Task: Book a stay in Srinagar on Airbnb for one guest from June 9 to June 16, 2023.
Action: Mouse moved to (459, 113)
Screenshot: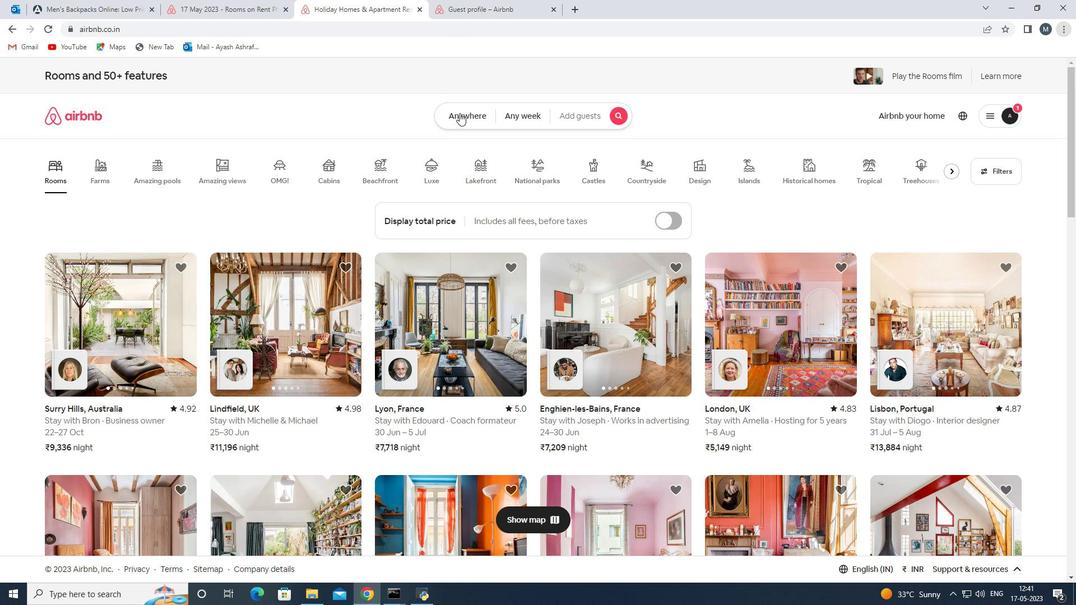 
Action: Mouse pressed left at (459, 113)
Screenshot: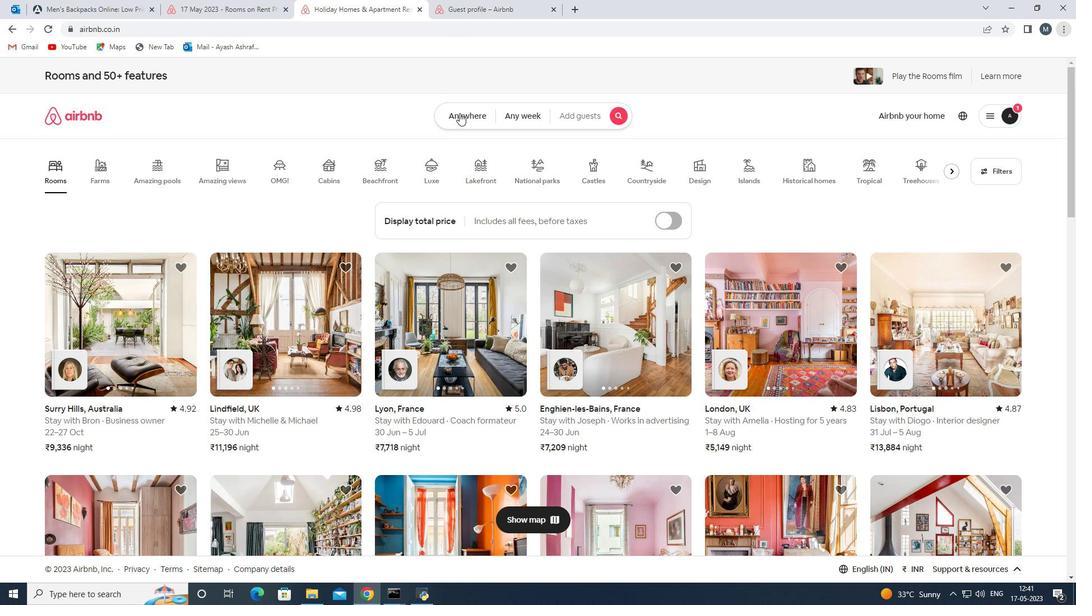 
Action: Mouse moved to (463, 168)
Screenshot: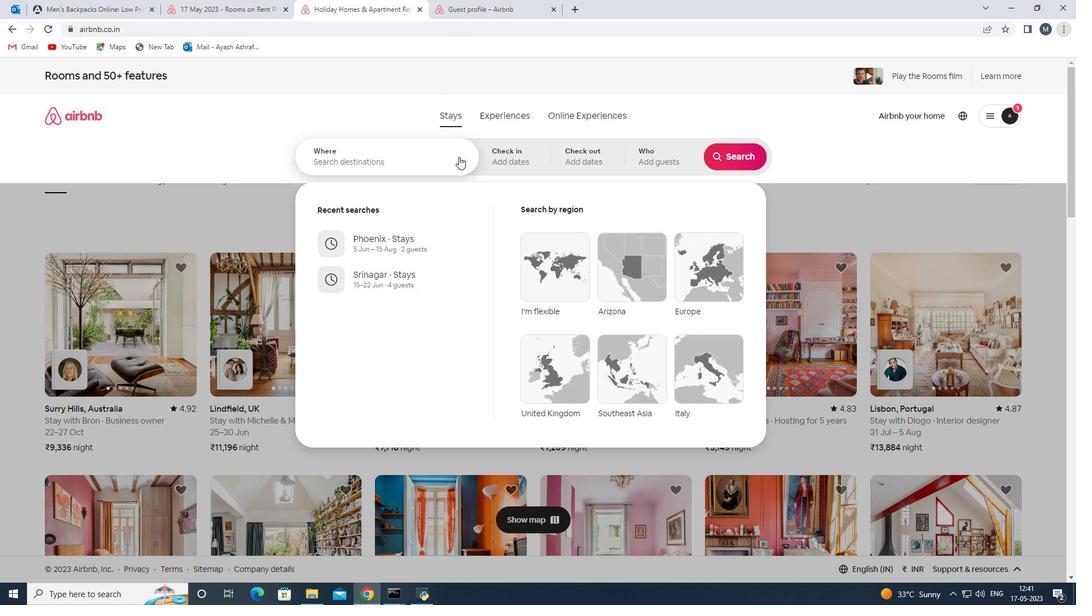 
Action: Mouse scrolled (463, 167) with delta (0, 0)
Screenshot: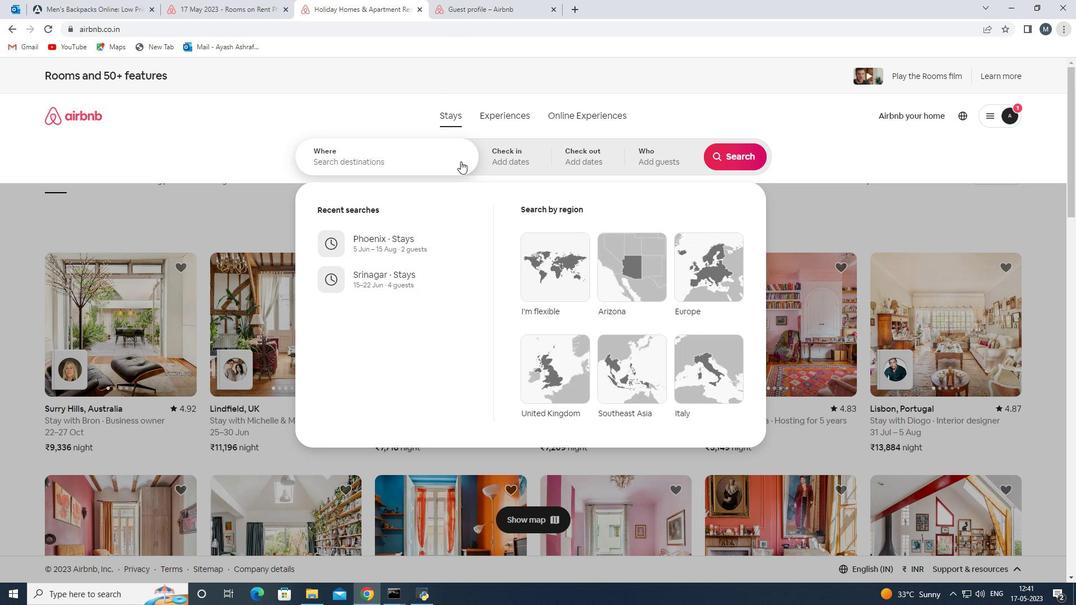 
Action: Mouse moved to (466, 174)
Screenshot: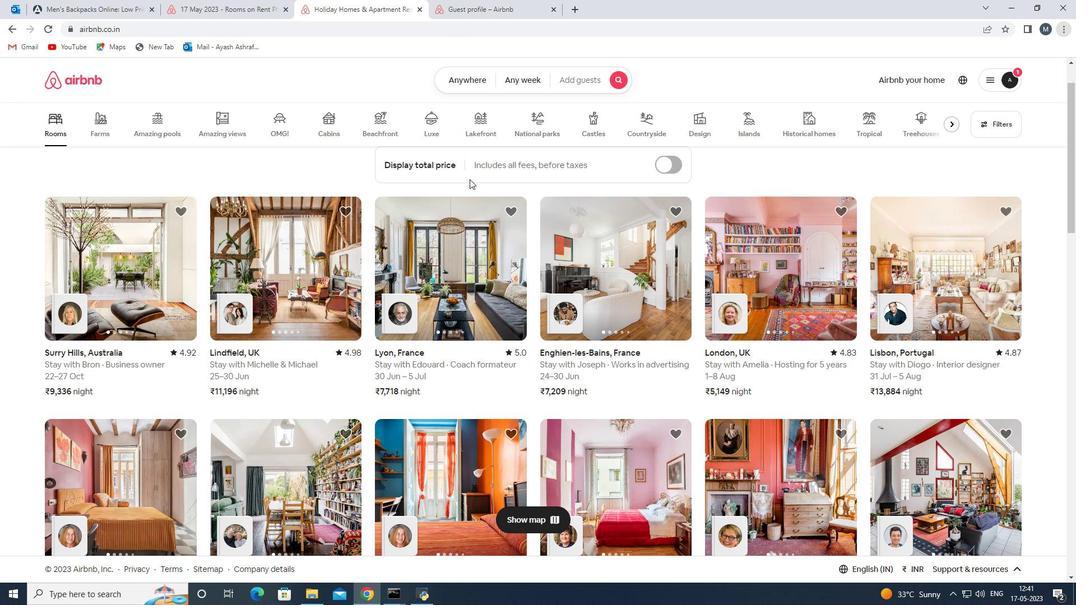 
Action: Mouse scrolled (466, 175) with delta (0, 0)
Screenshot: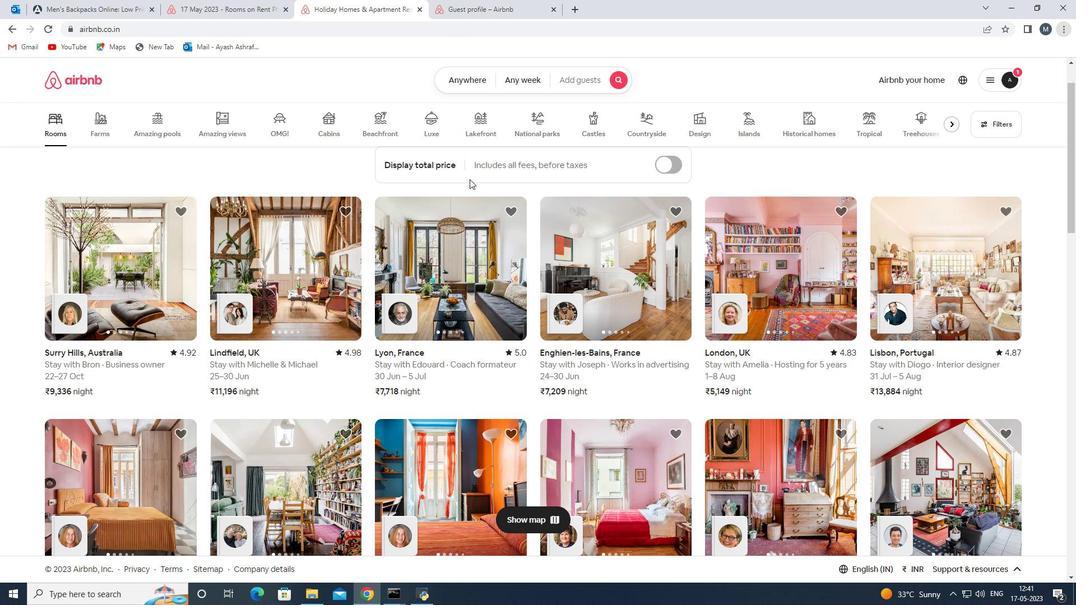 
Action: Mouse scrolled (466, 175) with delta (0, 0)
Screenshot: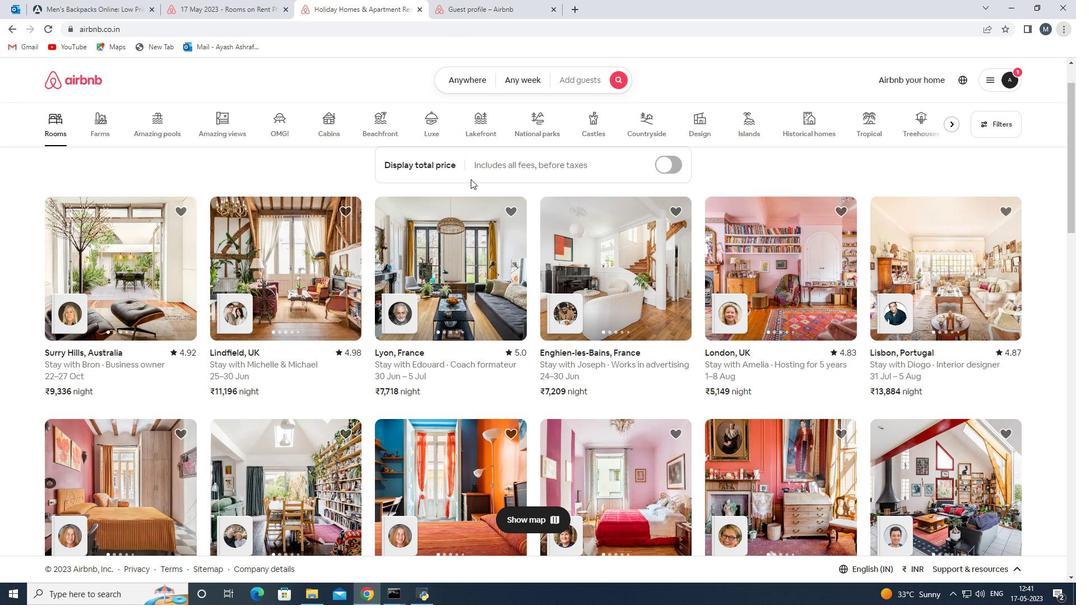 
Action: Mouse scrolled (466, 175) with delta (0, 0)
Screenshot: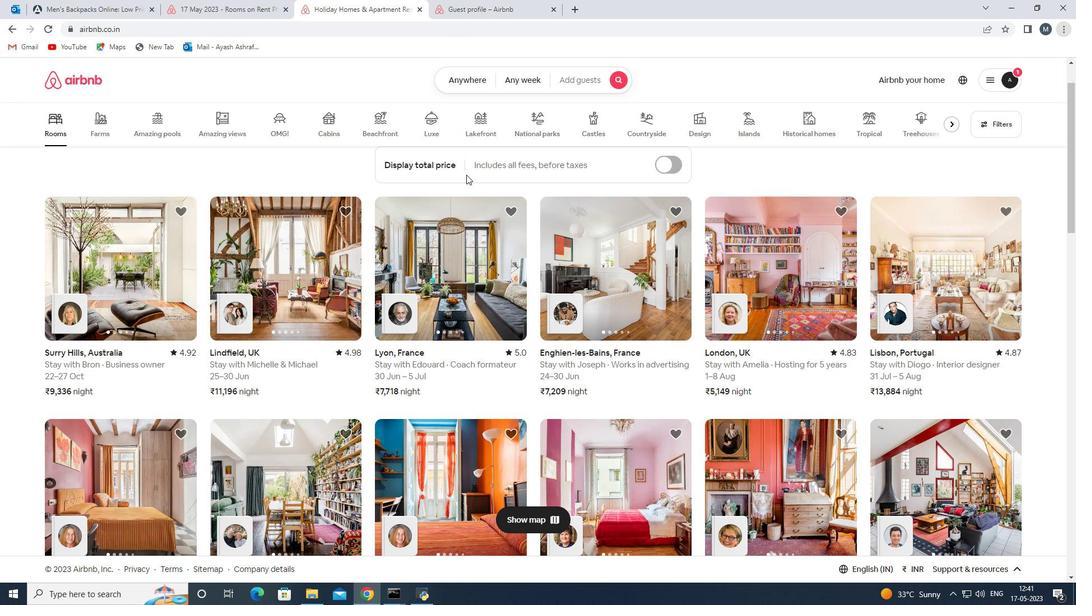 
Action: Mouse scrolled (466, 175) with delta (0, 0)
Screenshot: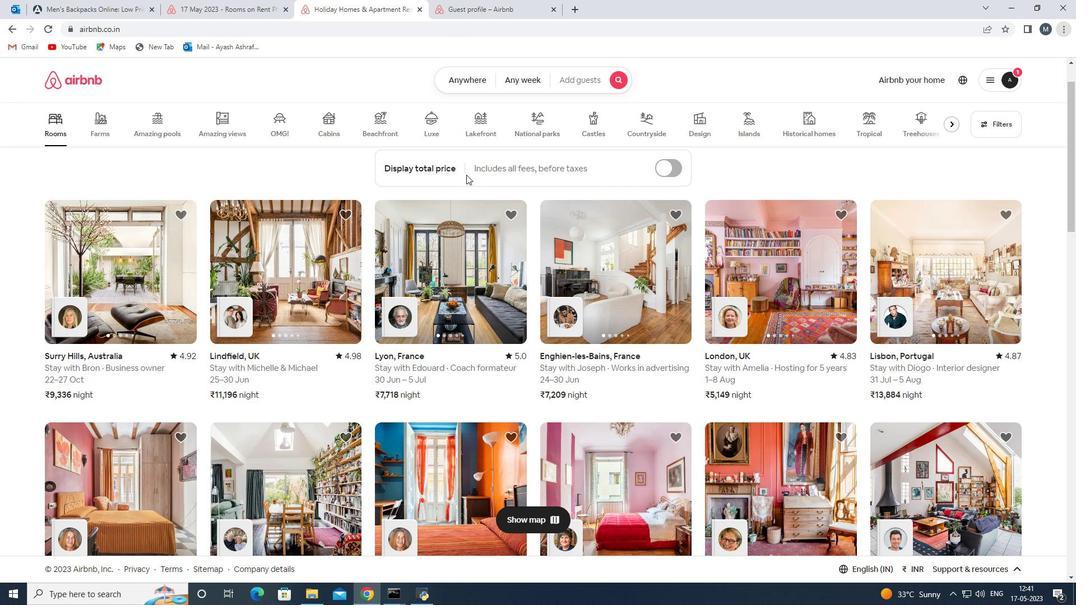
Action: Mouse moved to (455, 117)
Screenshot: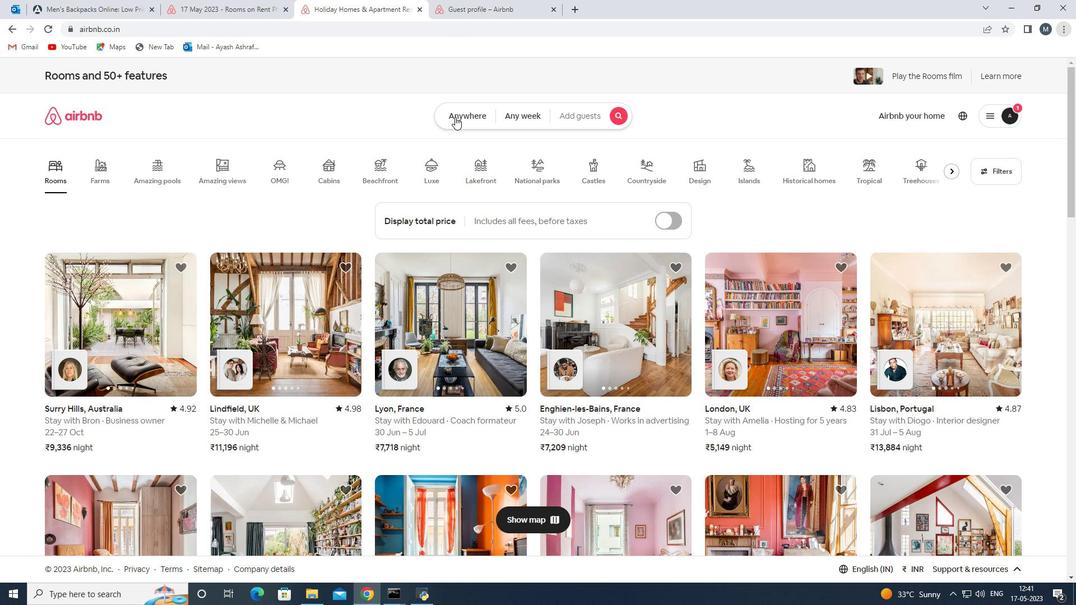 
Action: Mouse pressed left at (455, 117)
Screenshot: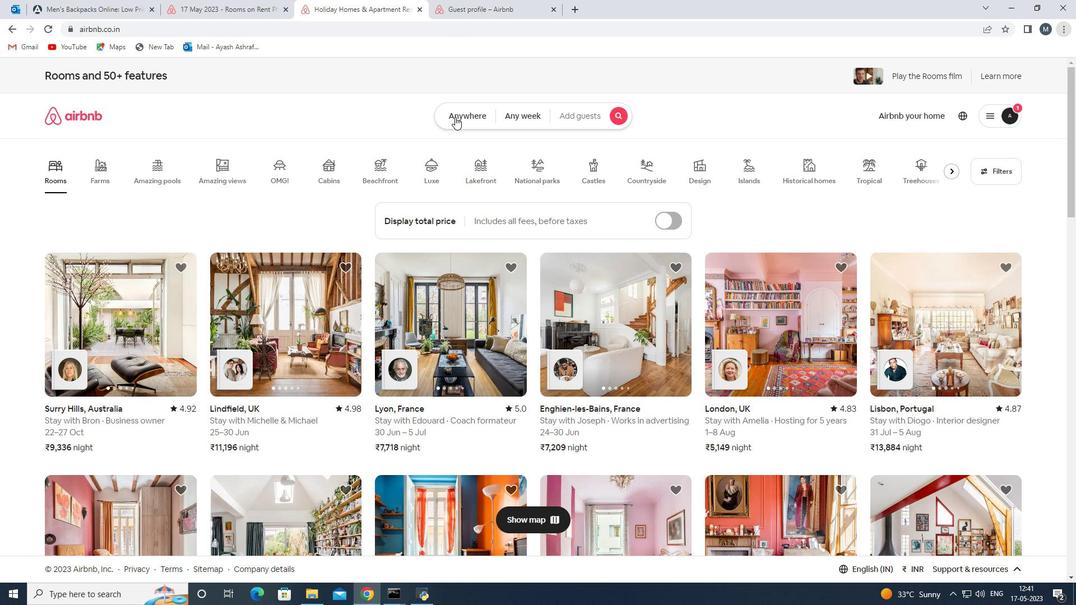
Action: Mouse moved to (371, 287)
Screenshot: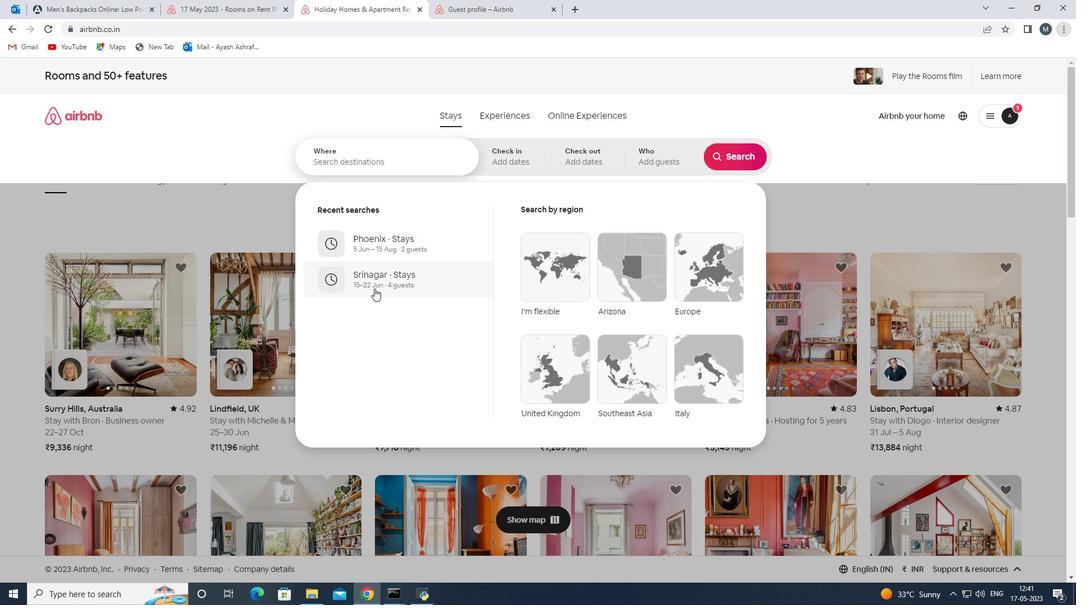 
Action: Mouse pressed left at (371, 287)
Screenshot: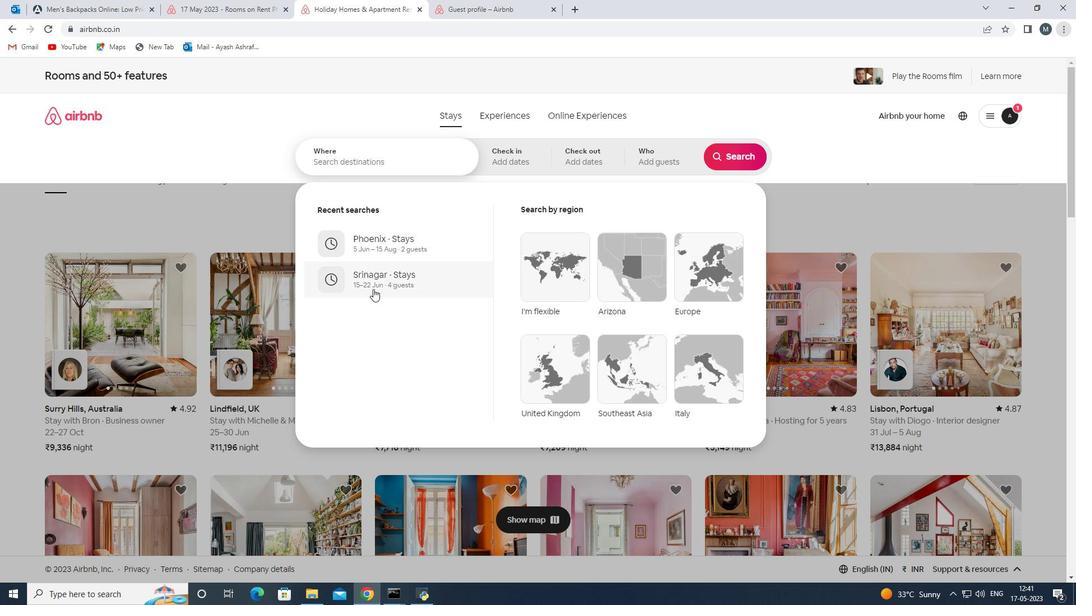 
Action: Mouse moved to (516, 78)
Screenshot: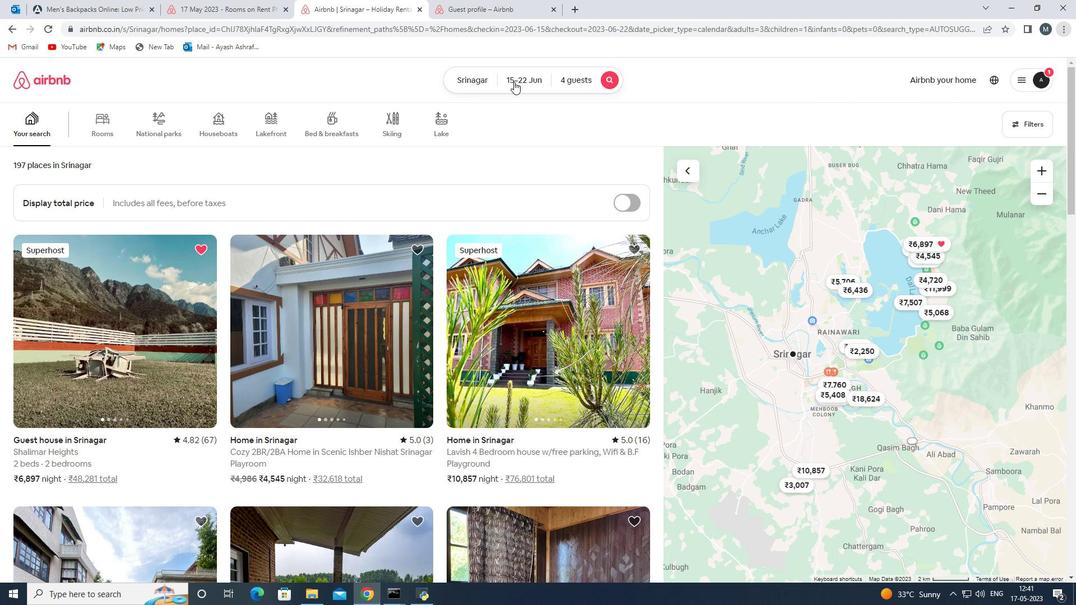 
Action: Mouse pressed left at (516, 78)
Screenshot: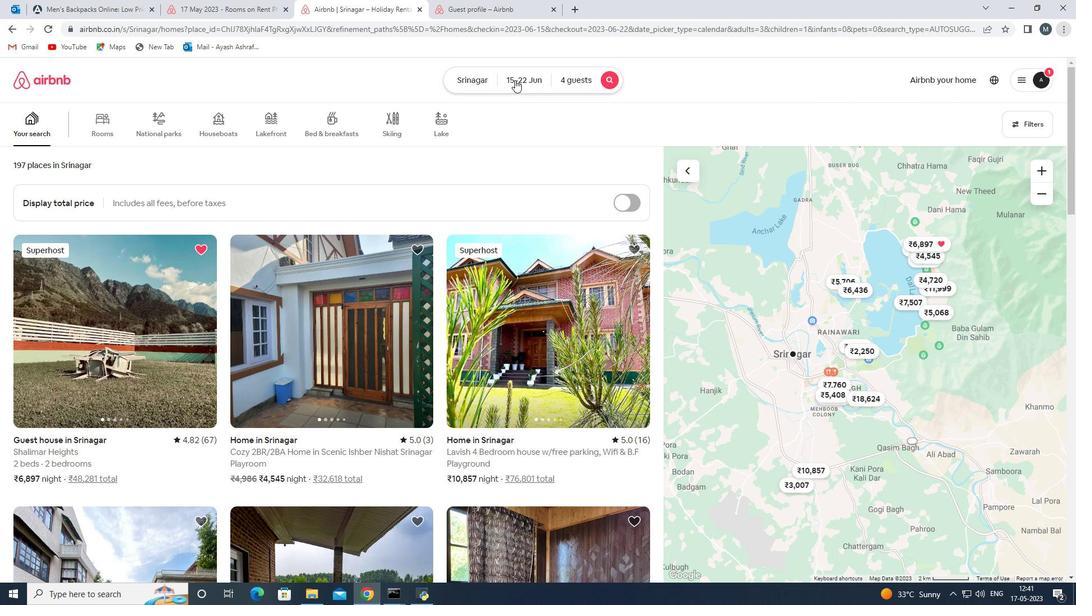
Action: Mouse moved to (477, 283)
Screenshot: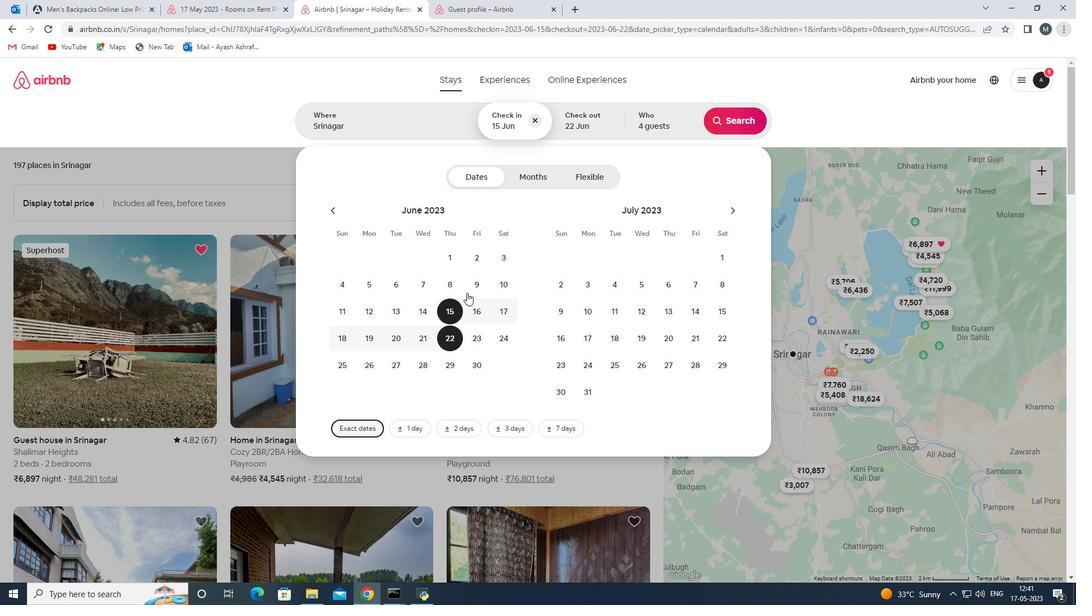 
Action: Mouse pressed left at (477, 283)
Screenshot: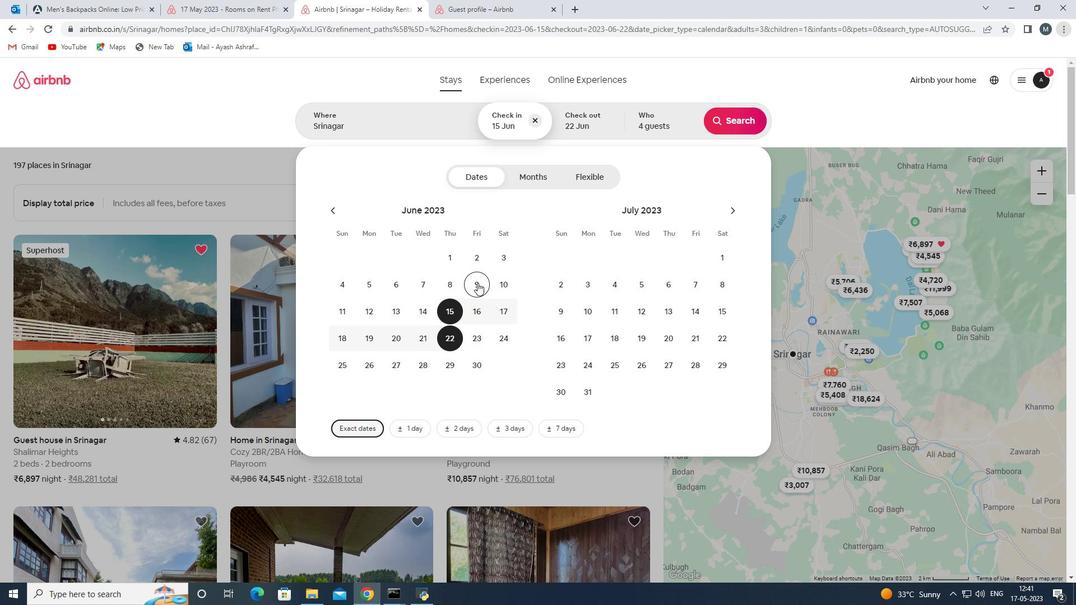 
Action: Mouse moved to (477, 312)
Screenshot: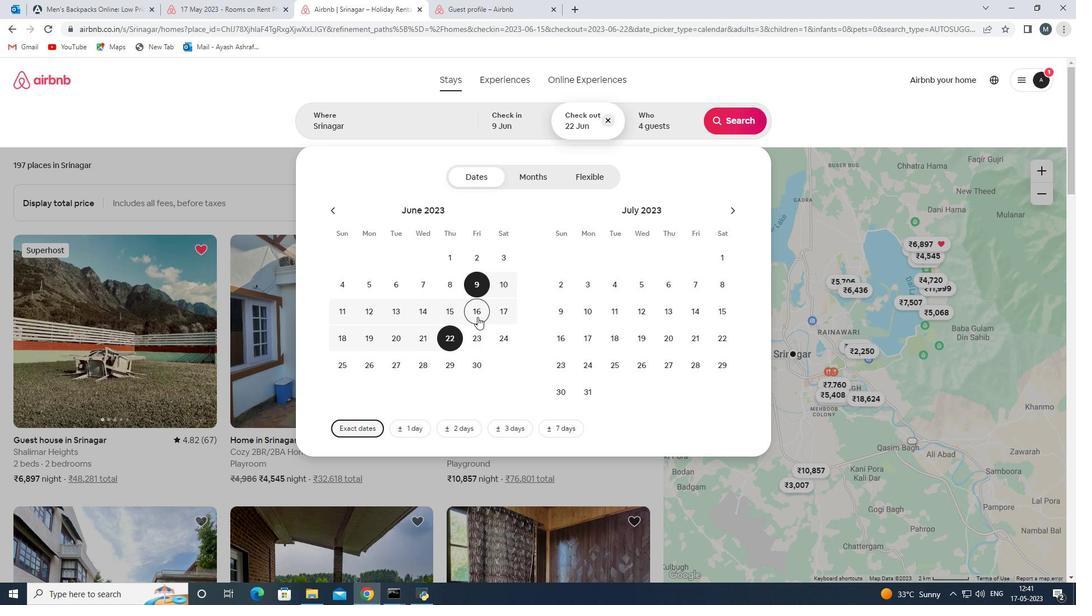 
Action: Mouse pressed left at (477, 312)
Screenshot: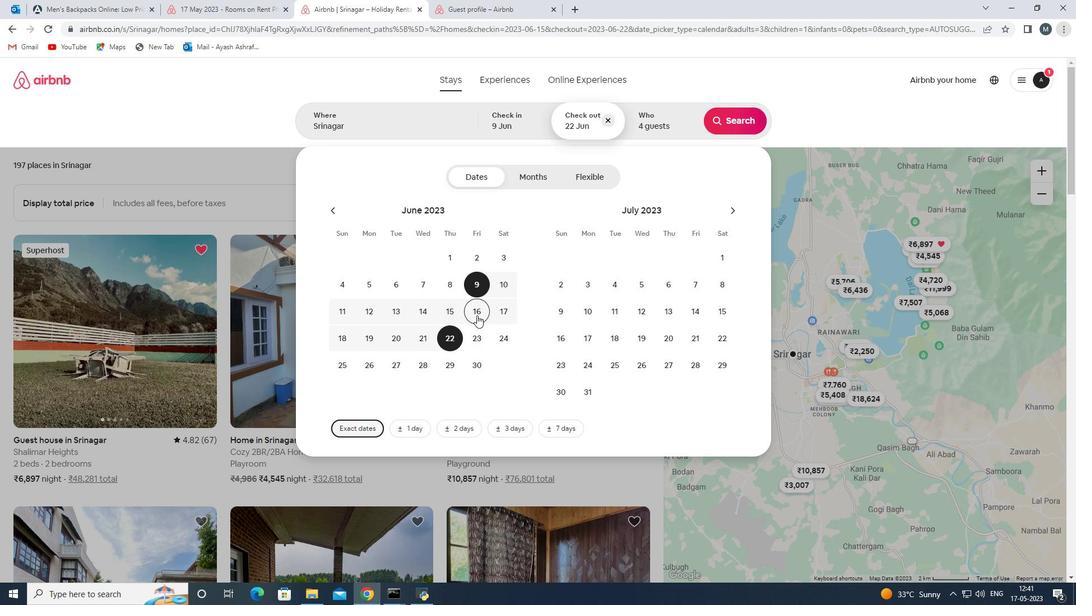 
Action: Mouse moved to (647, 126)
Screenshot: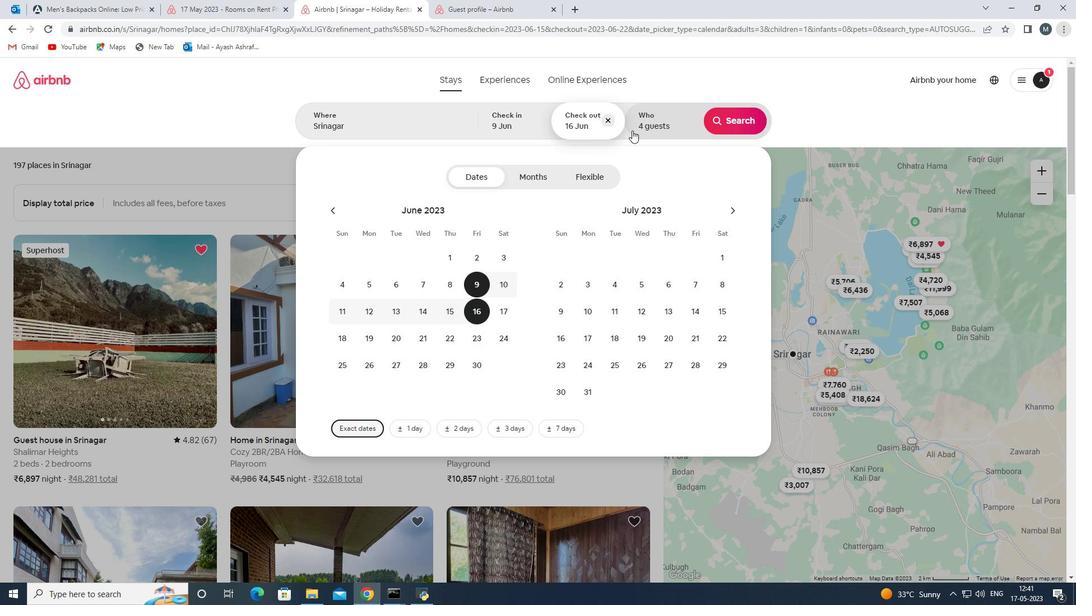 
Action: Mouse pressed left at (647, 126)
Screenshot: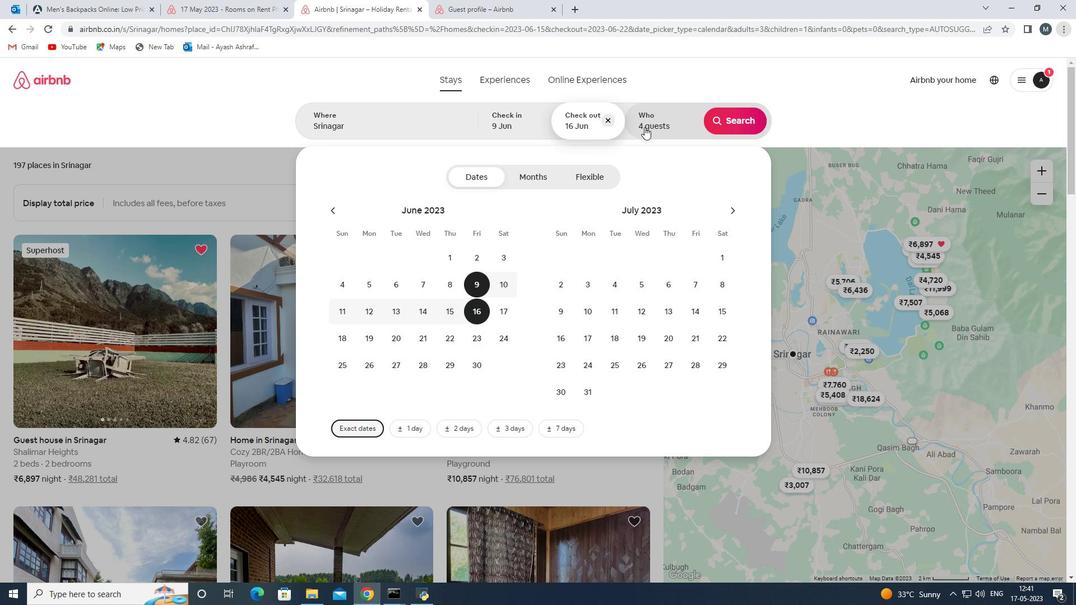 
Action: Mouse moved to (693, 182)
Screenshot: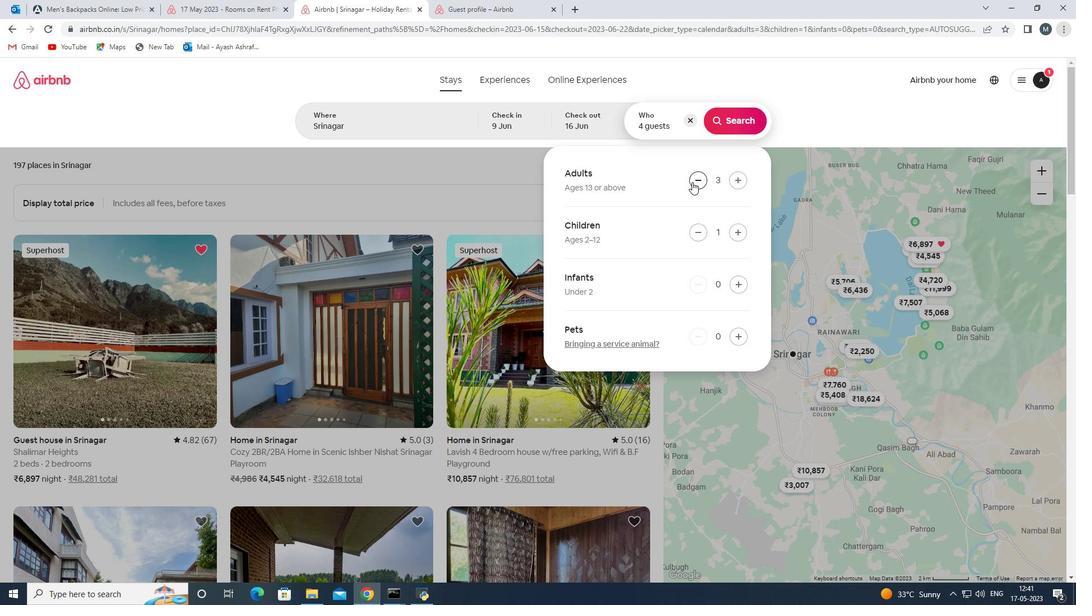 
Action: Mouse pressed left at (693, 182)
Screenshot: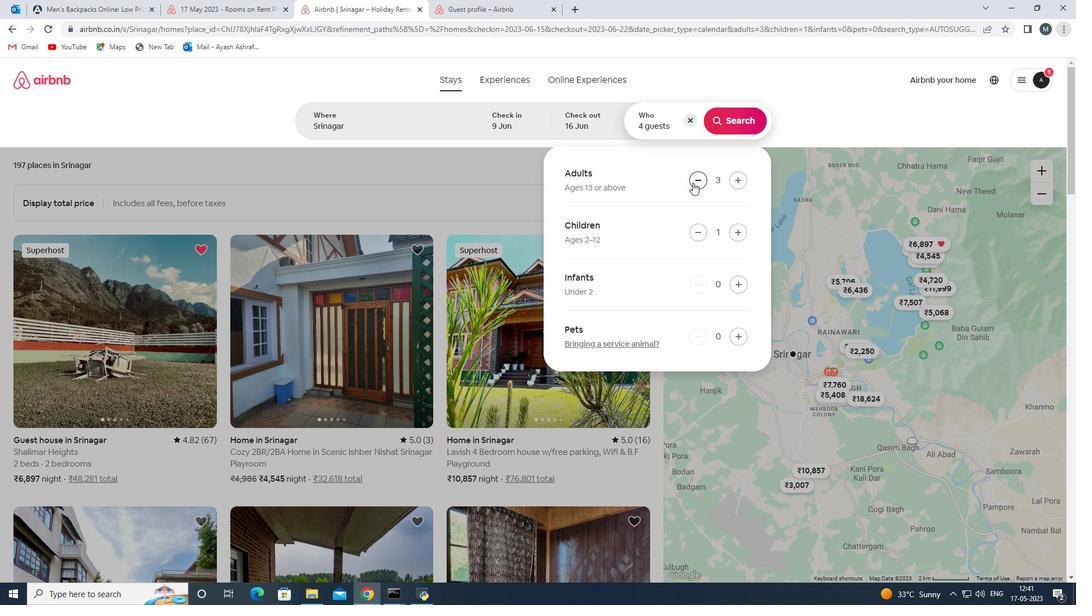 
Action: Mouse moved to (693, 182)
Screenshot: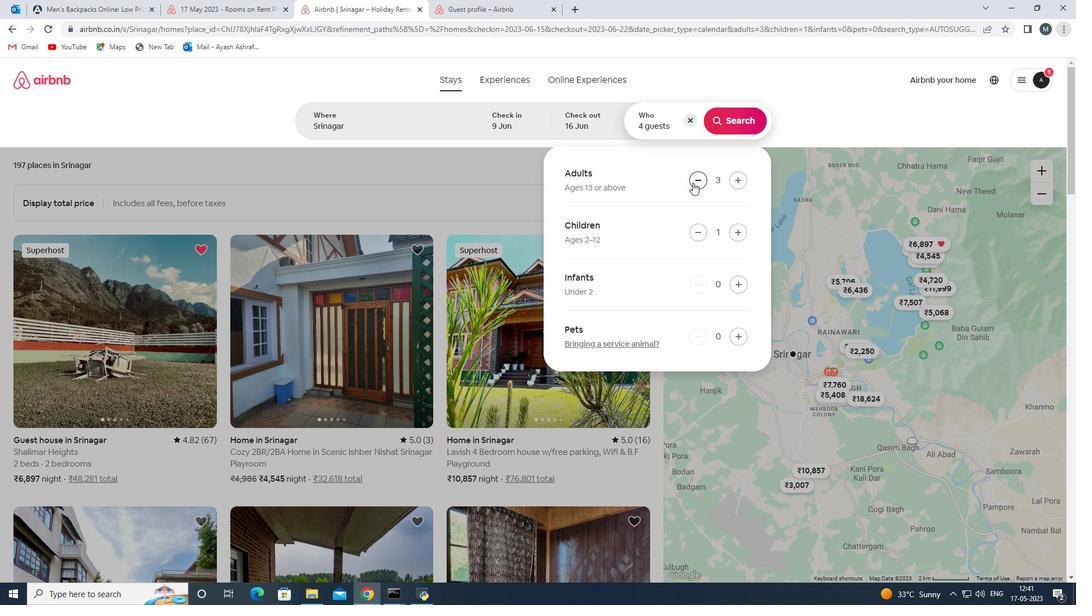 
Action: Mouse pressed left at (693, 182)
Screenshot: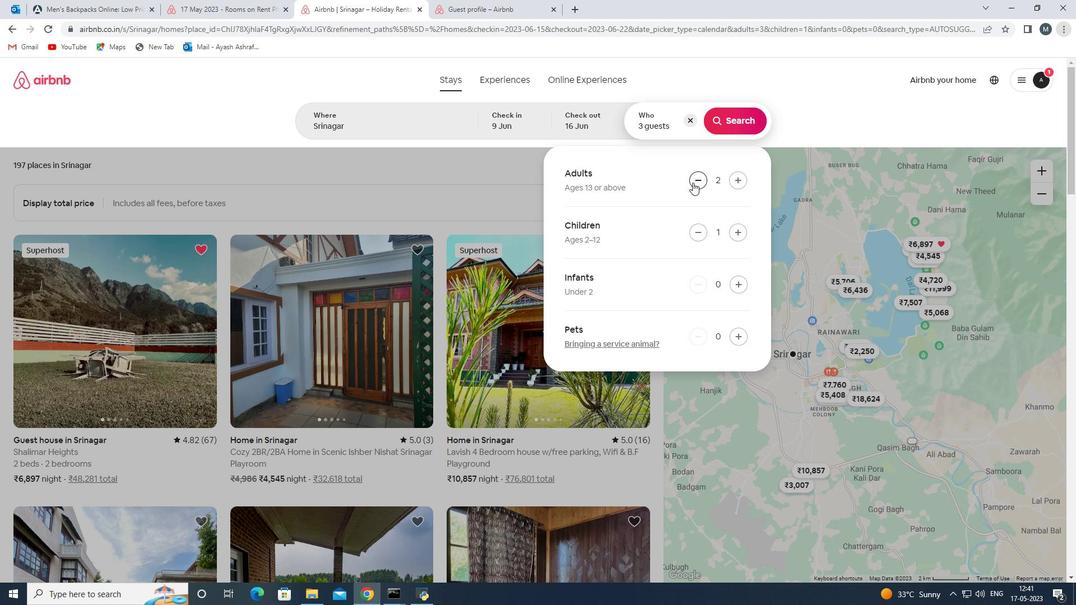 
Action: Mouse moved to (700, 234)
Screenshot: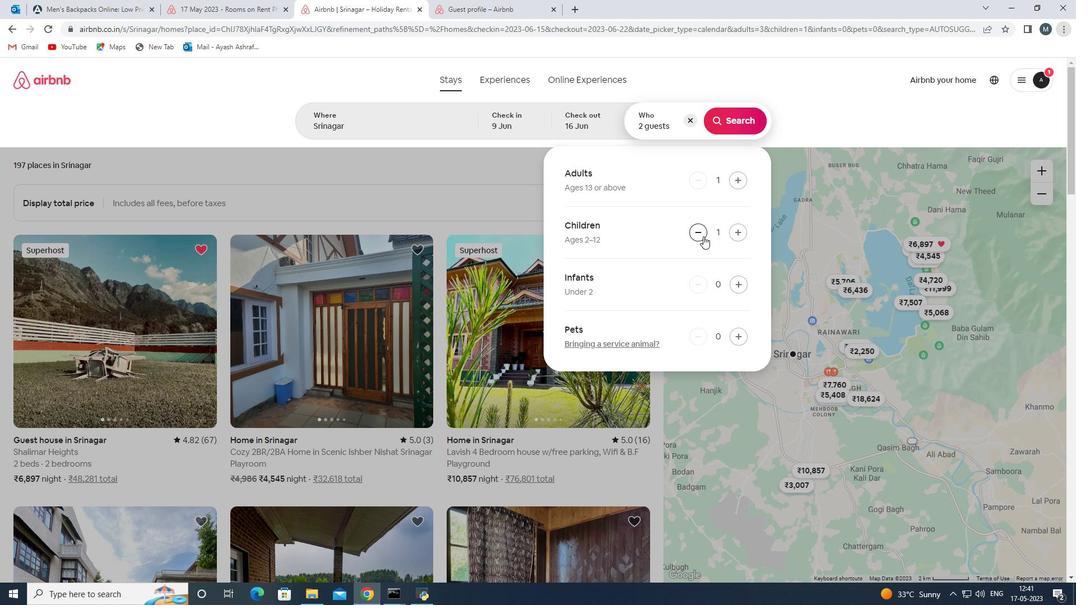 
Action: Mouse pressed left at (700, 234)
Screenshot: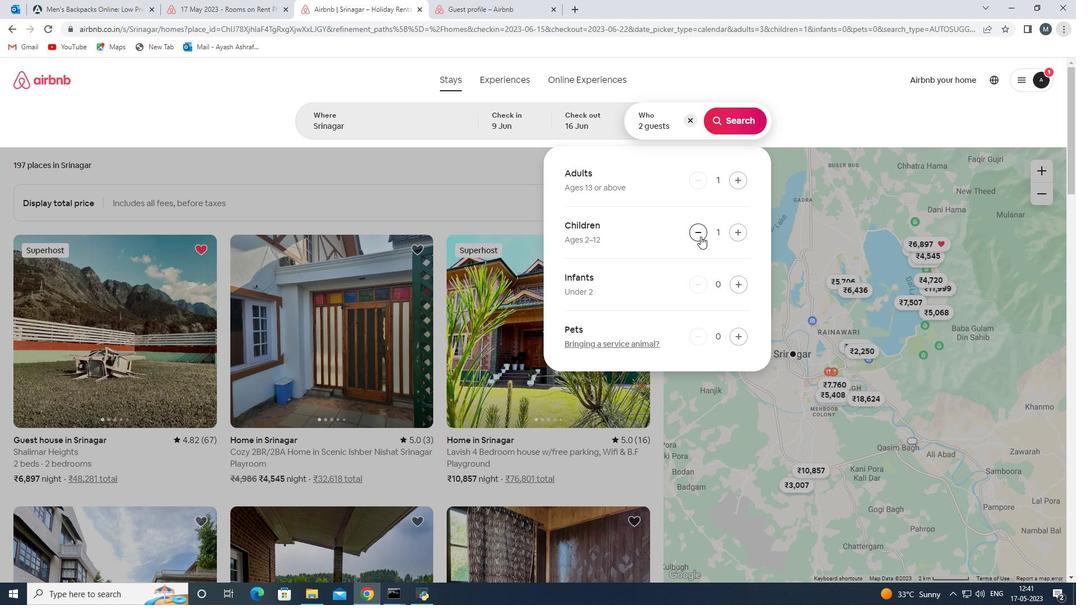 
Action: Mouse moved to (725, 117)
Screenshot: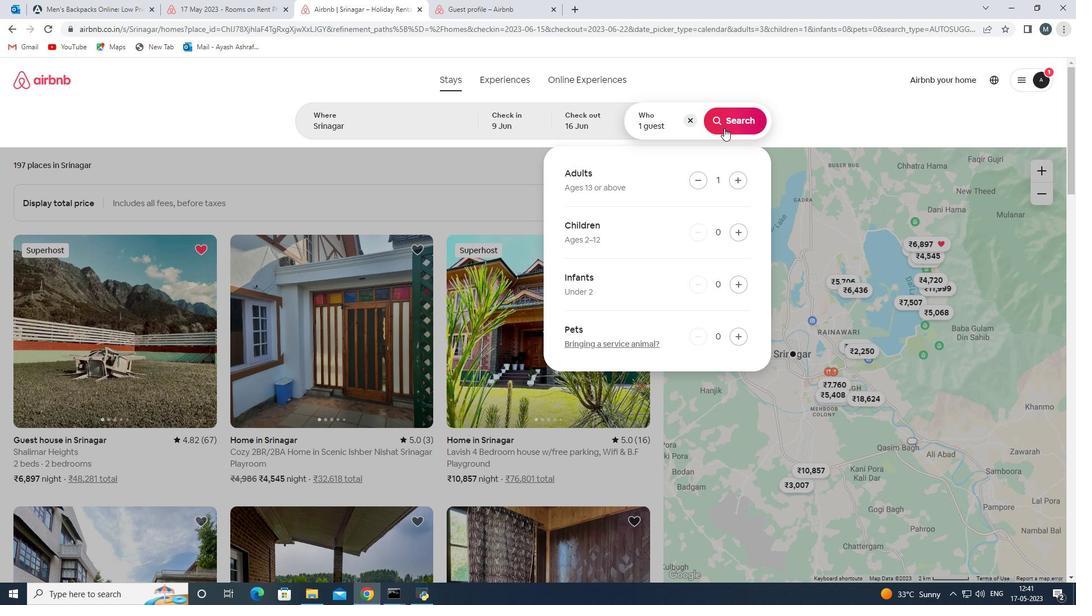 
Action: Mouse pressed left at (725, 117)
Screenshot: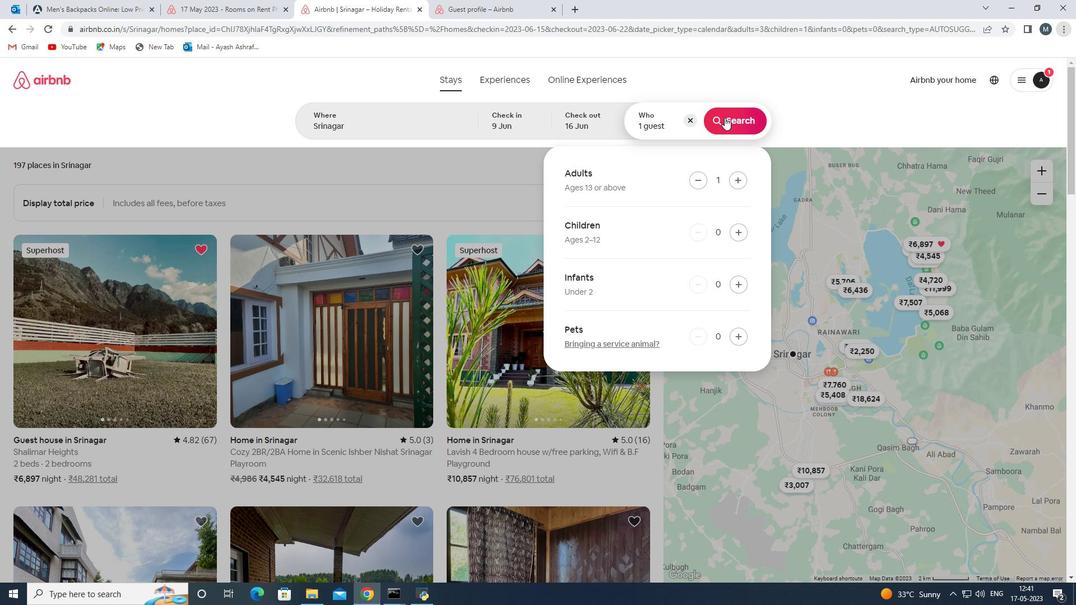 
Action: Mouse moved to (154, 334)
Screenshot: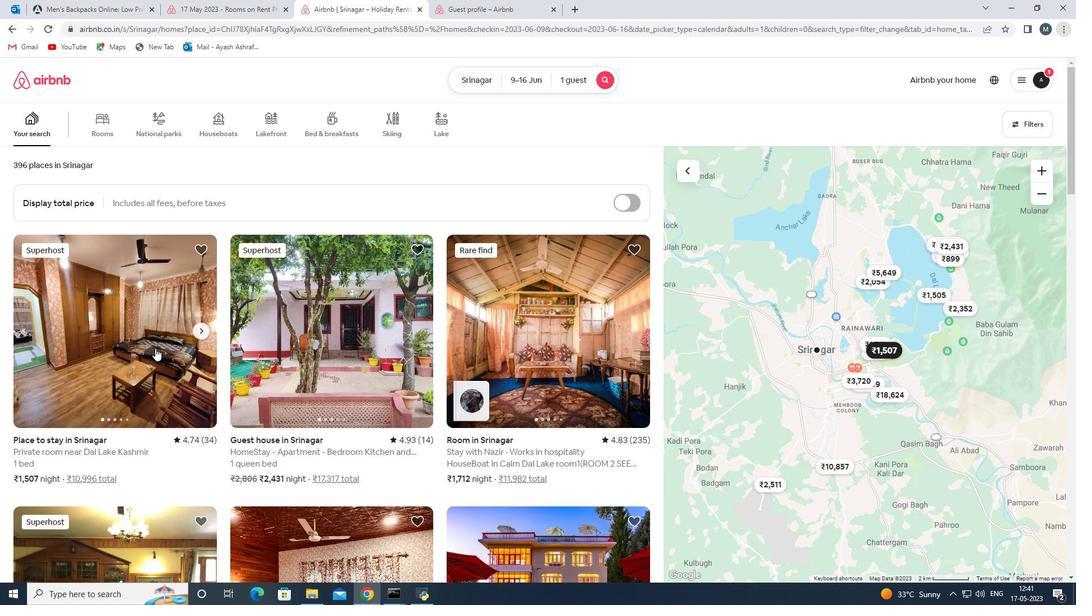 
Action: Mouse scrolled (154, 334) with delta (0, 0)
Screenshot: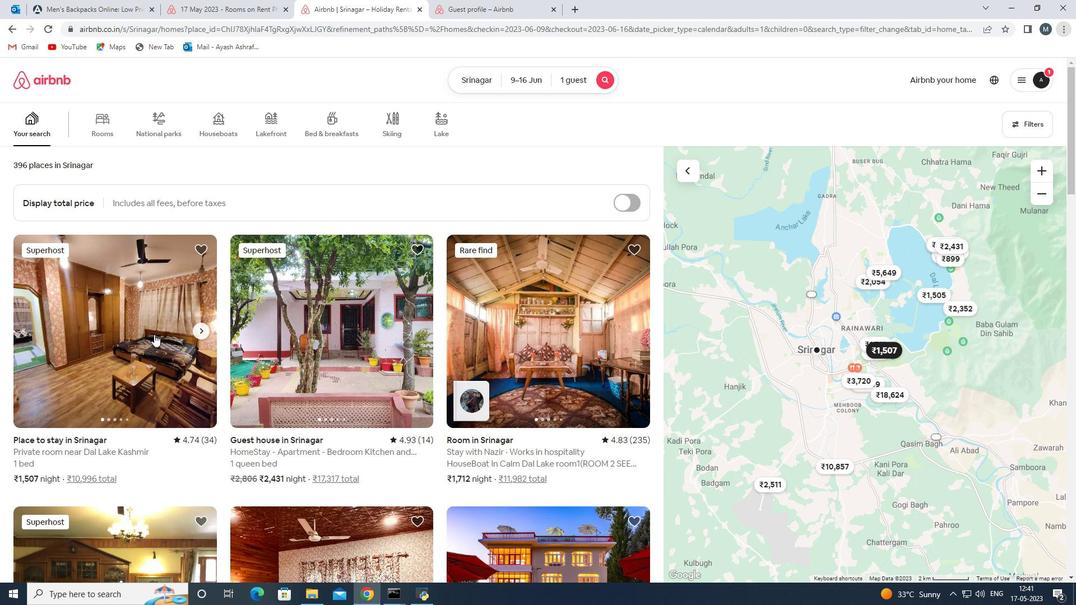 
Action: Mouse moved to (343, 307)
Screenshot: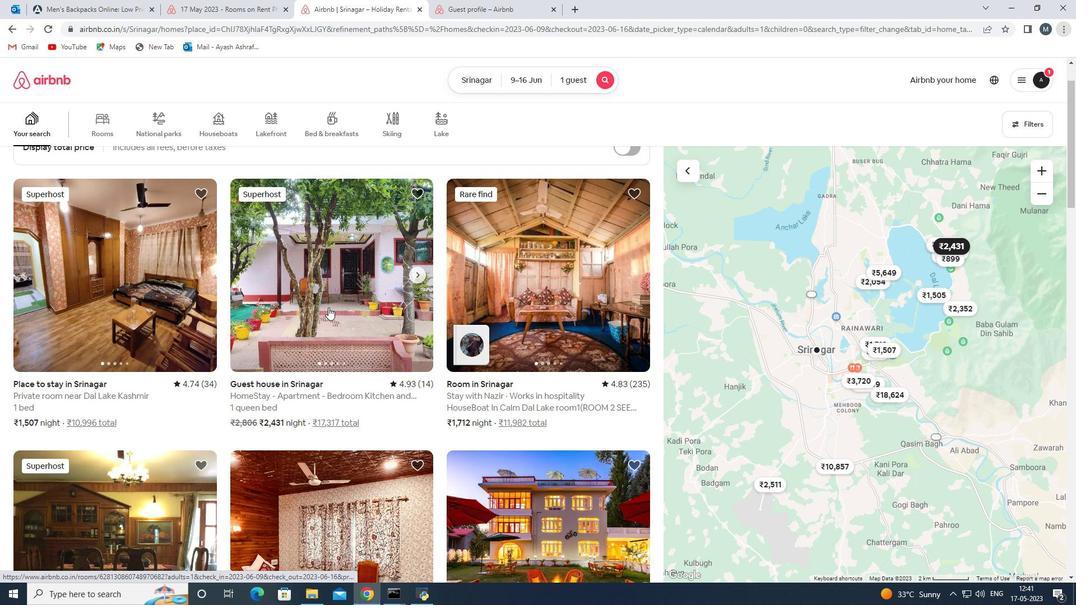 
Action: Mouse pressed left at (343, 307)
Screenshot: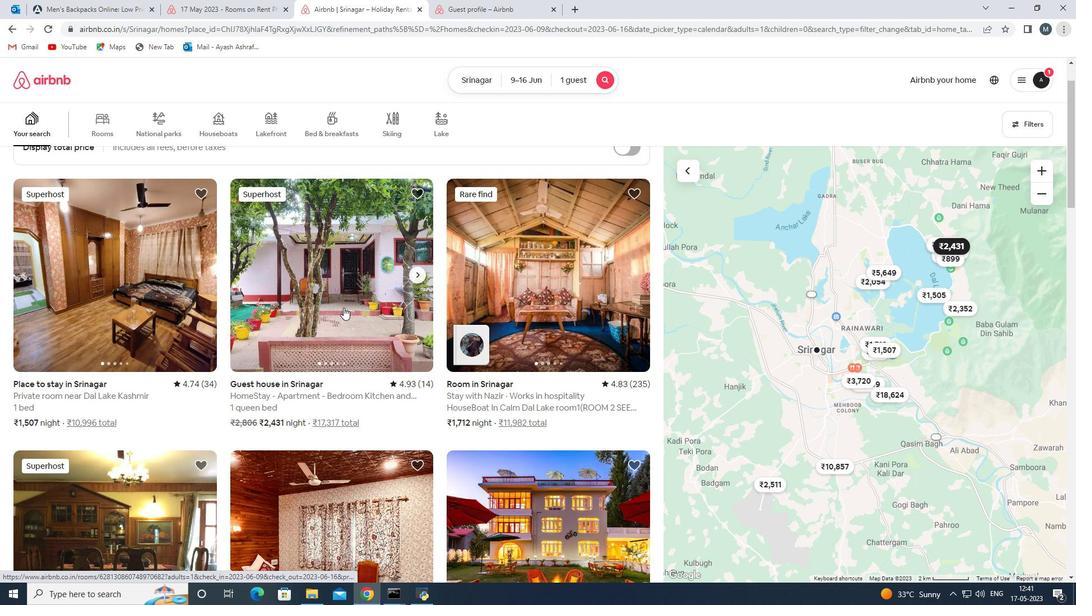 
Action: Mouse moved to (376, 286)
Screenshot: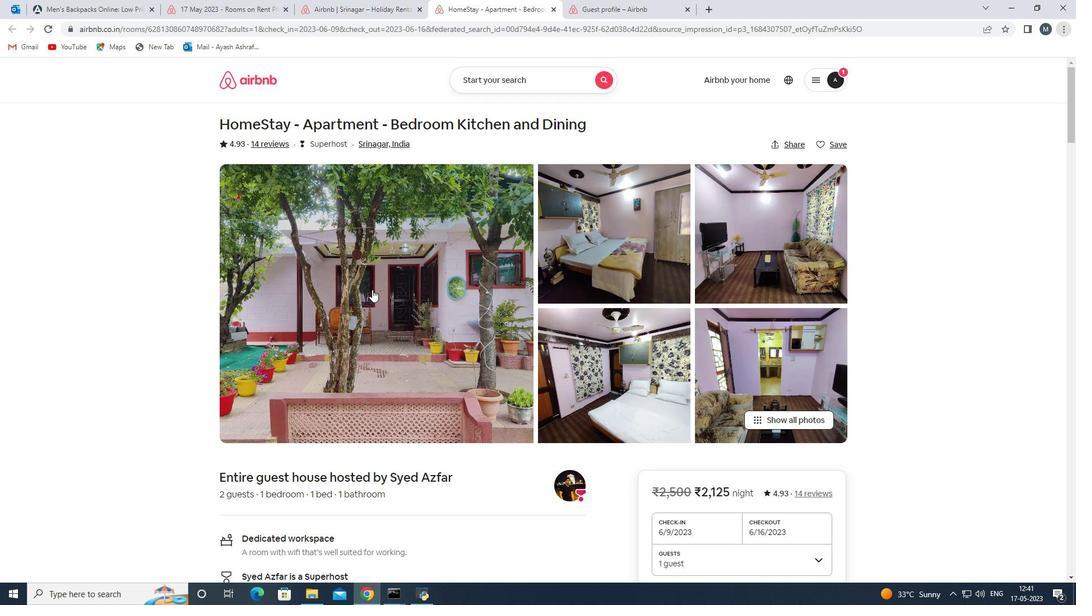 
Action: Mouse scrolled (376, 285) with delta (0, 0)
Screenshot: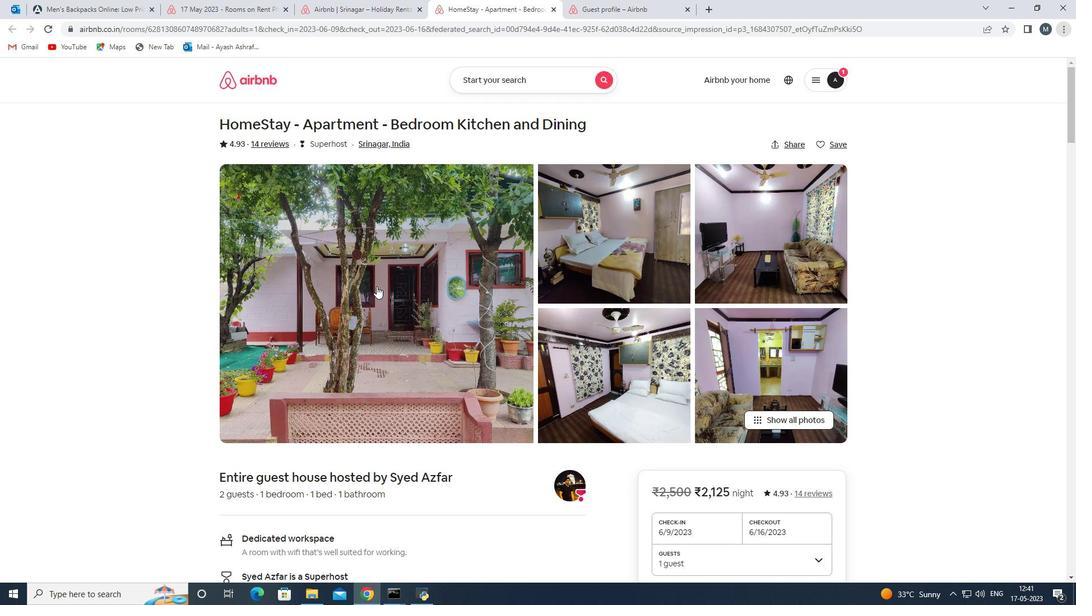 
Action: Mouse moved to (405, 231)
Screenshot: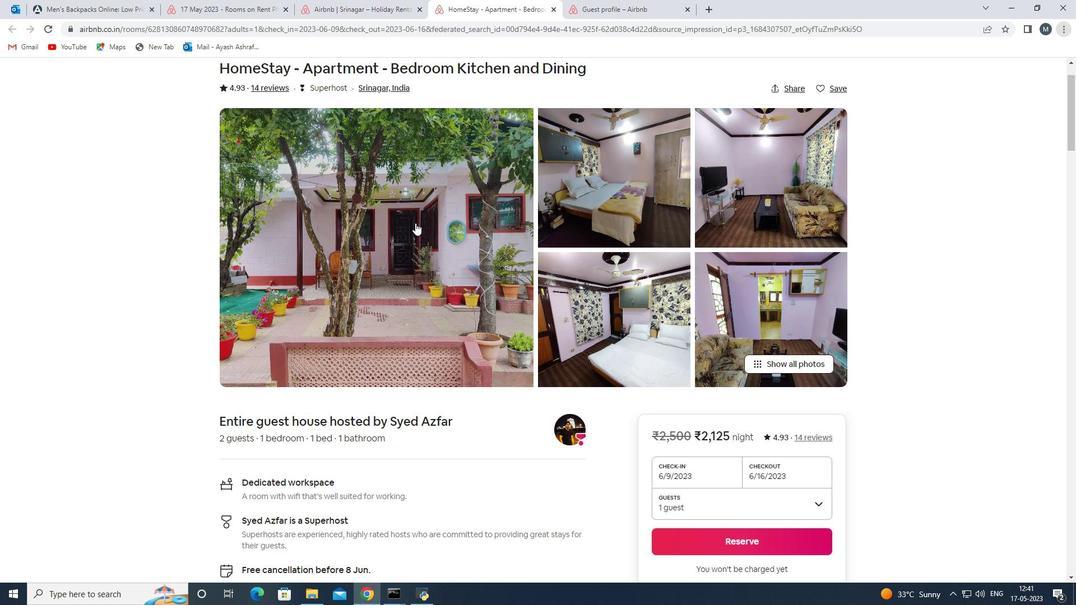 
Action: Mouse pressed left at (405, 231)
Screenshot: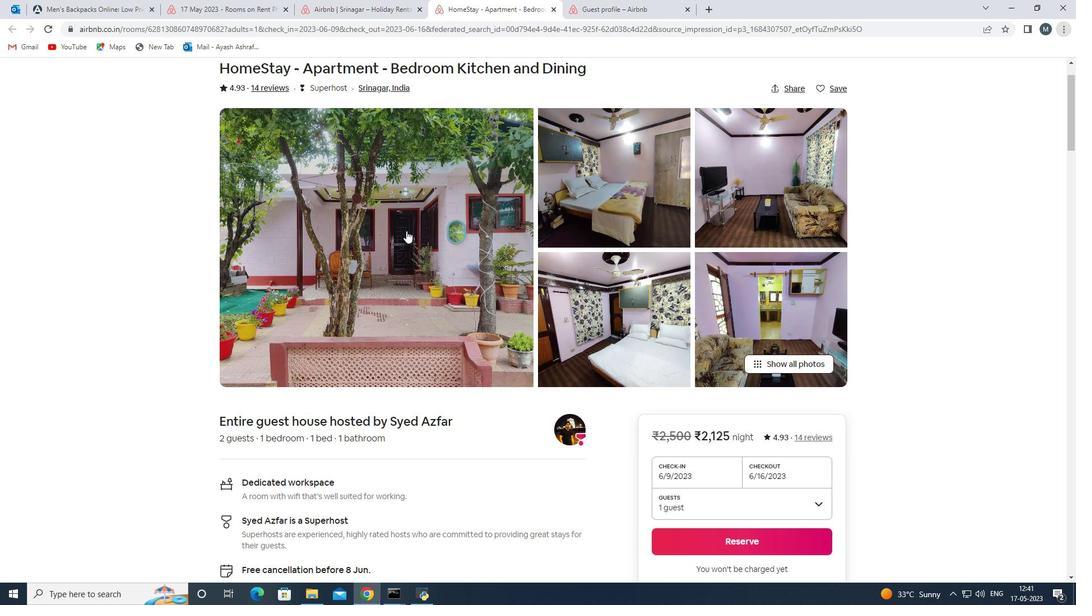 
Action: Mouse moved to (449, 260)
Screenshot: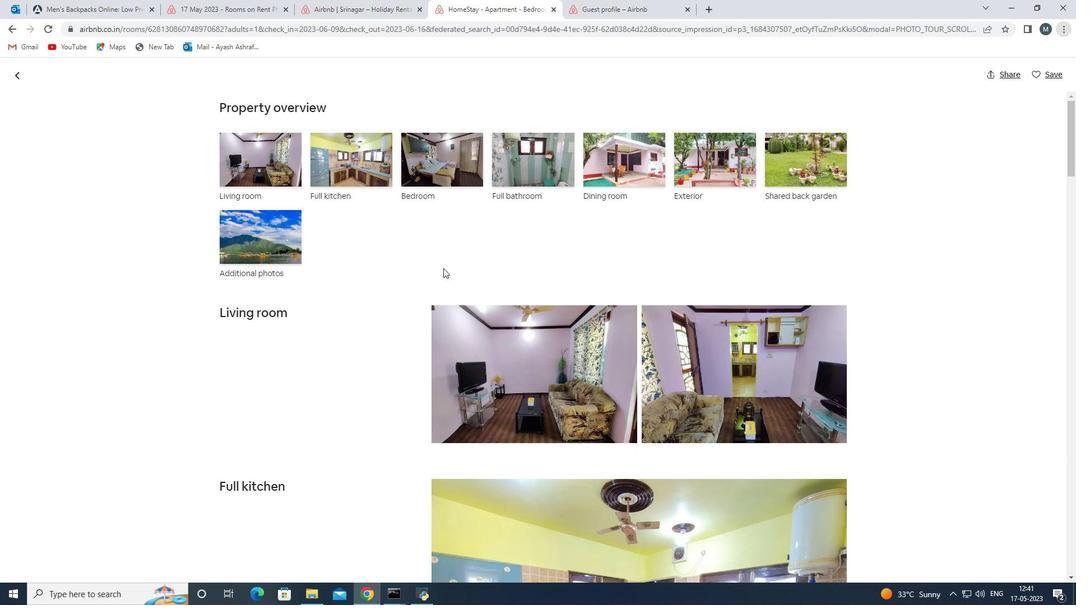 
Action: Mouse scrolled (449, 260) with delta (0, 0)
Screenshot: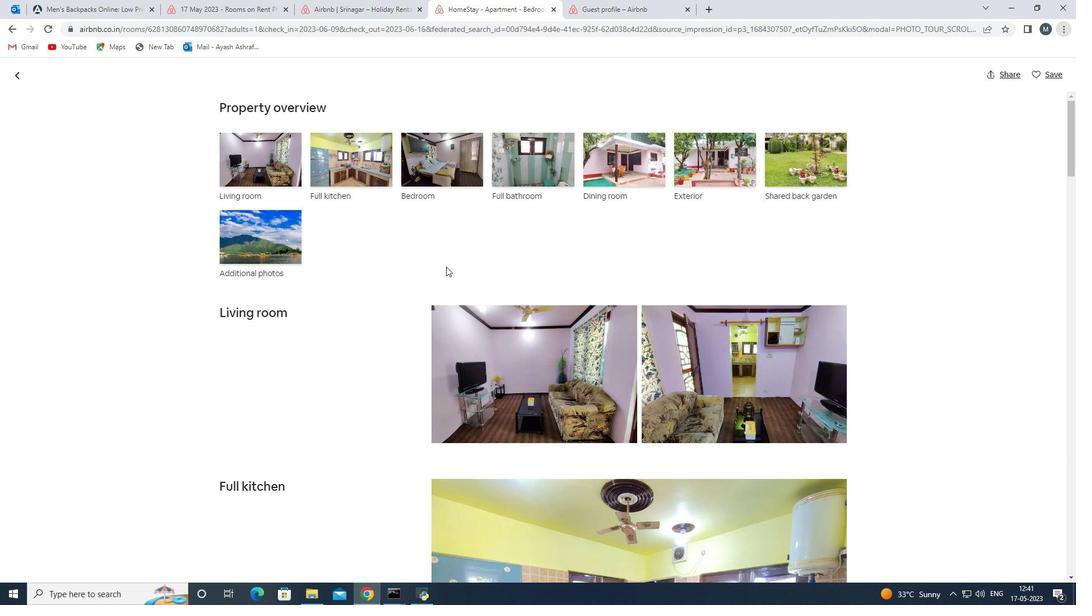 
Action: Mouse moved to (548, 325)
Screenshot: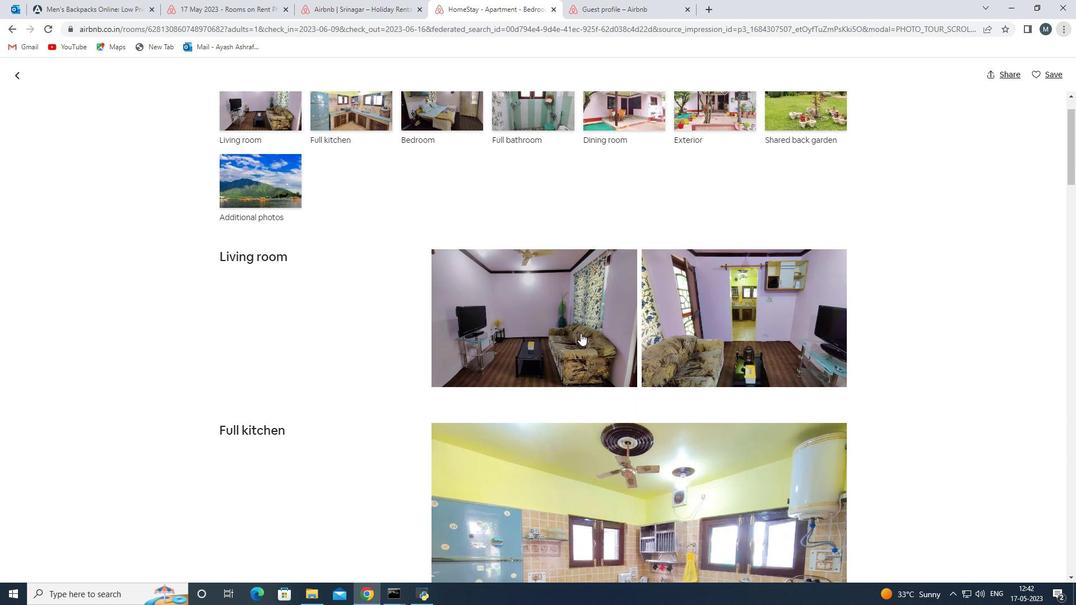 
Action: Mouse pressed left at (548, 325)
Screenshot: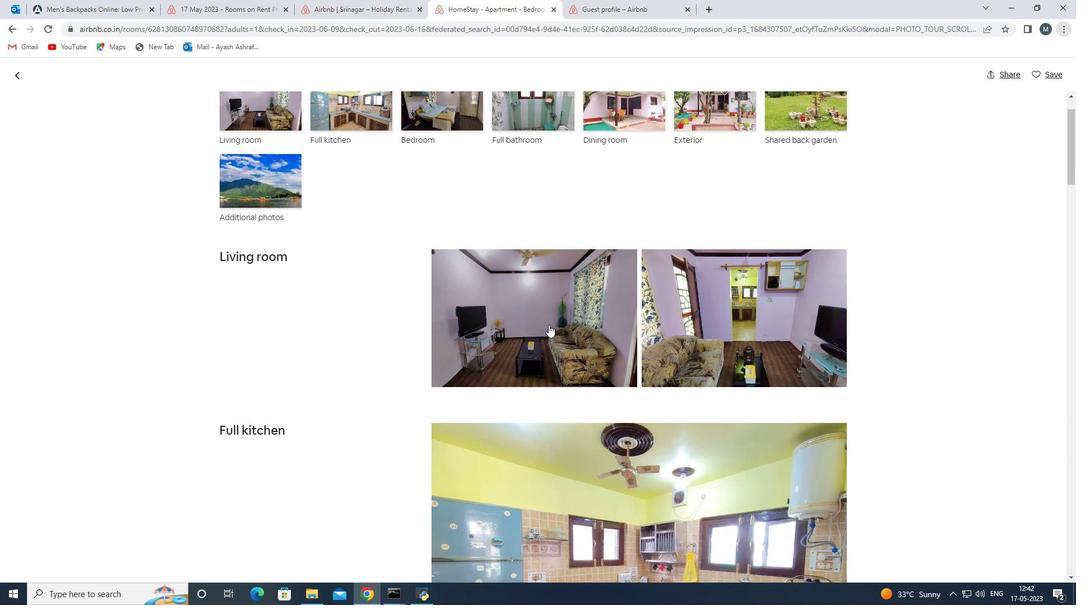 
Action: Mouse moved to (1040, 324)
Screenshot: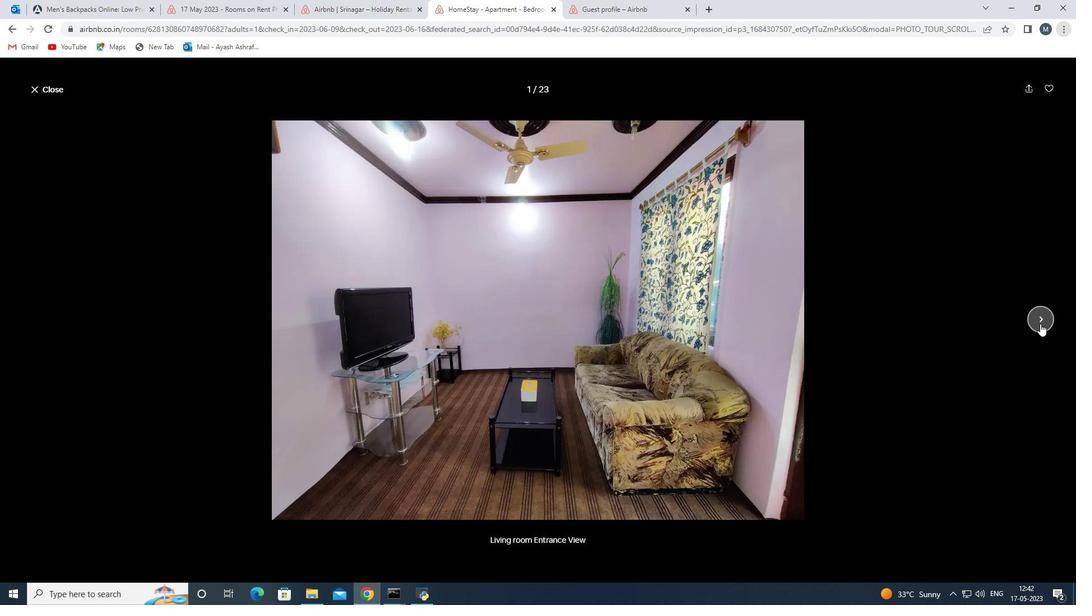 
Action: Mouse pressed left at (1040, 324)
Screenshot: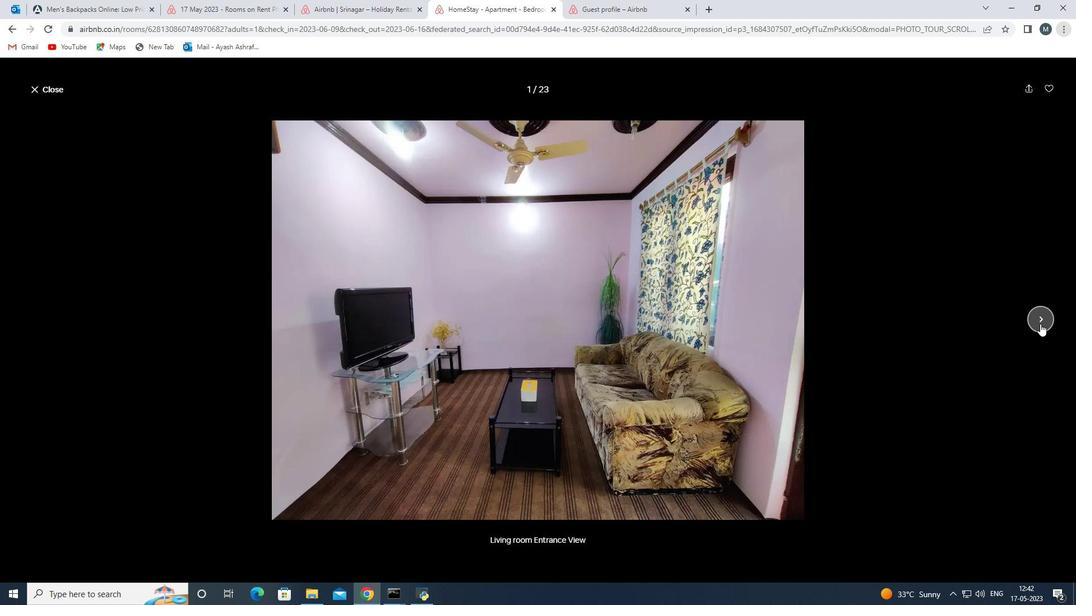 
Action: Mouse moved to (1040, 323)
Screenshot: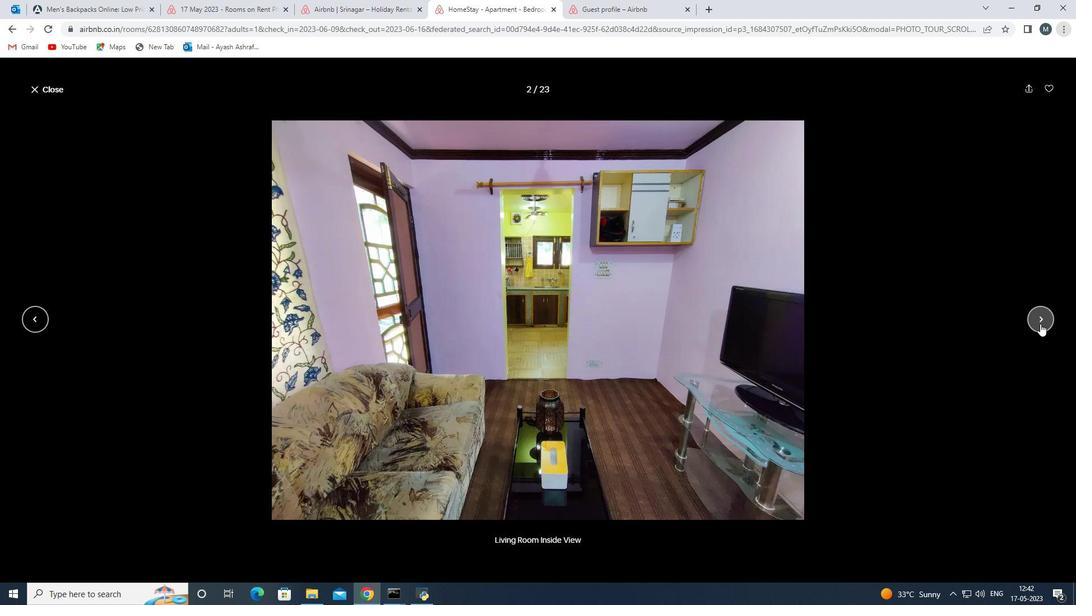 
Action: Mouse pressed left at (1040, 323)
Screenshot: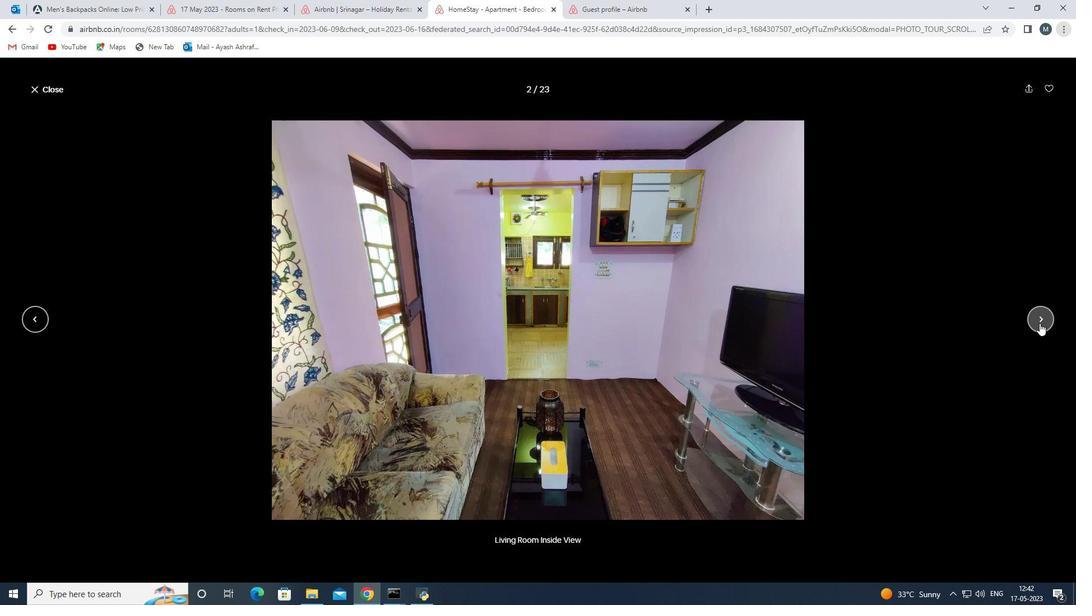 
Action: Mouse pressed left at (1040, 323)
Screenshot: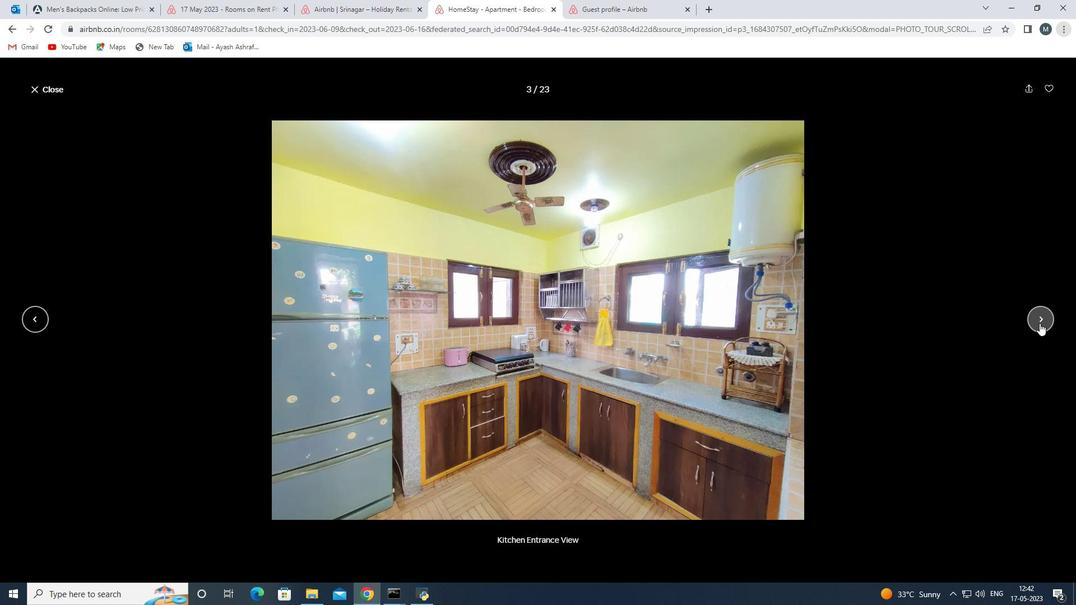 
Action: Mouse pressed left at (1040, 323)
Screenshot: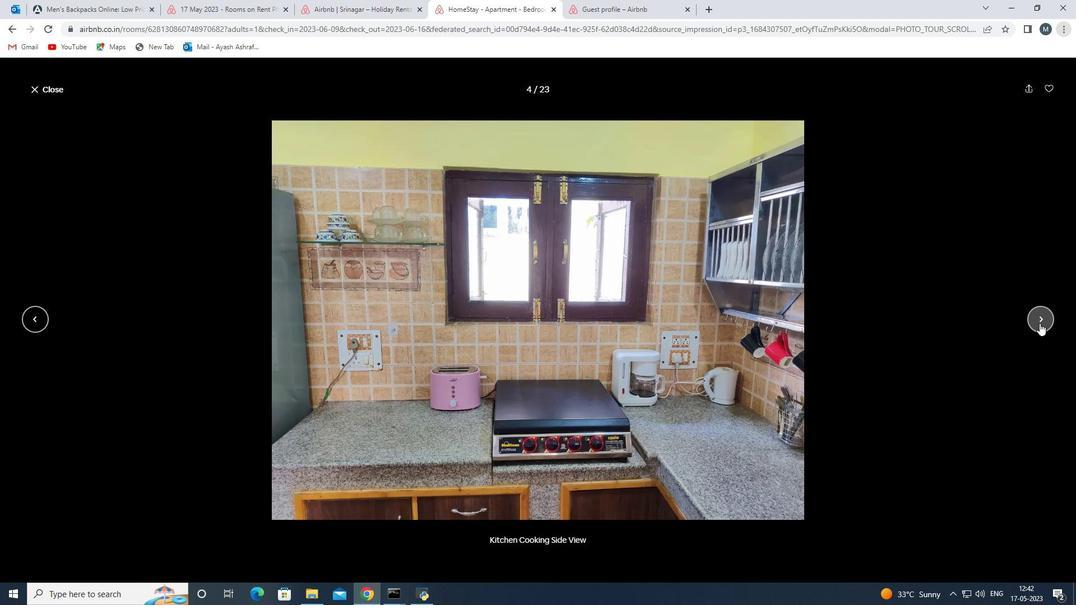 
Action: Mouse moved to (51, 90)
Screenshot: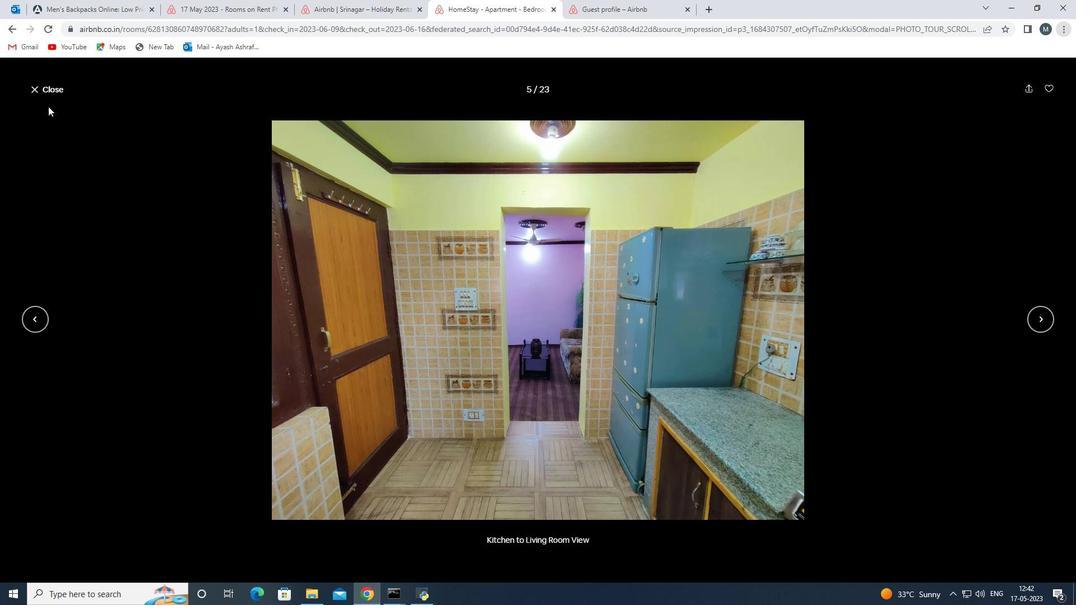 
Action: Mouse pressed left at (51, 90)
Screenshot: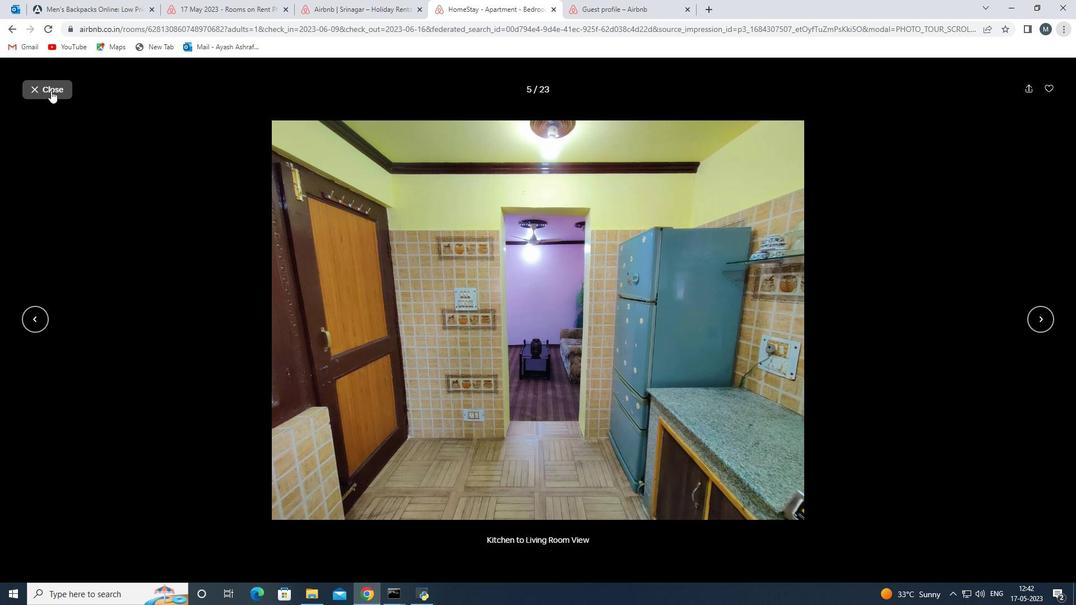 
Action: Mouse moved to (537, 321)
Screenshot: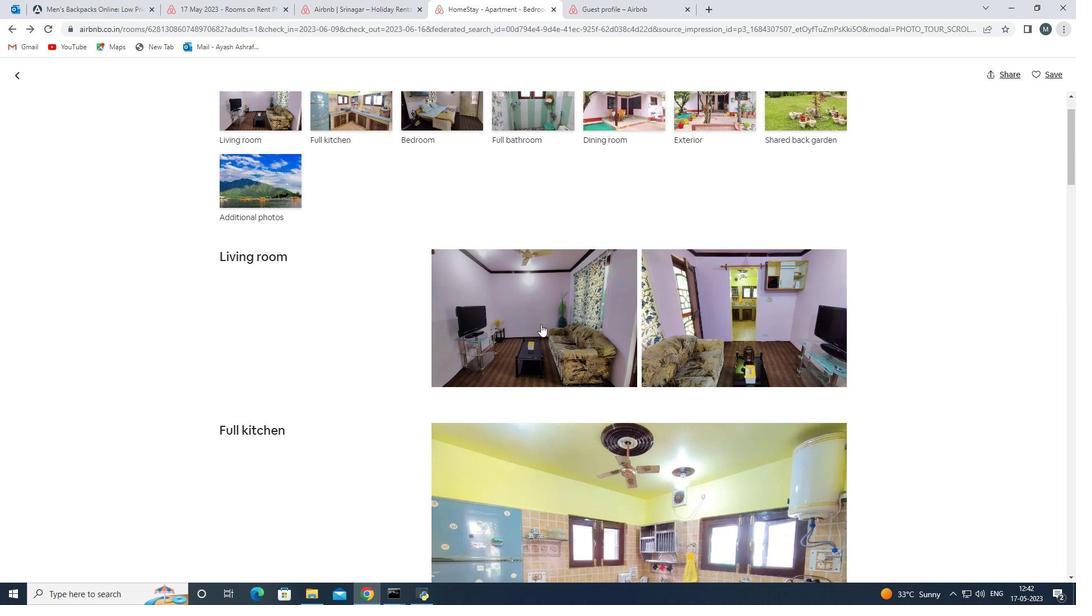 
Action: Mouse scrolled (537, 320) with delta (0, 0)
Screenshot: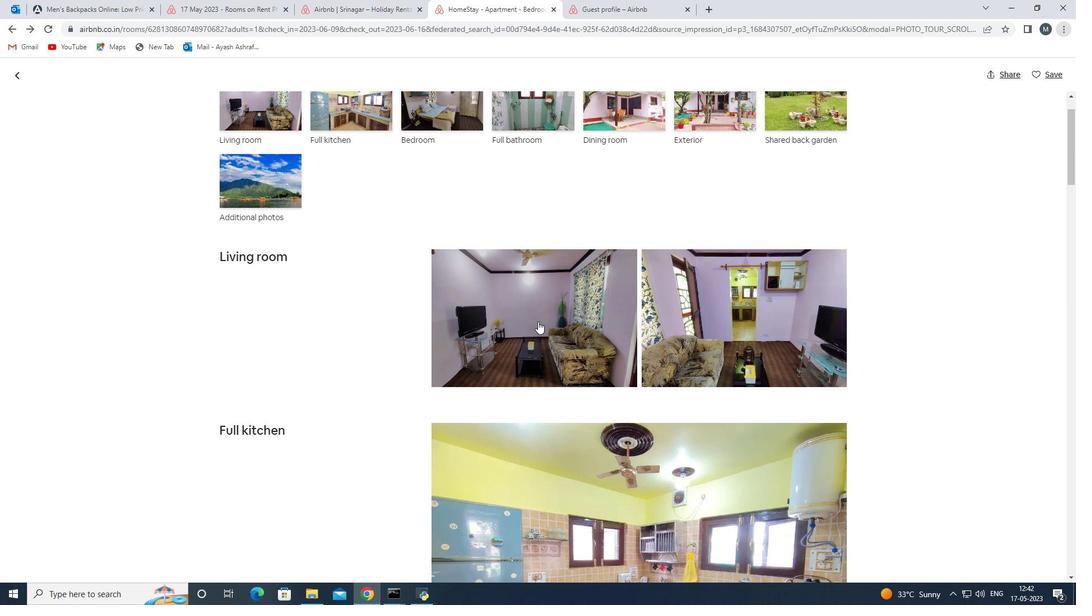 
Action: Mouse scrolled (537, 320) with delta (0, 0)
Screenshot: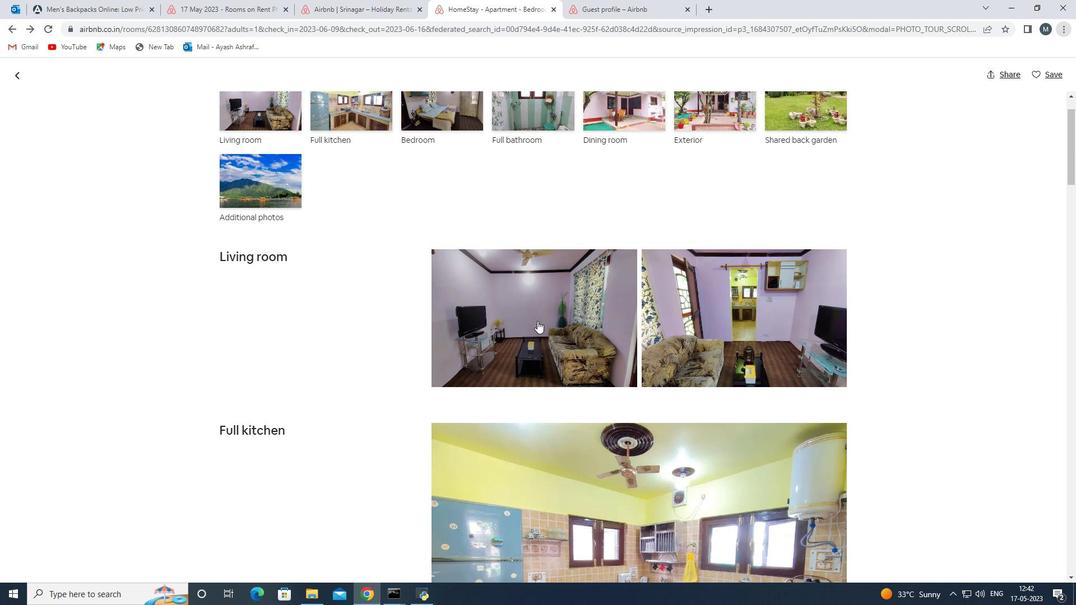 
Action: Mouse scrolled (537, 320) with delta (0, 0)
Screenshot: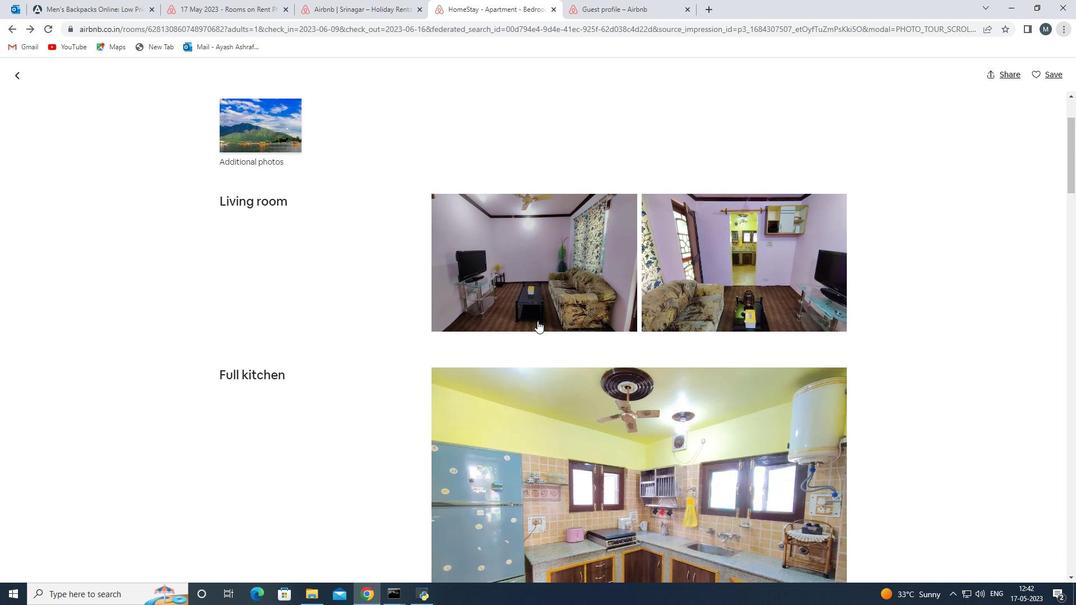 
Action: Mouse scrolled (537, 320) with delta (0, 0)
Screenshot: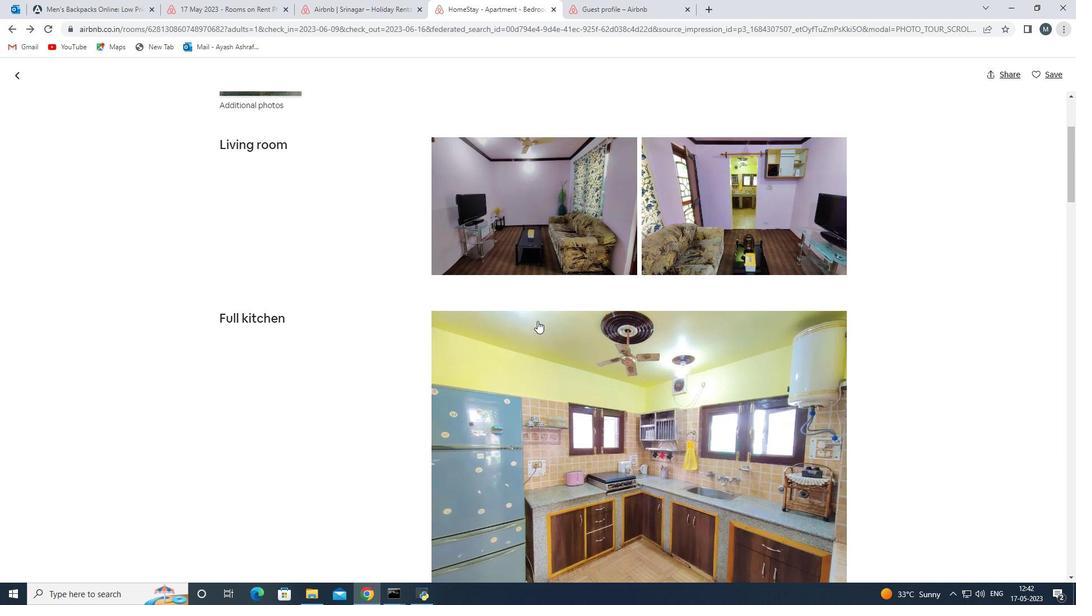 
Action: Mouse pressed left at (537, 321)
Screenshot: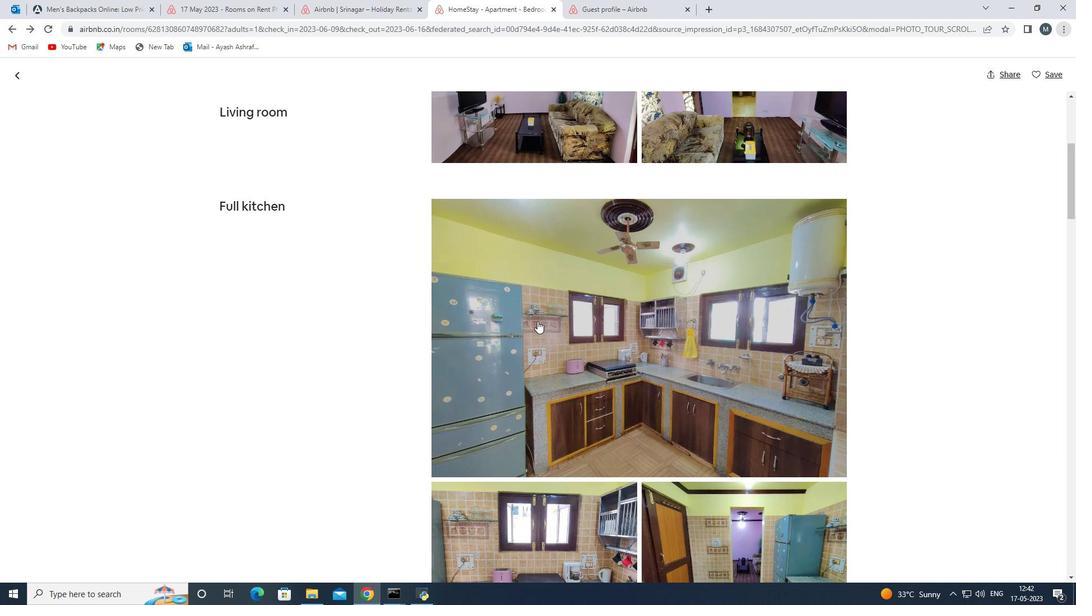 
Action: Mouse moved to (1037, 322)
Screenshot: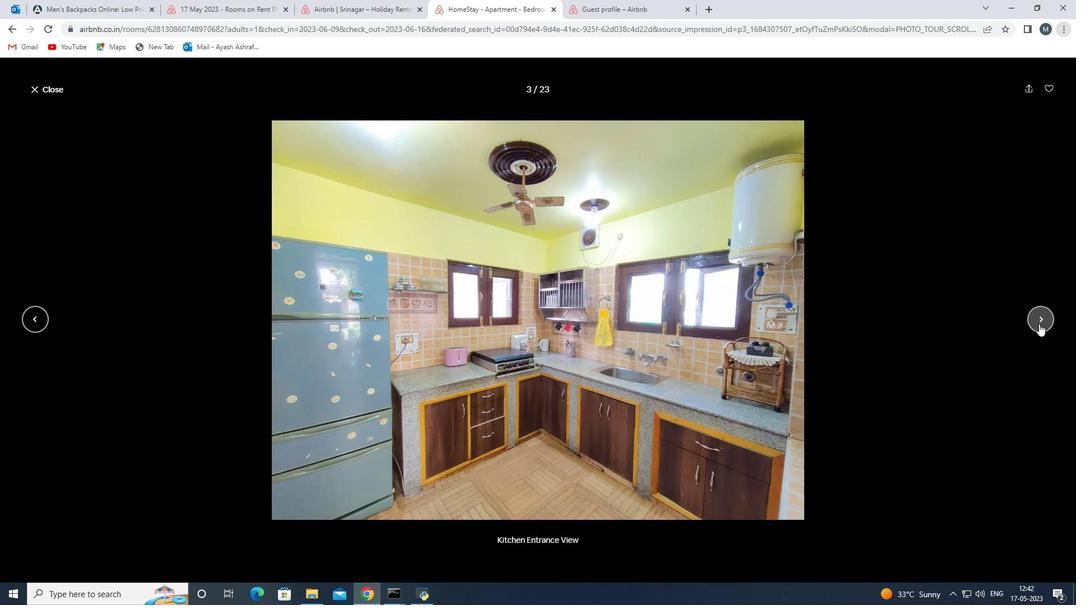 
Action: Mouse pressed left at (1037, 322)
Screenshot: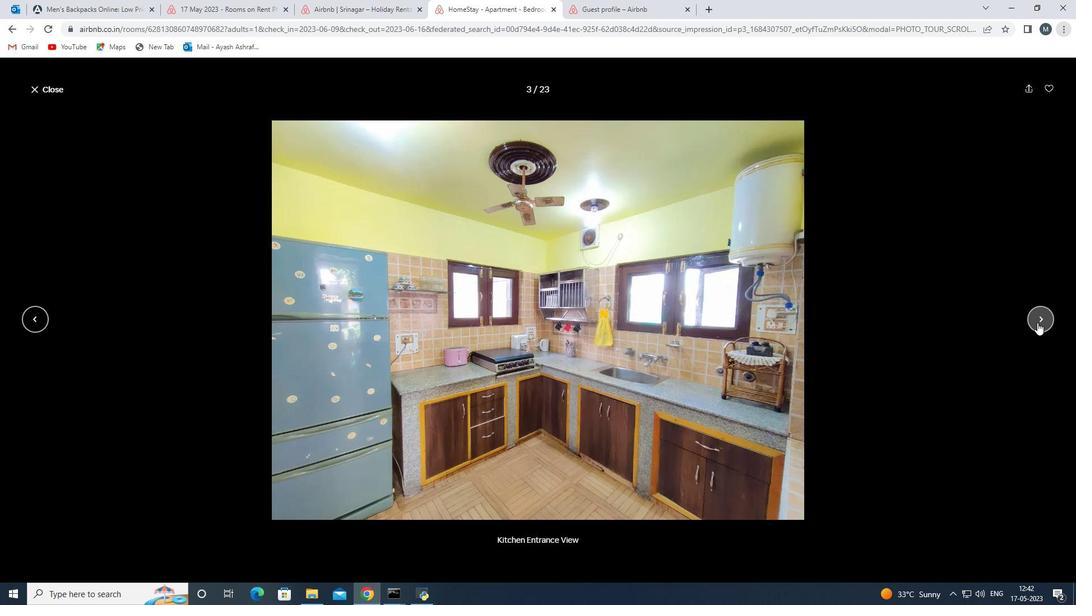 
Action: Mouse pressed left at (1037, 322)
Screenshot: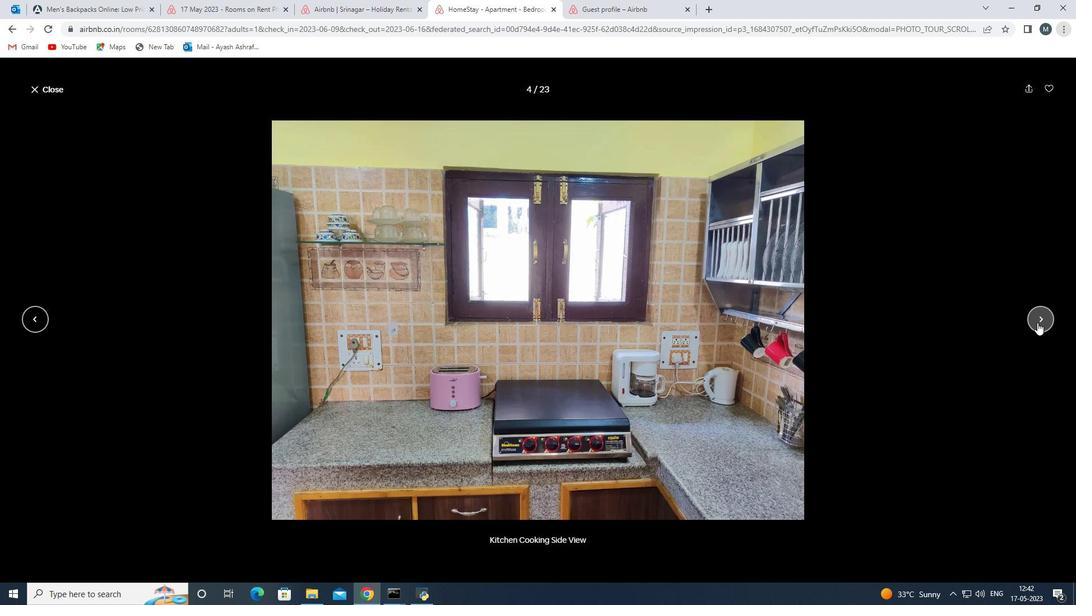 
Action: Mouse pressed left at (1037, 322)
Screenshot: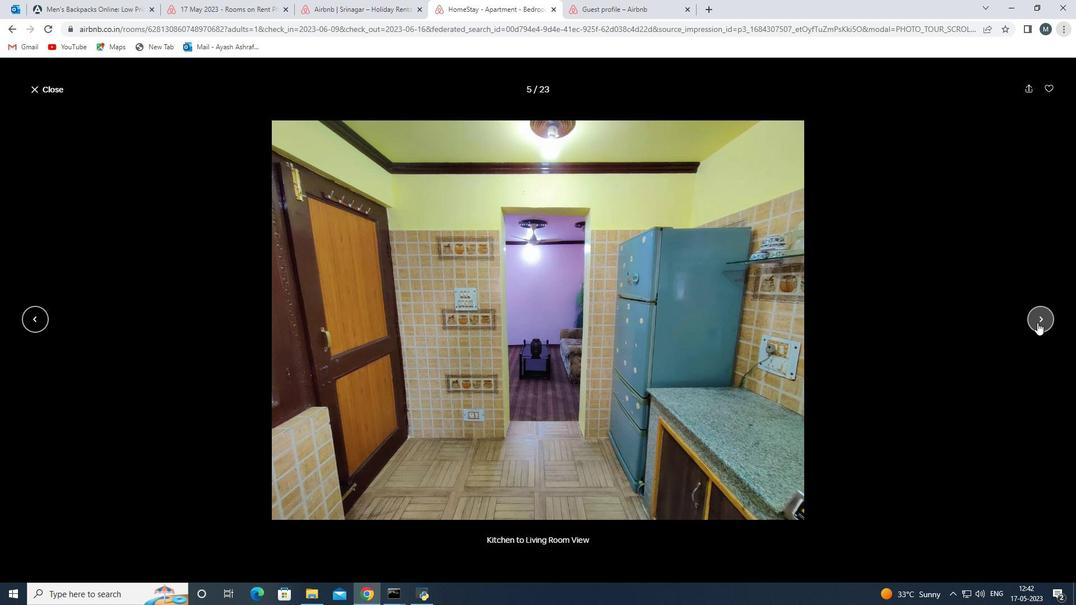 
Action: Mouse pressed left at (1037, 322)
Screenshot: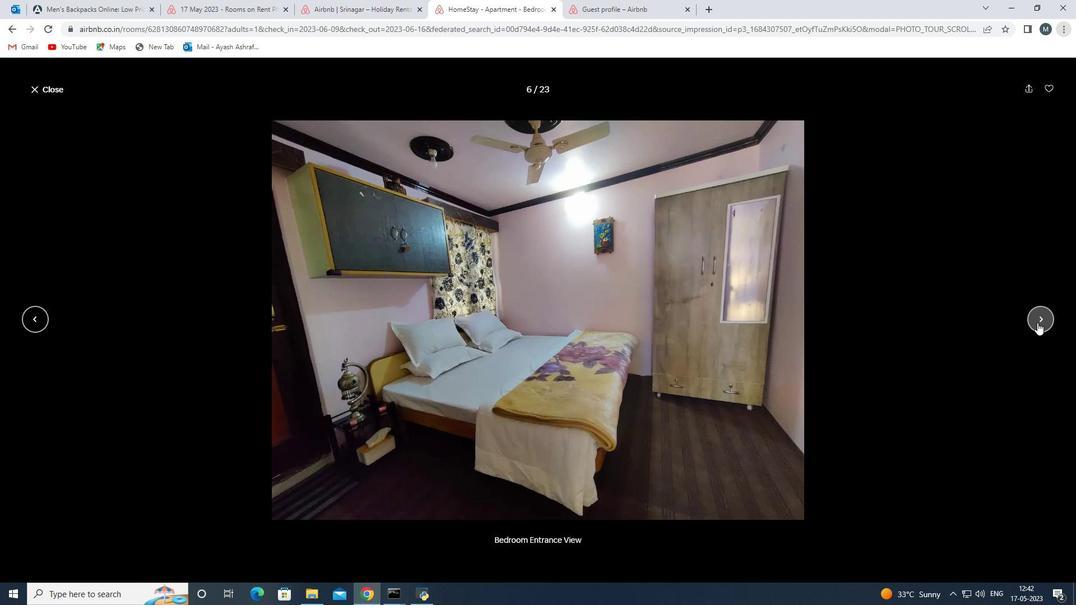 
Action: Mouse pressed left at (1037, 322)
Screenshot: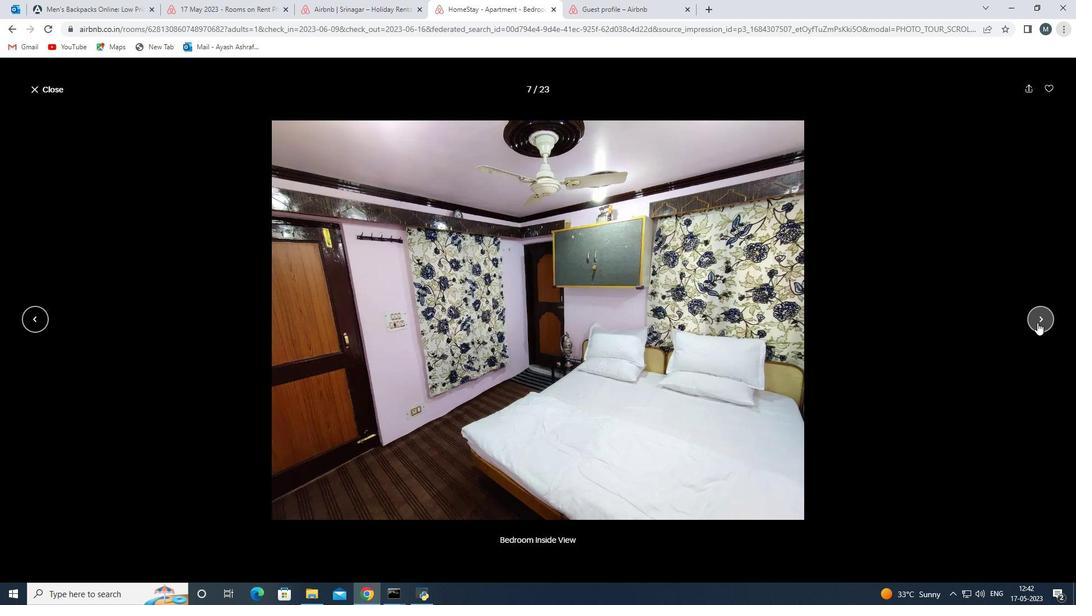 
Action: Mouse pressed left at (1037, 322)
Screenshot: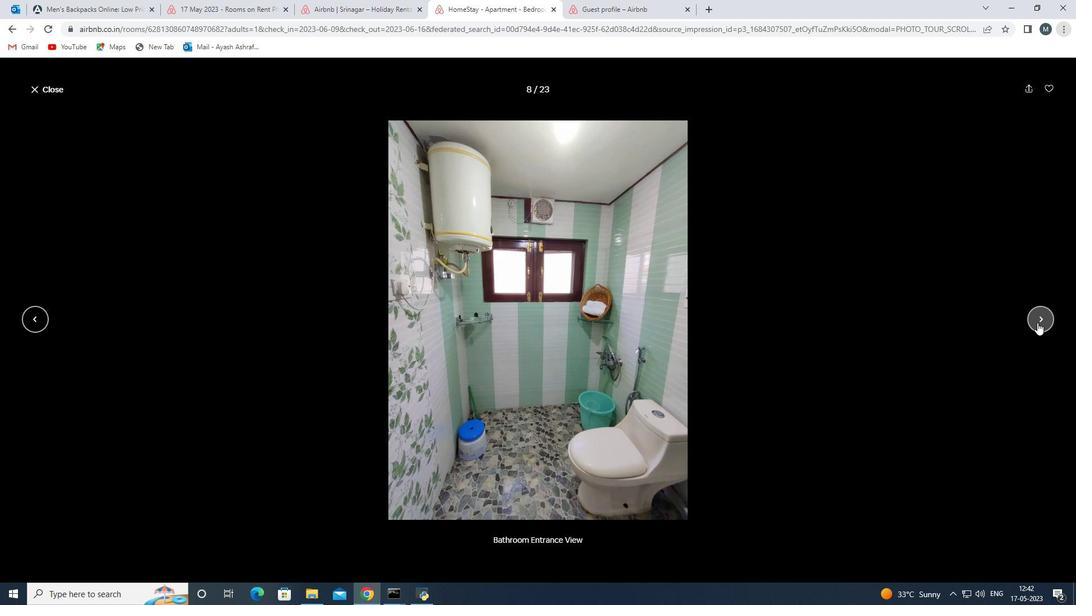 
Action: Mouse pressed left at (1037, 322)
Screenshot: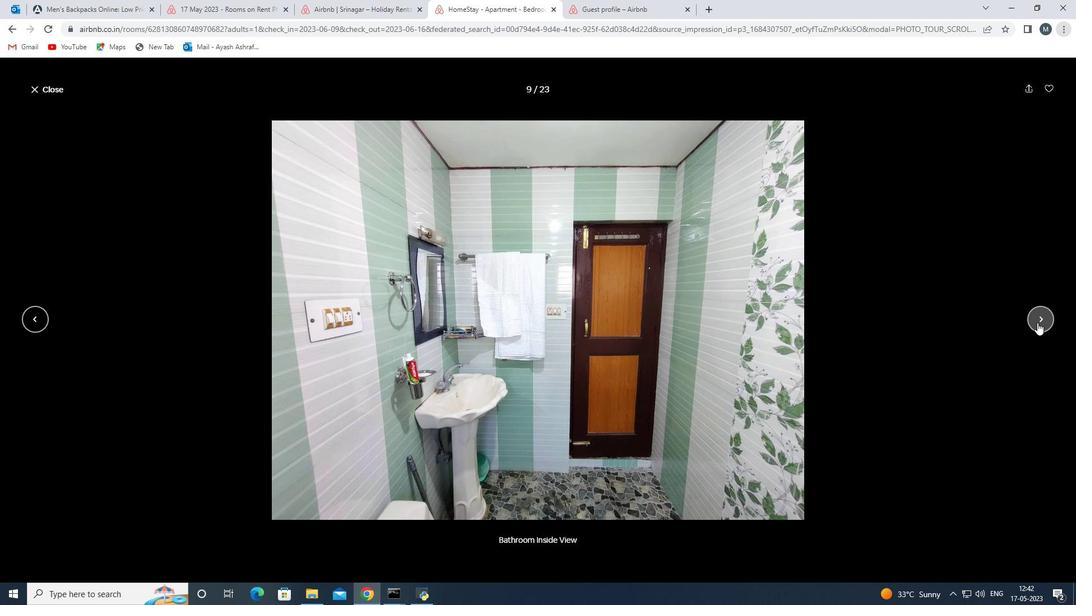 
Action: Mouse pressed left at (1037, 322)
Screenshot: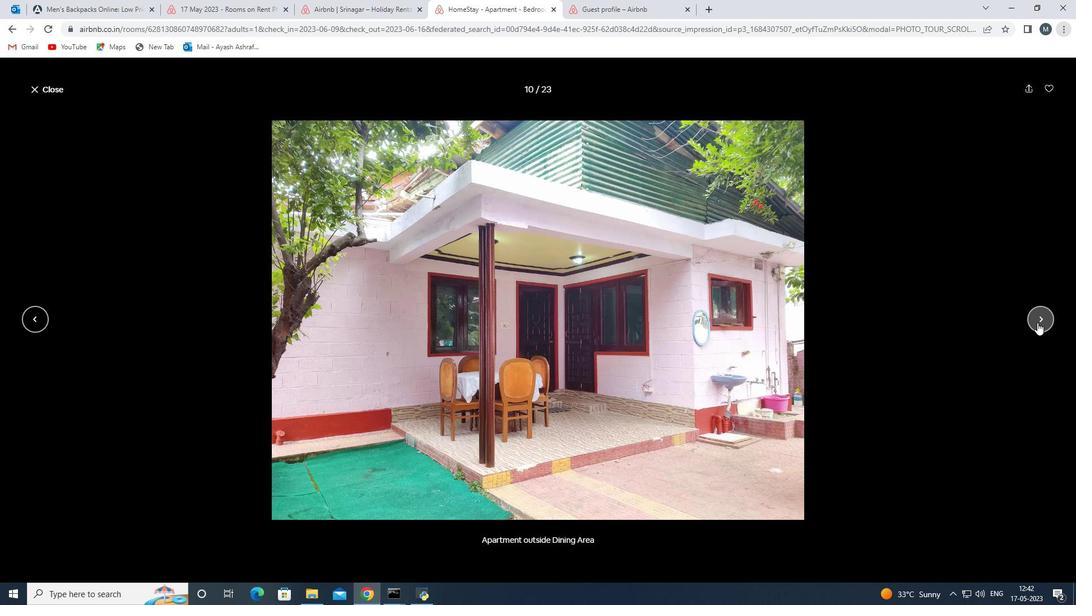 
Action: Mouse pressed left at (1037, 322)
Screenshot: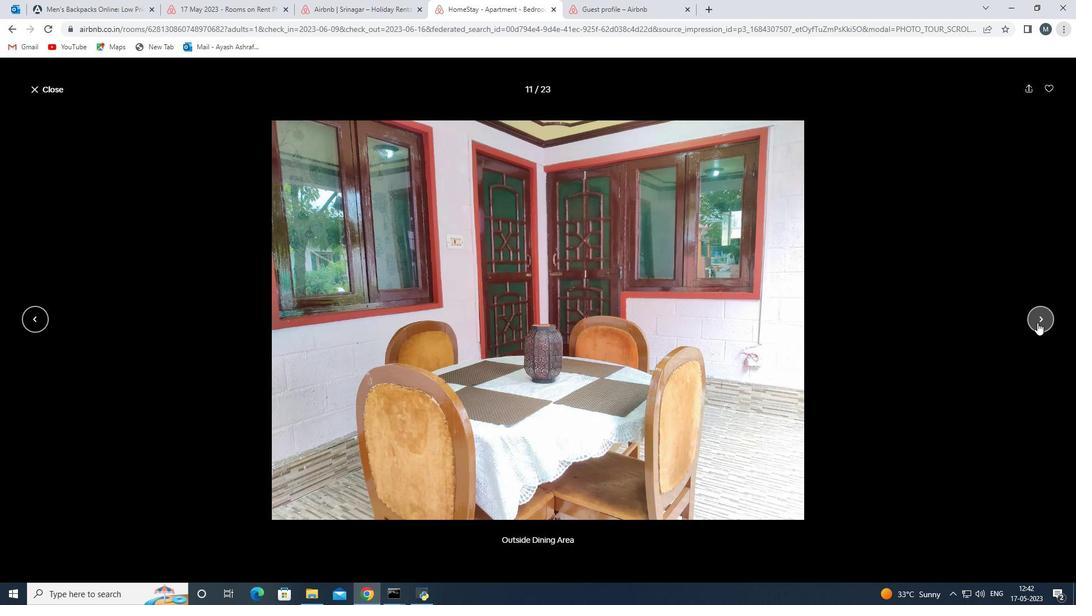
Action: Mouse pressed left at (1037, 322)
Screenshot: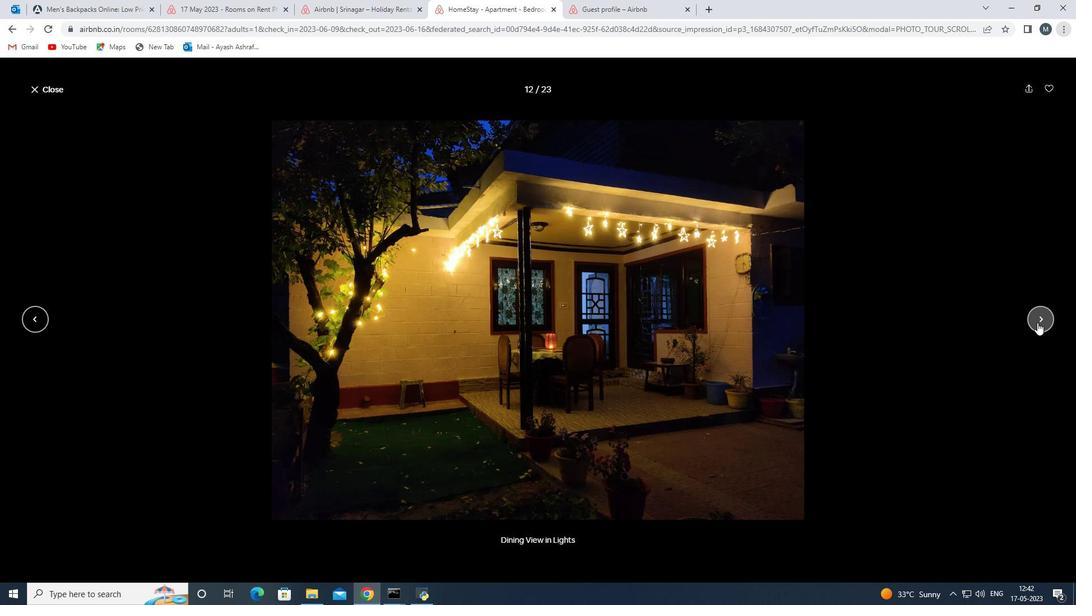 
Action: Mouse pressed left at (1037, 322)
Screenshot: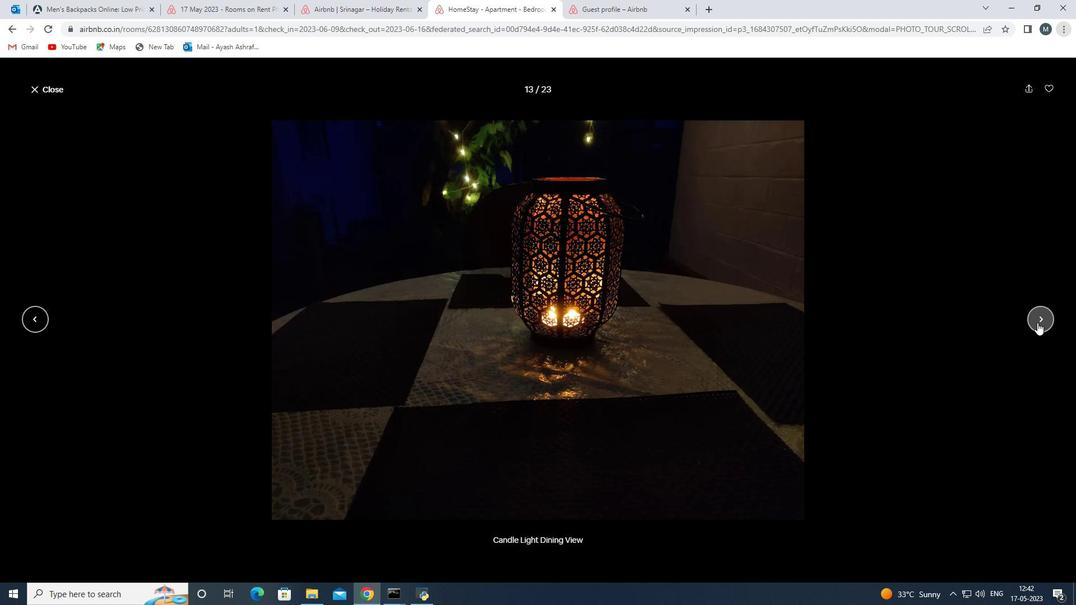 
Action: Mouse pressed left at (1037, 322)
Screenshot: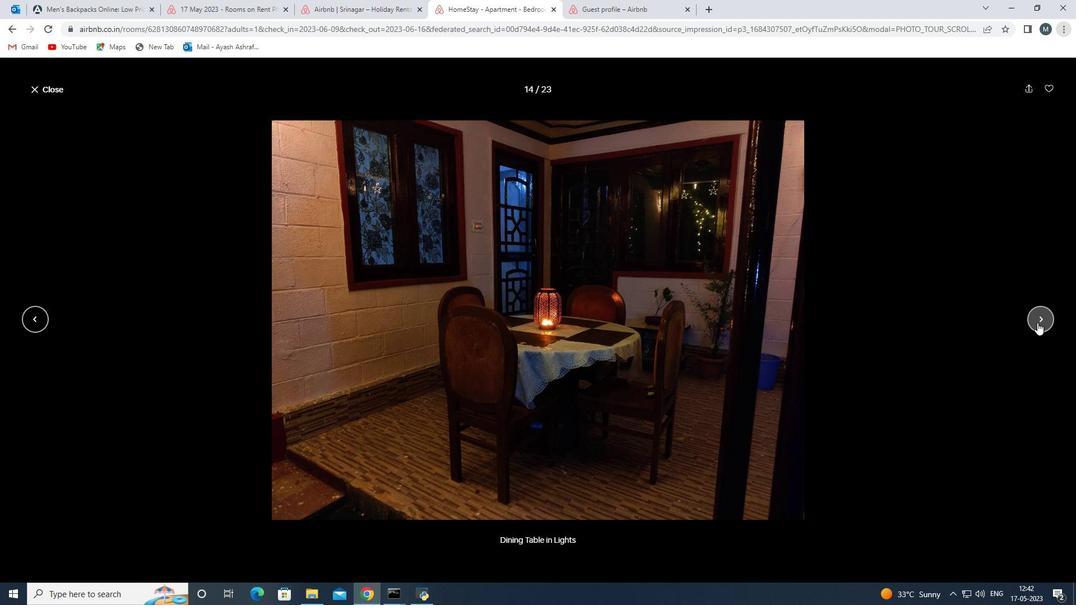 
Action: Mouse pressed left at (1037, 322)
Screenshot: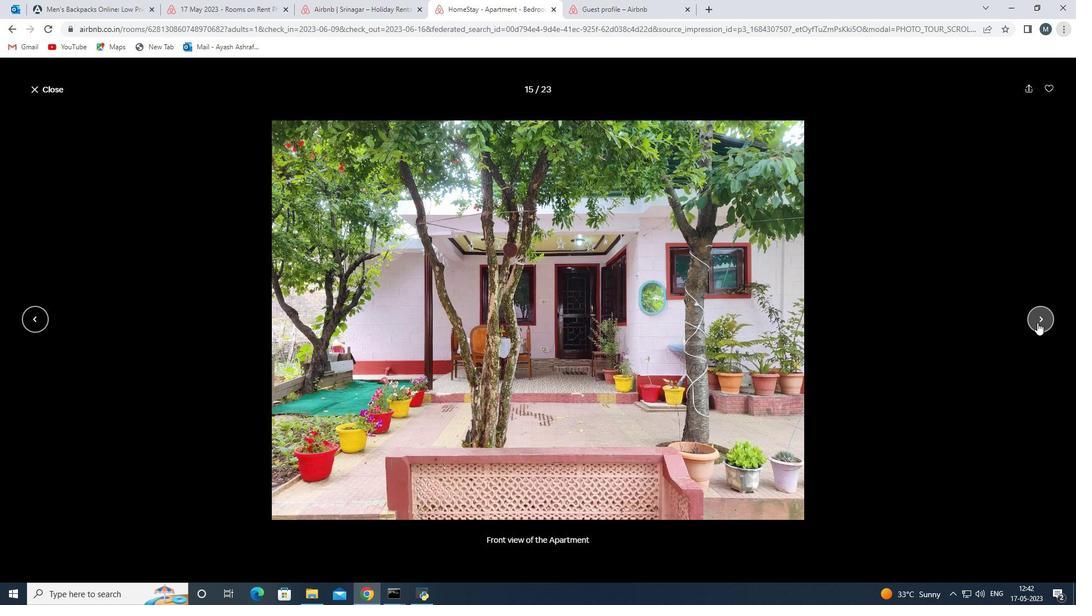 
Action: Mouse pressed left at (1037, 322)
Screenshot: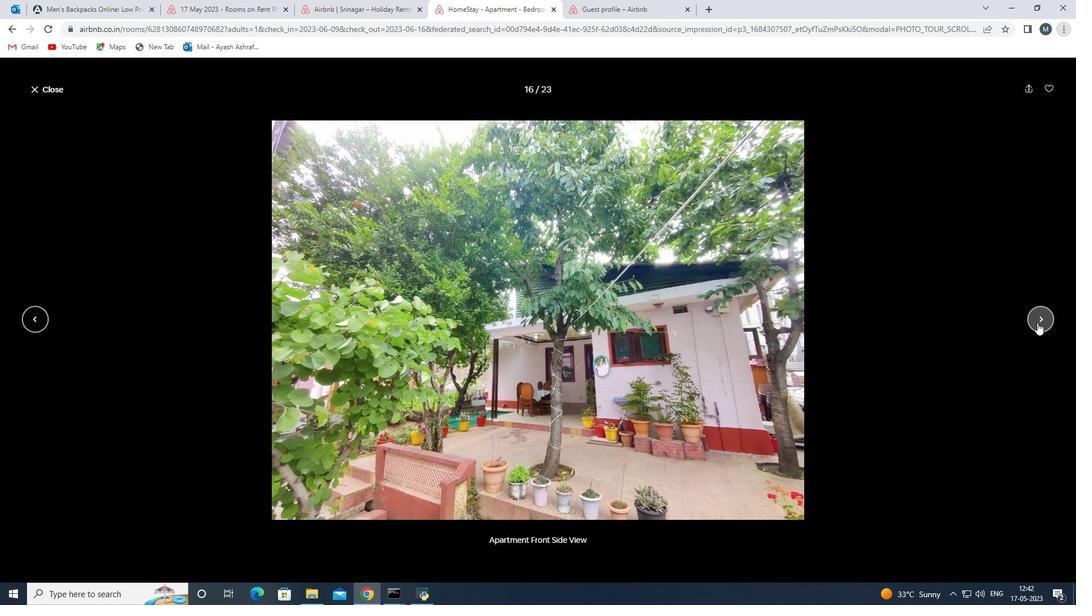 
Action: Mouse pressed left at (1037, 322)
Screenshot: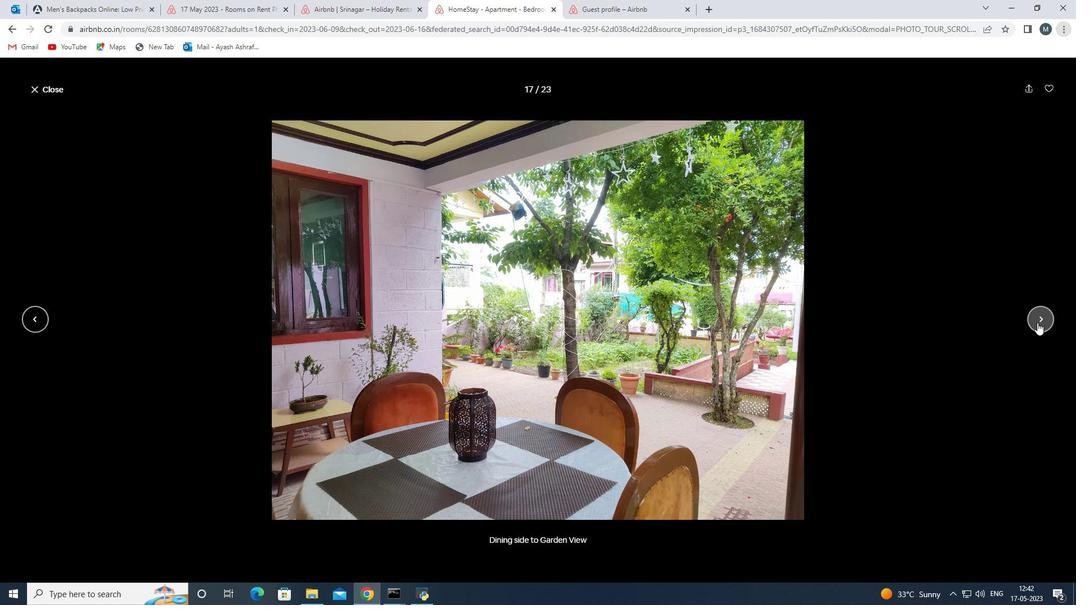 
Action: Mouse pressed left at (1037, 322)
Screenshot: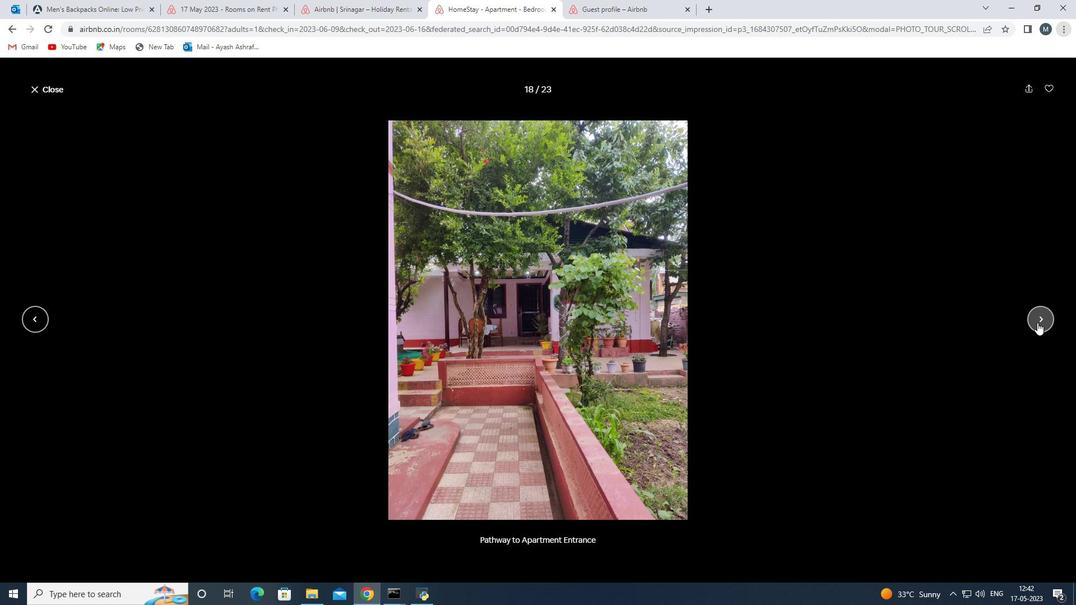 
Action: Mouse pressed left at (1037, 322)
Screenshot: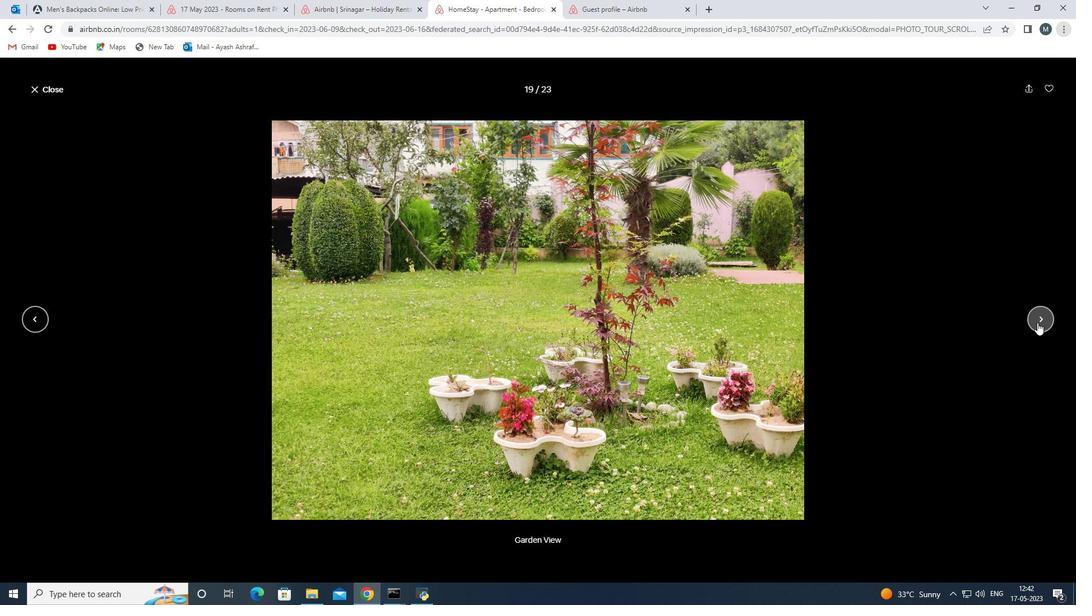 
Action: Mouse moved to (1040, 322)
Screenshot: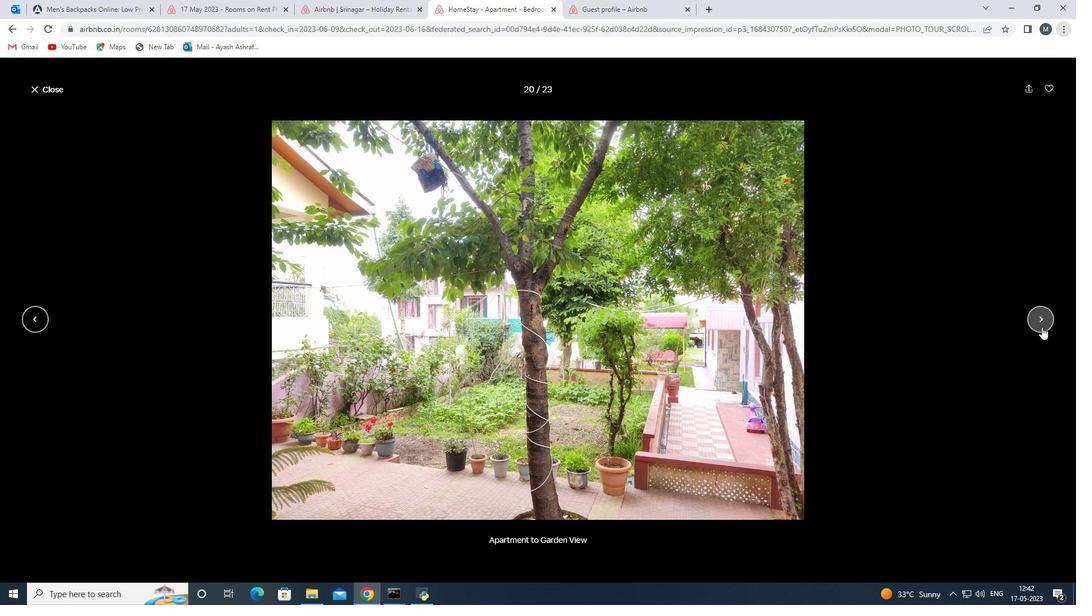 
Action: Mouse pressed left at (1040, 322)
Screenshot: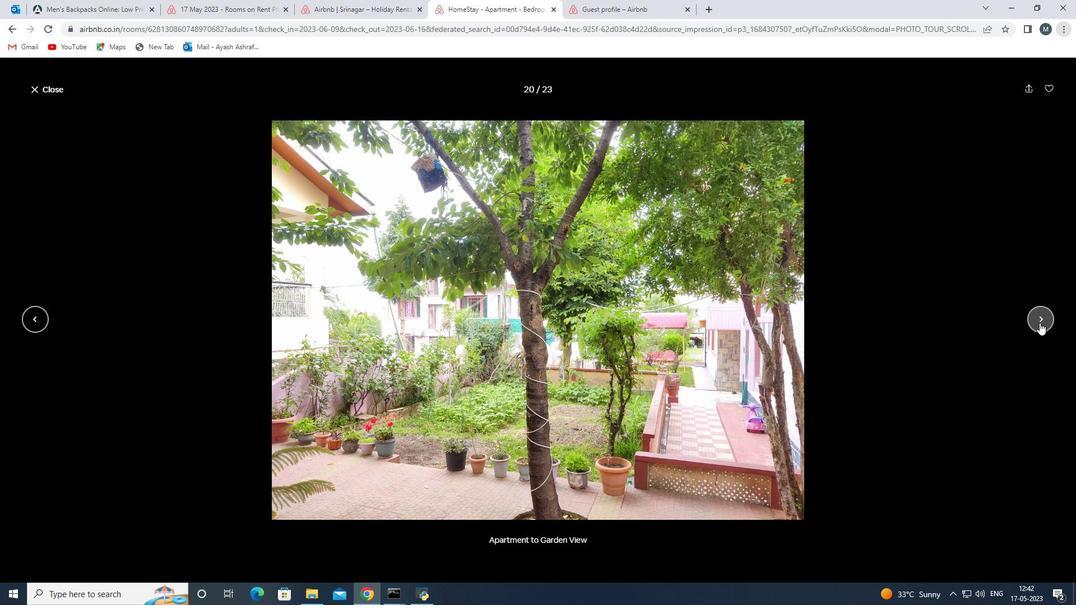 
Action: Mouse pressed left at (1040, 322)
Screenshot: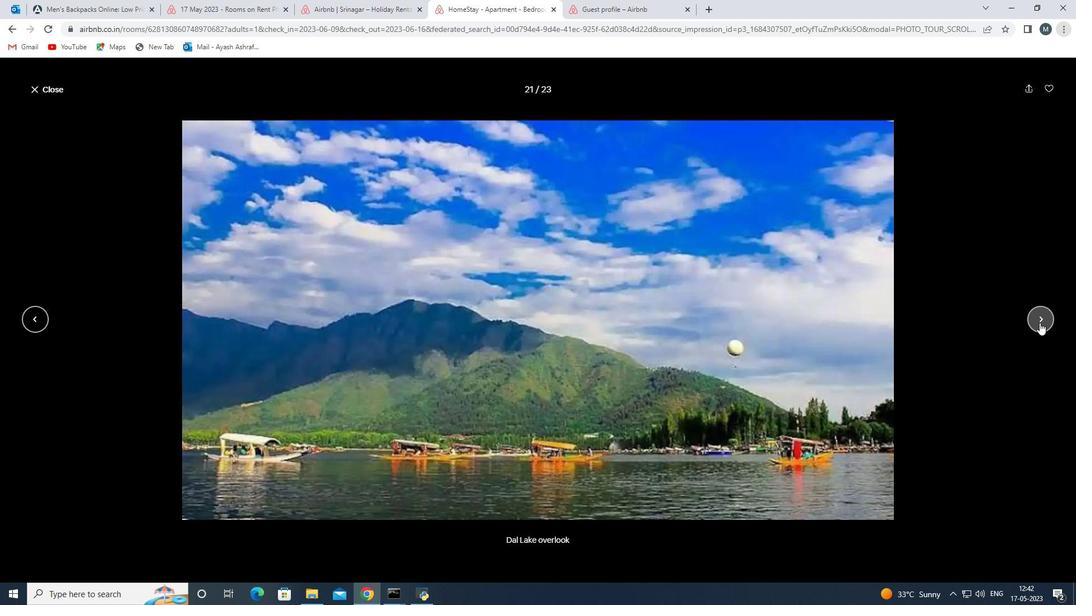 
Action: Mouse pressed left at (1040, 322)
Screenshot: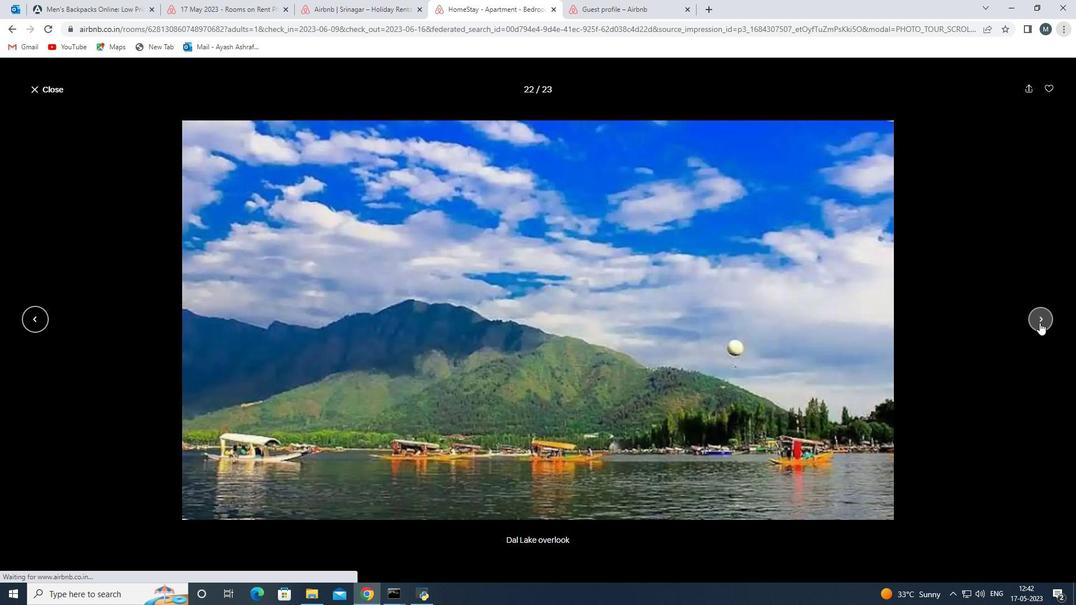 
Action: Mouse moved to (33, 86)
Screenshot: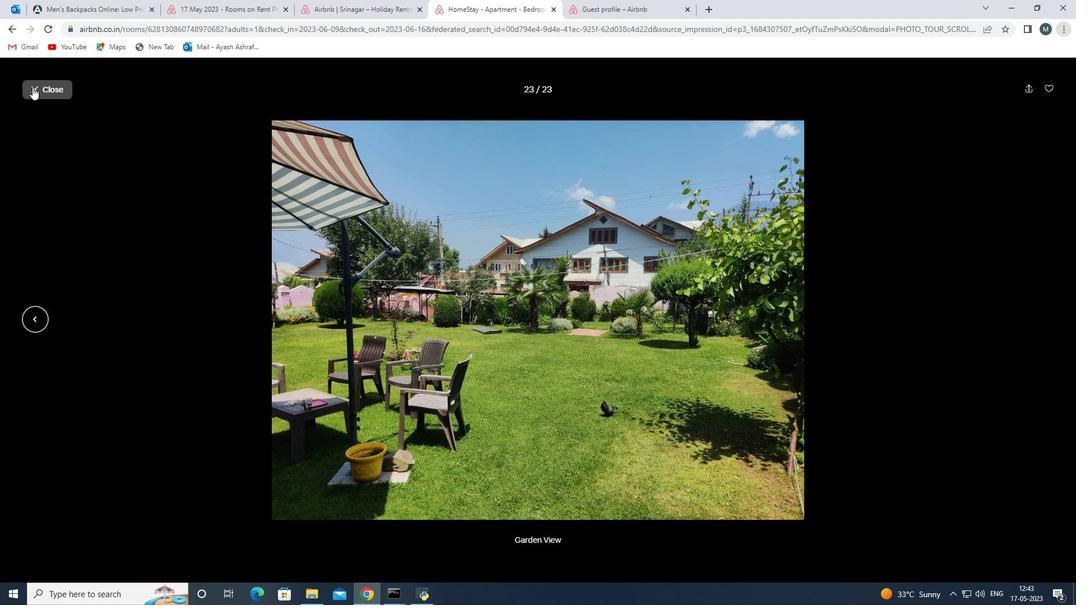 
Action: Mouse pressed left at (33, 86)
Screenshot: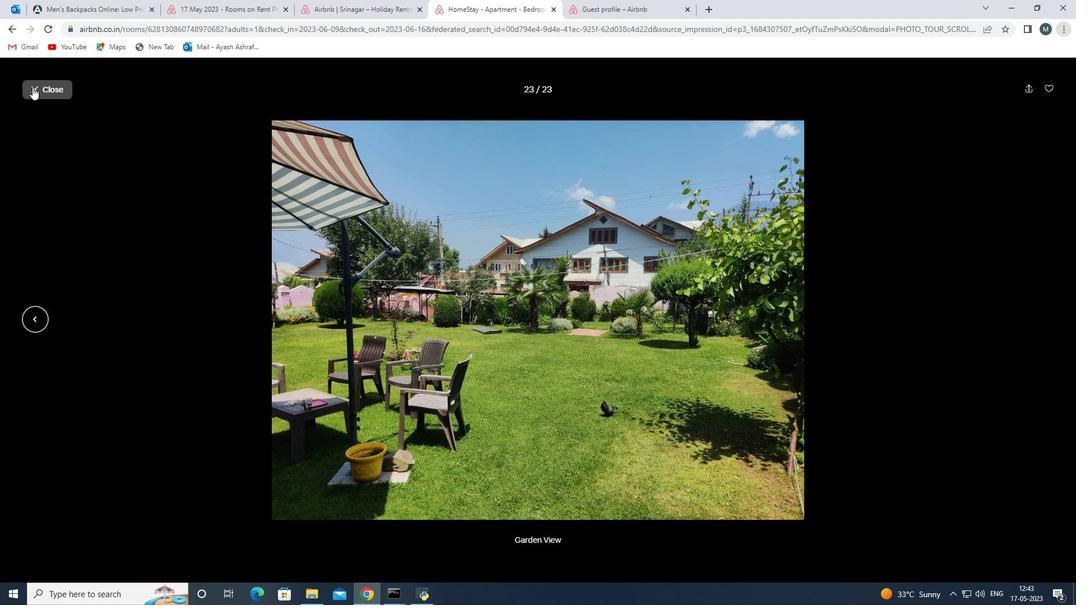
Action: Mouse moved to (539, 381)
Screenshot: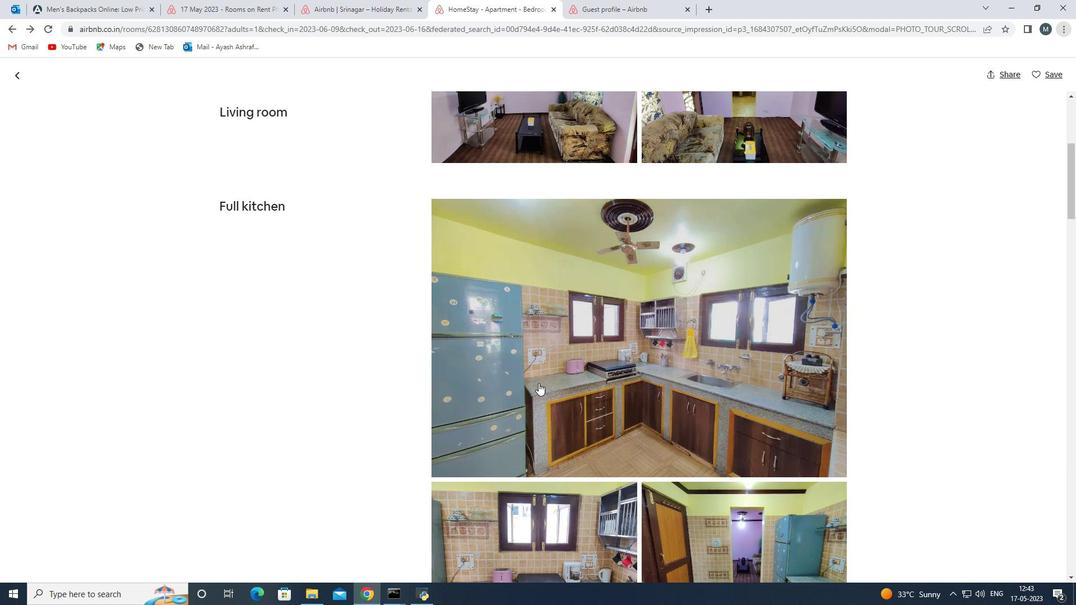 
Action: Mouse scrolled (539, 381) with delta (0, 0)
Screenshot: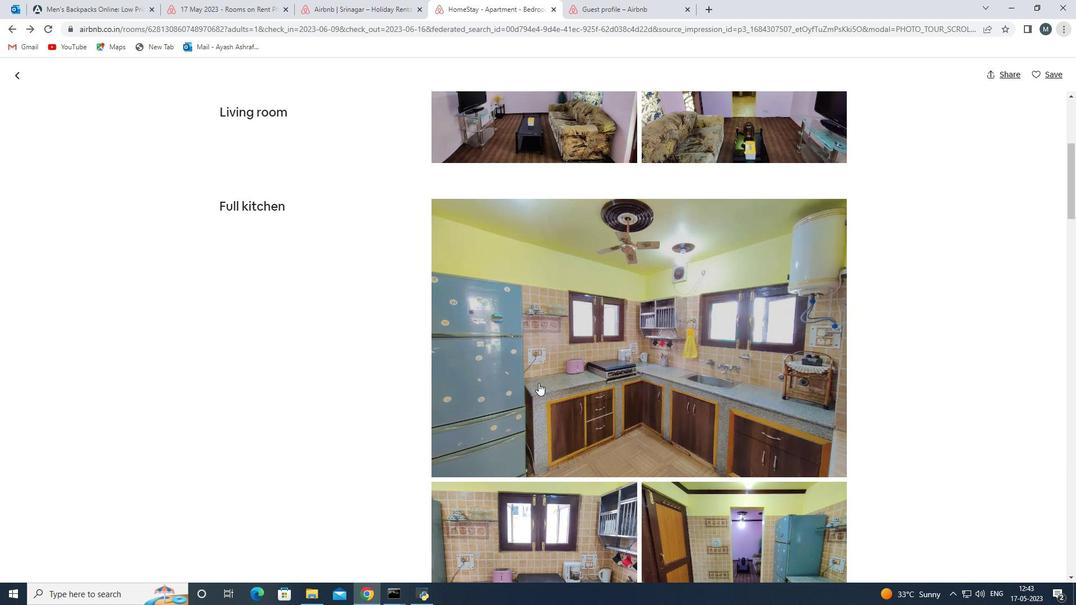 
Action: Mouse scrolled (539, 381) with delta (0, 0)
Screenshot: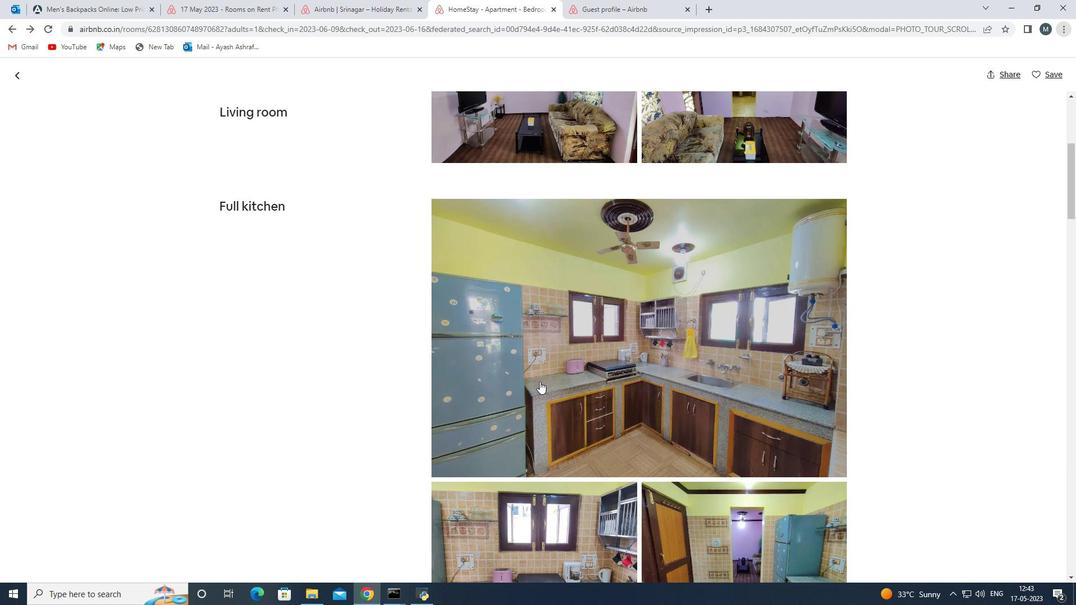
Action: Mouse scrolled (539, 381) with delta (0, 0)
Screenshot: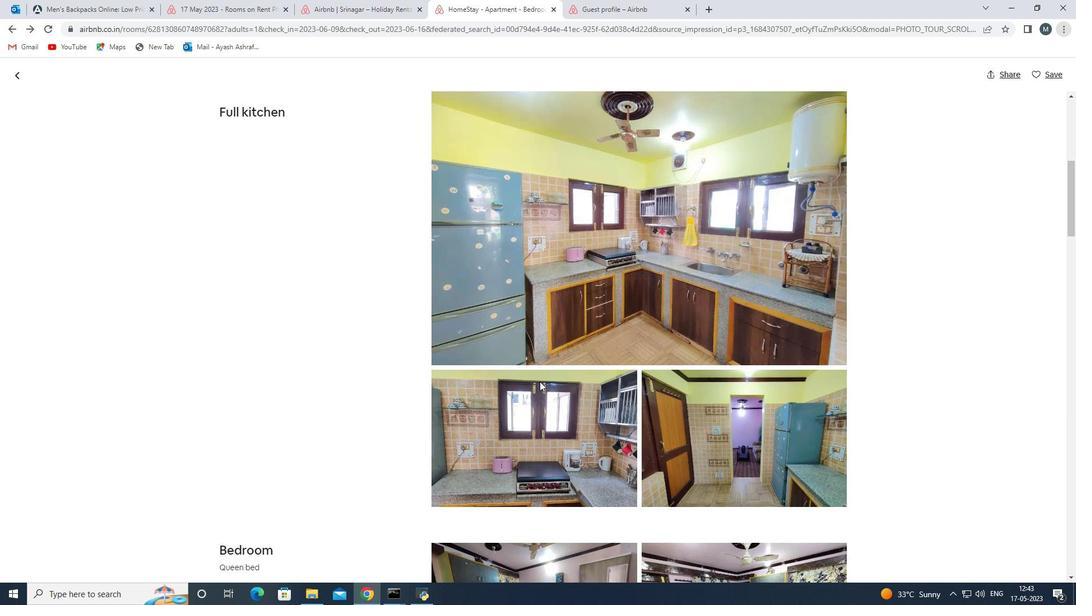 
Action: Mouse scrolled (539, 381) with delta (0, 0)
Screenshot: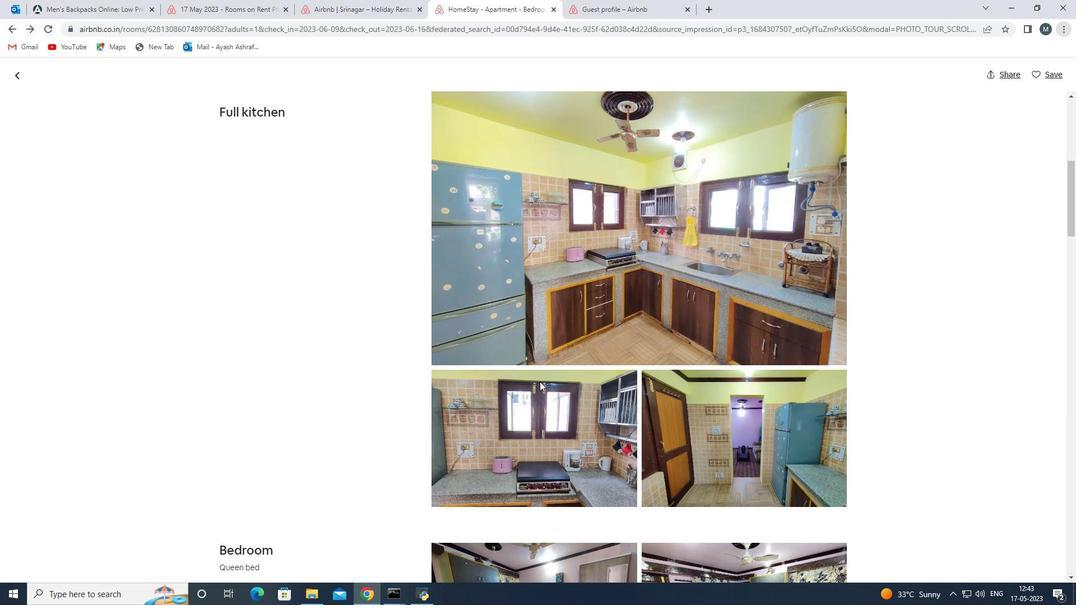 
Action: Mouse scrolled (539, 381) with delta (0, 0)
Screenshot: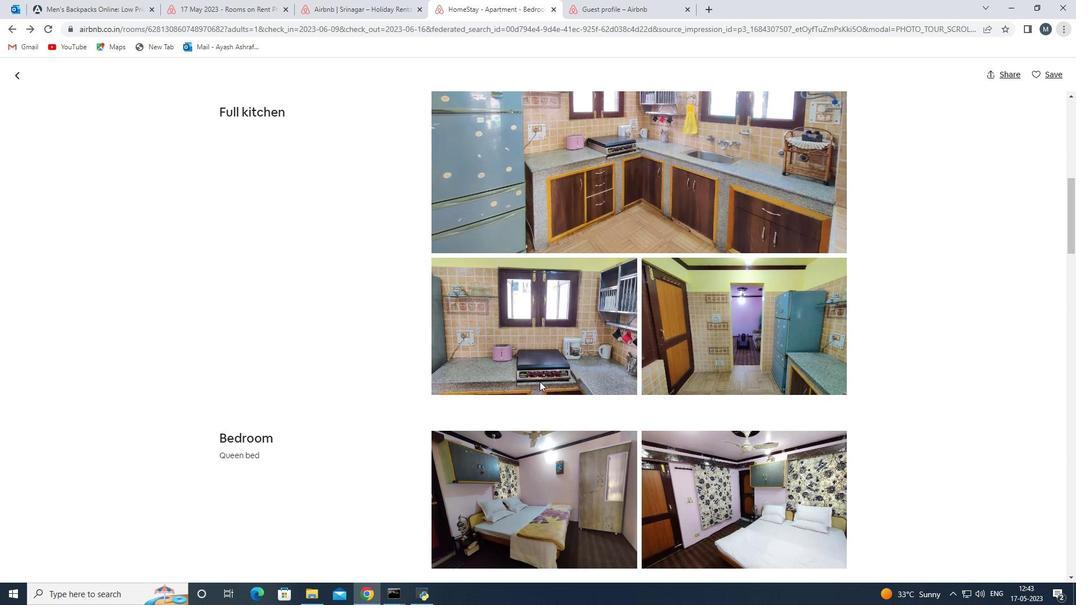 
Action: Mouse scrolled (539, 381) with delta (0, 0)
Screenshot: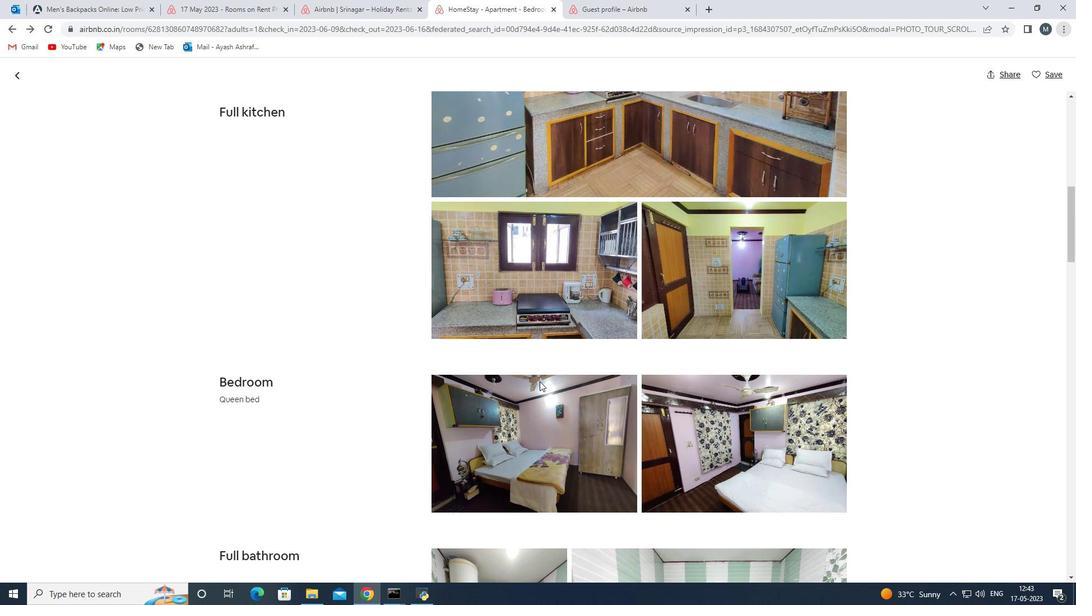 
Action: Mouse scrolled (539, 381) with delta (0, 0)
Screenshot: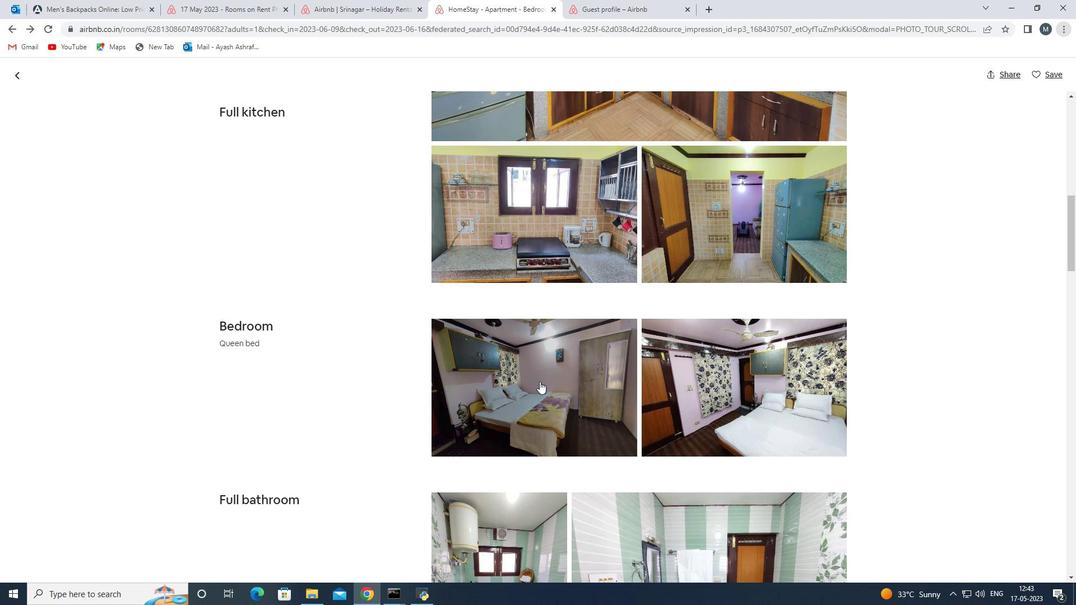 
Action: Mouse moved to (506, 364)
Screenshot: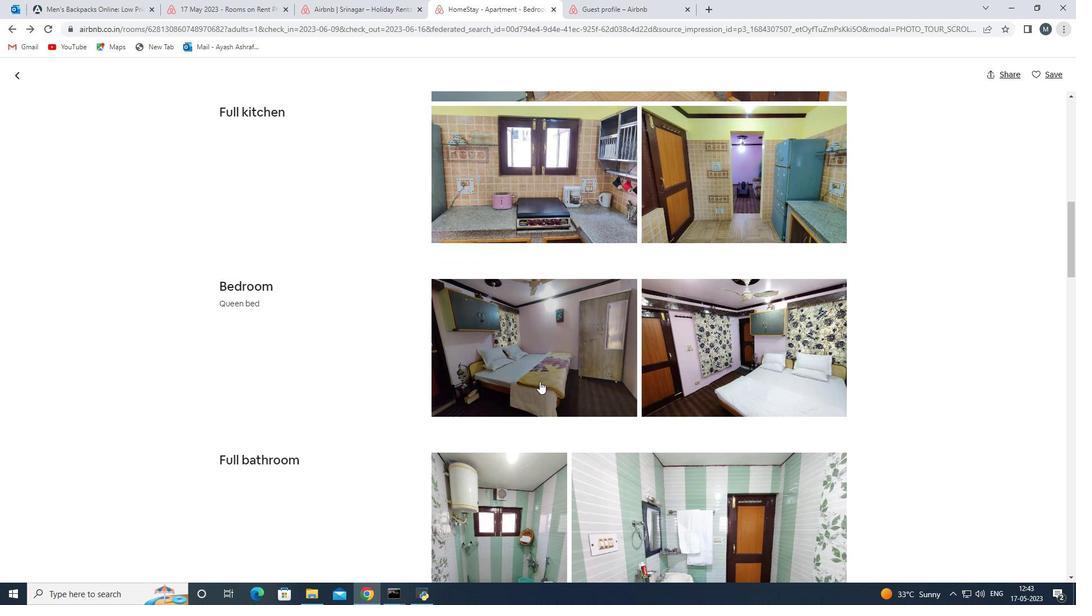 
Action: Mouse pressed left at (506, 364)
Screenshot: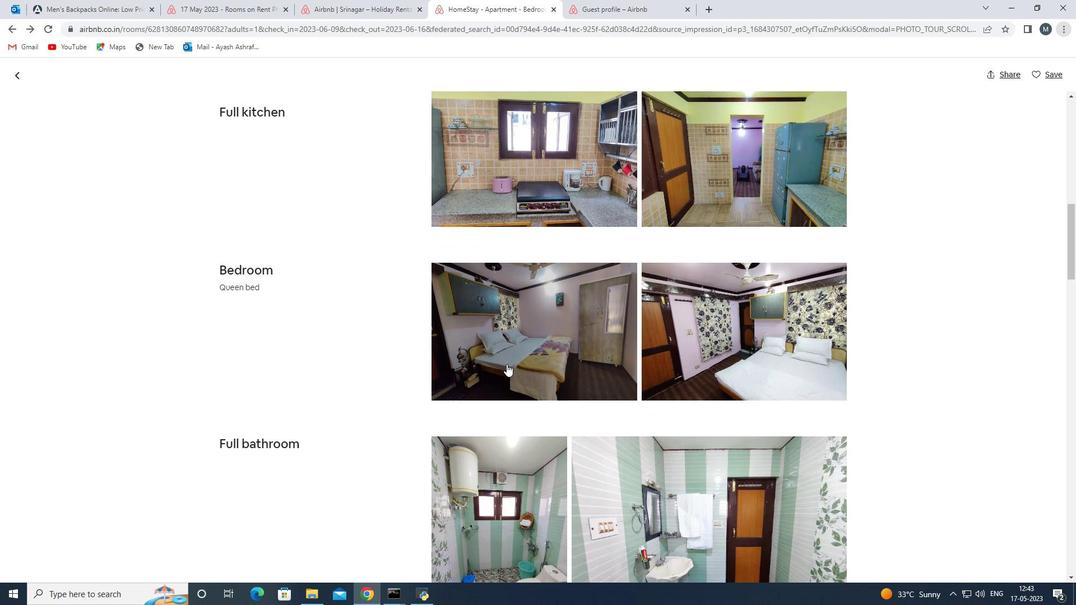 
Action: Mouse moved to (1031, 320)
Screenshot: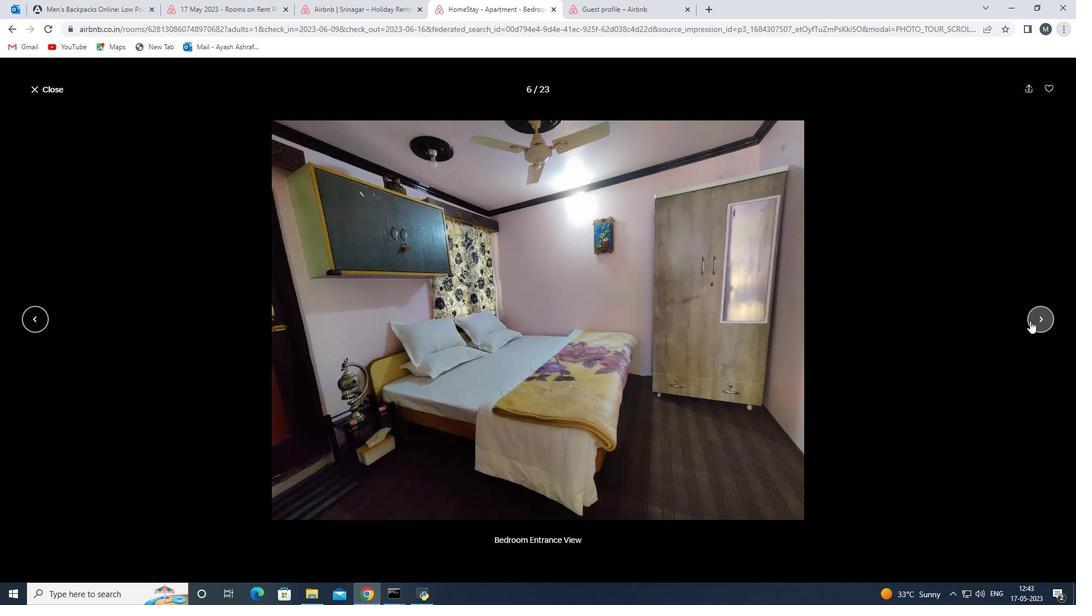
Action: Mouse pressed left at (1031, 320)
Screenshot: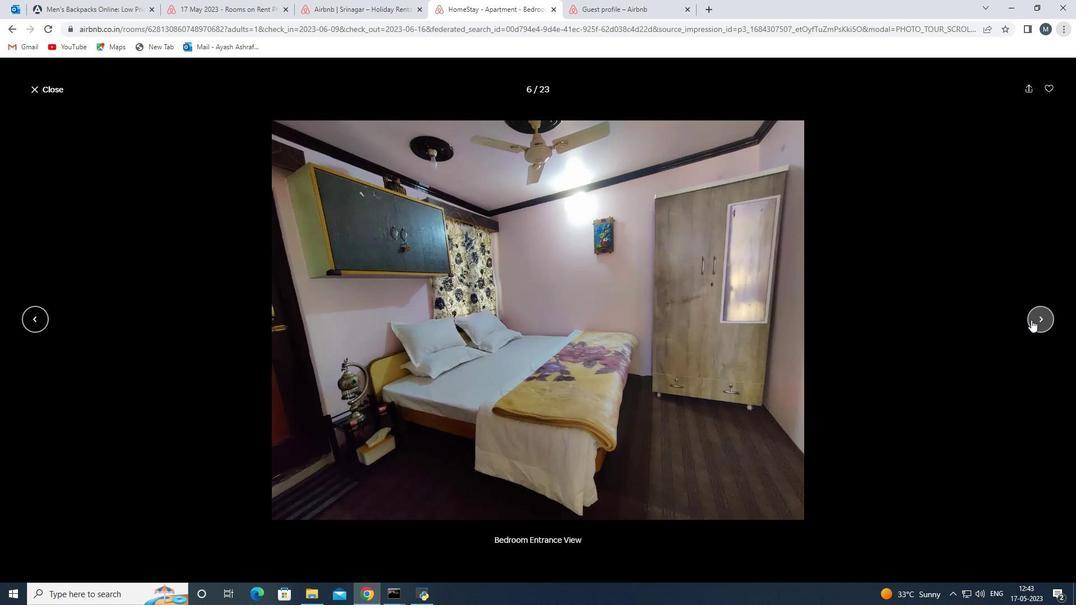 
Action: Mouse pressed left at (1031, 320)
Screenshot: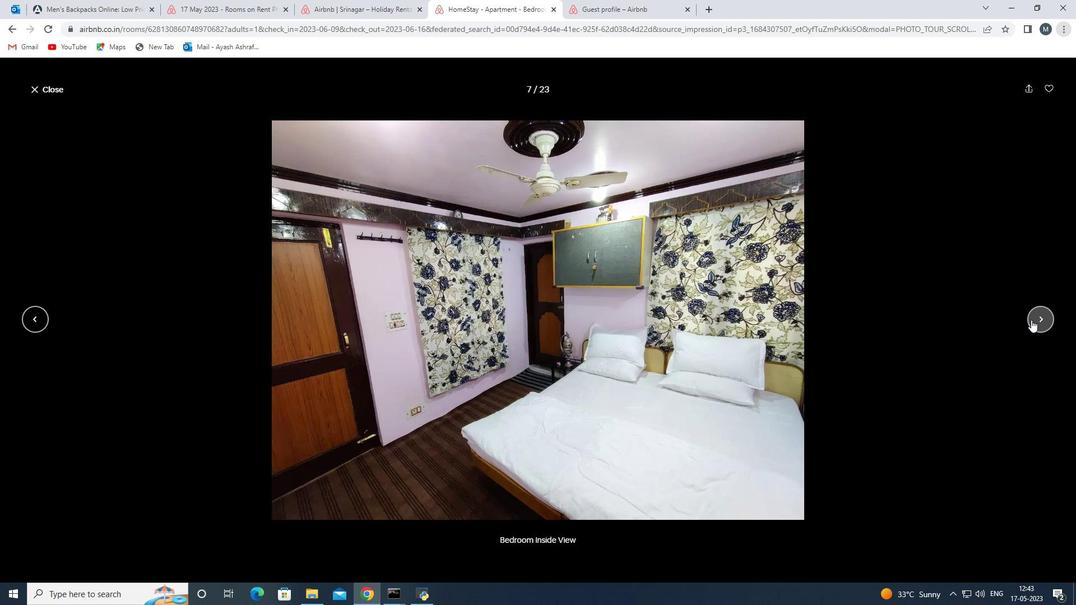 
Action: Mouse pressed left at (1031, 320)
Screenshot: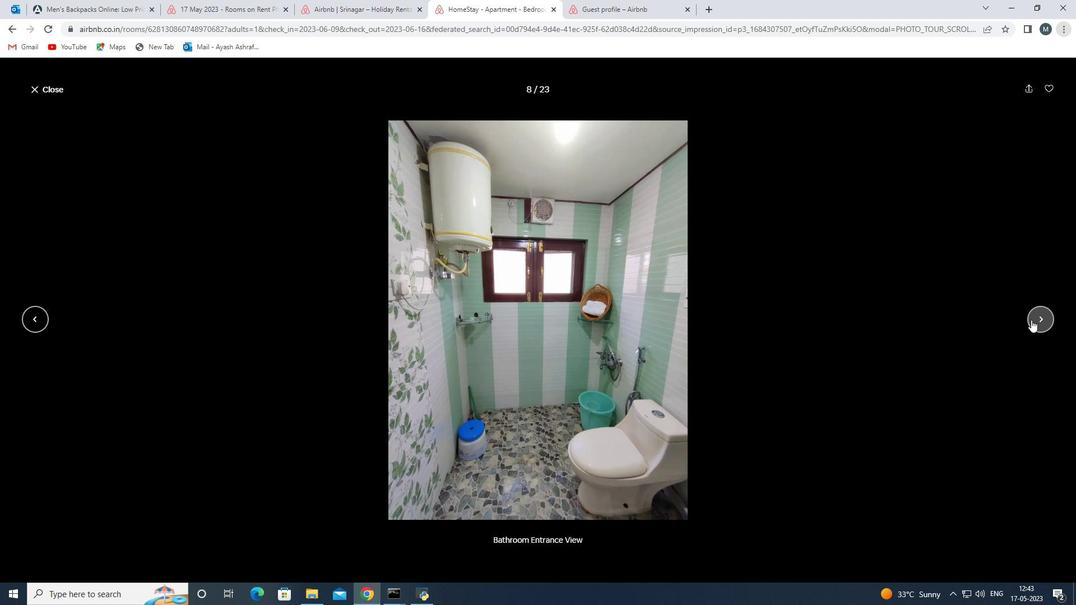 
Action: Mouse moved to (38, 92)
Screenshot: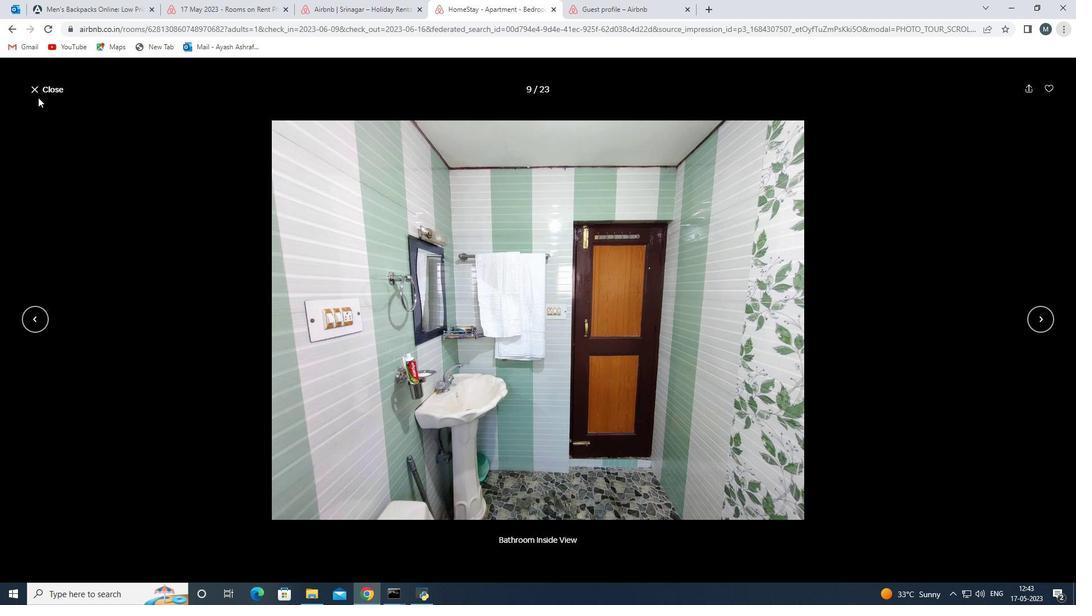 
Action: Mouse pressed left at (38, 92)
Screenshot: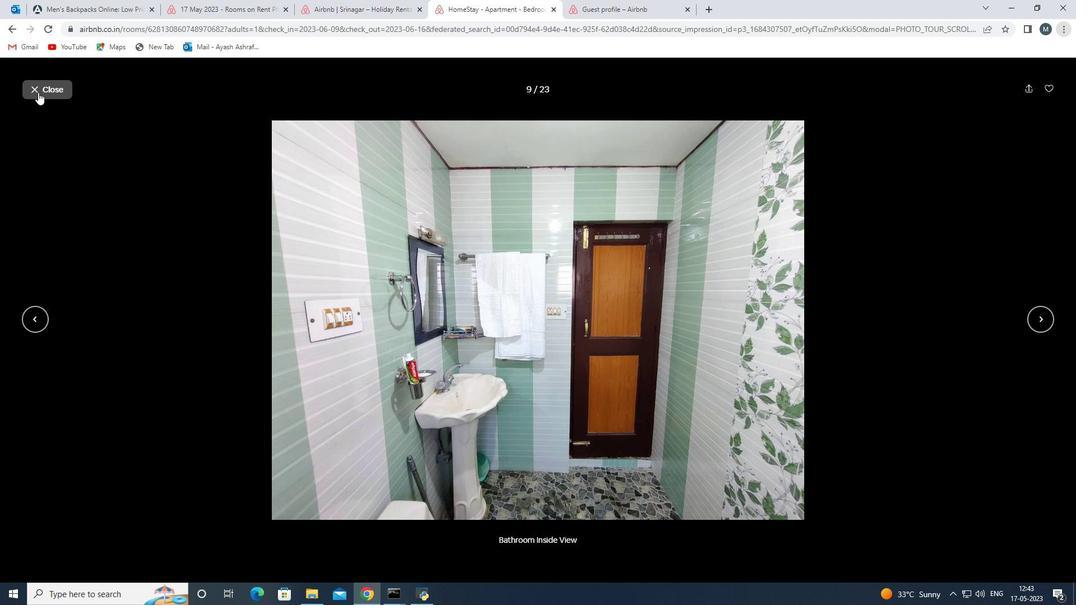 
Action: Mouse moved to (385, 379)
Screenshot: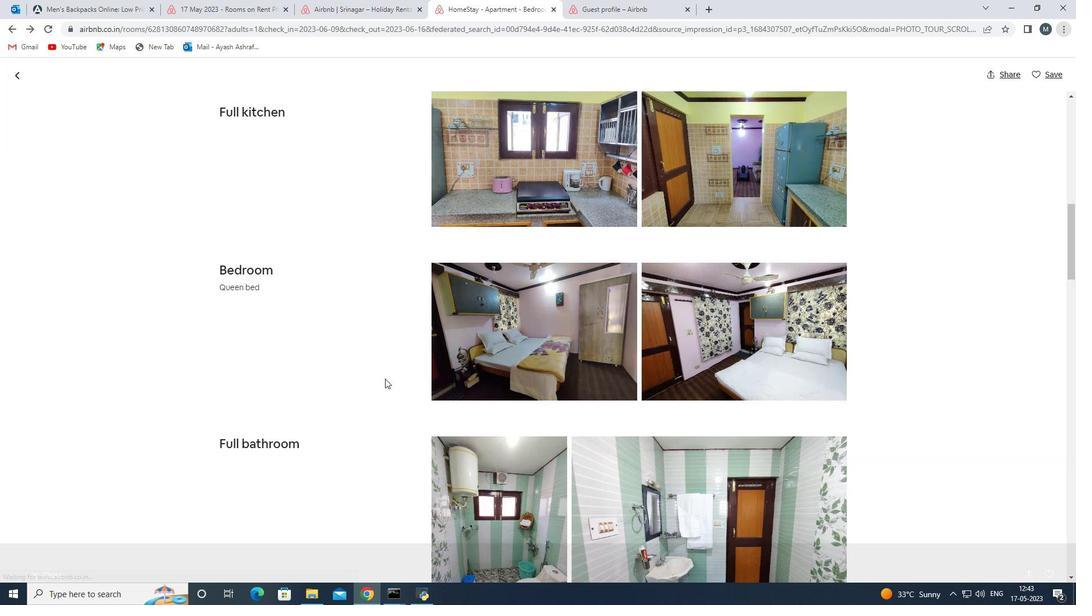 
Action: Mouse scrolled (385, 378) with delta (0, 0)
Screenshot: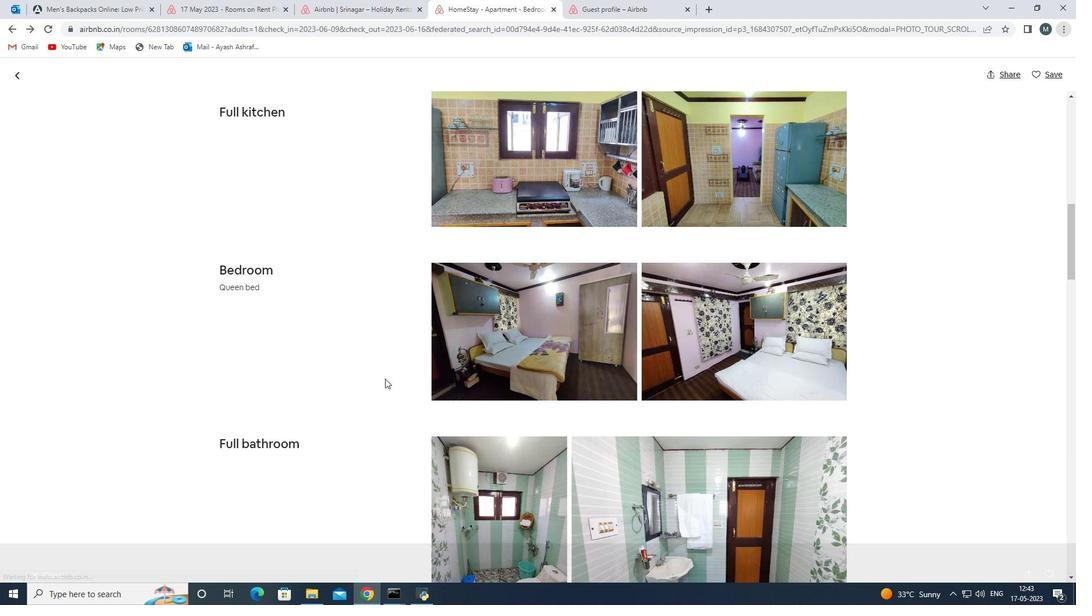 
Action: Mouse moved to (386, 379)
Screenshot: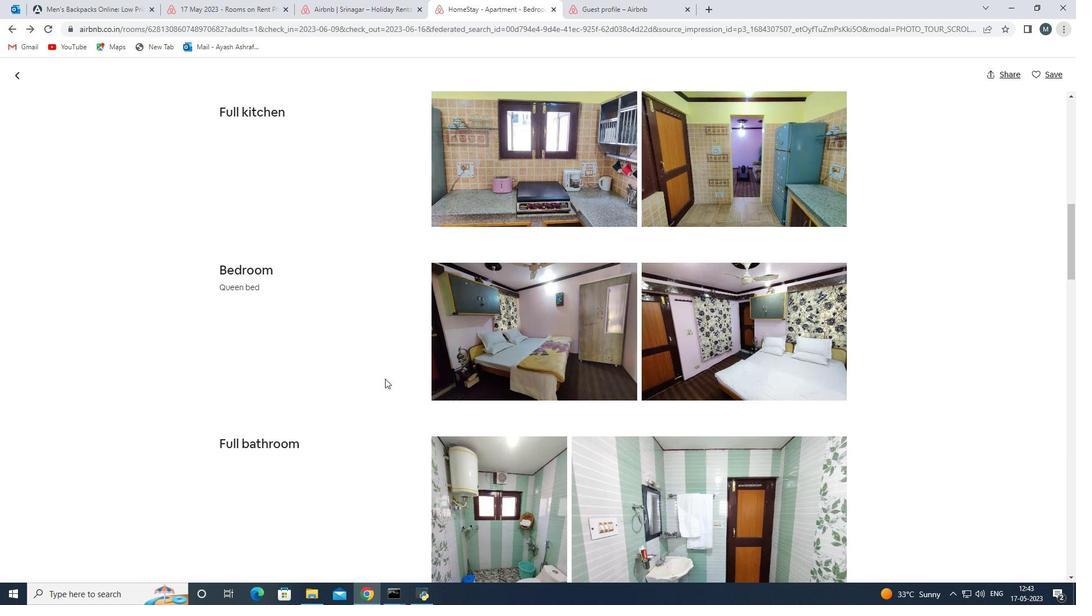 
Action: Mouse scrolled (386, 378) with delta (0, 0)
Screenshot: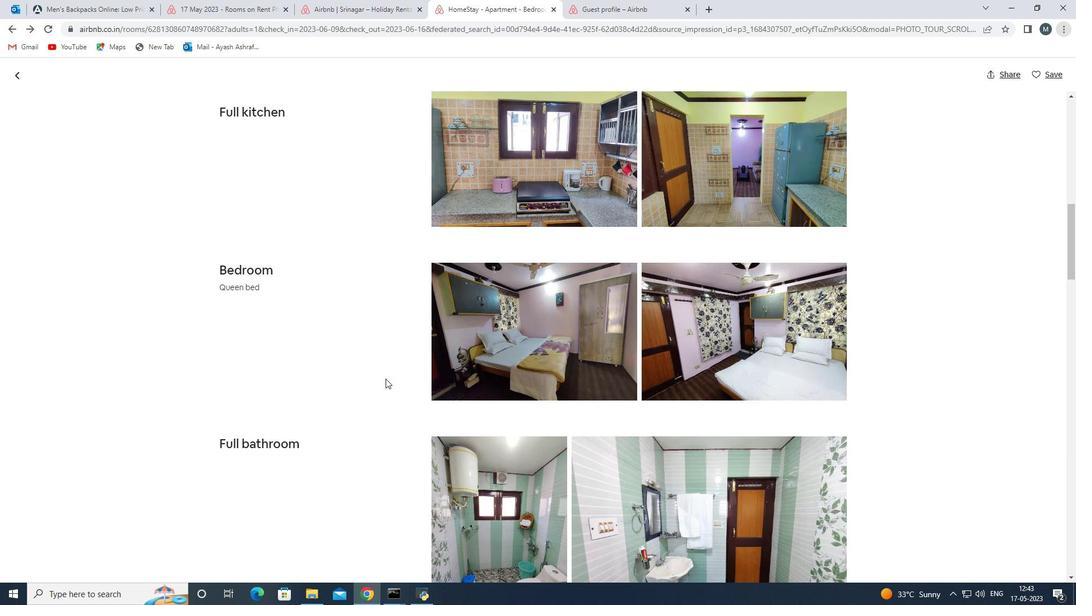 
Action: Mouse scrolled (386, 378) with delta (0, 0)
Screenshot: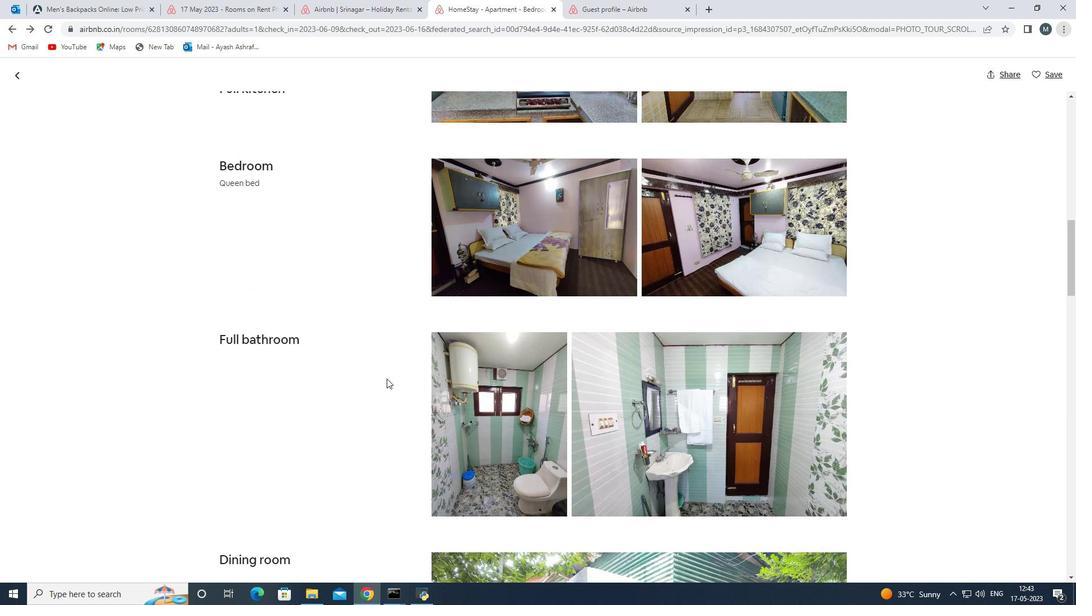 
Action: Mouse scrolled (386, 378) with delta (0, 0)
Screenshot: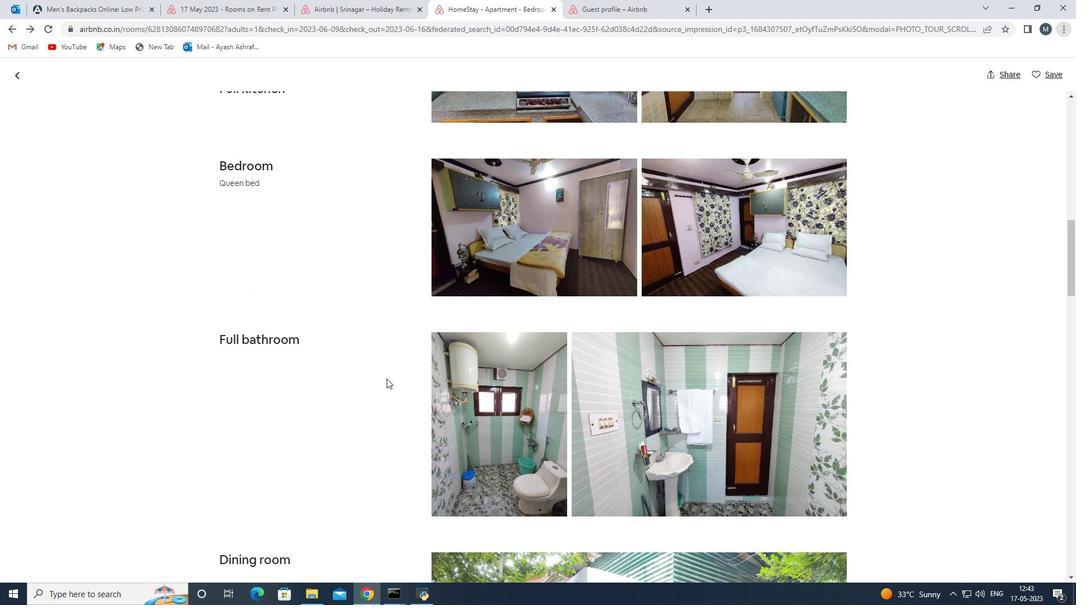 
Action: Mouse moved to (386, 379)
Screenshot: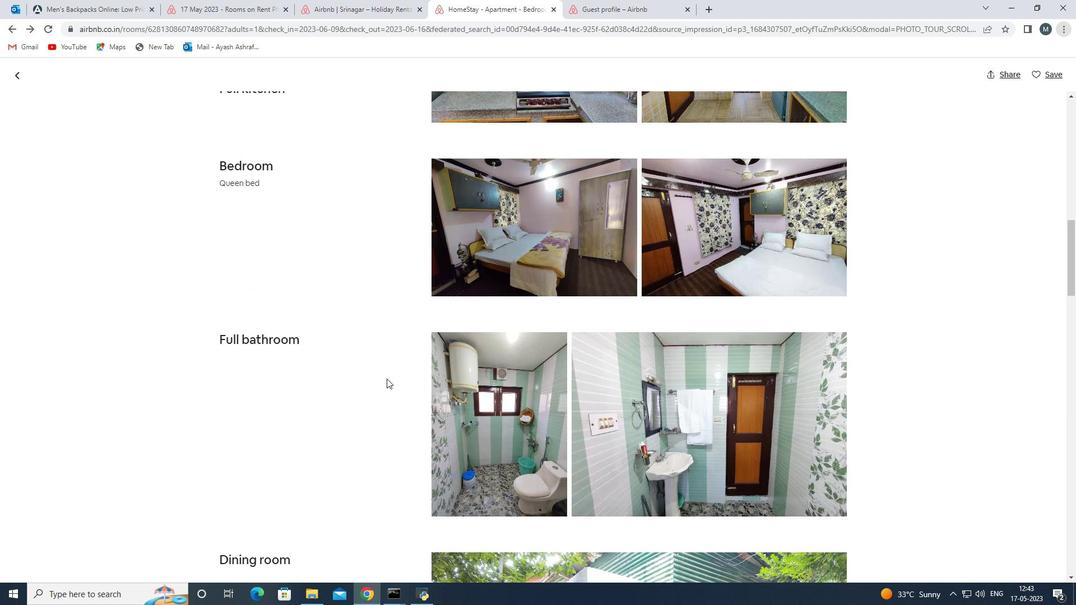 
Action: Mouse scrolled (386, 378) with delta (0, 0)
Screenshot: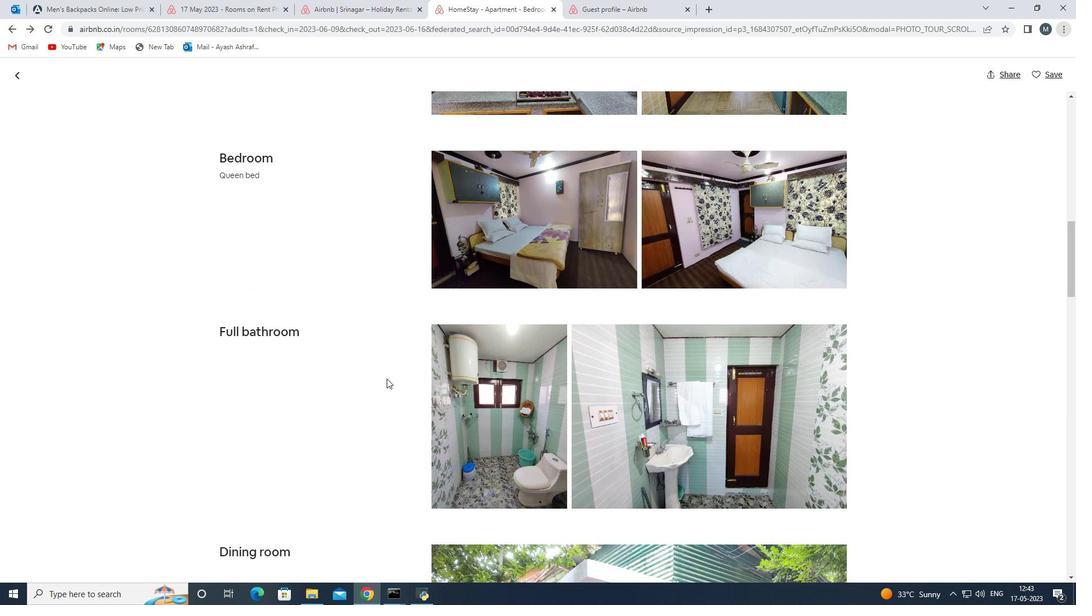 
Action: Mouse moved to (384, 379)
Screenshot: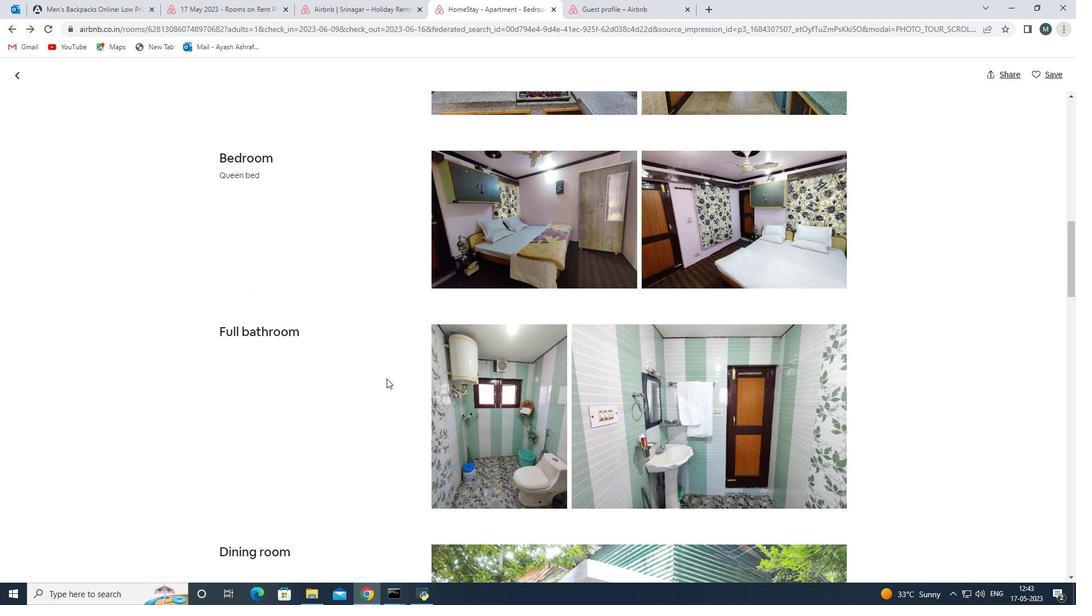 
Action: Mouse scrolled (384, 378) with delta (0, 0)
Screenshot: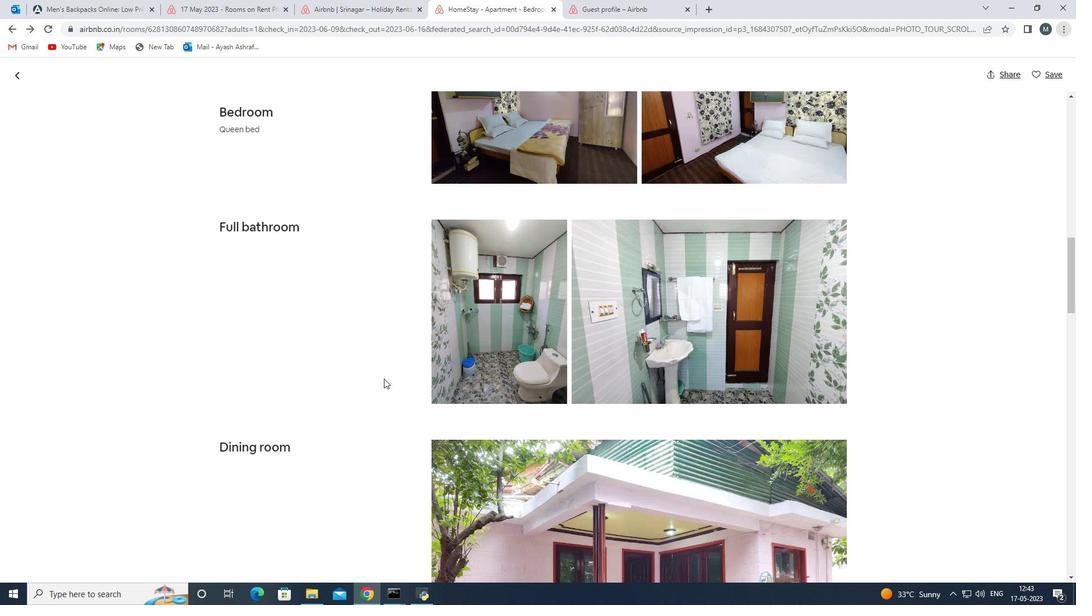 
Action: Mouse scrolled (384, 378) with delta (0, 0)
Screenshot: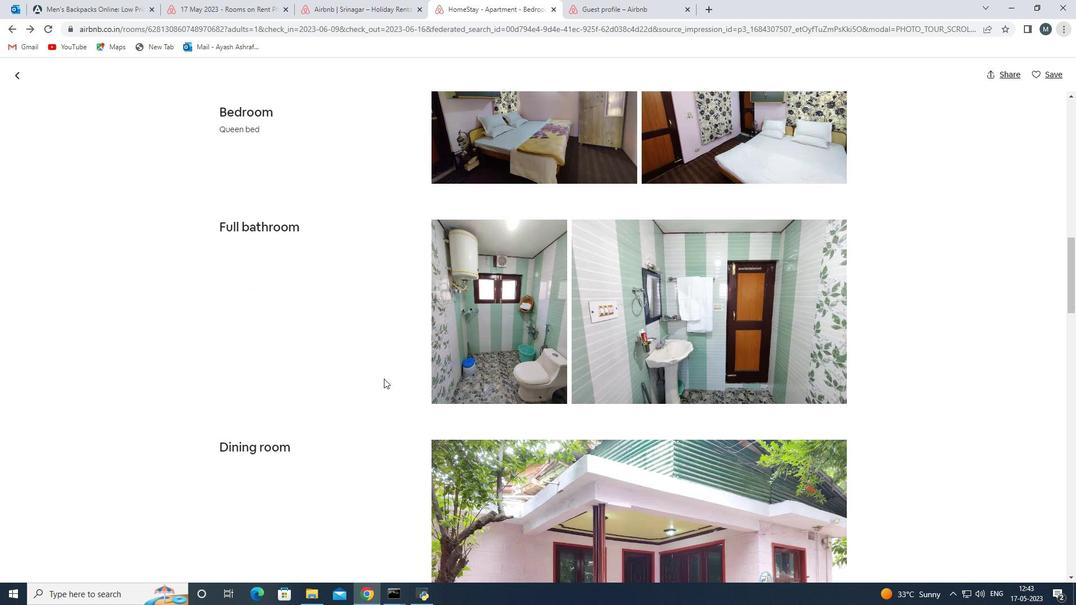 
Action: Mouse scrolled (384, 378) with delta (0, 0)
Screenshot: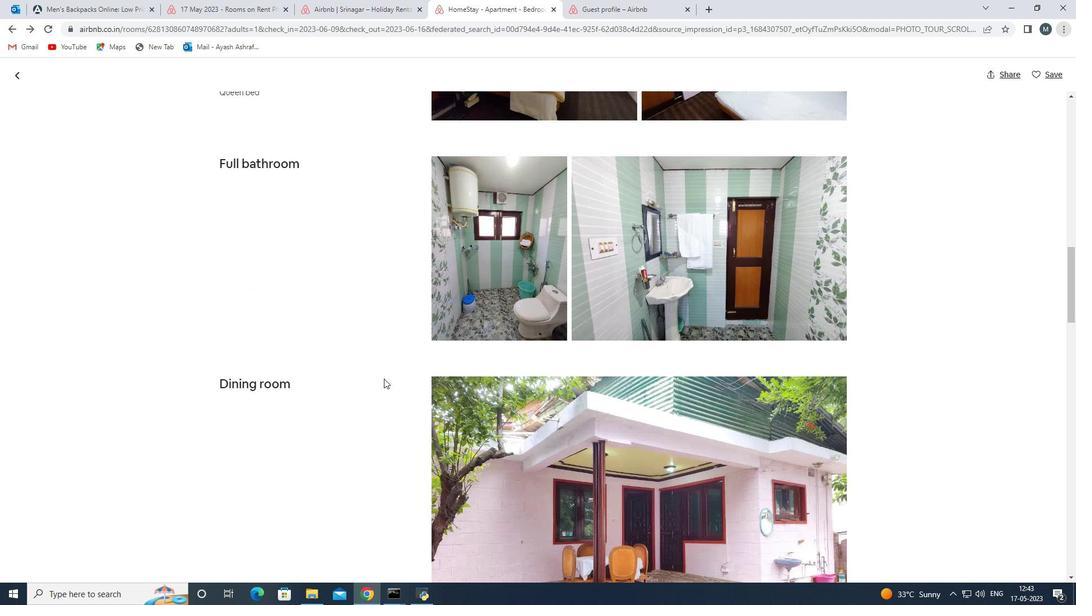 
Action: Mouse scrolled (384, 378) with delta (0, 0)
Screenshot: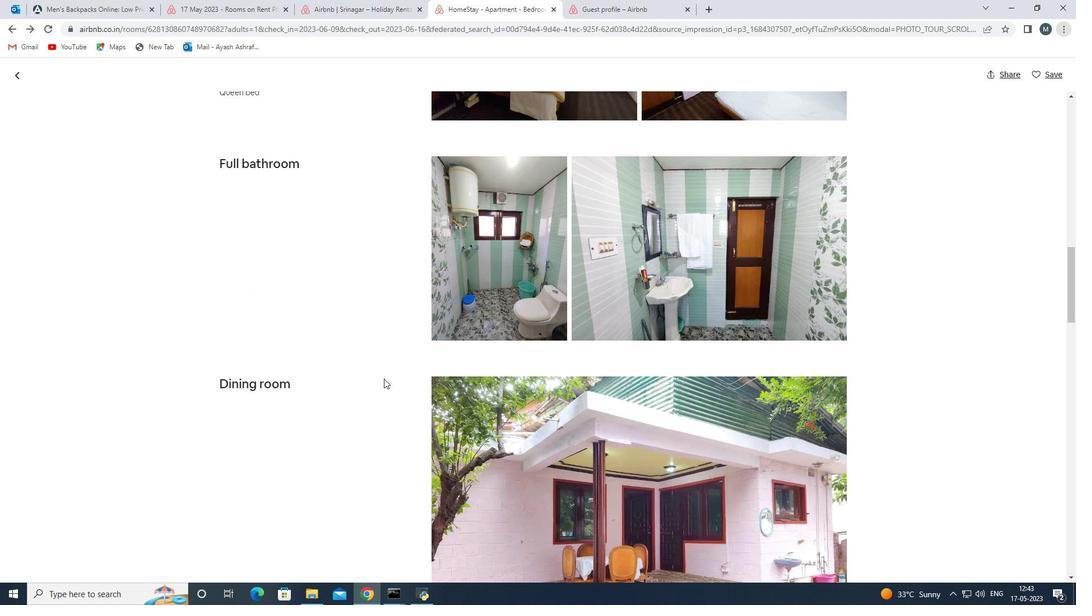 
Action: Mouse moved to (383, 380)
Screenshot: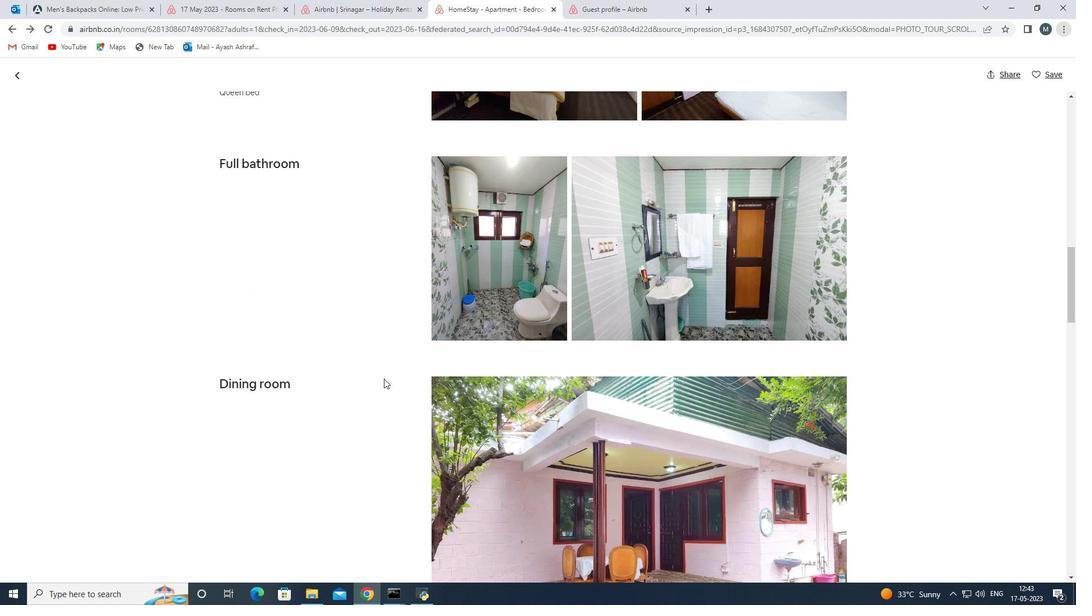 
Action: Mouse scrolled (383, 379) with delta (0, 0)
Screenshot: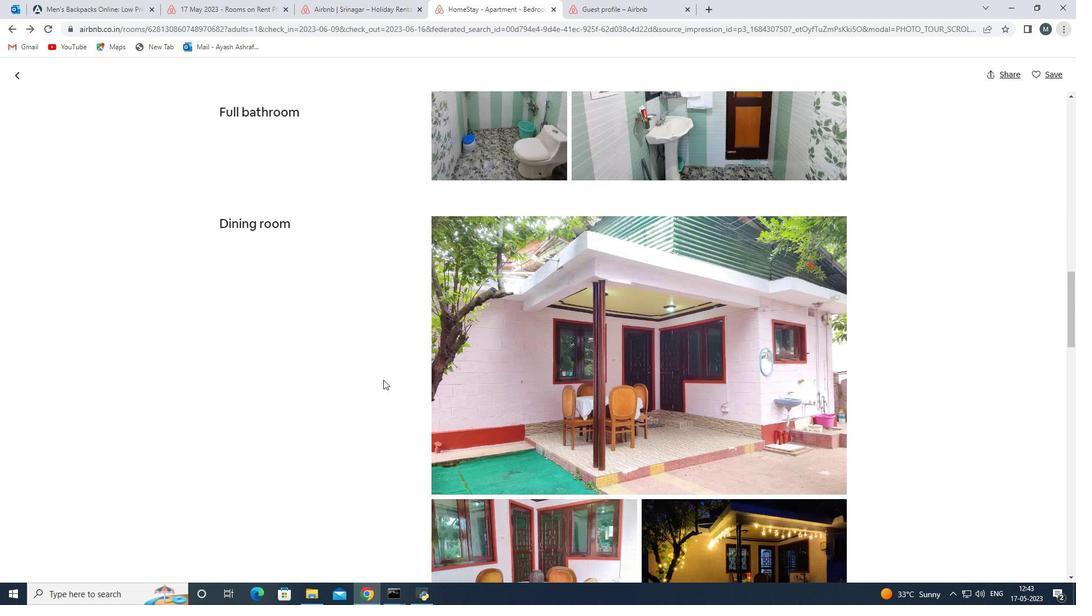 
Action: Mouse scrolled (383, 379) with delta (0, 0)
Screenshot: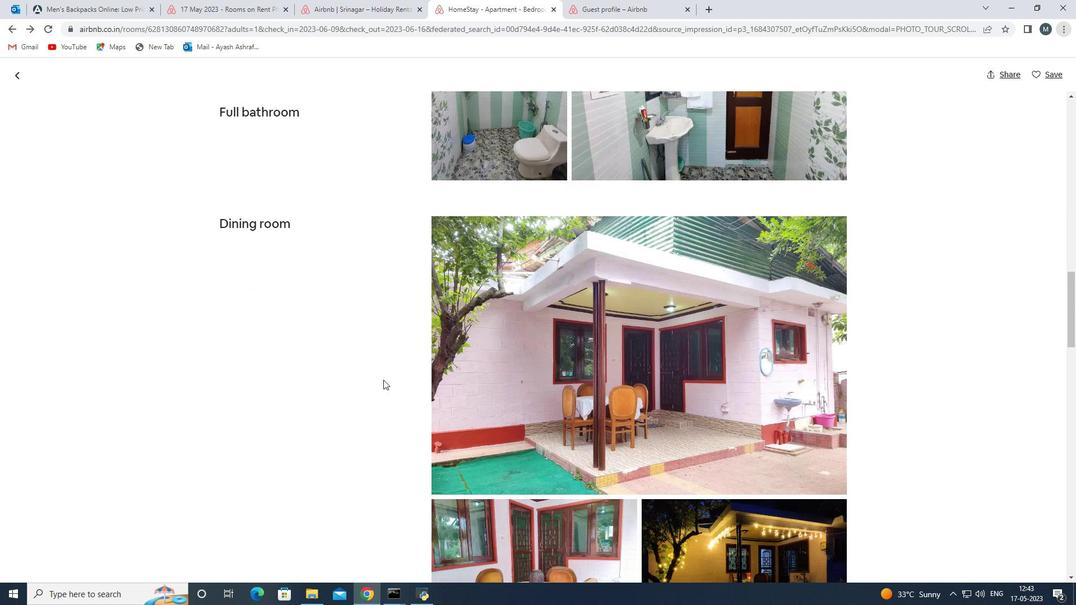 
Action: Mouse scrolled (383, 379) with delta (0, 0)
Screenshot: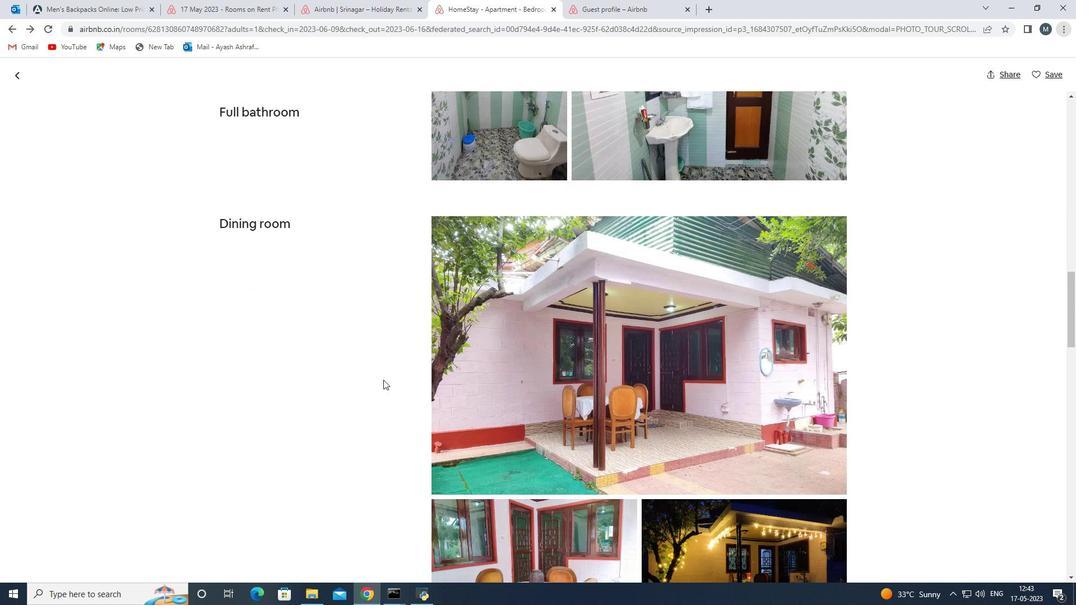 
Action: Mouse scrolled (383, 379) with delta (0, 0)
Screenshot: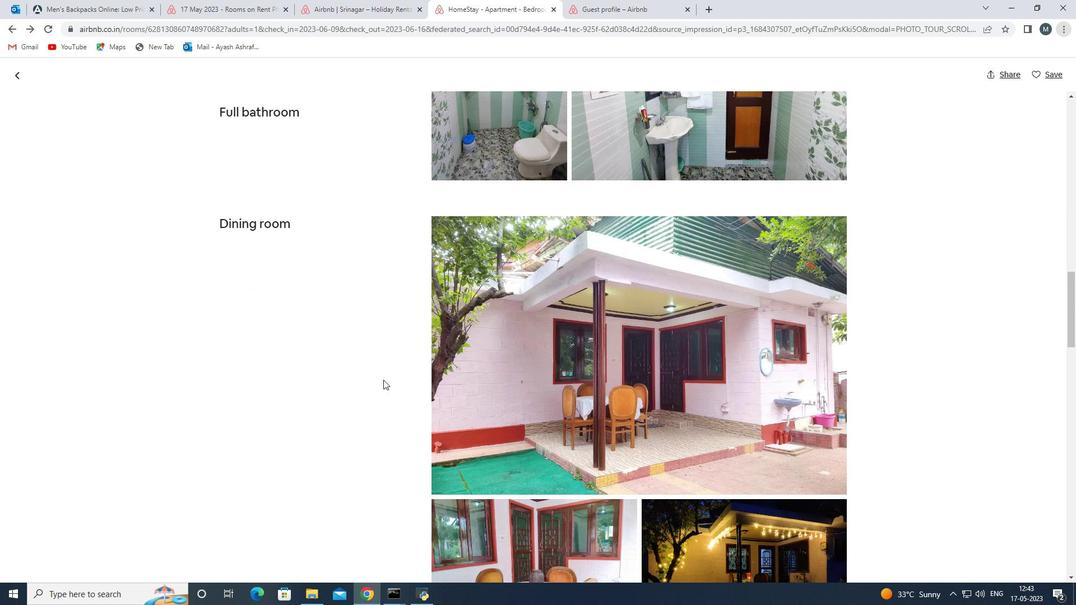 
Action: Mouse moved to (383, 381)
Screenshot: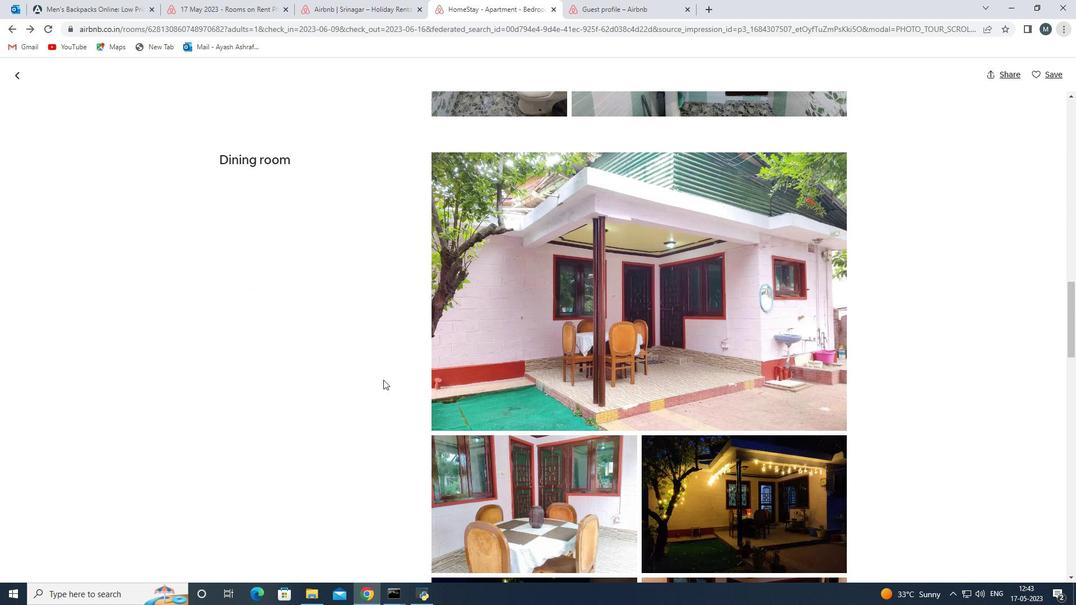 
Action: Mouse scrolled (383, 380) with delta (0, 0)
Screenshot: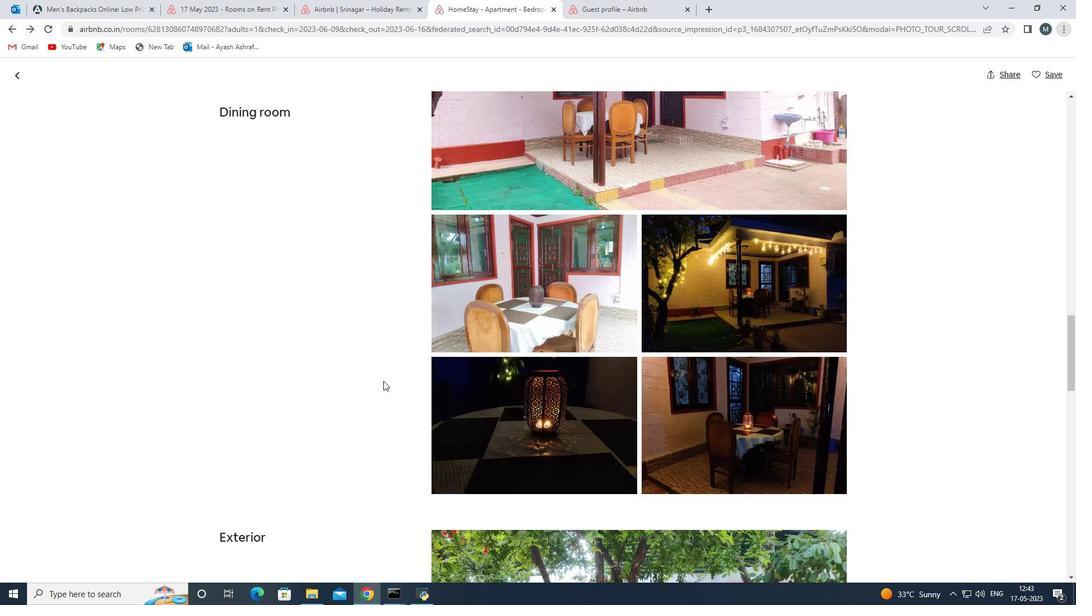 
Action: Mouse scrolled (383, 380) with delta (0, 0)
Screenshot: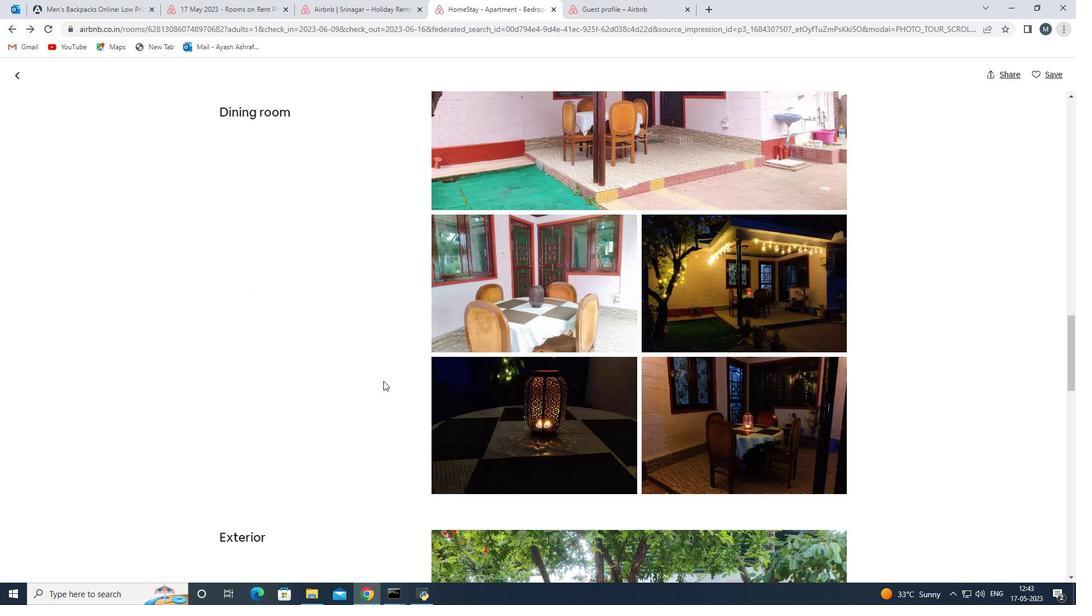 
Action: Mouse scrolled (383, 380) with delta (0, 0)
Screenshot: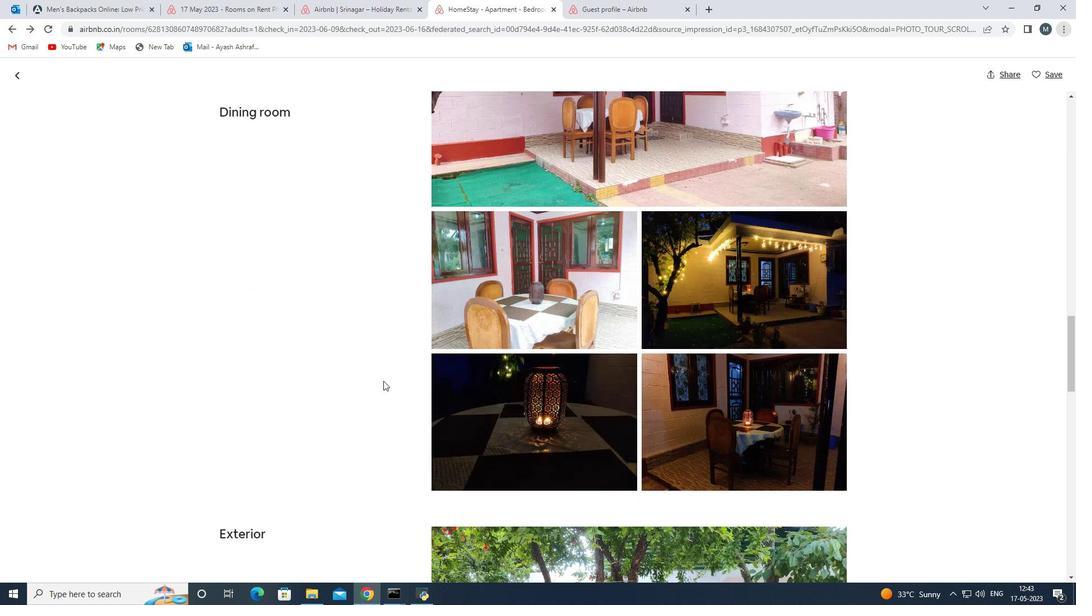
Action: Mouse scrolled (383, 380) with delta (0, 0)
Screenshot: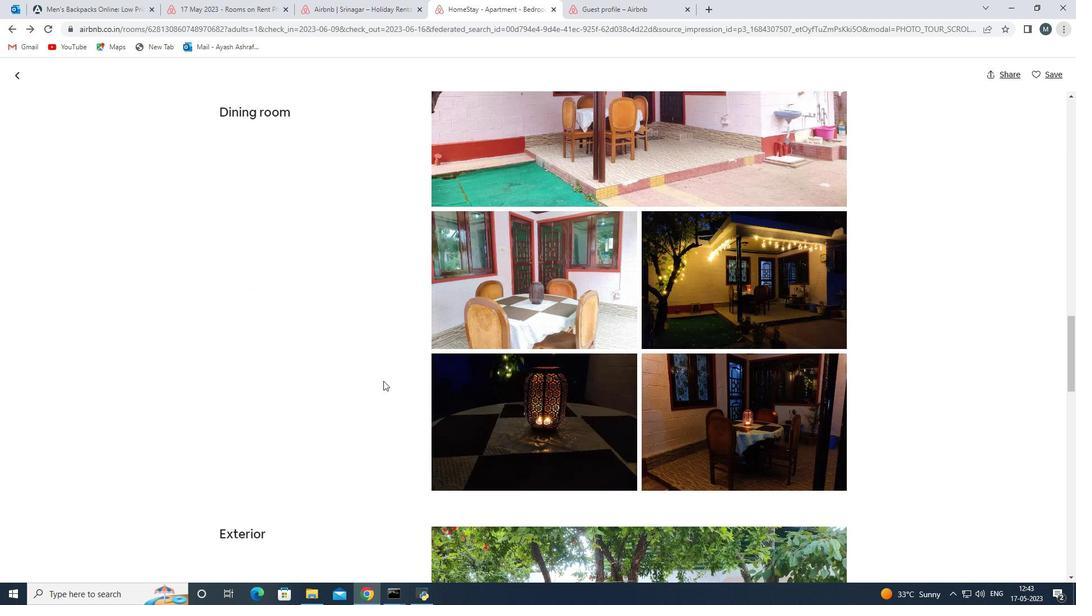 
Action: Mouse scrolled (383, 380) with delta (0, 0)
Screenshot: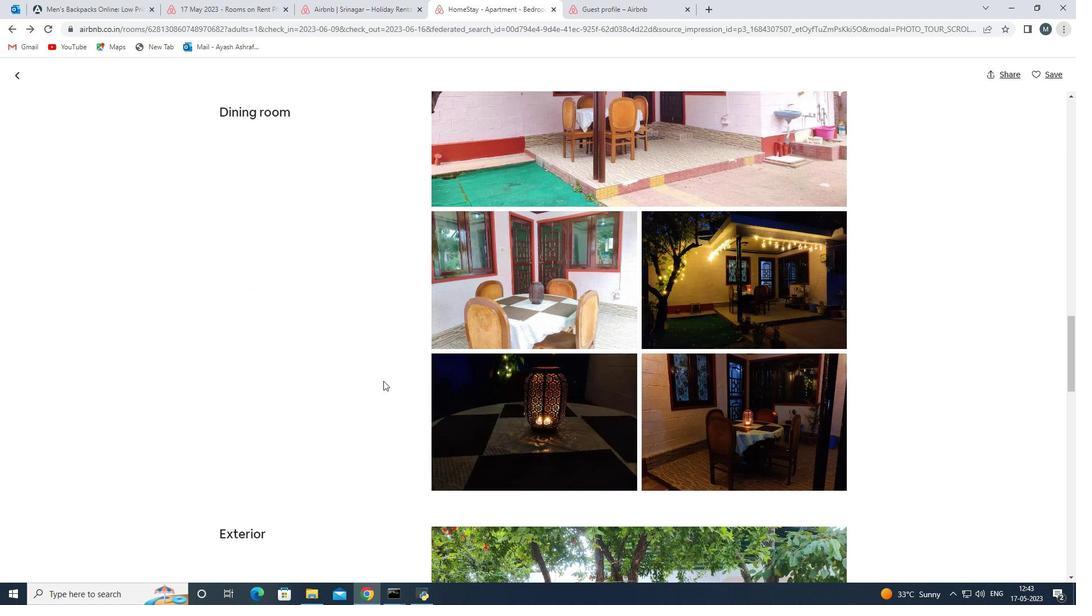 
Action: Mouse moved to (384, 383)
Screenshot: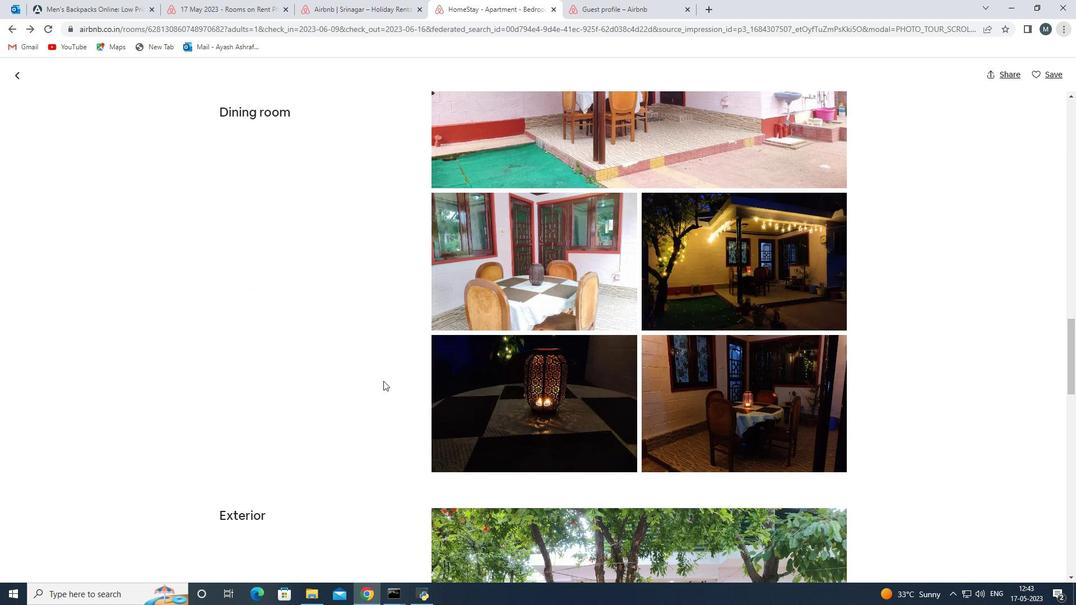 
Action: Mouse scrolled (384, 382) with delta (0, 0)
Screenshot: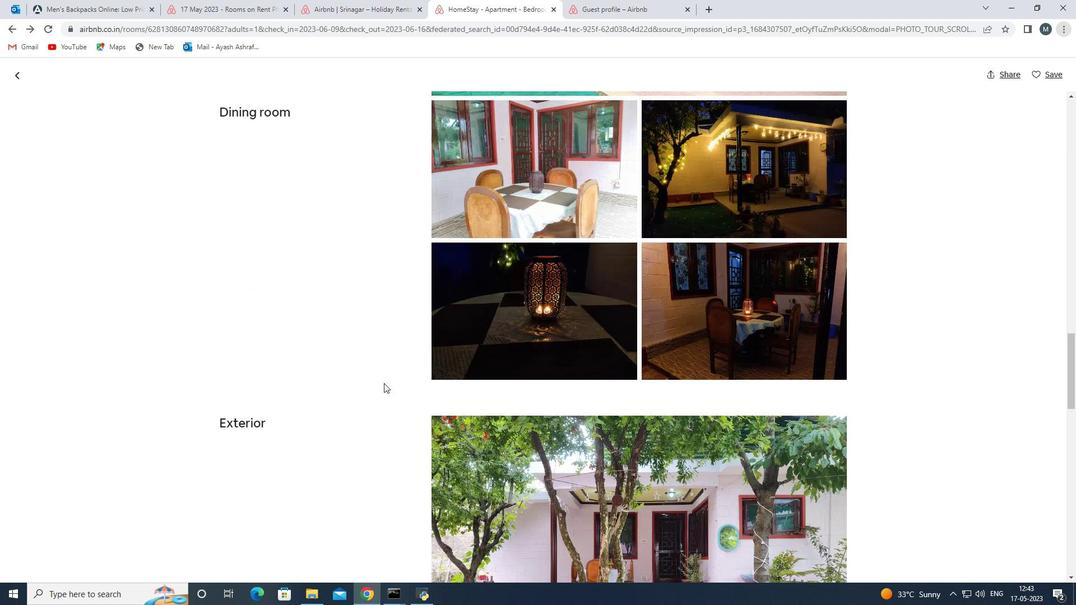 
Action: Mouse scrolled (384, 382) with delta (0, 0)
Screenshot: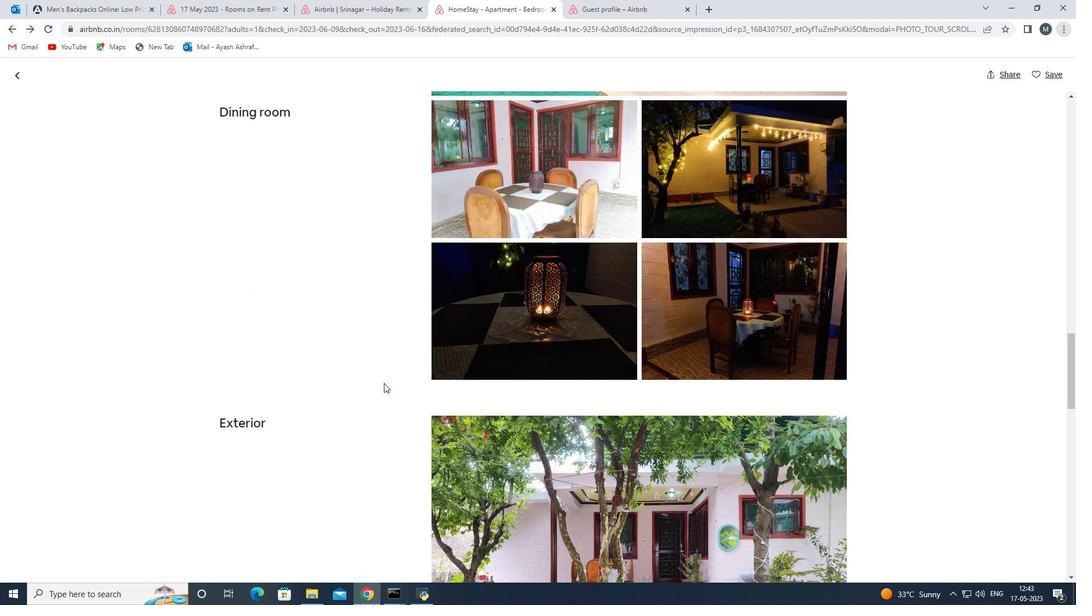 
Action: Mouse scrolled (384, 382) with delta (0, 0)
Screenshot: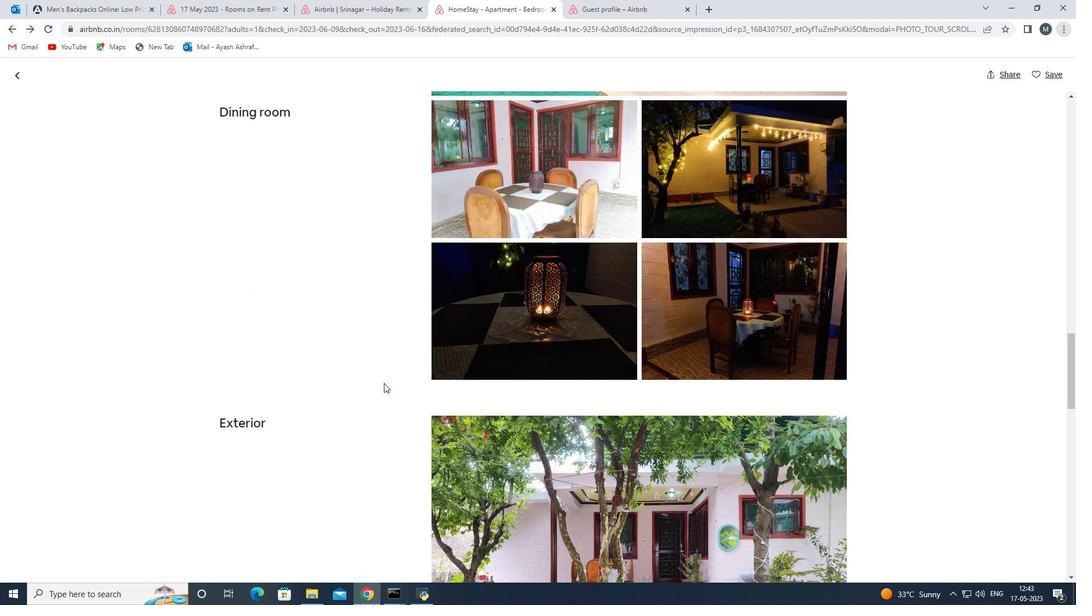 
Action: Mouse scrolled (384, 382) with delta (0, 0)
Screenshot: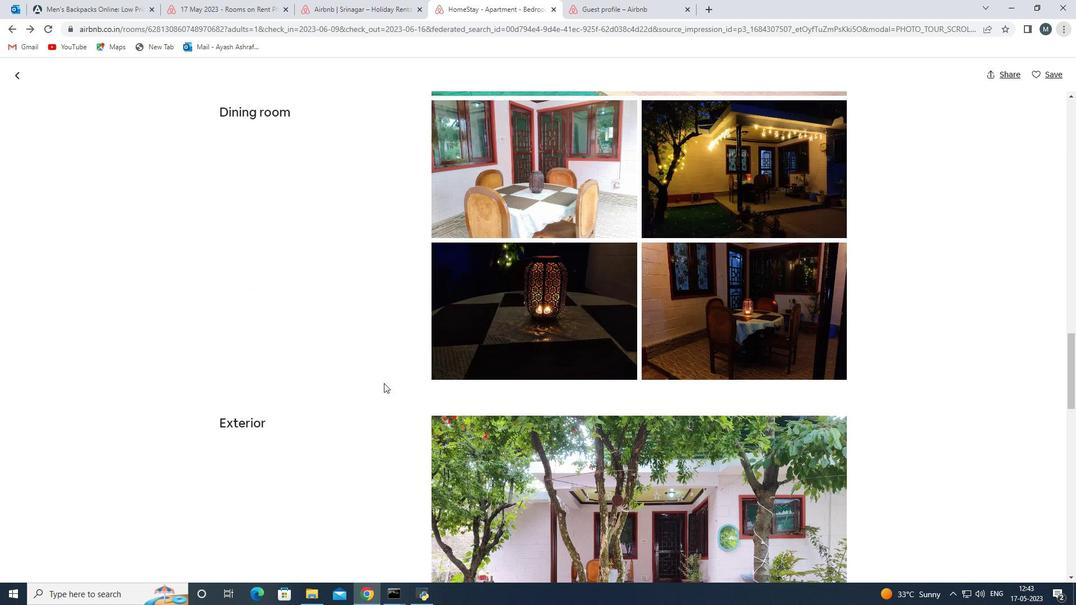 
Action: Mouse scrolled (384, 382) with delta (0, 0)
Screenshot: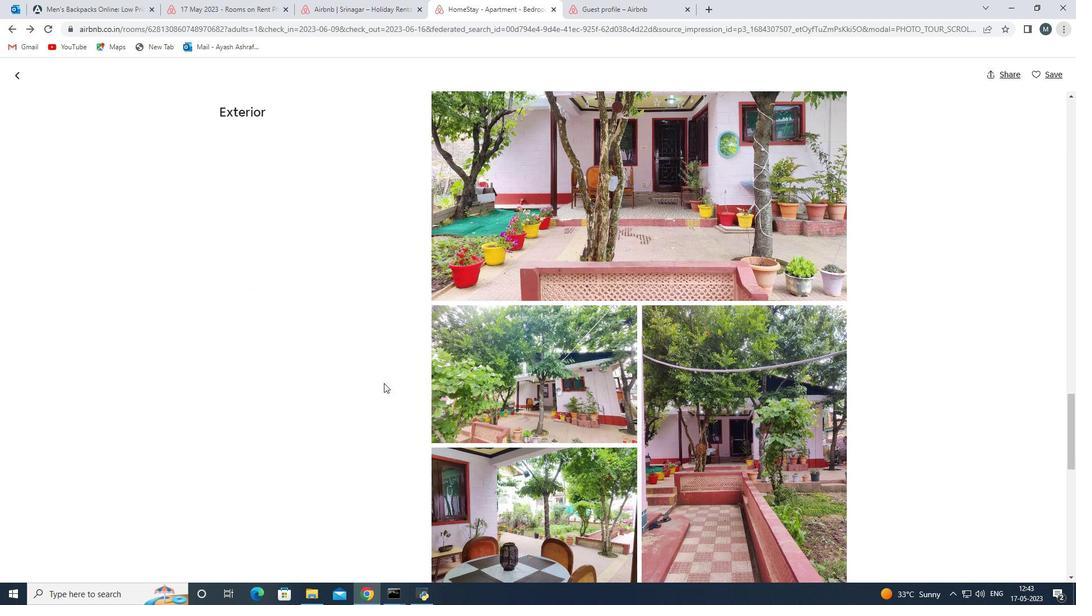 
Action: Mouse scrolled (384, 382) with delta (0, 0)
Screenshot: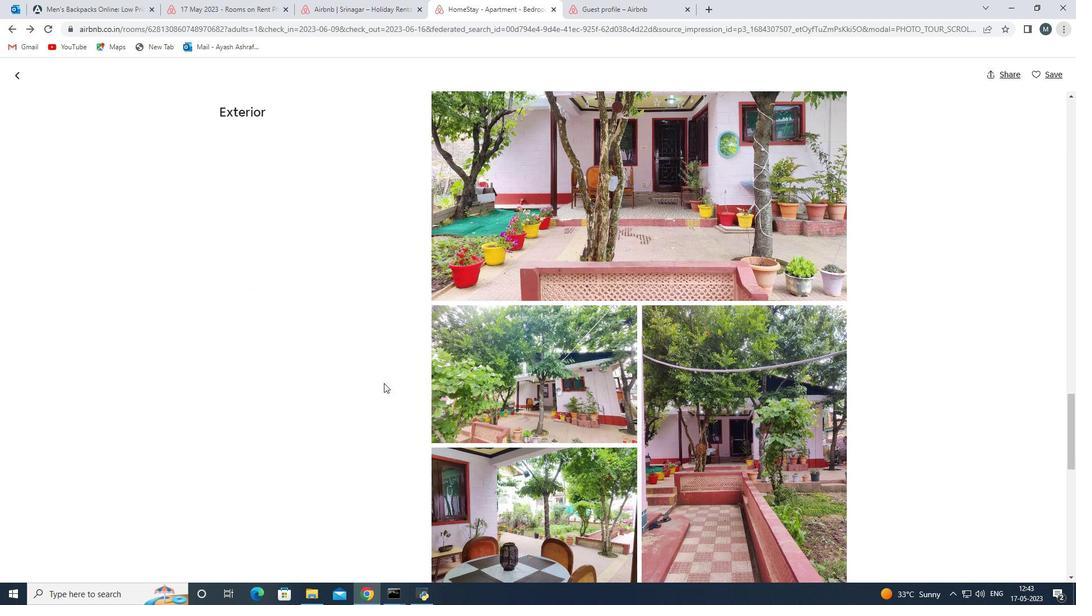 
Action: Mouse scrolled (384, 382) with delta (0, 0)
Screenshot: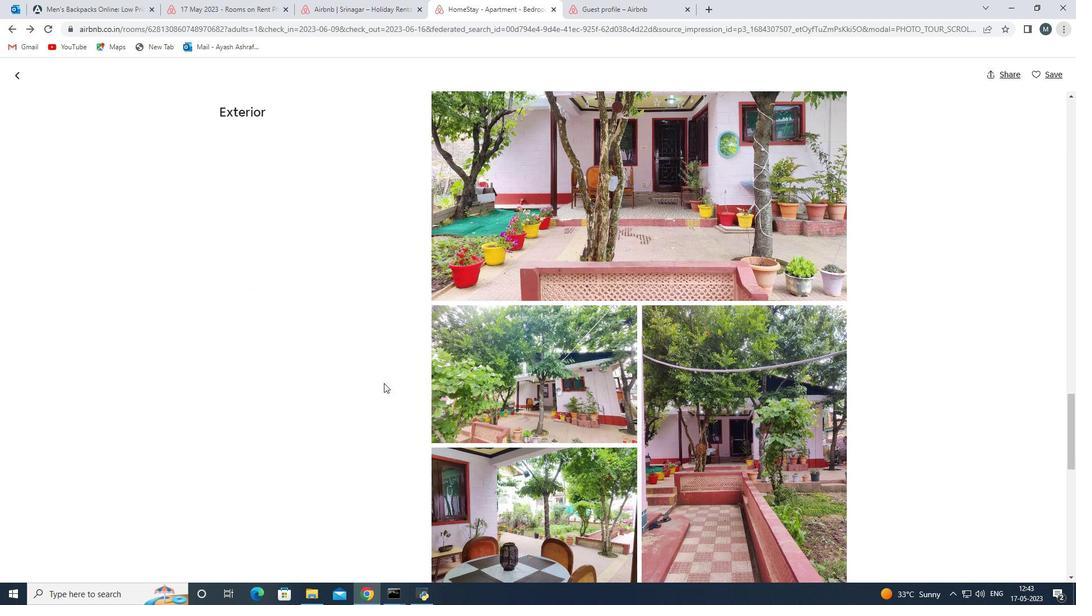 
Action: Mouse scrolled (384, 382) with delta (0, 0)
Screenshot: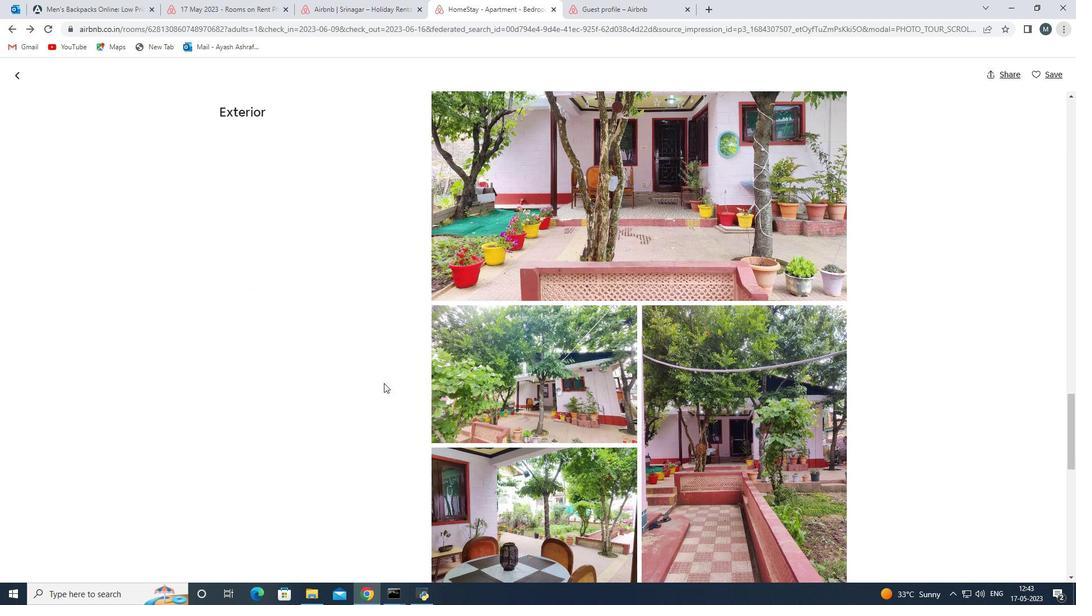
Action: Mouse scrolled (384, 382) with delta (0, 0)
Screenshot: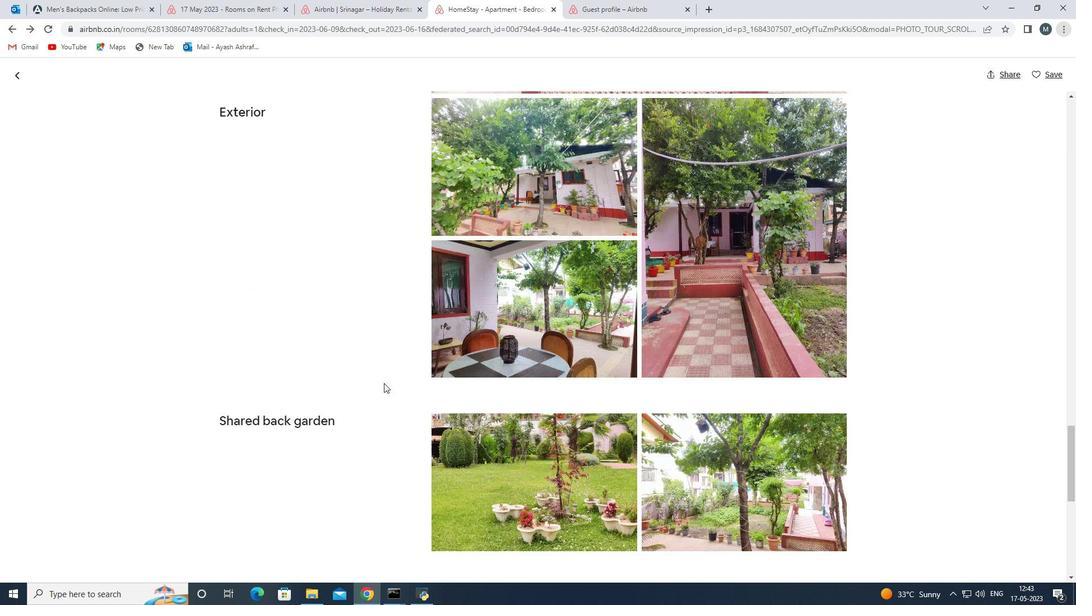 
Action: Mouse scrolled (384, 382) with delta (0, 0)
Screenshot: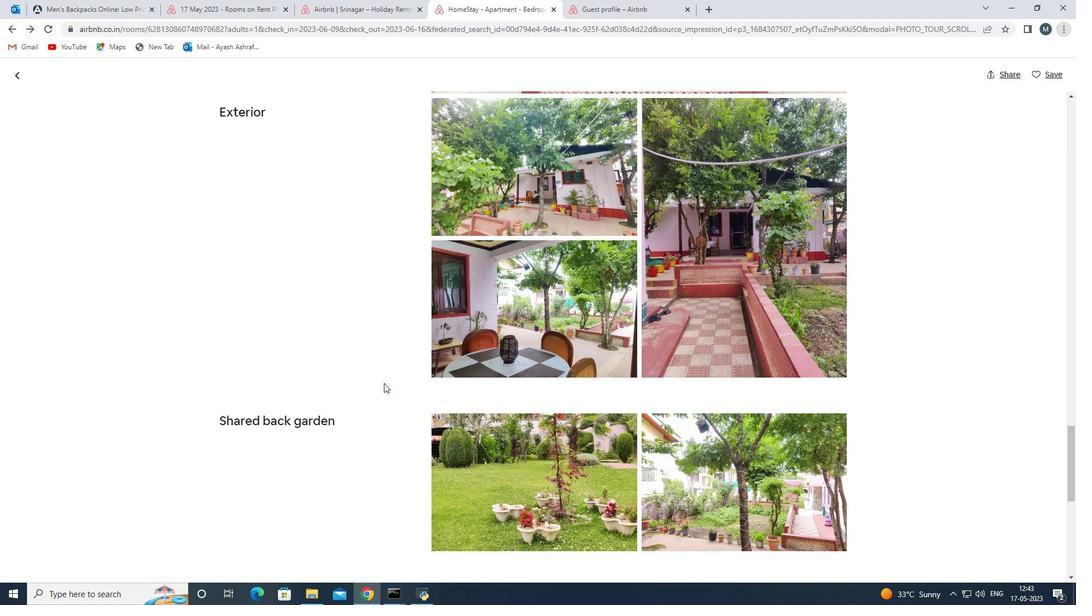 
Action: Mouse scrolled (384, 382) with delta (0, 0)
Screenshot: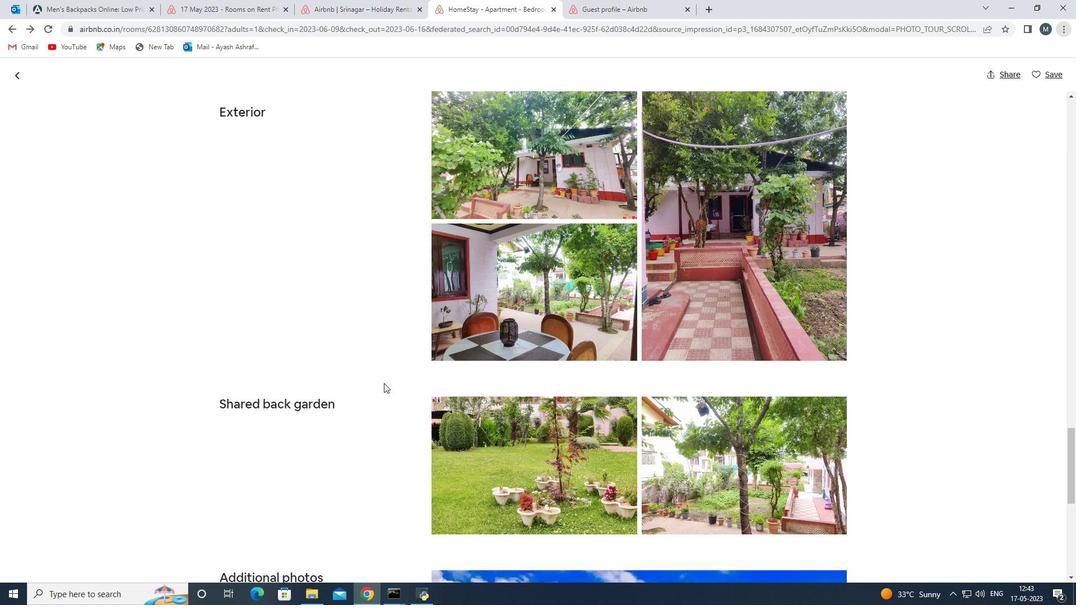 
Action: Mouse scrolled (384, 382) with delta (0, 0)
Screenshot: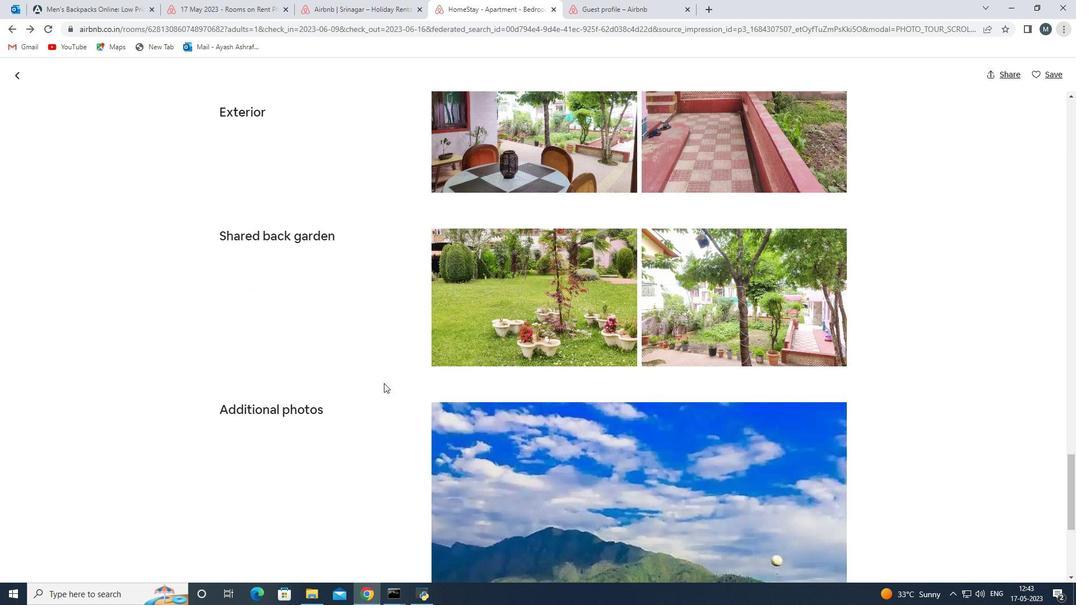 
Action: Mouse scrolled (384, 382) with delta (0, 0)
Screenshot: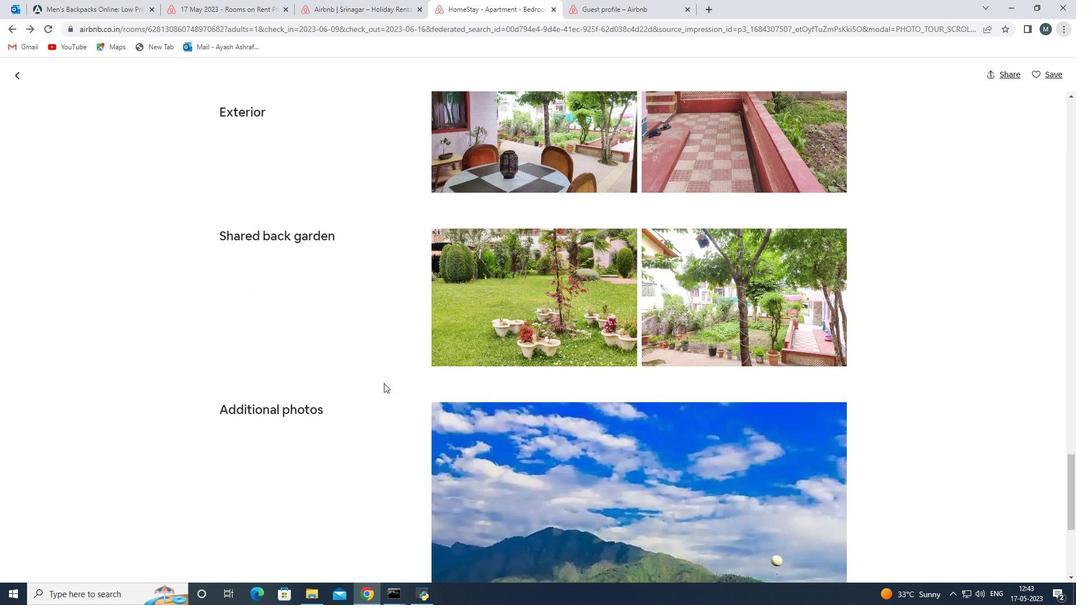 
Action: Mouse scrolled (384, 382) with delta (0, 0)
Screenshot: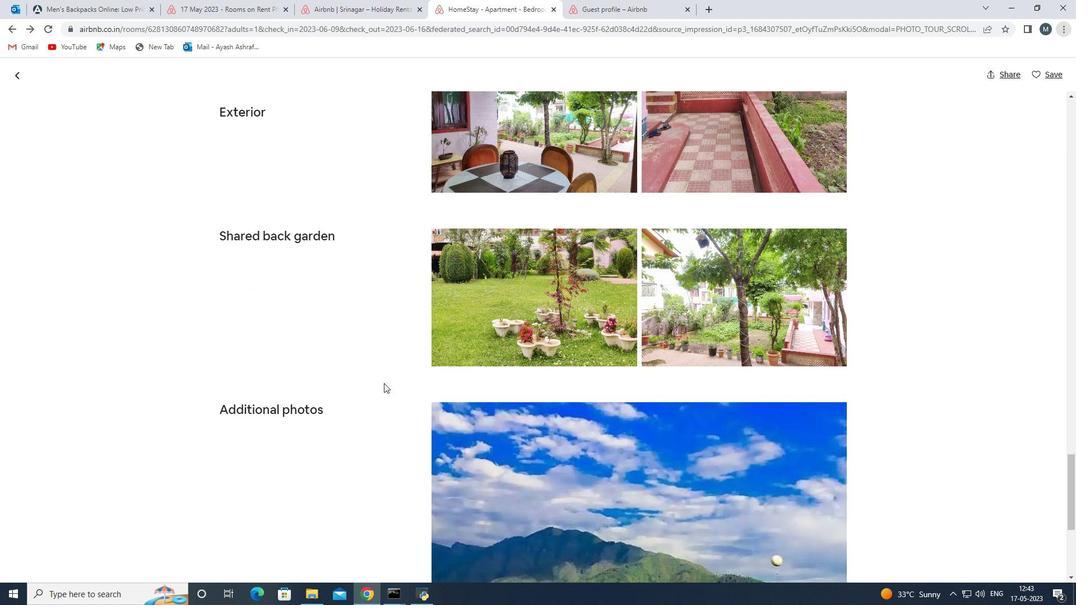 
Action: Mouse moved to (387, 382)
Screenshot: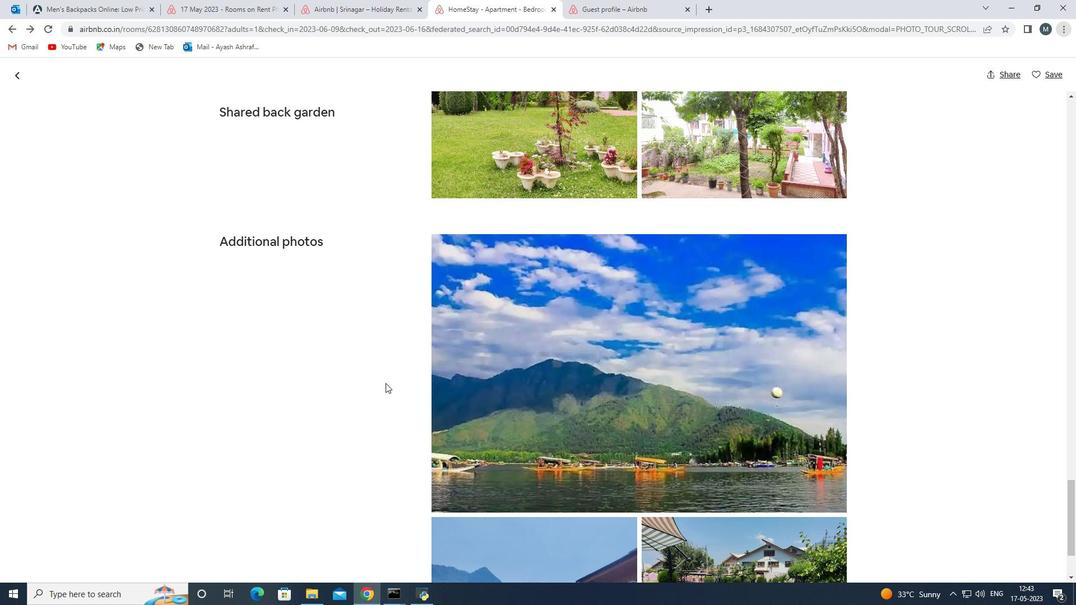 
Action: Mouse scrolled (387, 381) with delta (0, 0)
Screenshot: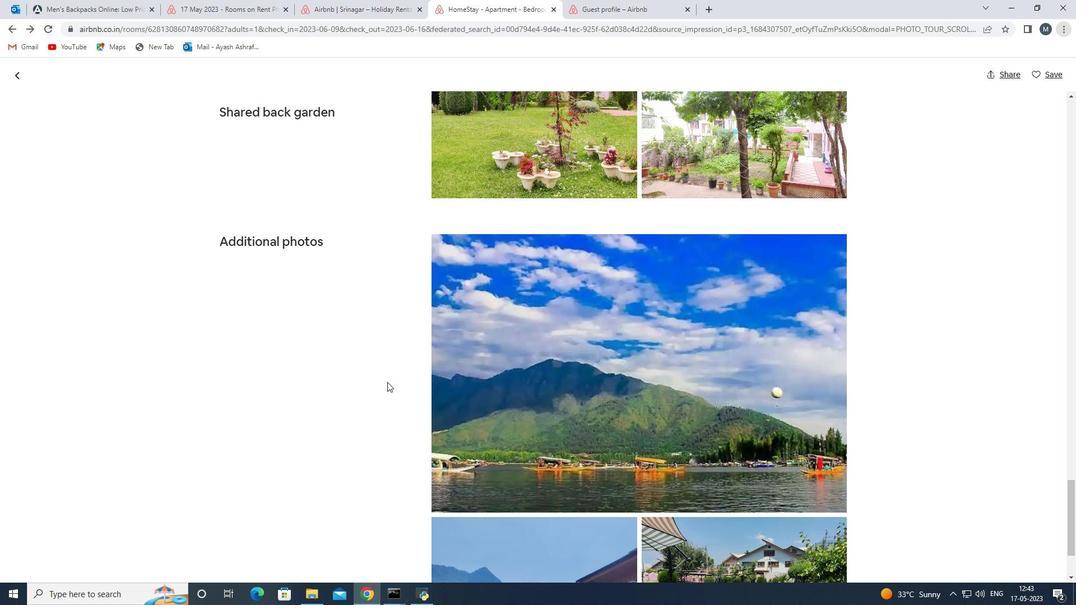 
Action: Mouse scrolled (387, 381) with delta (0, 0)
Screenshot: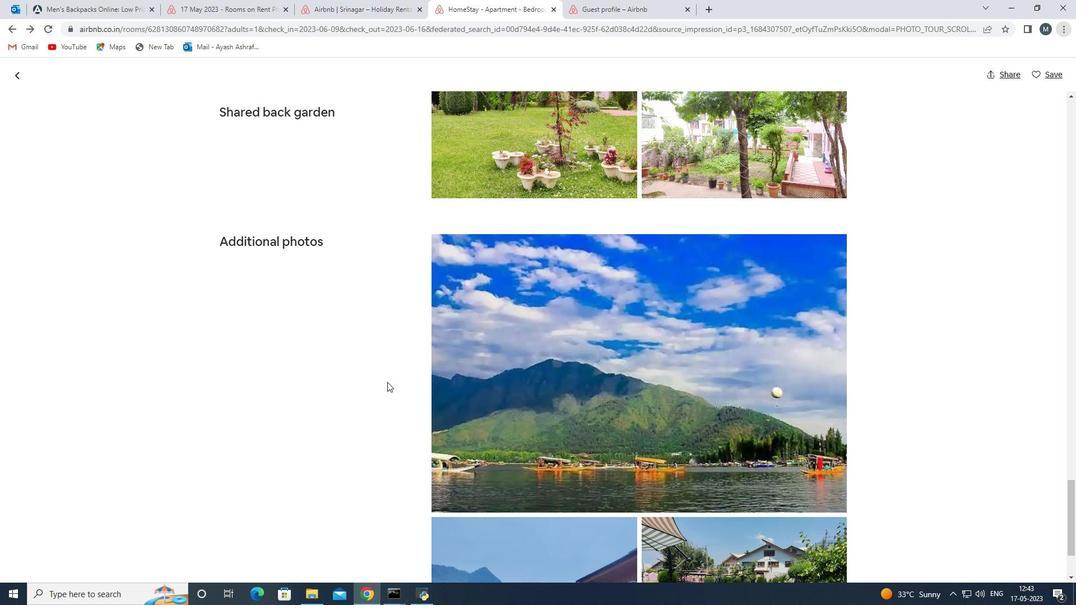 
Action: Mouse scrolled (387, 381) with delta (0, 0)
Screenshot: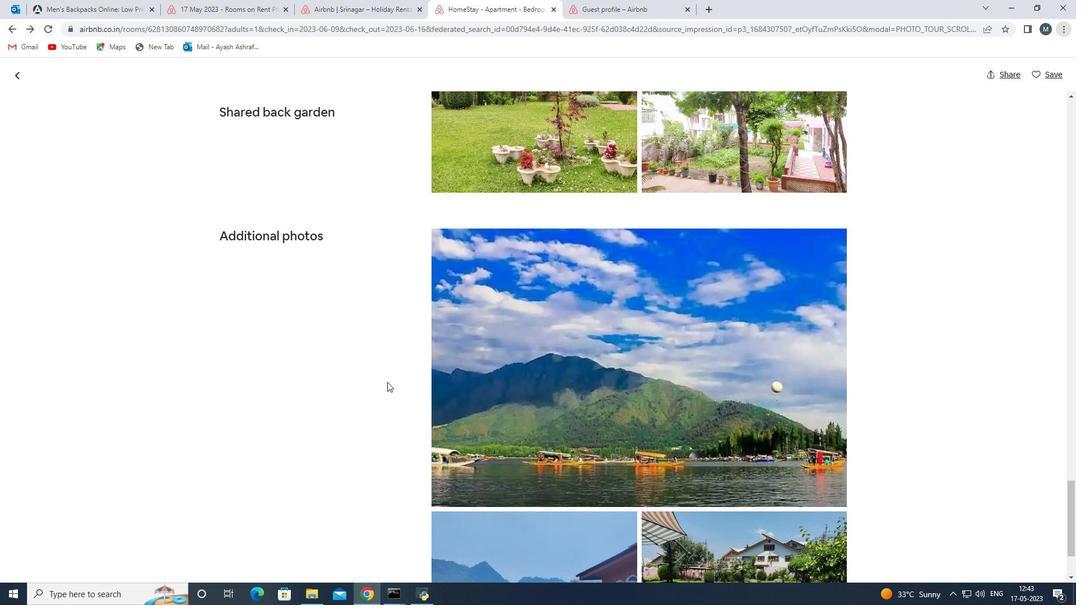 
Action: Mouse scrolled (387, 381) with delta (0, 0)
Screenshot: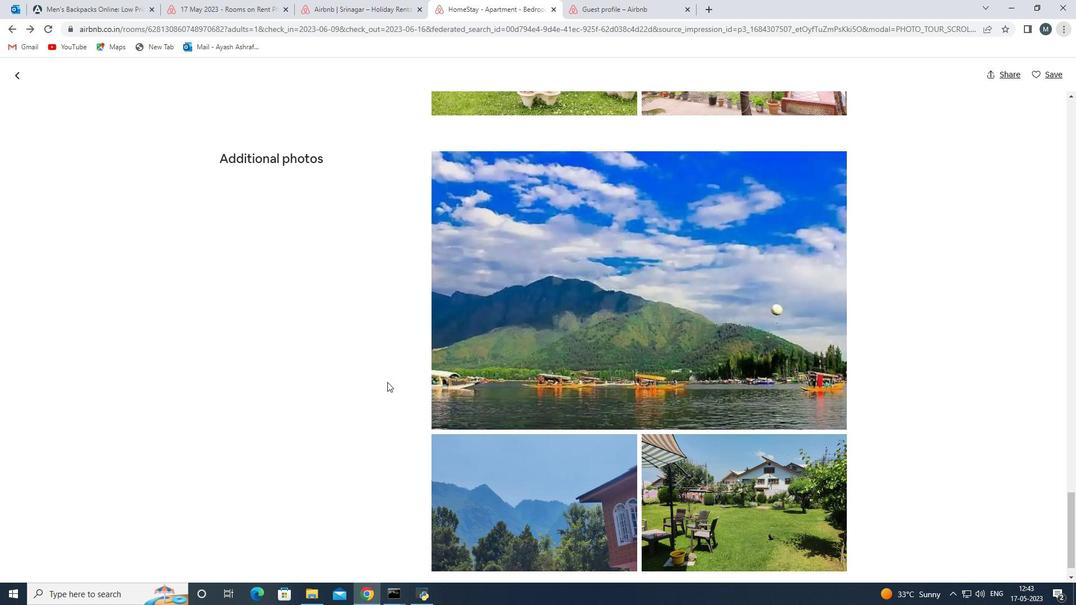 
Action: Mouse scrolled (387, 381) with delta (0, 0)
Screenshot: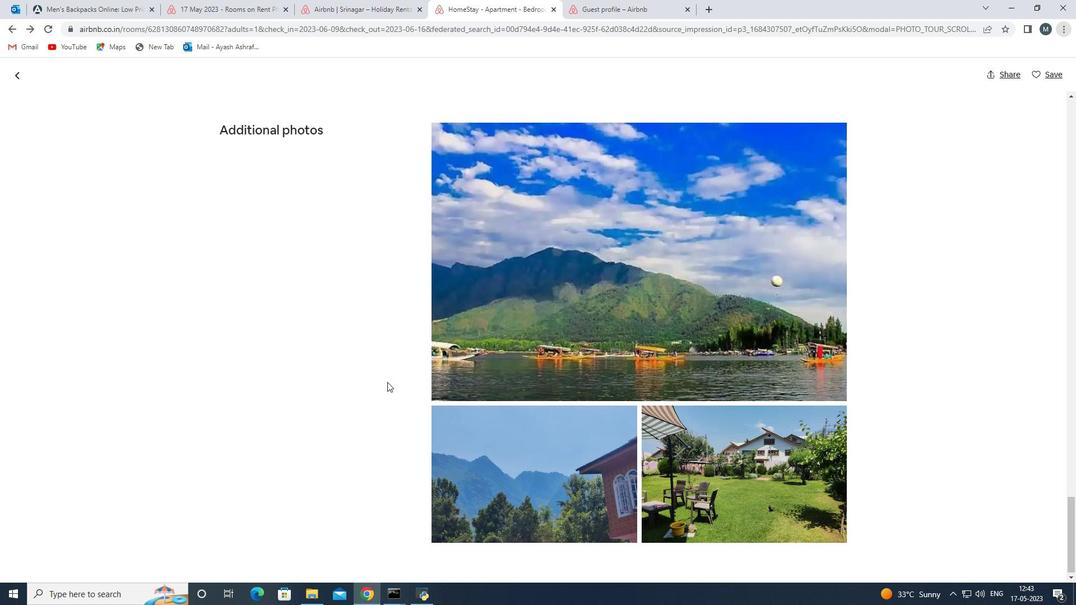 
Action: Mouse moved to (9, 73)
Screenshot: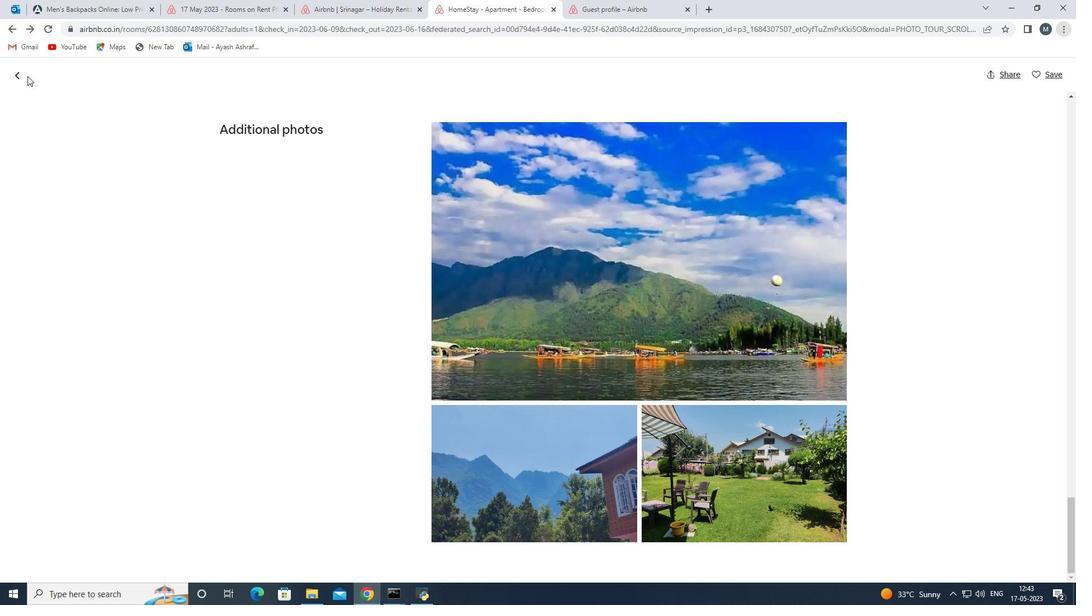 
Action: Mouse pressed left at (9, 73)
Screenshot: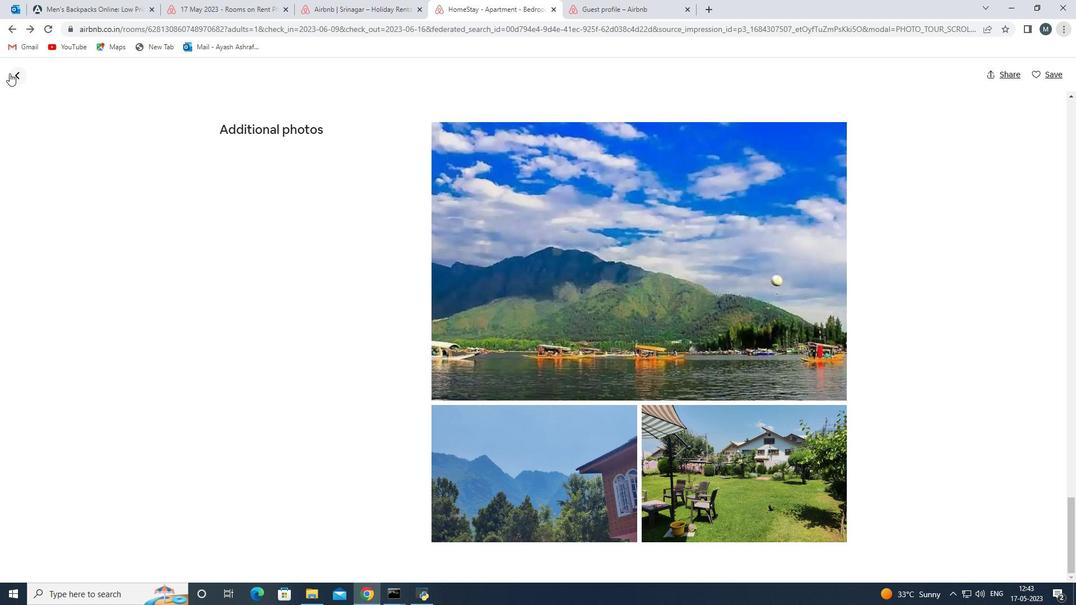 
Action: Mouse moved to (339, 383)
Screenshot: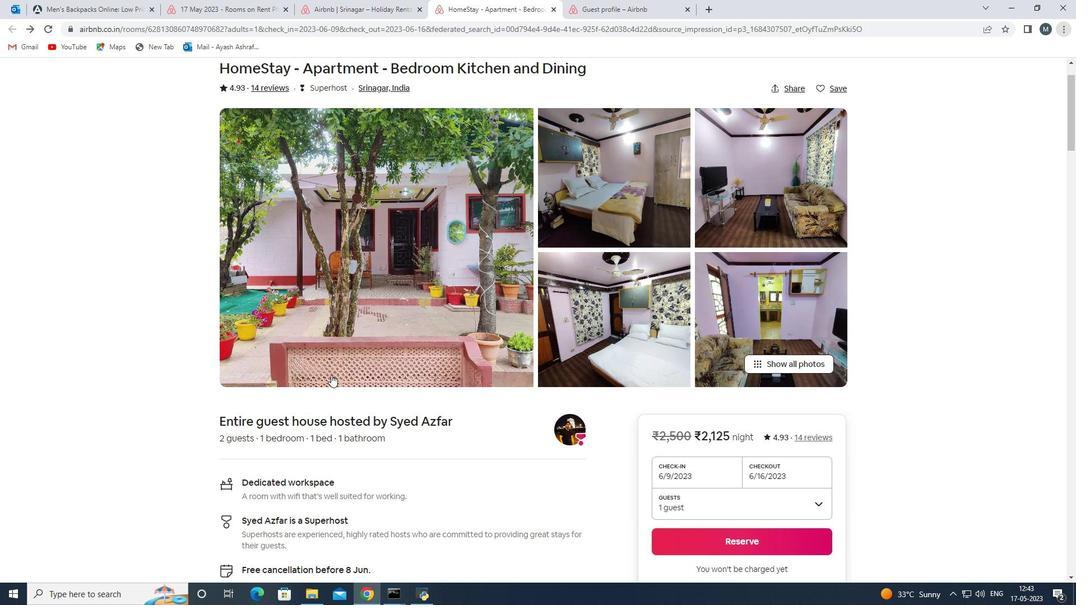 
Action: Mouse scrolled (339, 382) with delta (0, 0)
Screenshot: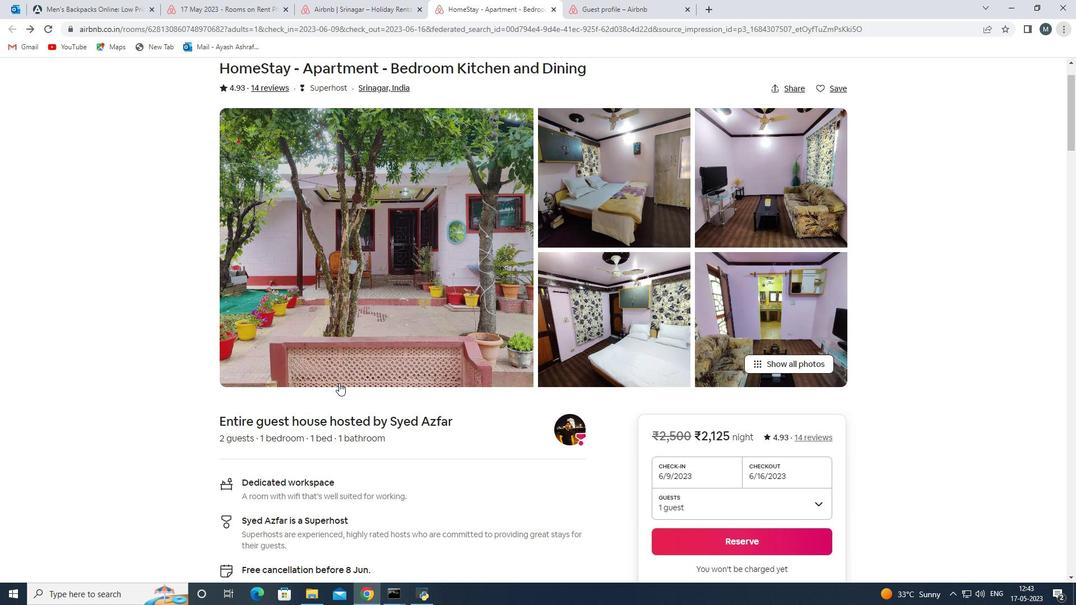 
Action: Mouse scrolled (339, 382) with delta (0, 0)
Screenshot: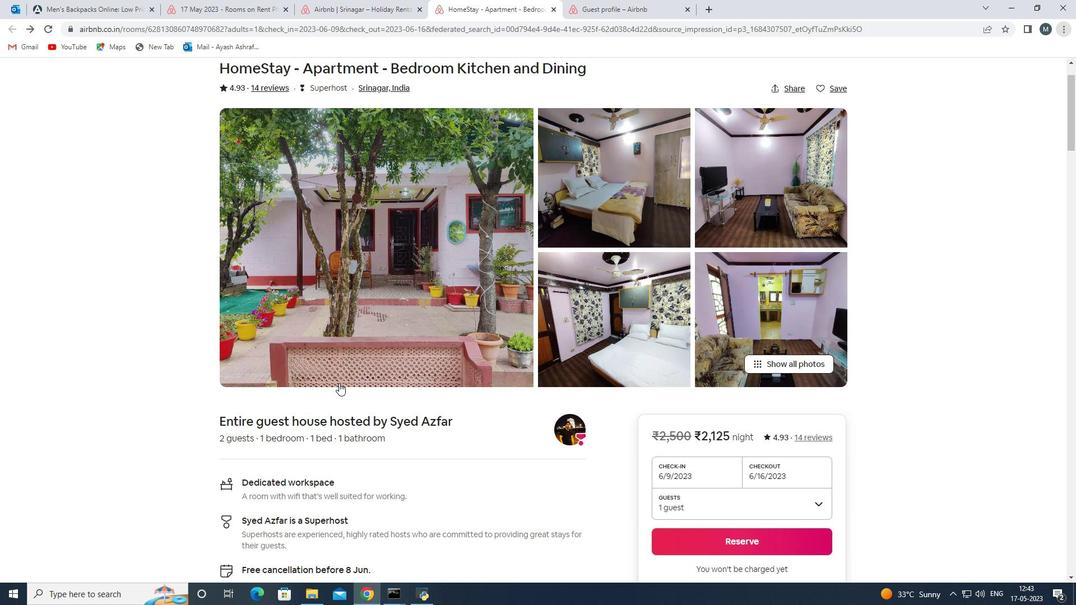 
Action: Mouse moved to (717, 331)
Screenshot: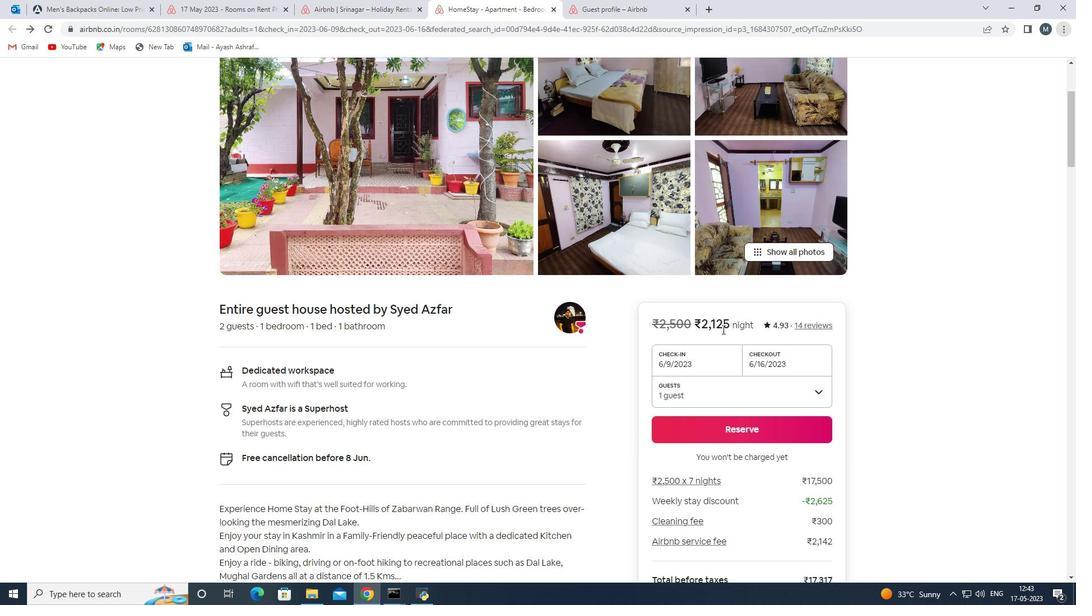 
Action: Mouse scrolled (717, 330) with delta (0, 0)
Screenshot: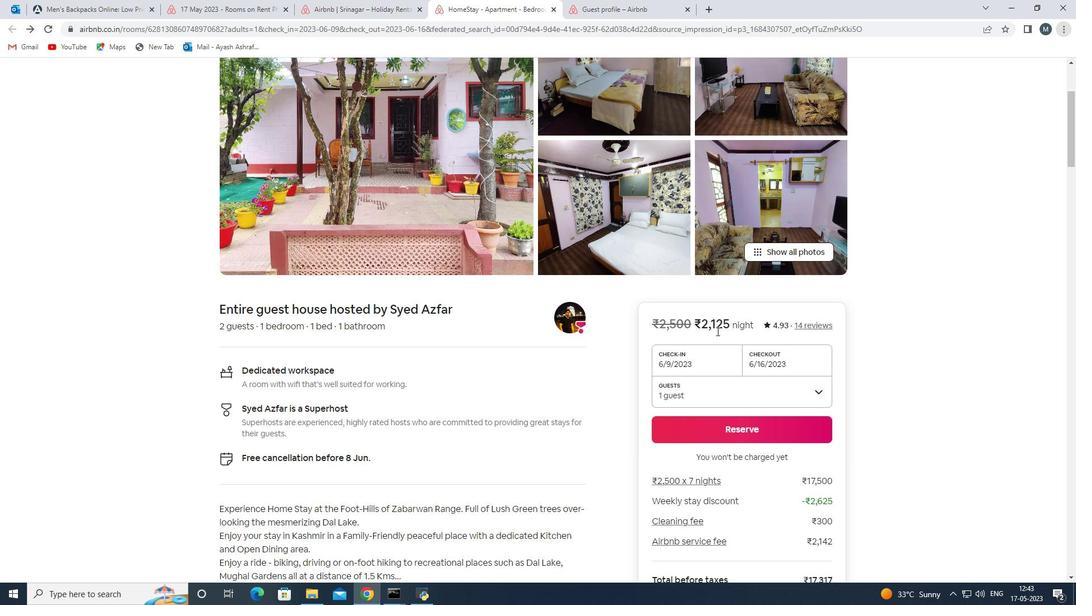 
Action: Mouse moved to (806, 269)
Screenshot: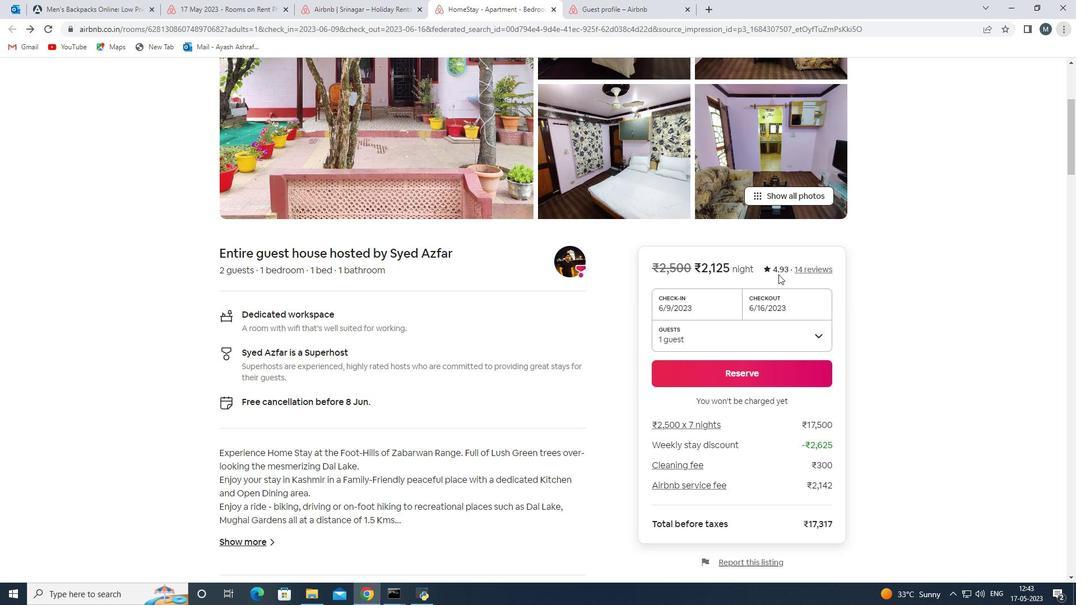 
Action: Mouse pressed left at (806, 269)
Screenshot: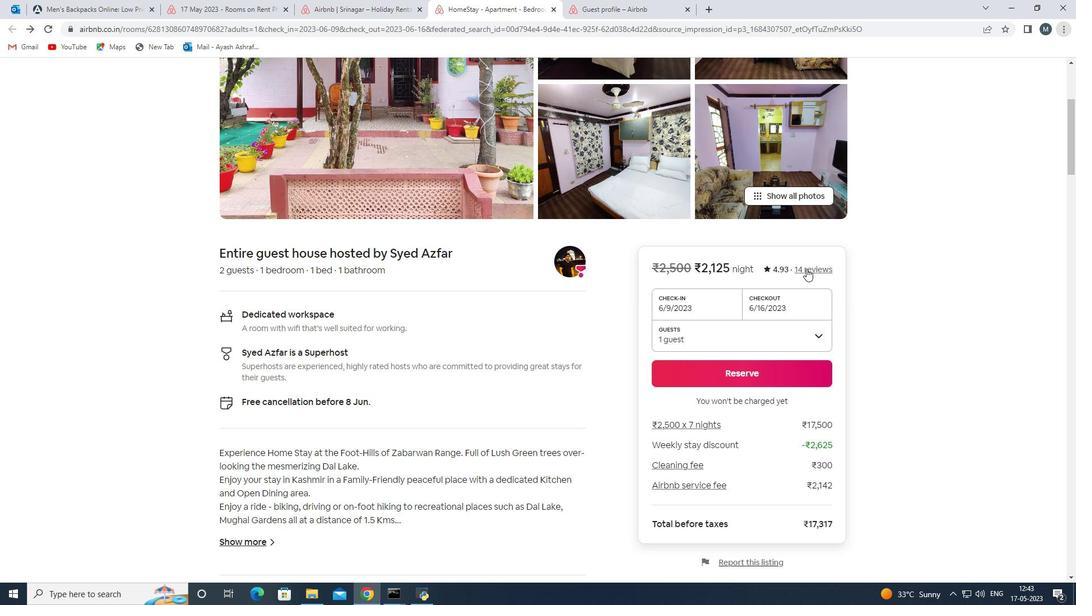 
Action: Mouse moved to (550, 245)
Screenshot: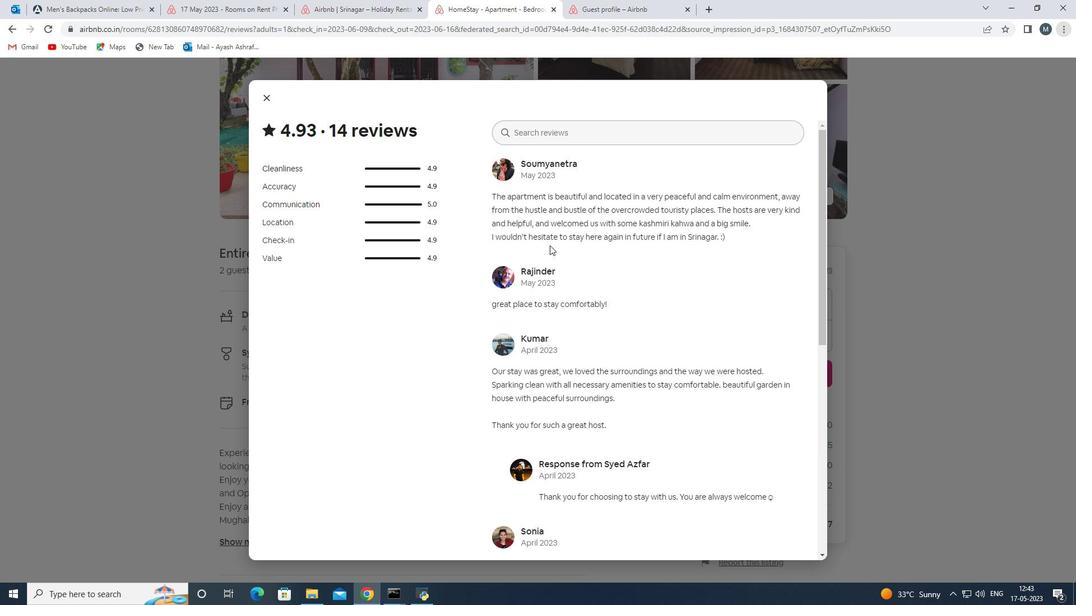 
Action: Mouse scrolled (550, 245) with delta (0, 0)
Screenshot: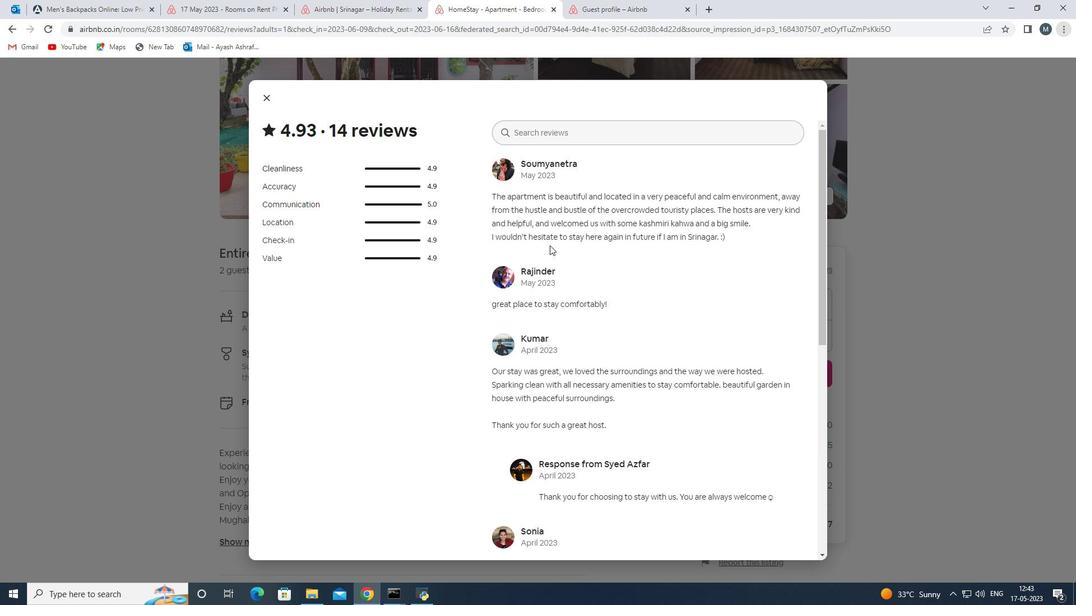 
Action: Mouse moved to (511, 237)
Screenshot: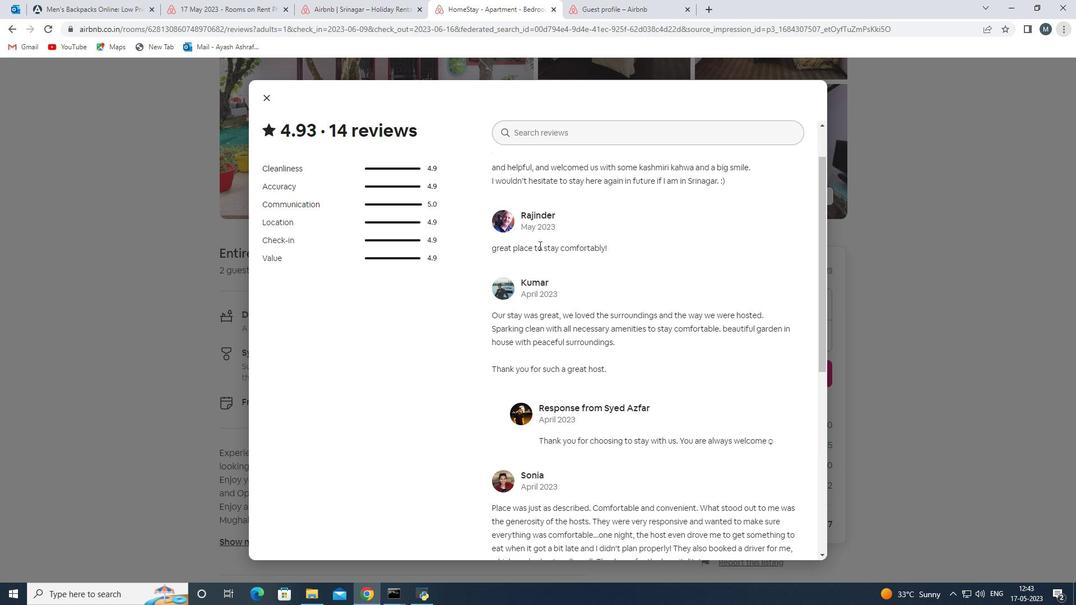 
Action: Mouse scrolled (511, 238) with delta (0, 0)
Screenshot: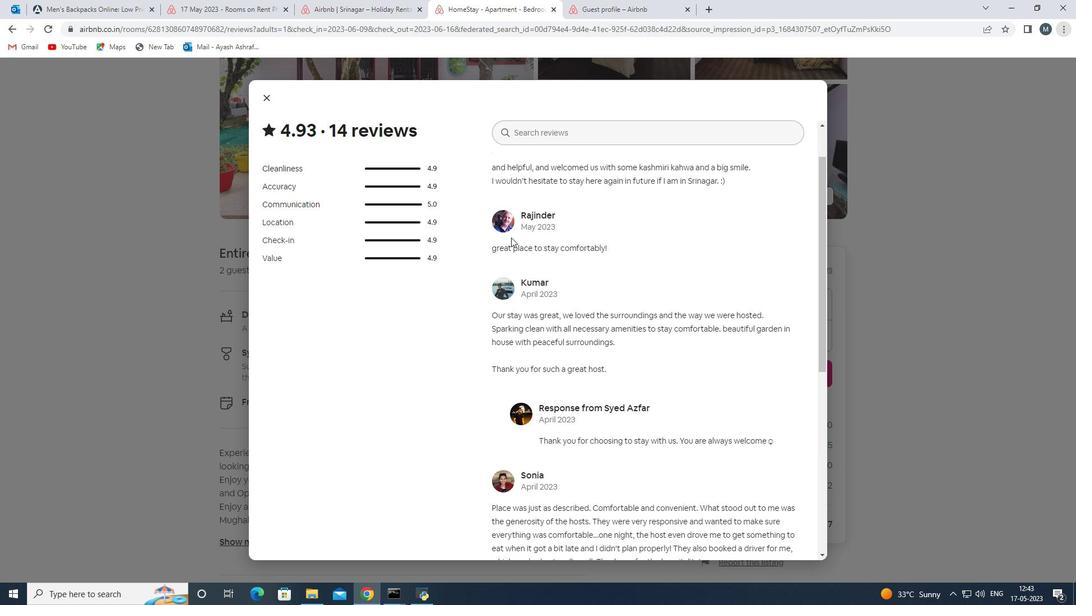 
Action: Mouse moved to (510, 237)
Screenshot: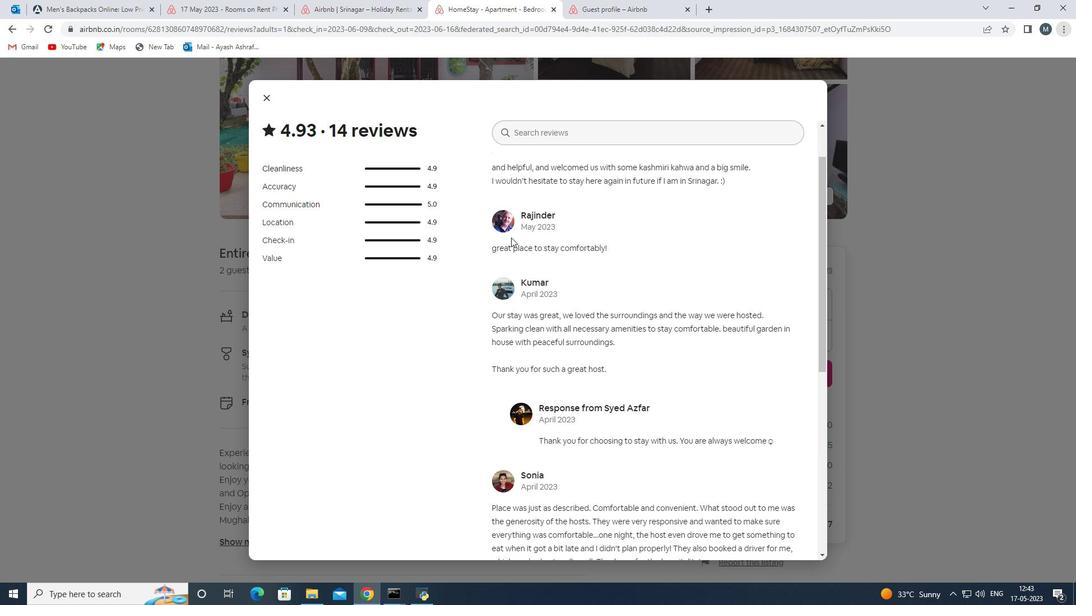 
Action: Mouse scrolled (510, 238) with delta (0, 0)
Screenshot: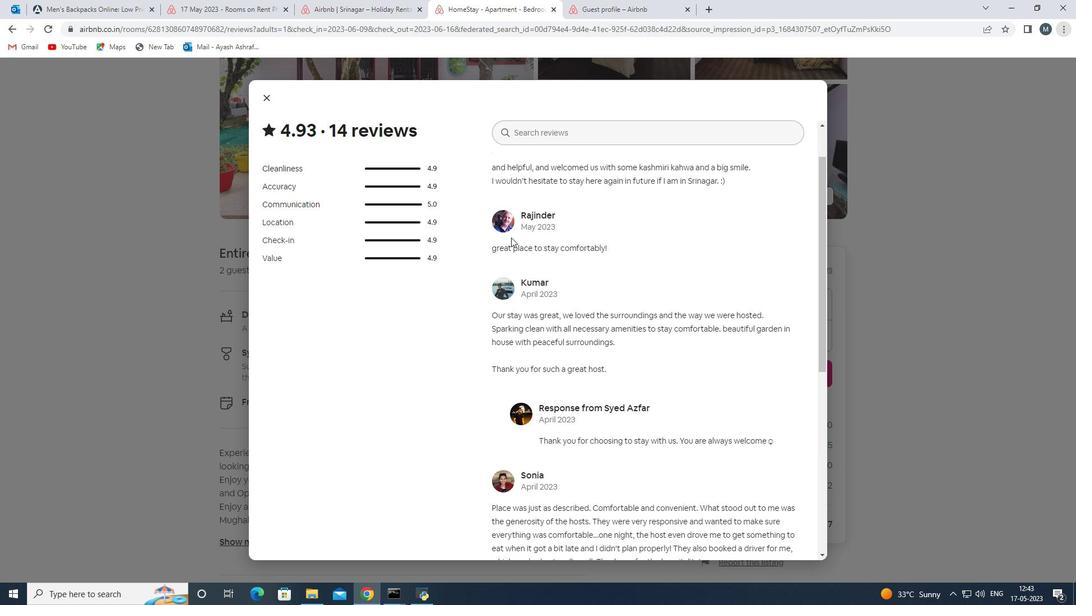 
Action: Mouse moved to (510, 237)
Screenshot: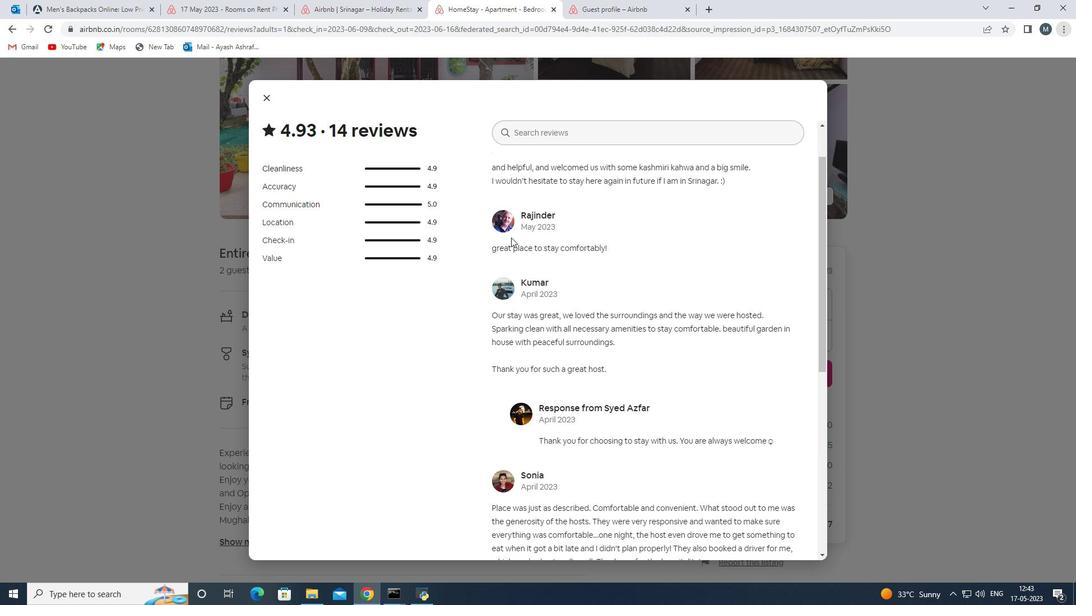 
Action: Mouse scrolled (510, 238) with delta (0, 0)
Screenshot: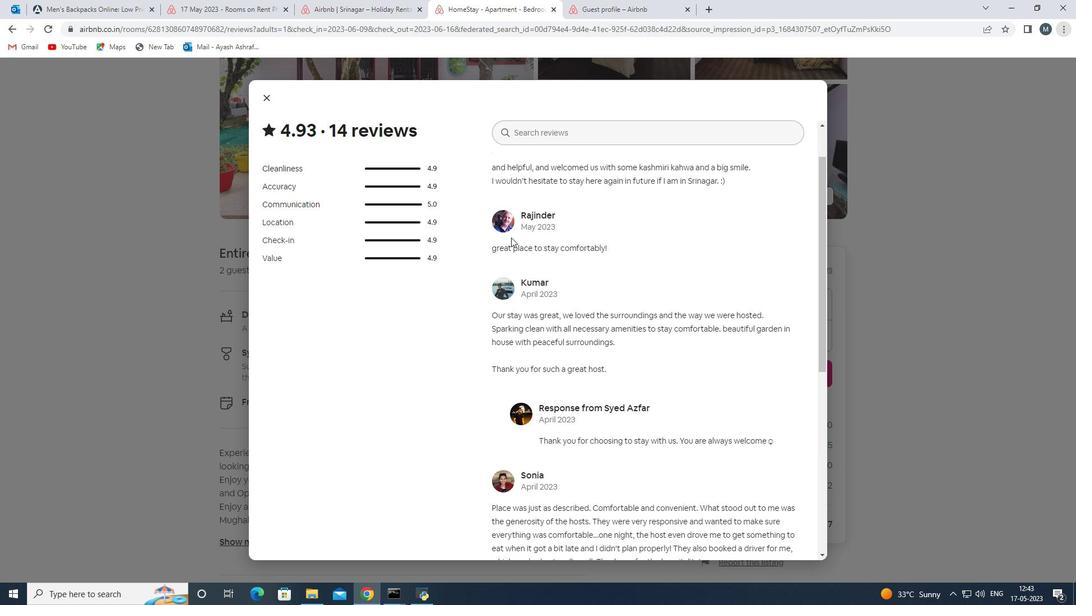 
Action: Mouse moved to (509, 236)
Screenshot: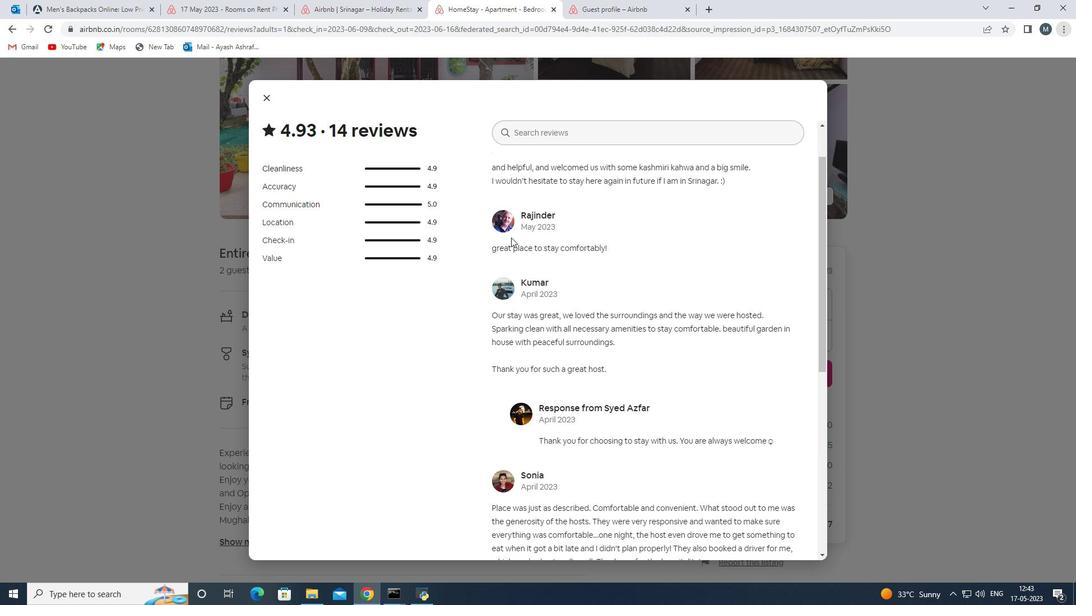 
Action: Mouse scrolled (509, 237) with delta (0, 0)
Screenshot: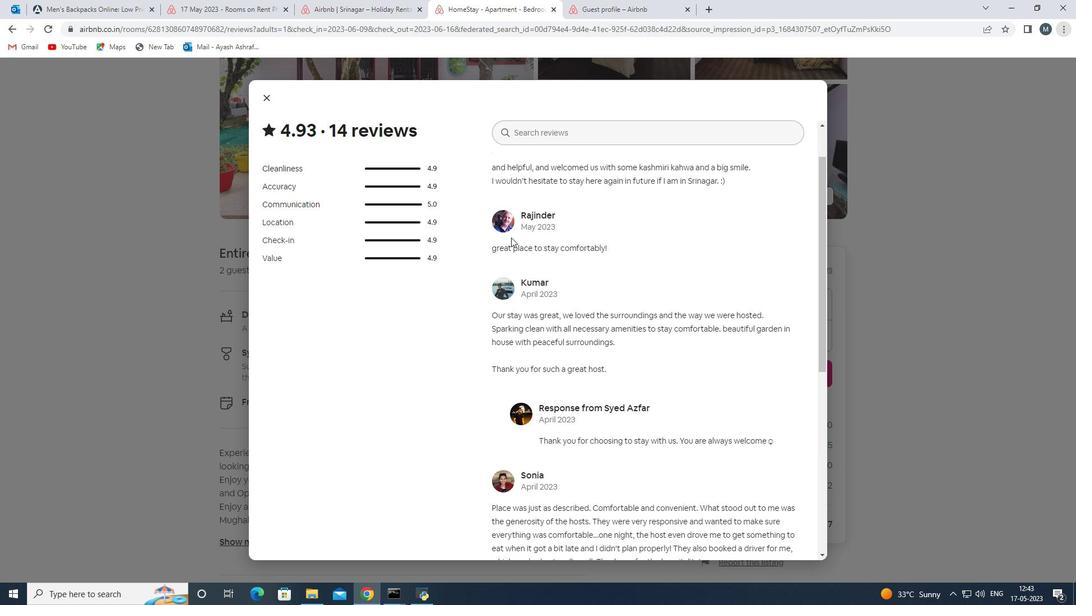 
Action: Mouse moved to (509, 173)
Screenshot: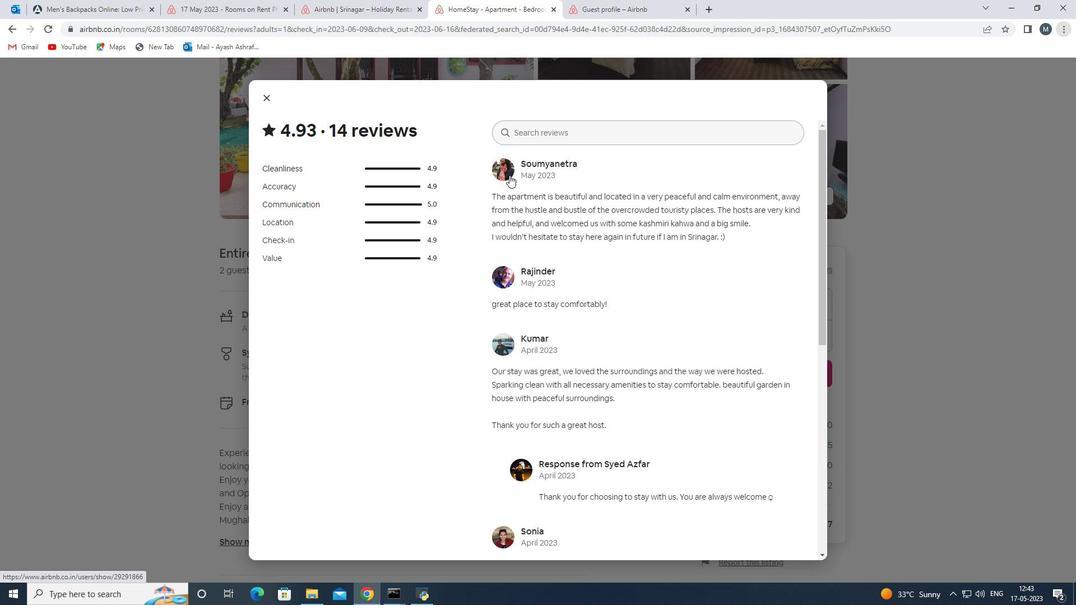 
Action: Mouse pressed left at (509, 173)
Screenshot: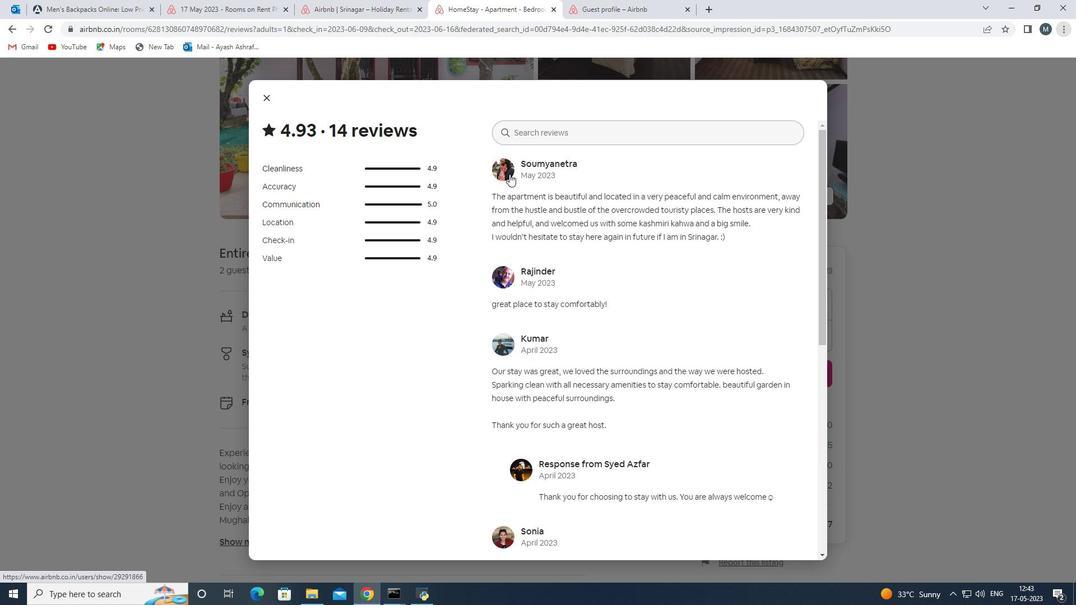 
Action: Mouse moved to (690, 12)
Screenshot: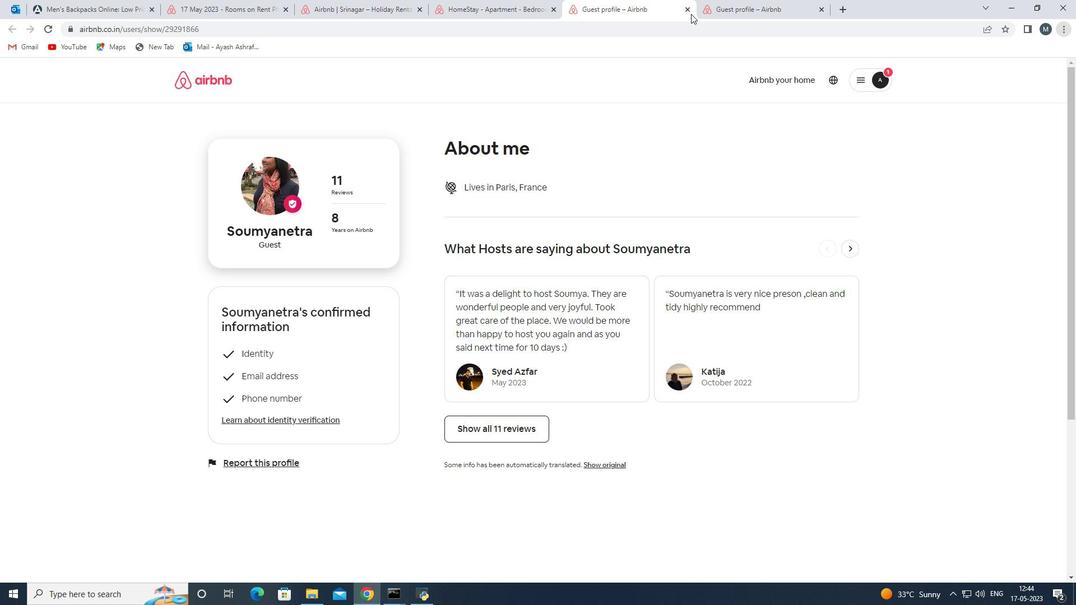 
Action: Mouse pressed left at (690, 12)
Screenshot: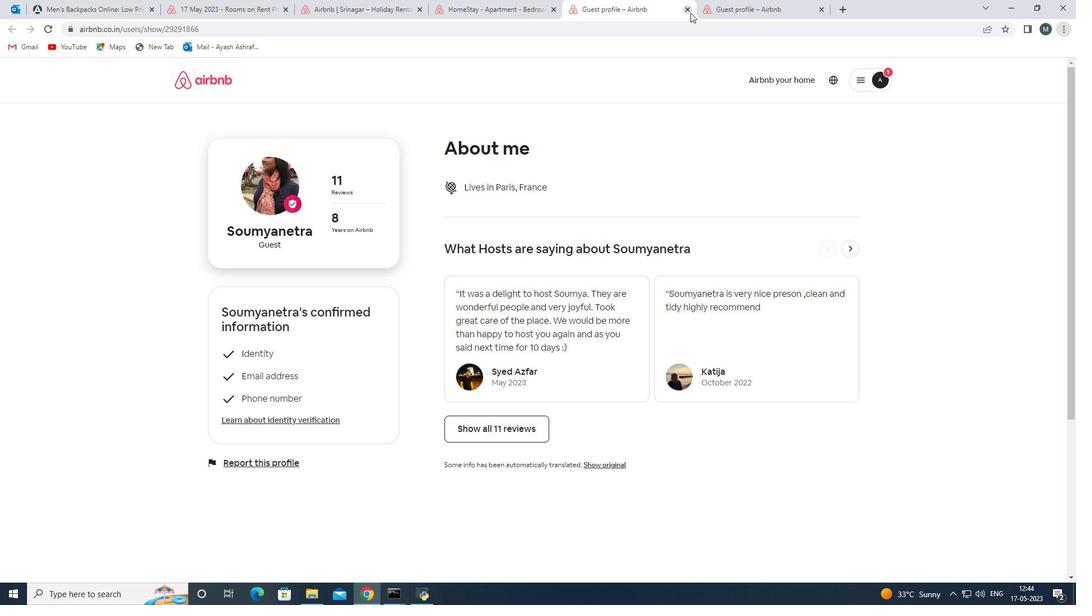 
Action: Mouse moved to (586, 308)
Screenshot: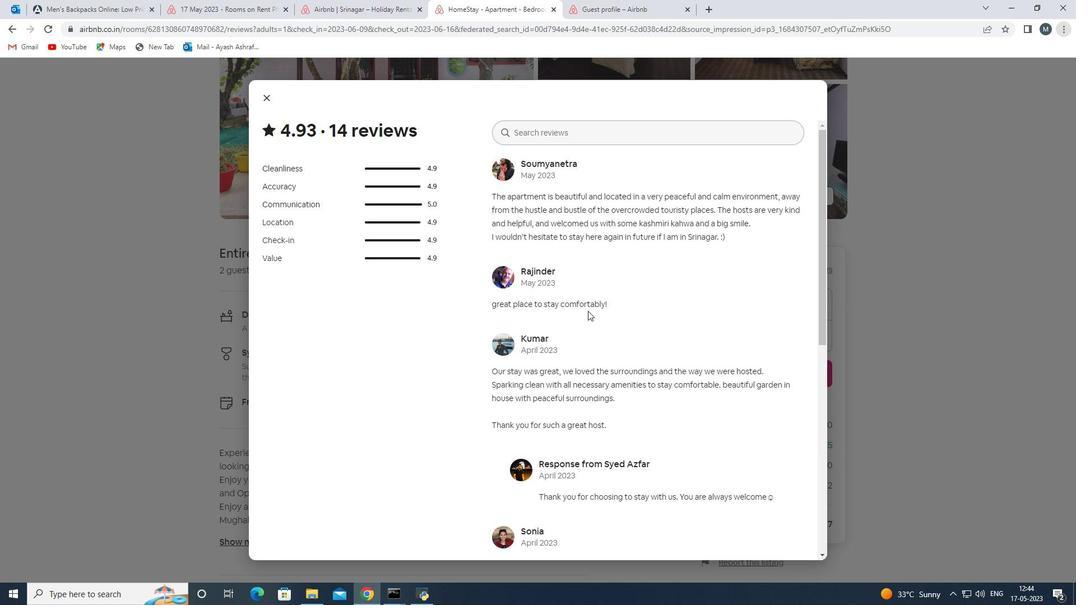 
Action: Mouse scrolled (586, 308) with delta (0, 0)
Screenshot: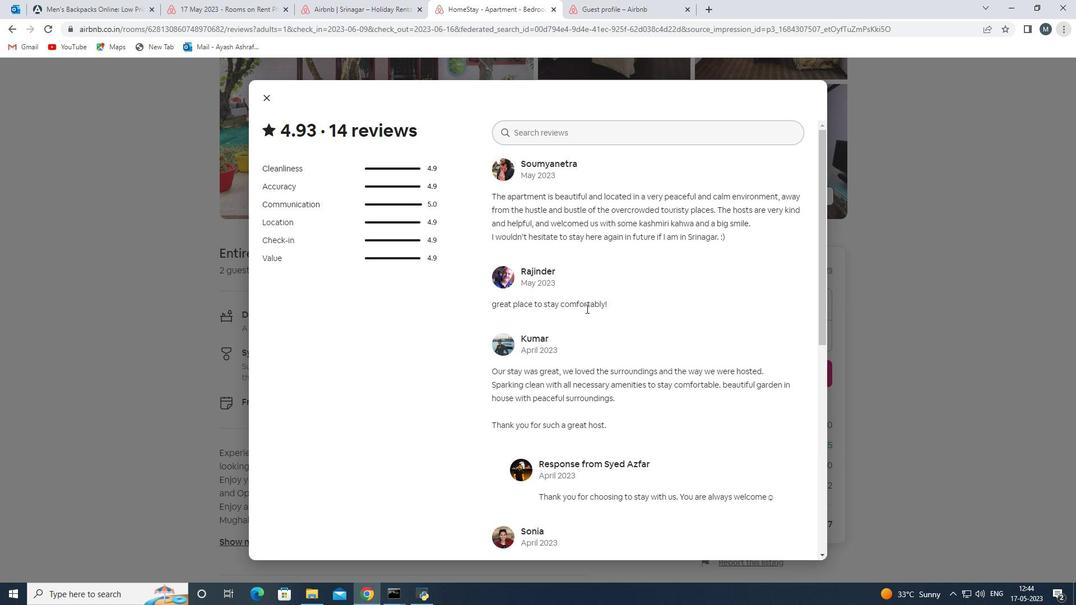 
Action: Mouse scrolled (586, 308) with delta (0, 0)
Screenshot: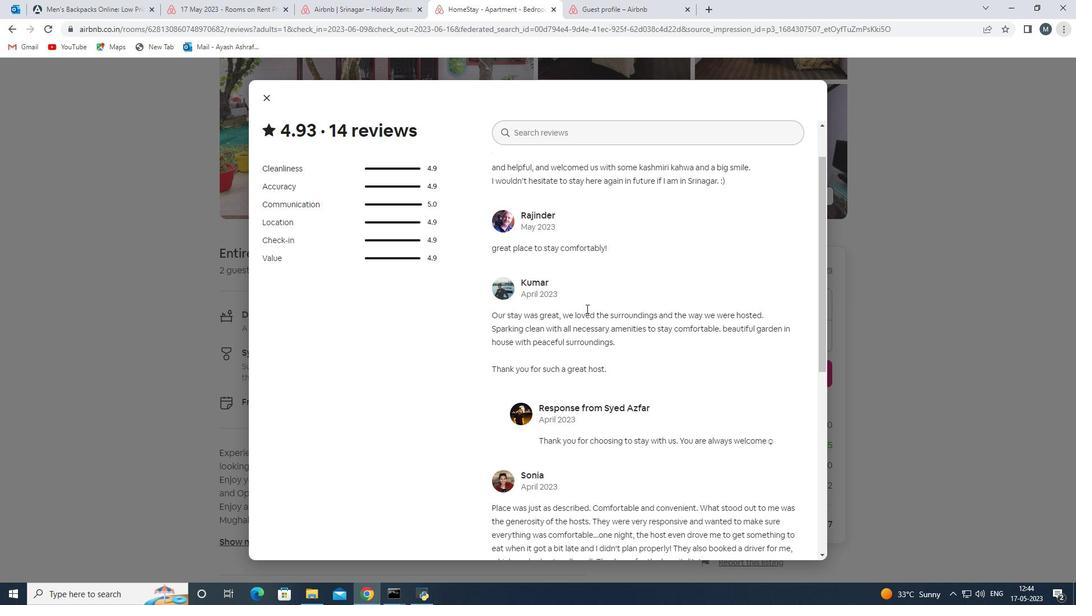 
Action: Mouse moved to (649, 295)
Screenshot: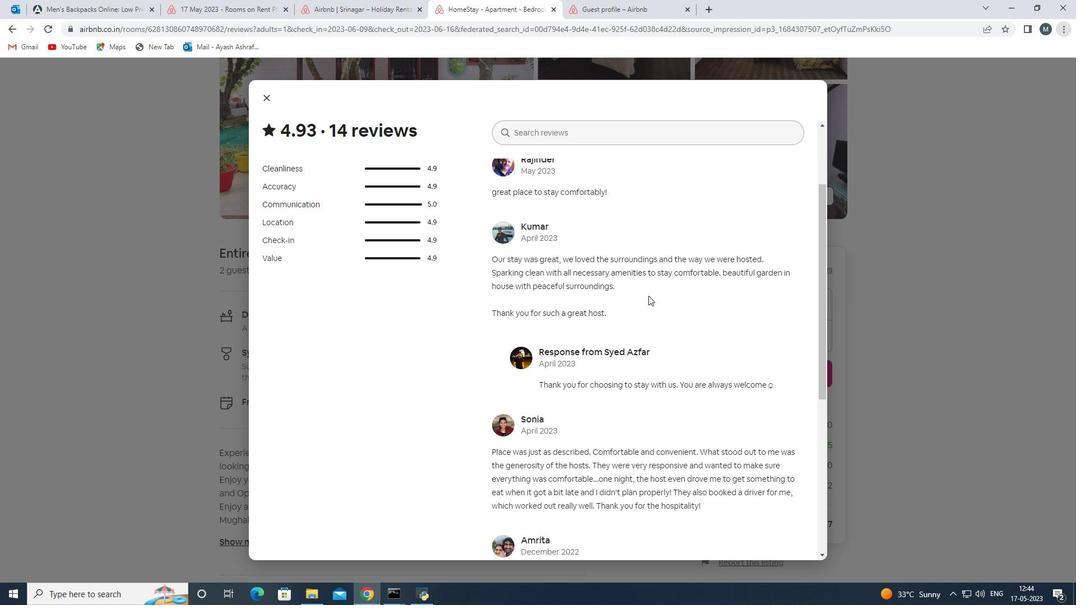 
Action: Mouse scrolled (649, 294) with delta (0, 0)
Screenshot: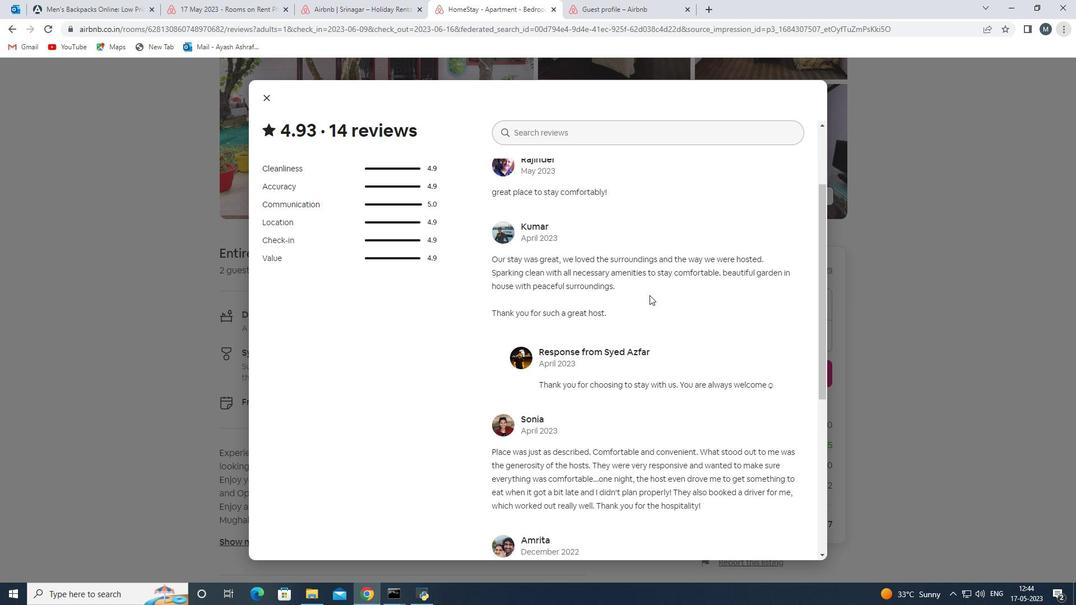 
Action: Mouse moved to (641, 308)
Screenshot: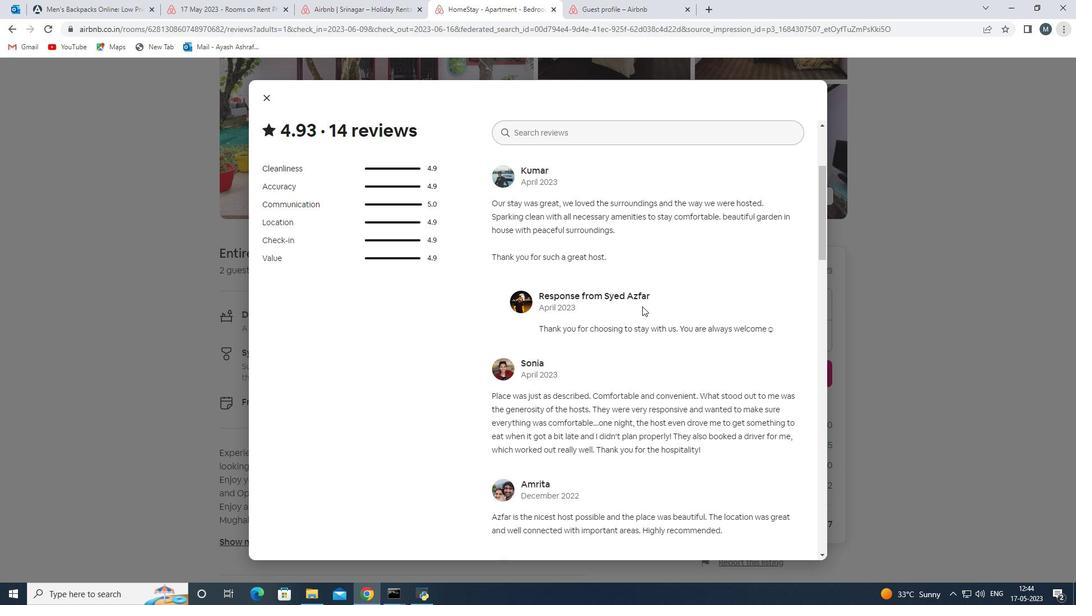 
Action: Mouse scrolled (641, 307) with delta (0, 0)
Screenshot: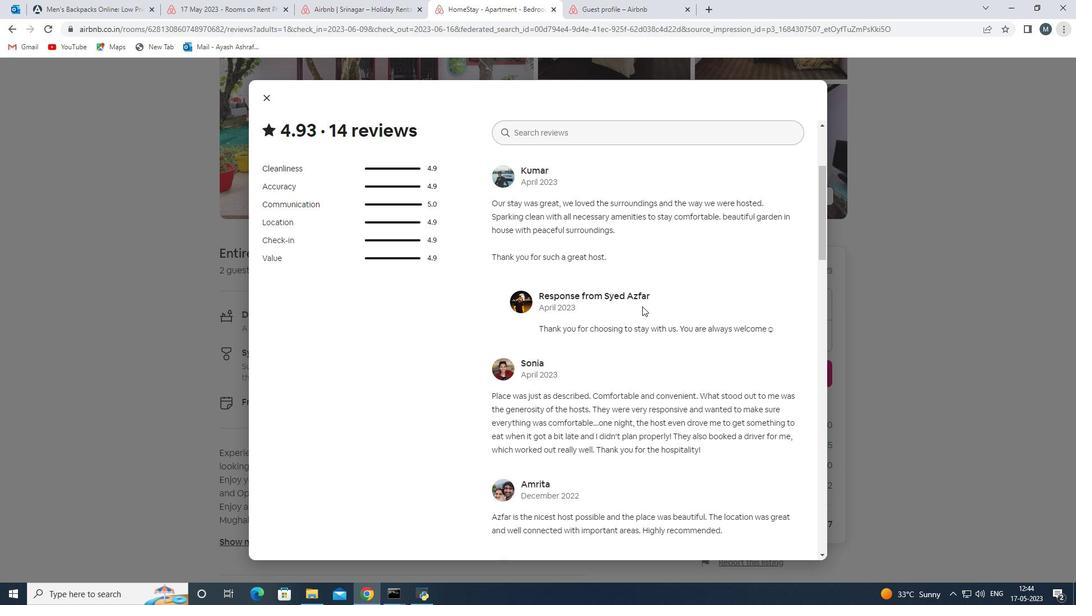 
Action: Mouse moved to (618, 315)
Screenshot: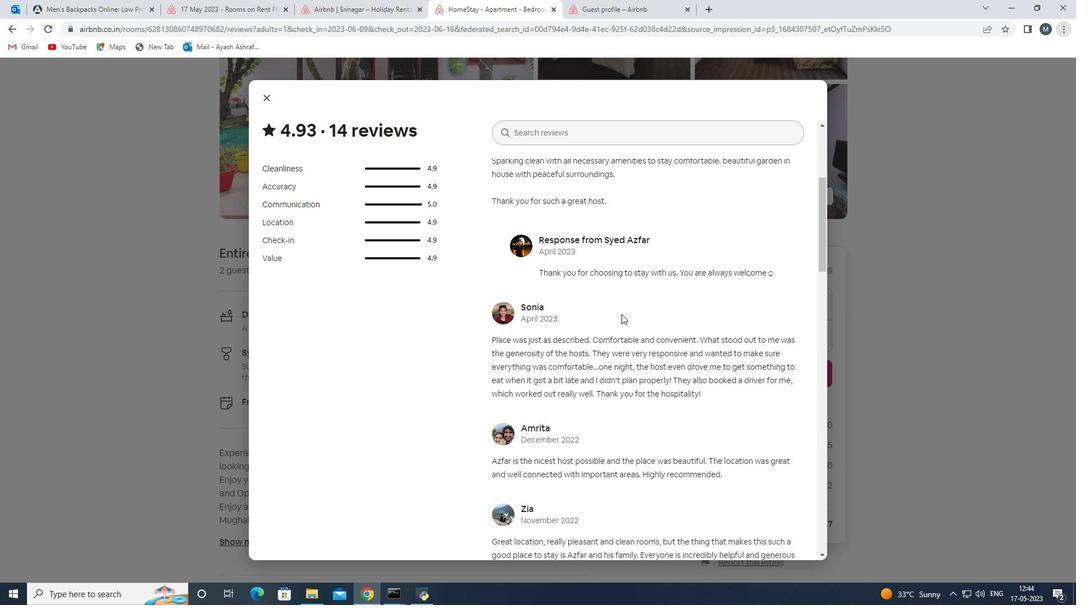 
Action: Mouse scrolled (618, 315) with delta (0, 0)
Screenshot: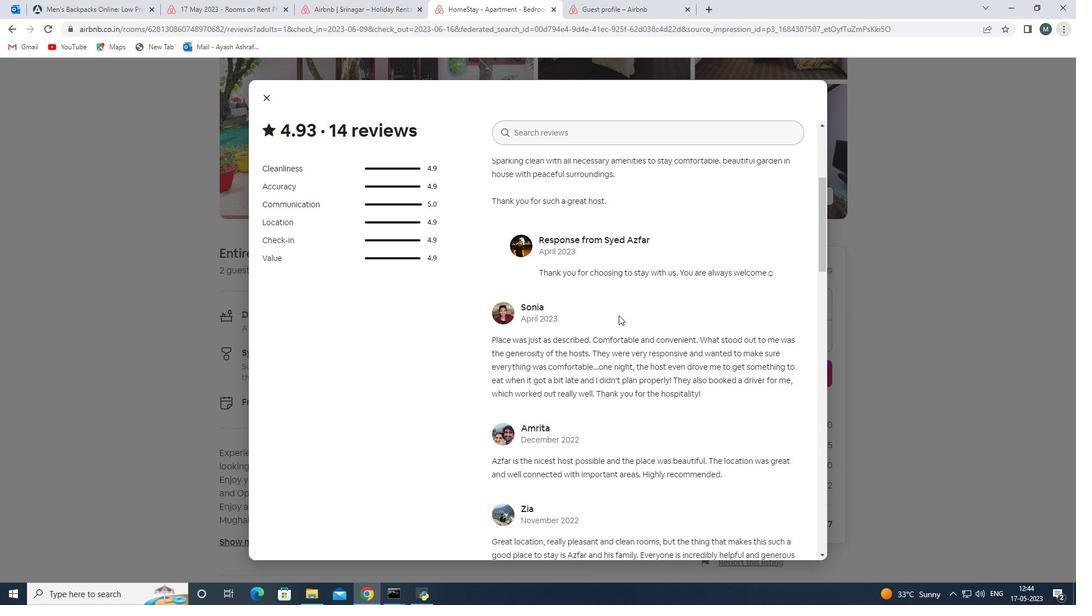 
Action: Mouse moved to (537, 302)
Screenshot: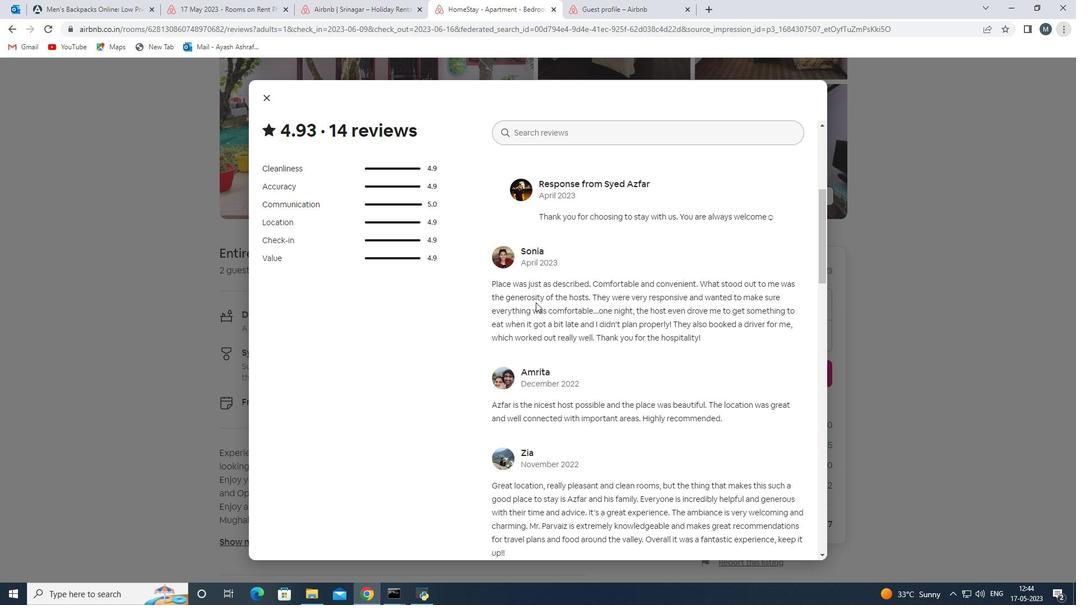 
Action: Mouse scrolled (537, 301) with delta (0, 0)
Screenshot: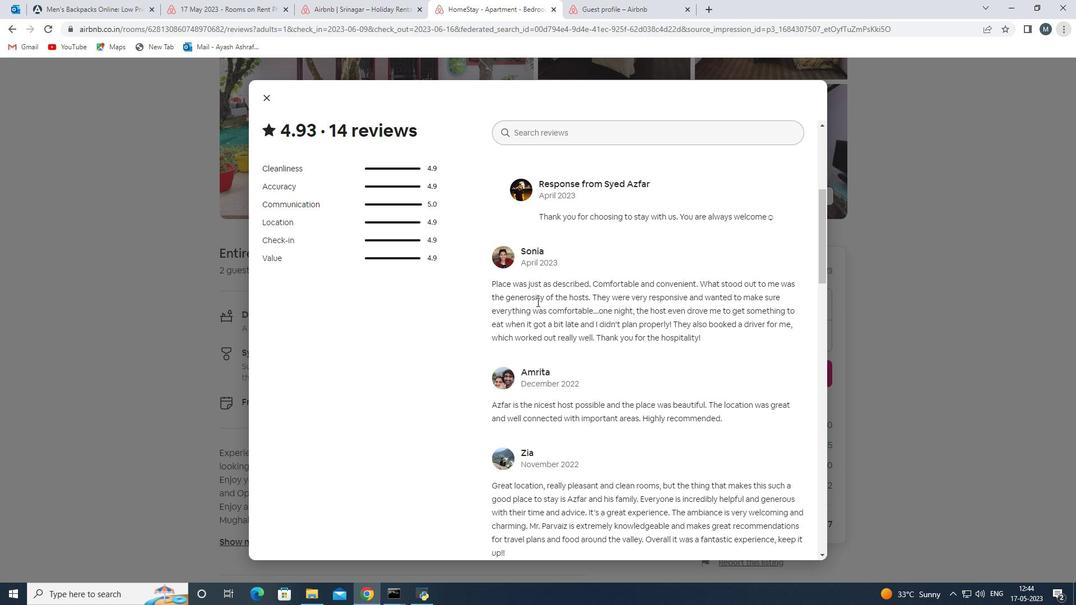 
Action: Mouse moved to (529, 298)
Screenshot: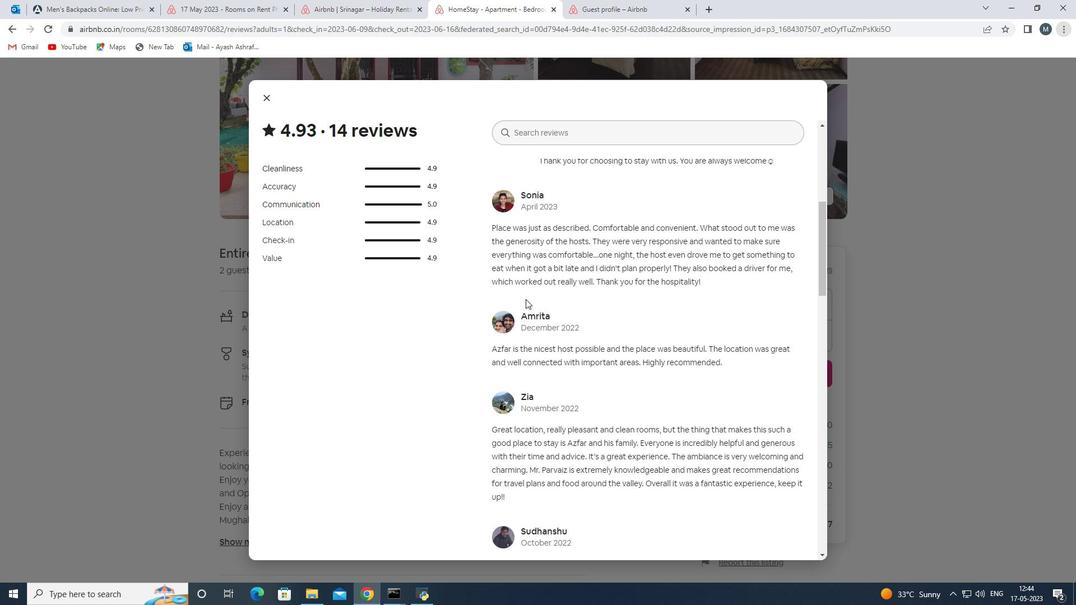 
Action: Mouse scrolled (529, 297) with delta (0, 0)
Screenshot: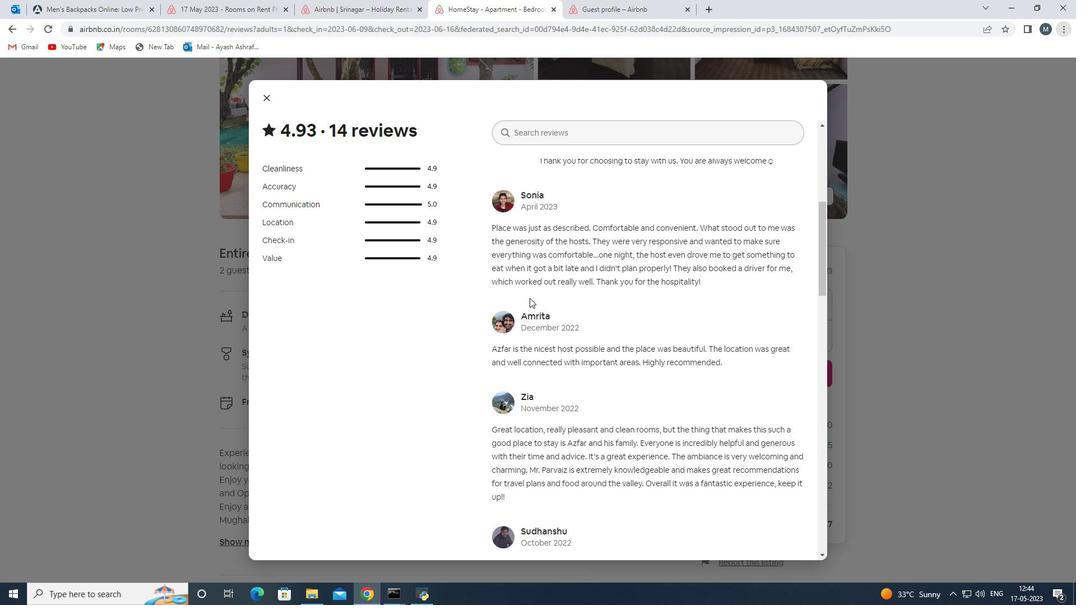
Action: Mouse moved to (525, 312)
Screenshot: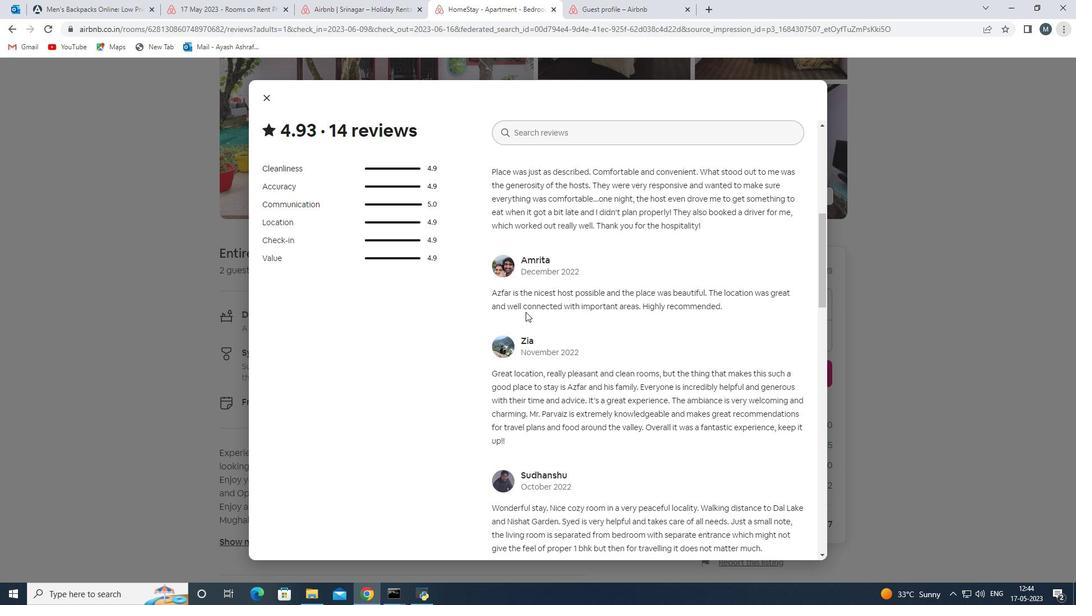 
Action: Mouse scrolled (525, 311) with delta (0, 0)
Screenshot: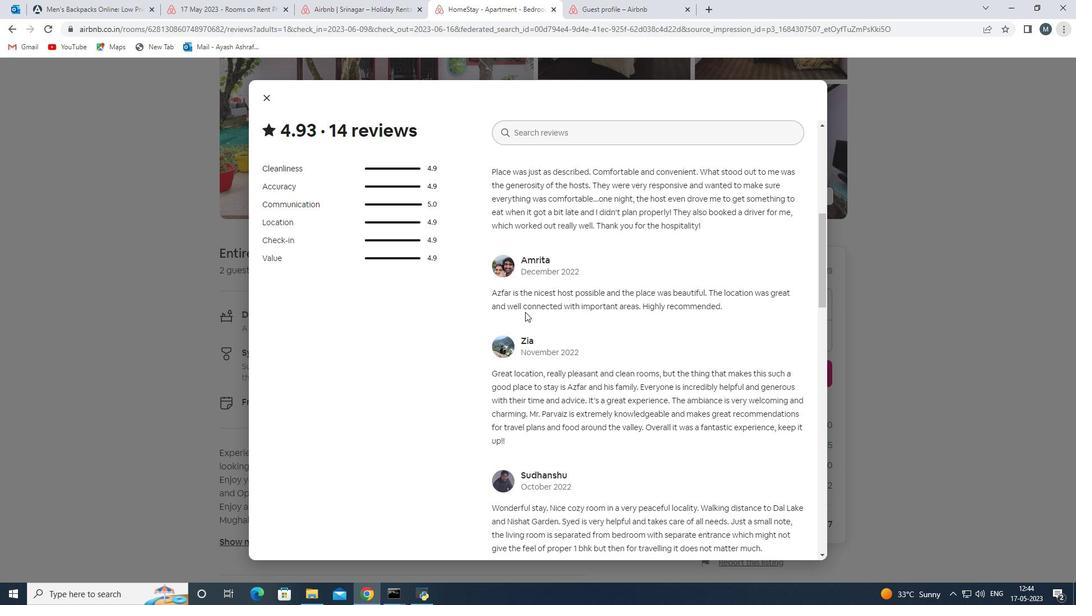 
Action: Mouse moved to (533, 300)
Screenshot: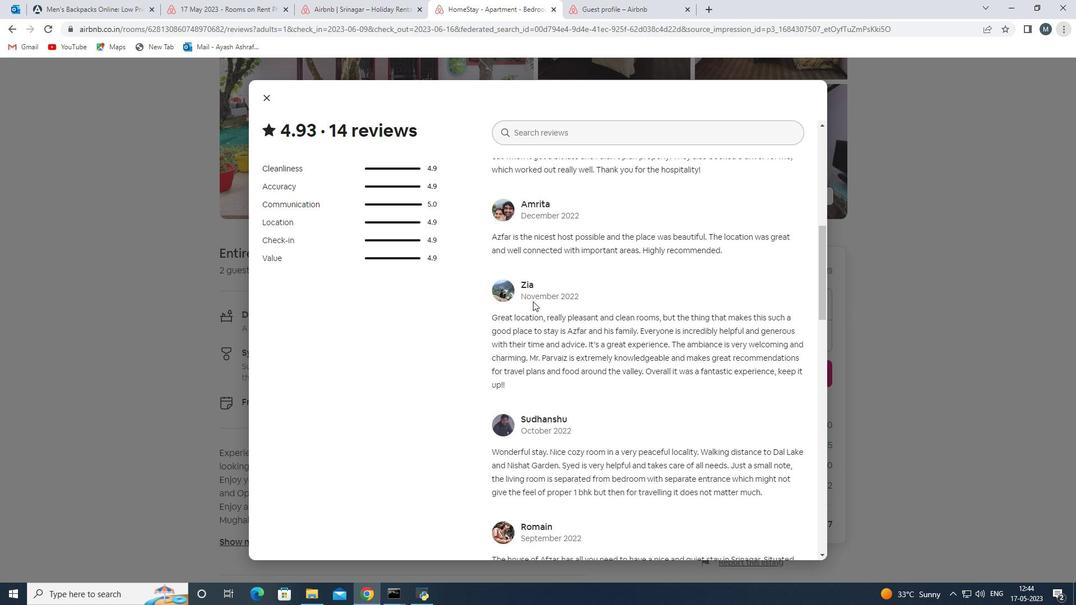 
Action: Mouse scrolled (533, 299) with delta (0, 0)
Screenshot: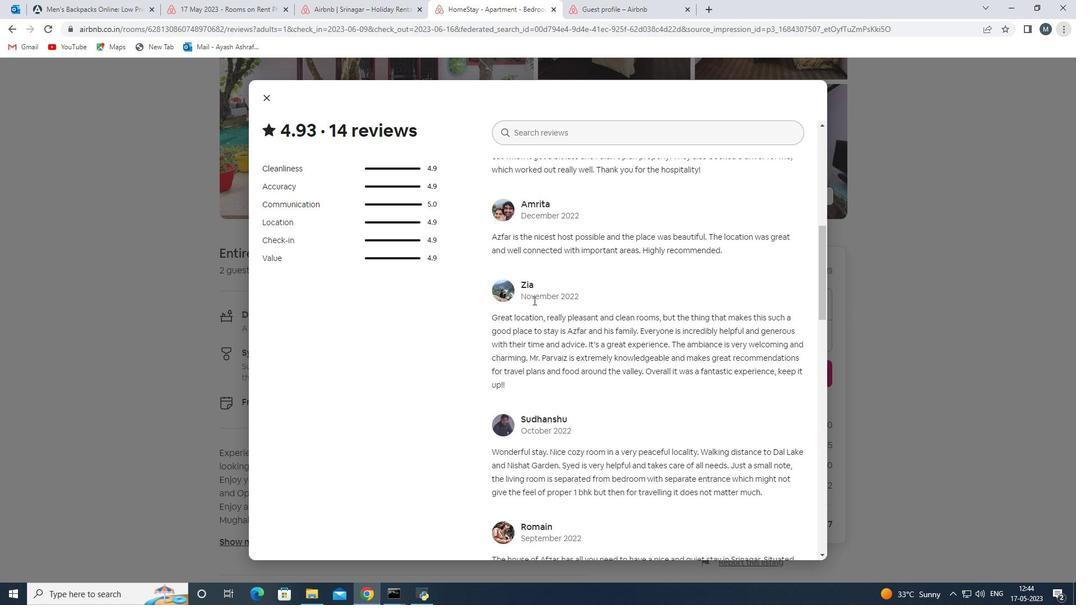 
Action: Mouse scrolled (533, 301) with delta (0, 0)
Screenshot: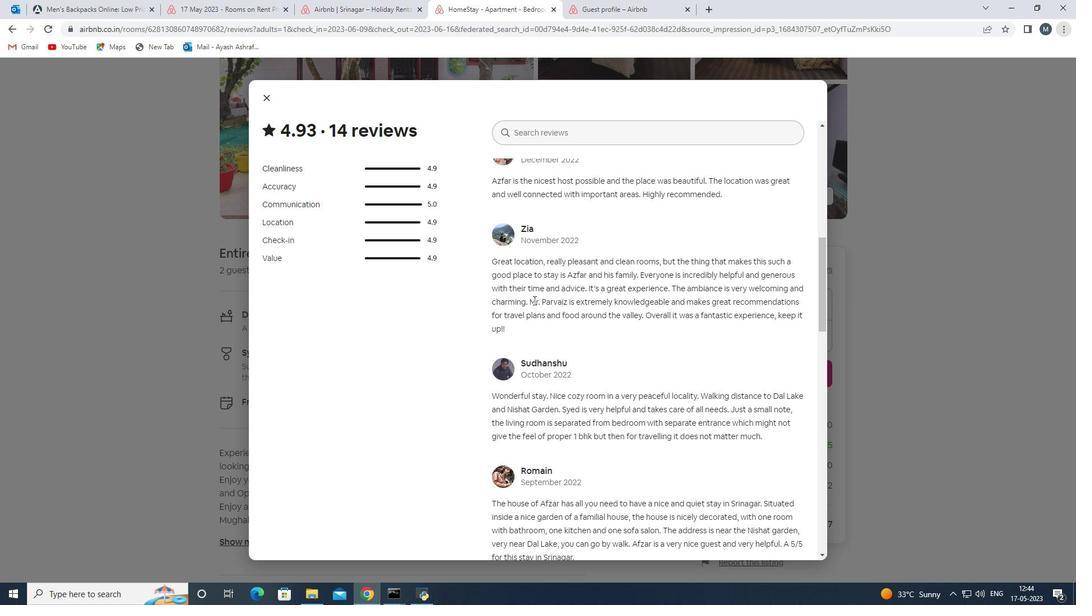
Action: Mouse moved to (562, 296)
Screenshot: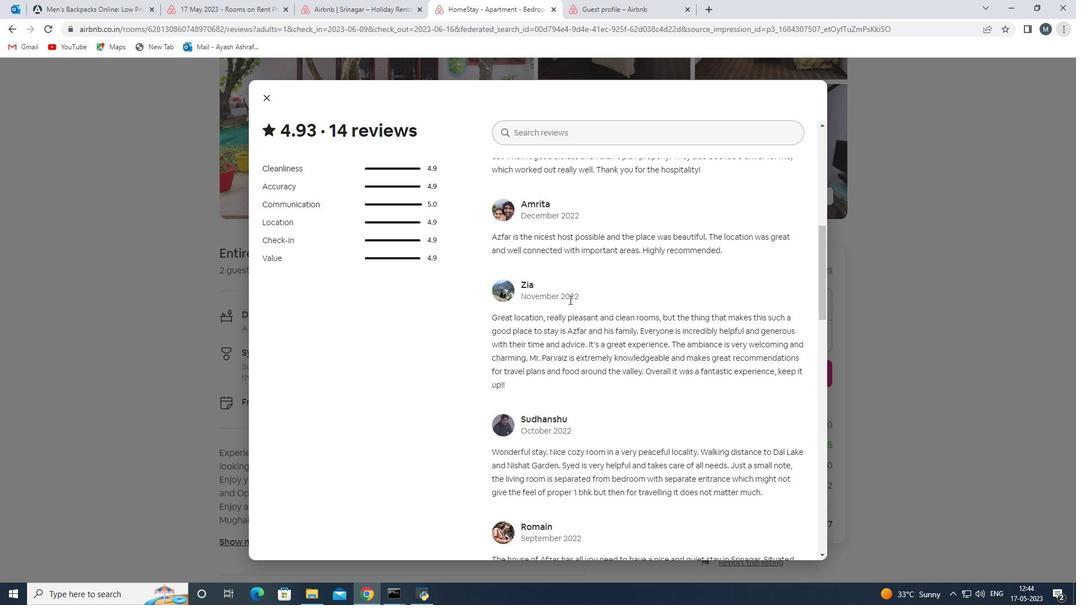
Action: Mouse scrolled (562, 296) with delta (0, 0)
Screenshot: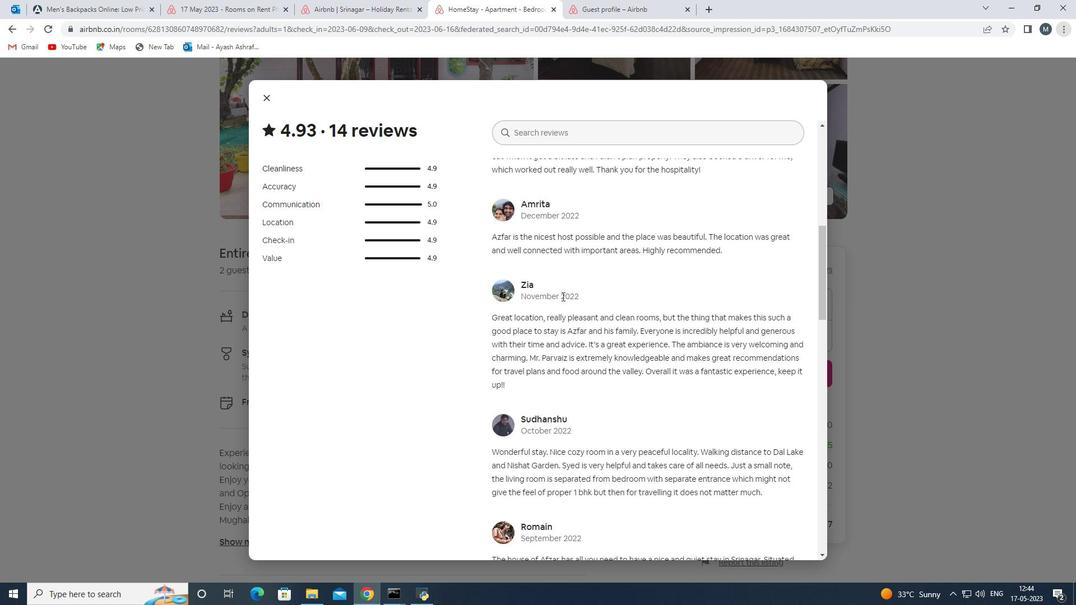 
Action: Mouse moved to (625, 309)
Screenshot: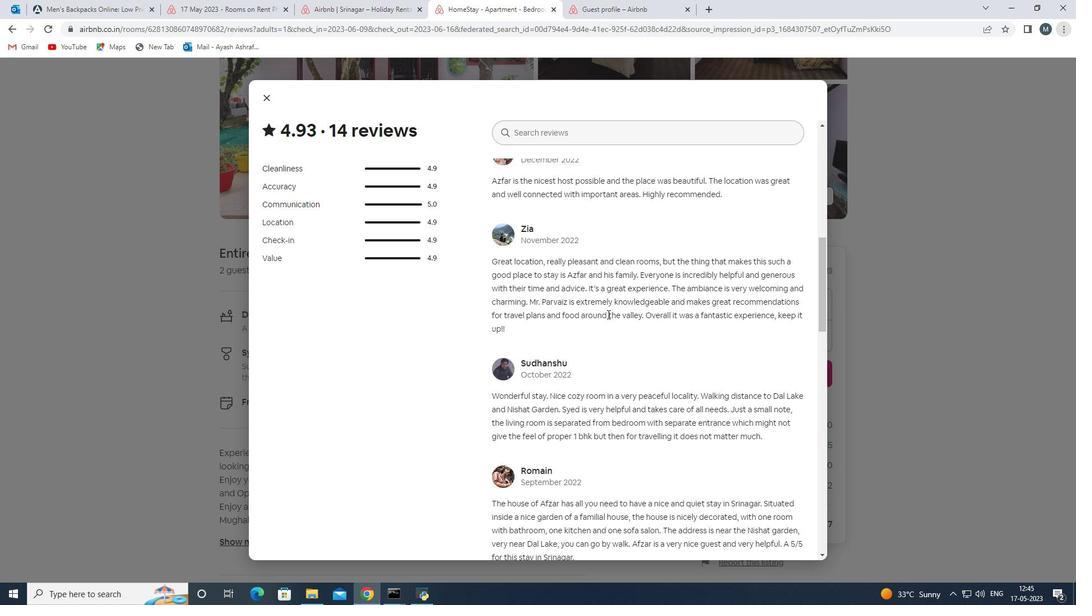 
Action: Mouse scrolled (625, 308) with delta (0, 0)
Screenshot: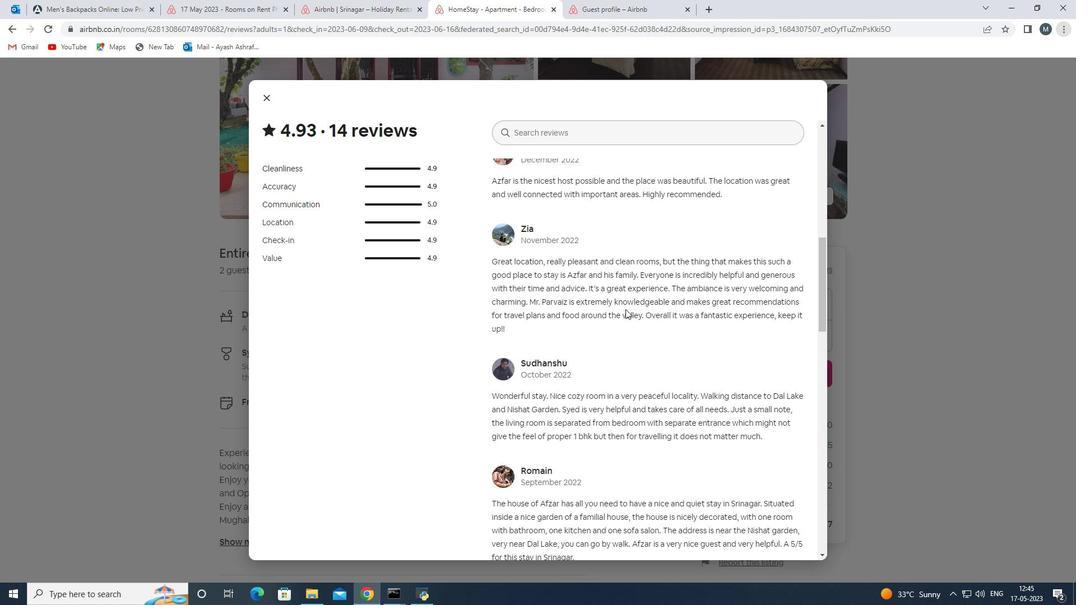 
Action: Mouse moved to (562, 312)
Screenshot: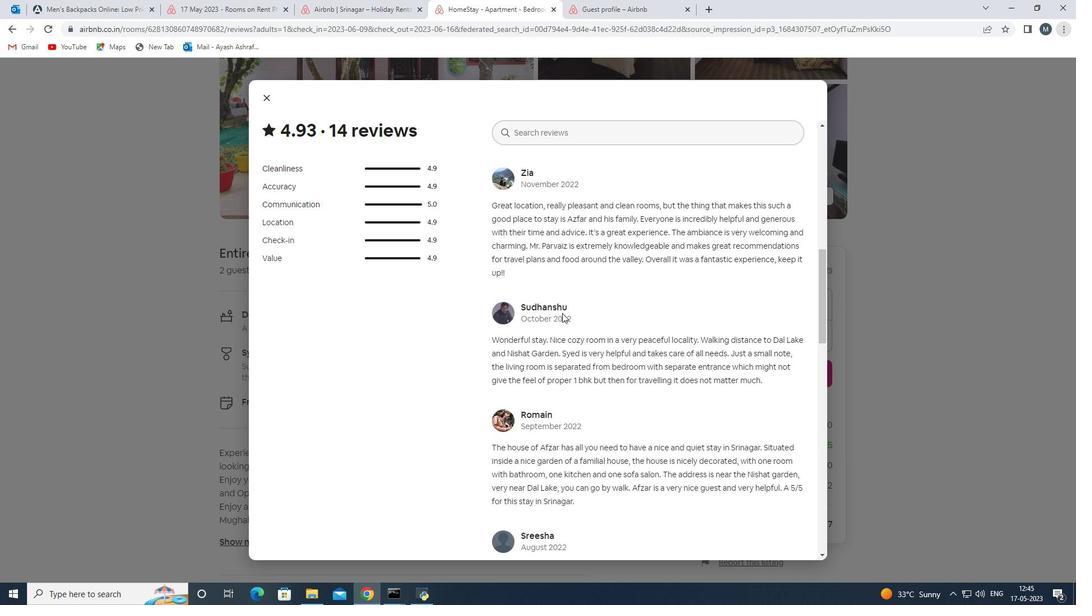 
Action: Mouse scrolled (562, 312) with delta (0, 0)
Screenshot: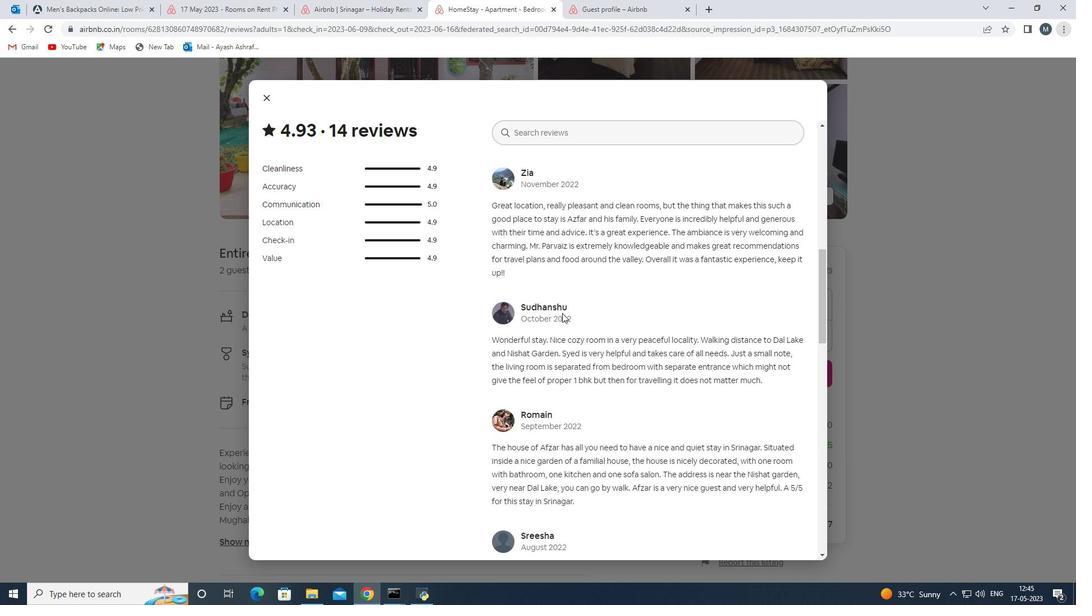 
Action: Mouse moved to (628, 339)
Screenshot: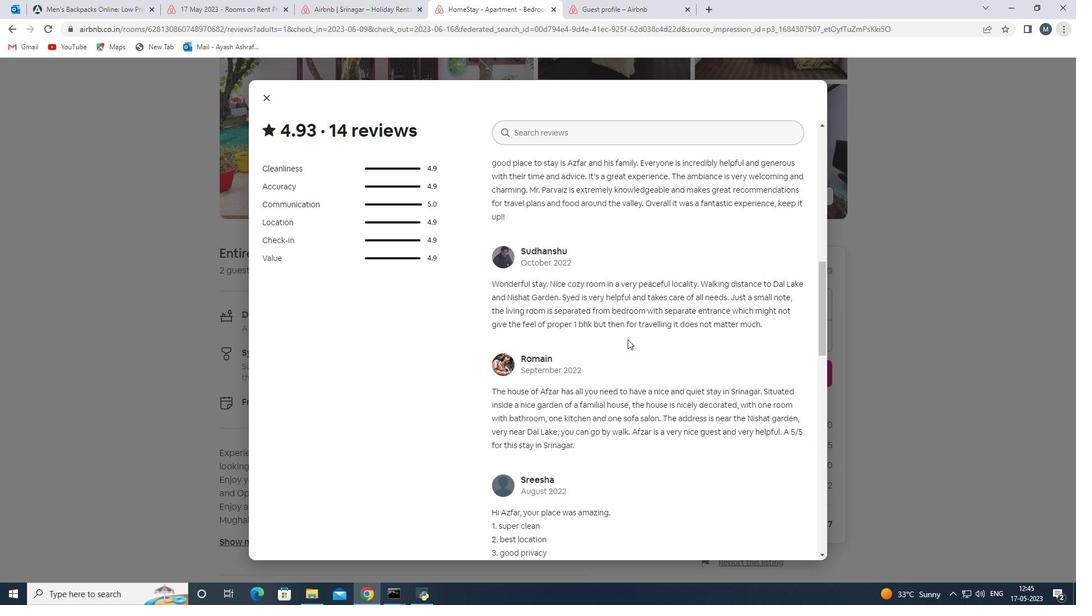 
Action: Mouse scrolled (628, 339) with delta (0, 0)
Screenshot: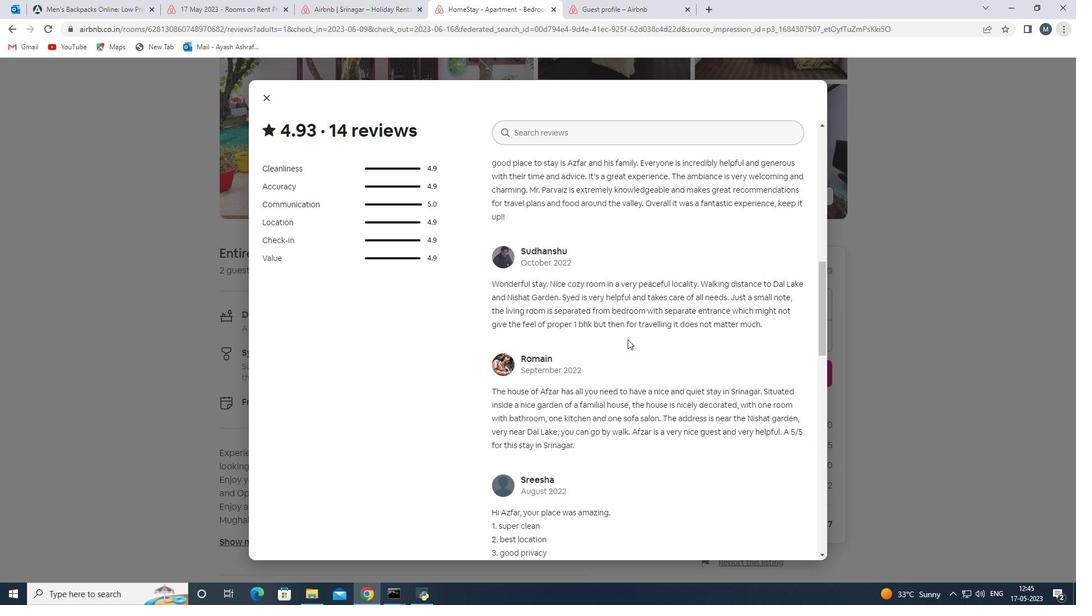 
Action: Mouse moved to (622, 339)
Screenshot: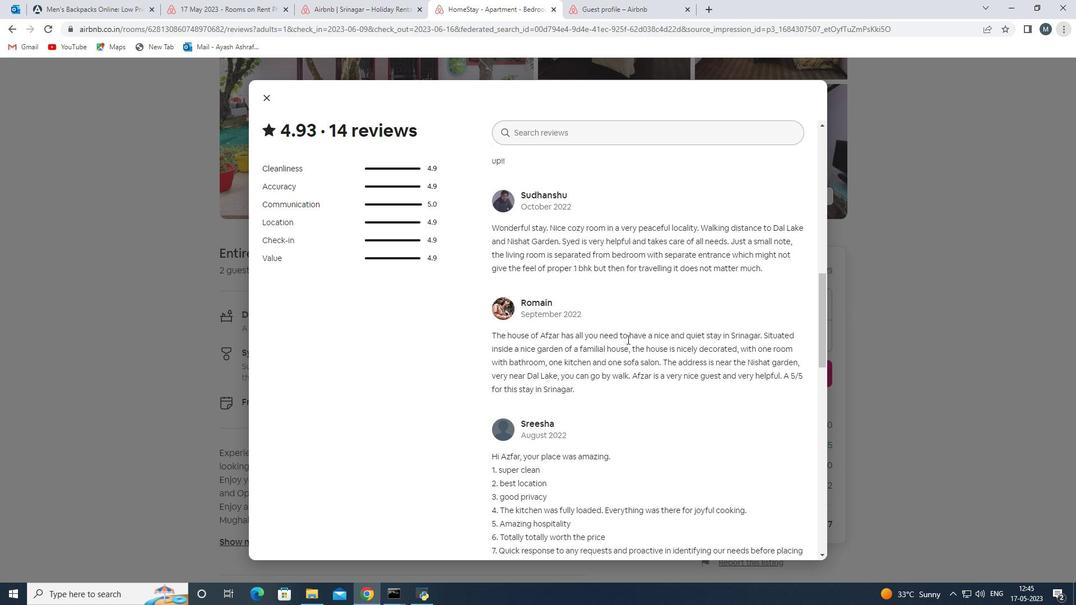 
Action: Mouse scrolled (622, 339) with delta (0, 0)
Screenshot: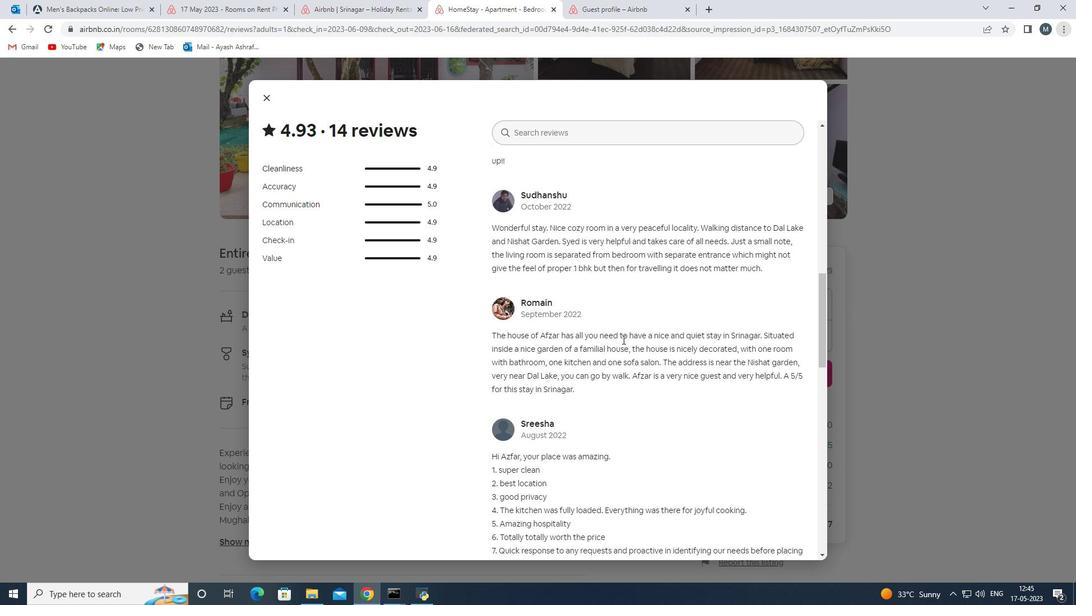 
Action: Mouse moved to (582, 315)
Screenshot: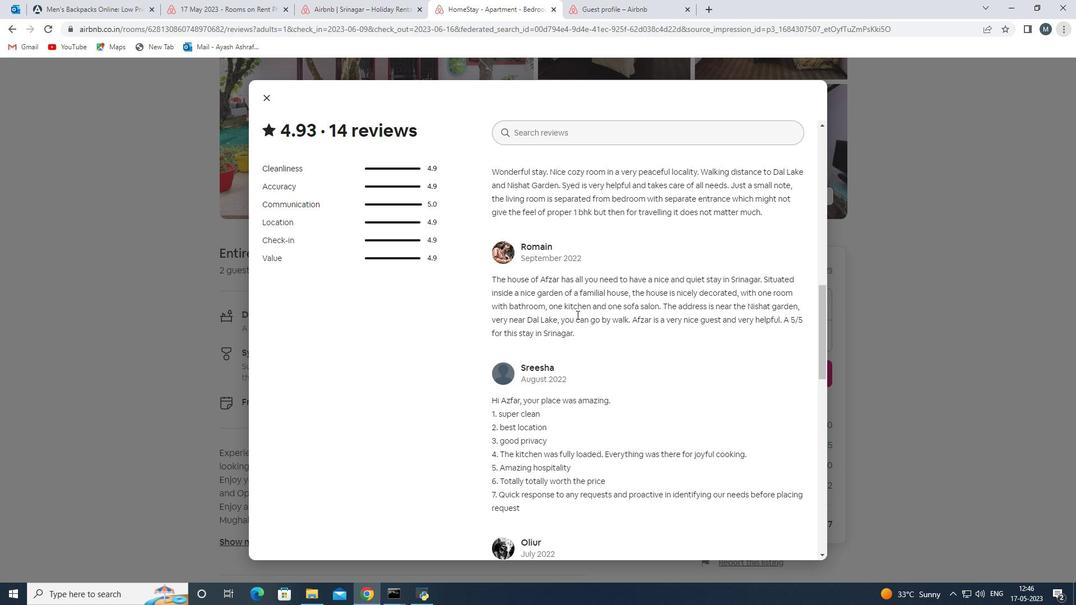 
Action: Mouse scrolled (582, 314) with delta (0, 0)
Screenshot: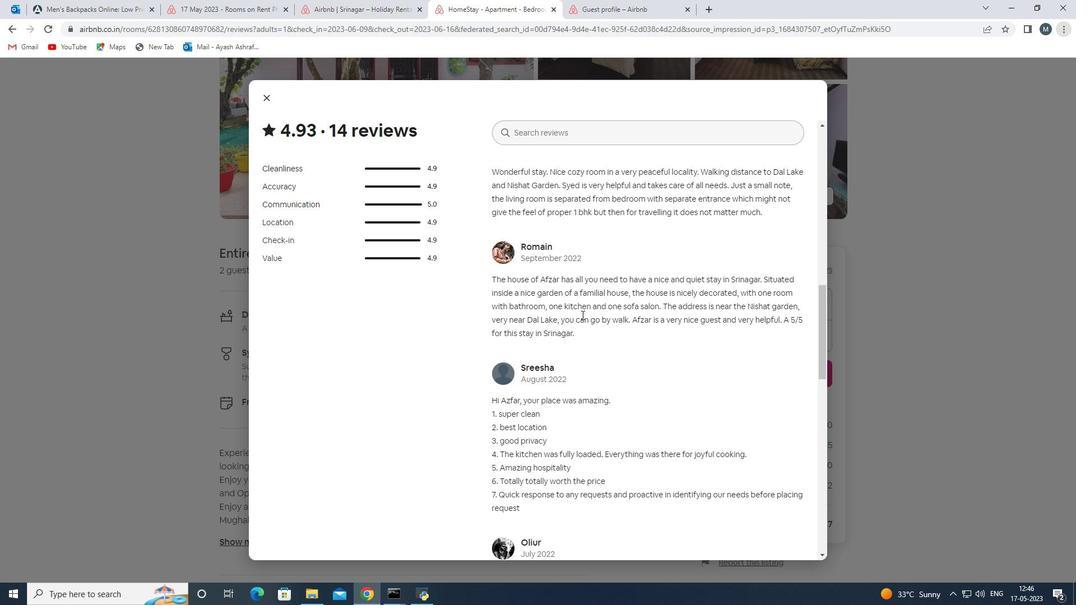 
Action: Mouse scrolled (582, 314) with delta (0, 0)
Screenshot: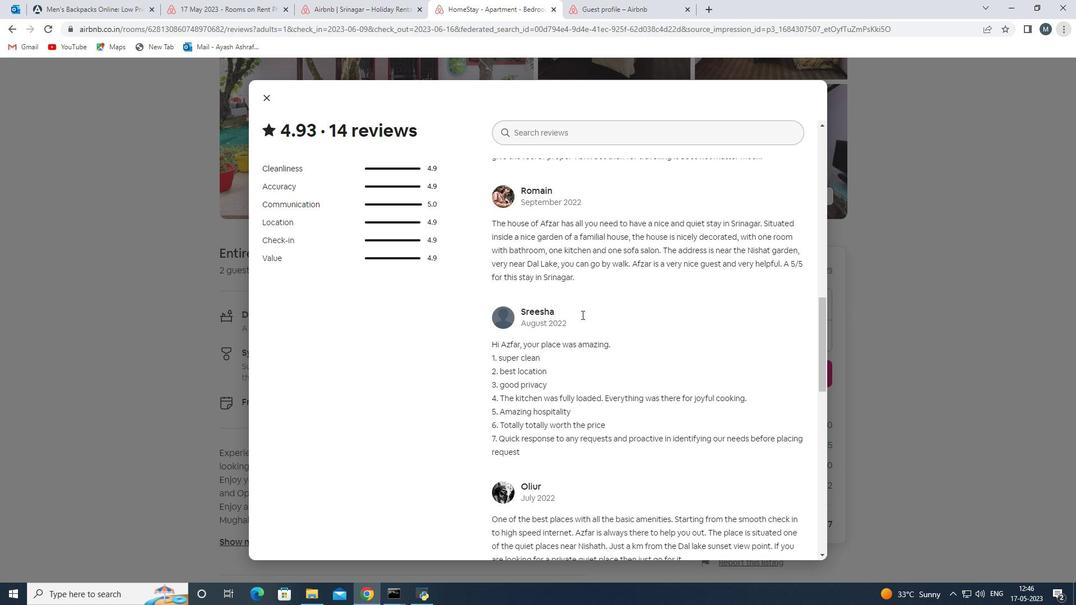 
Action: Mouse moved to (595, 365)
Screenshot: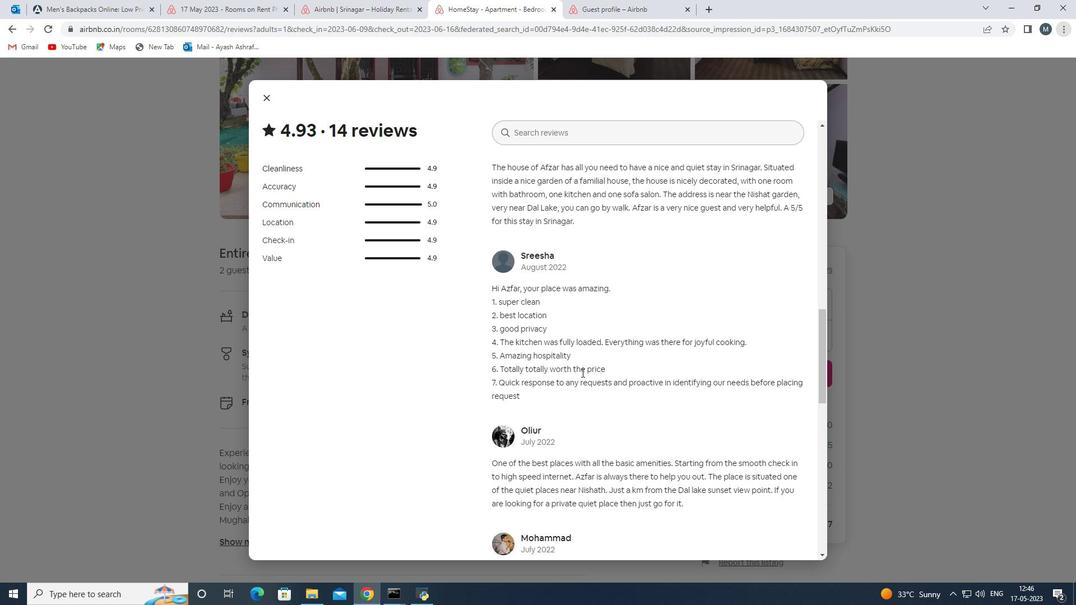 
Action: Mouse scrolled (595, 364) with delta (0, 0)
Screenshot: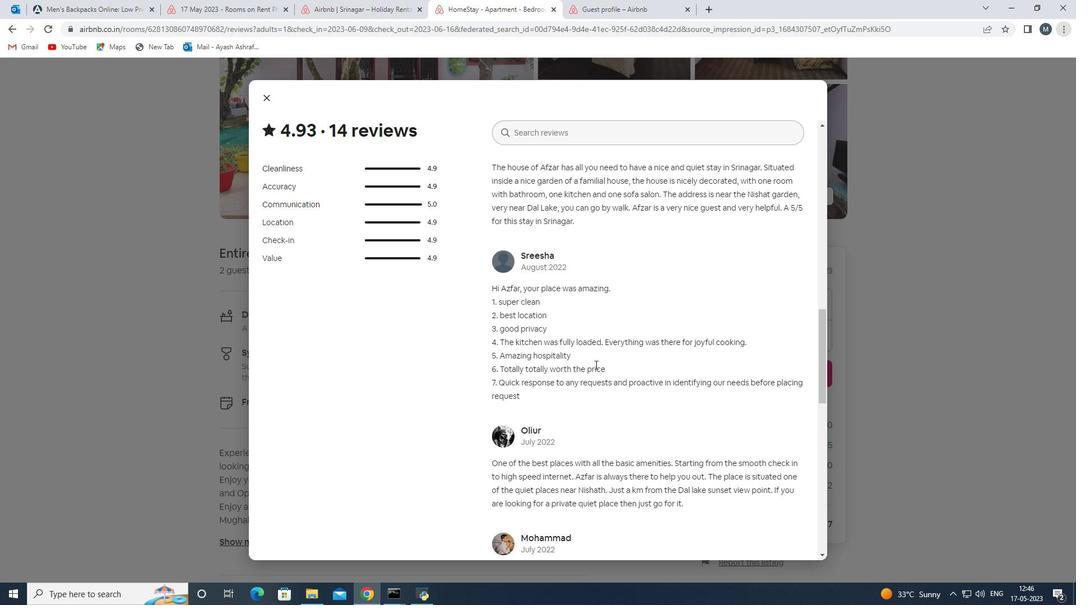 
Action: Mouse scrolled (595, 364) with delta (0, 0)
Screenshot: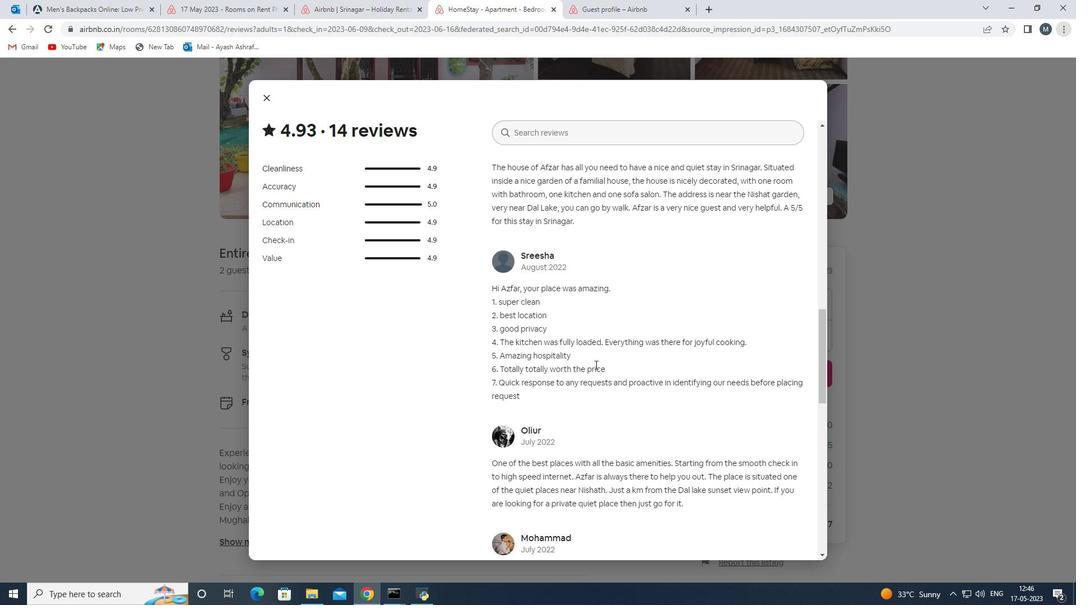 
Action: Mouse moved to (552, 368)
Screenshot: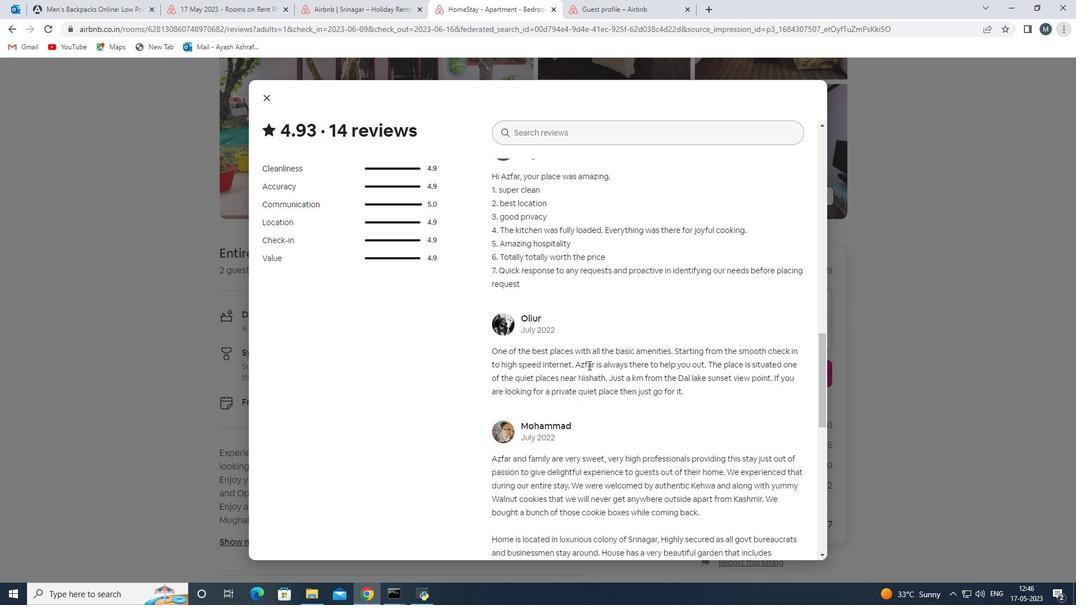 
Action: Mouse scrolled (552, 367) with delta (0, 0)
Screenshot: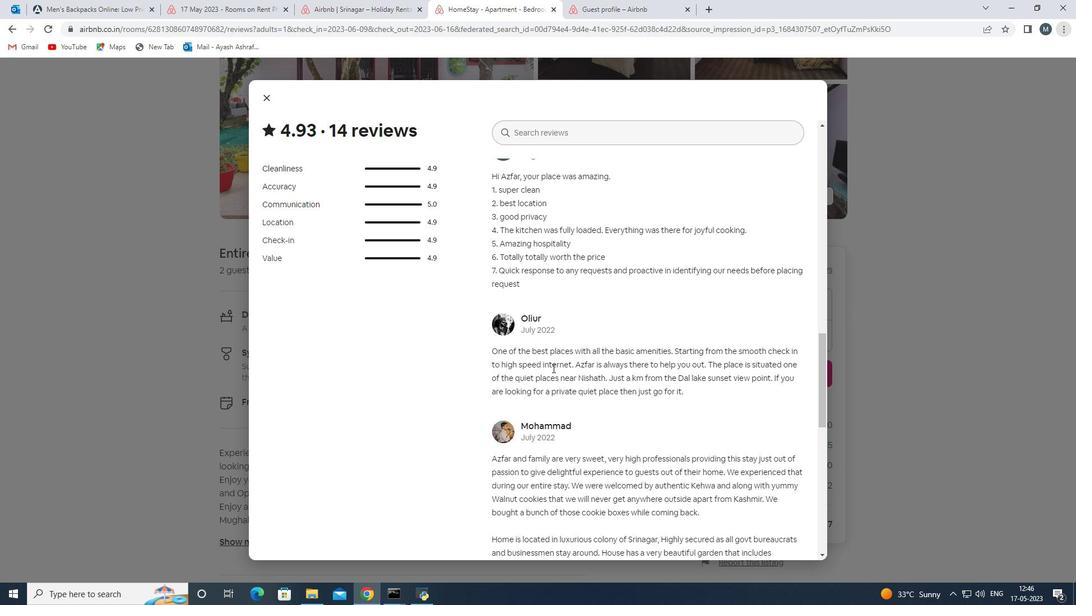 
Action: Mouse scrolled (552, 367) with delta (0, 0)
Screenshot: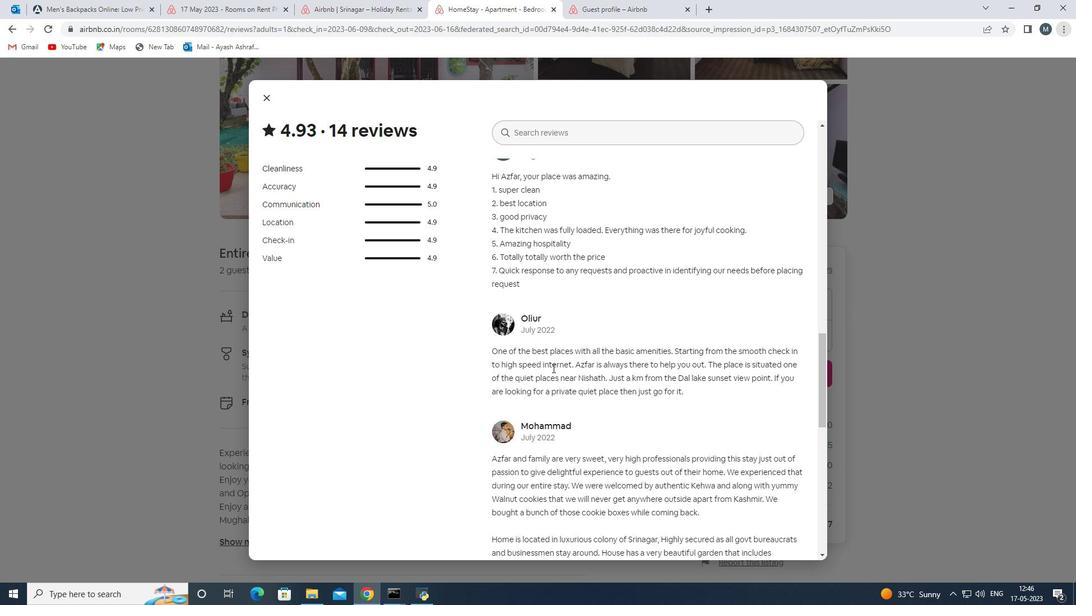 
Action: Mouse moved to (550, 361)
Screenshot: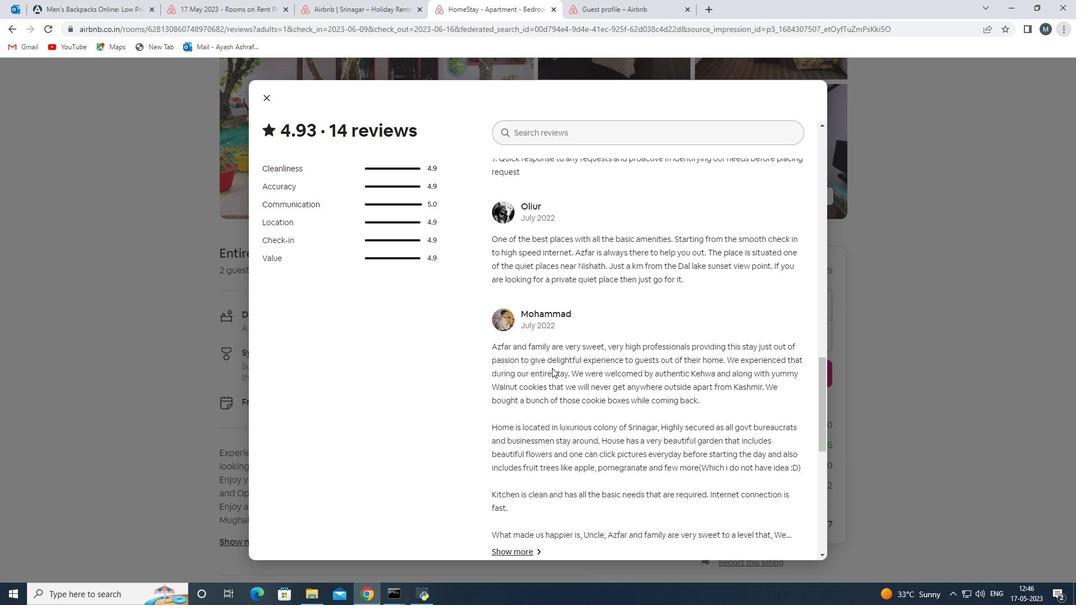
Action: Mouse scrolled (550, 361) with delta (0, 0)
Screenshot: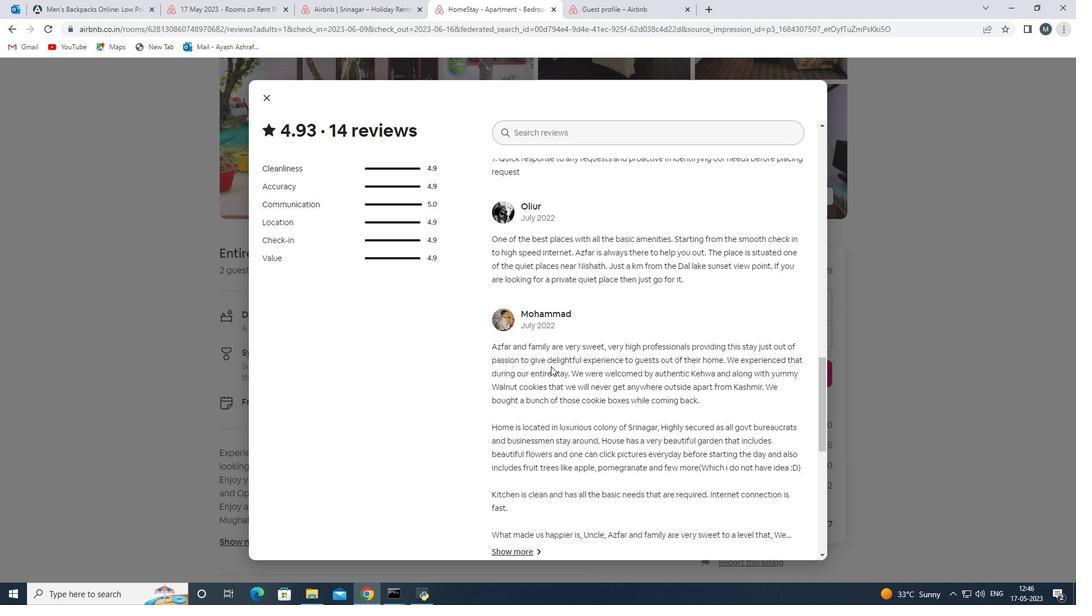 
Action: Mouse moved to (532, 315)
Screenshot: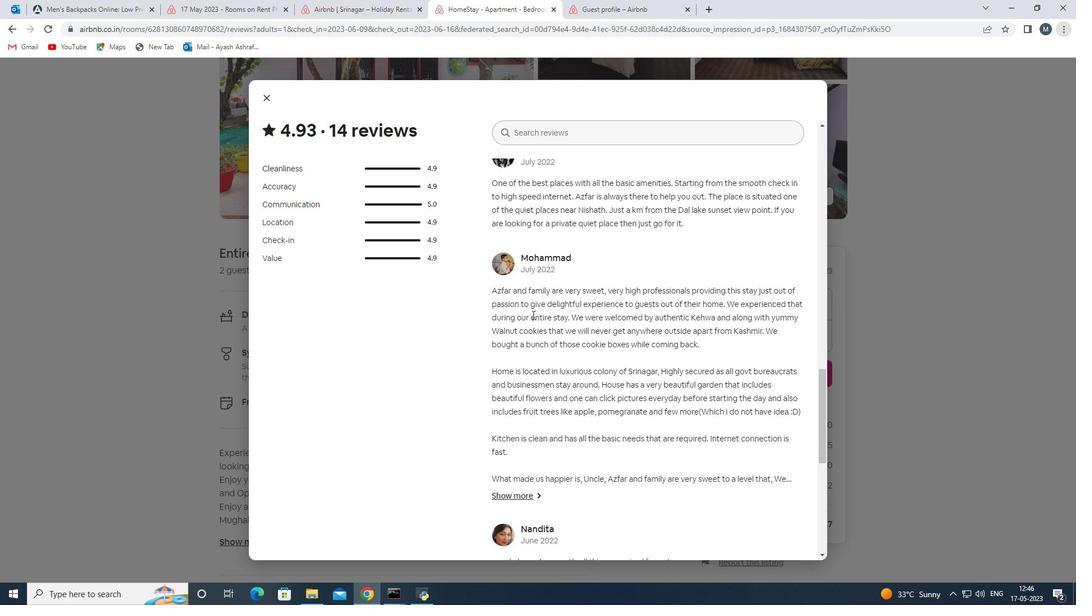 
Action: Mouse scrolled (532, 314) with delta (0, 0)
Screenshot: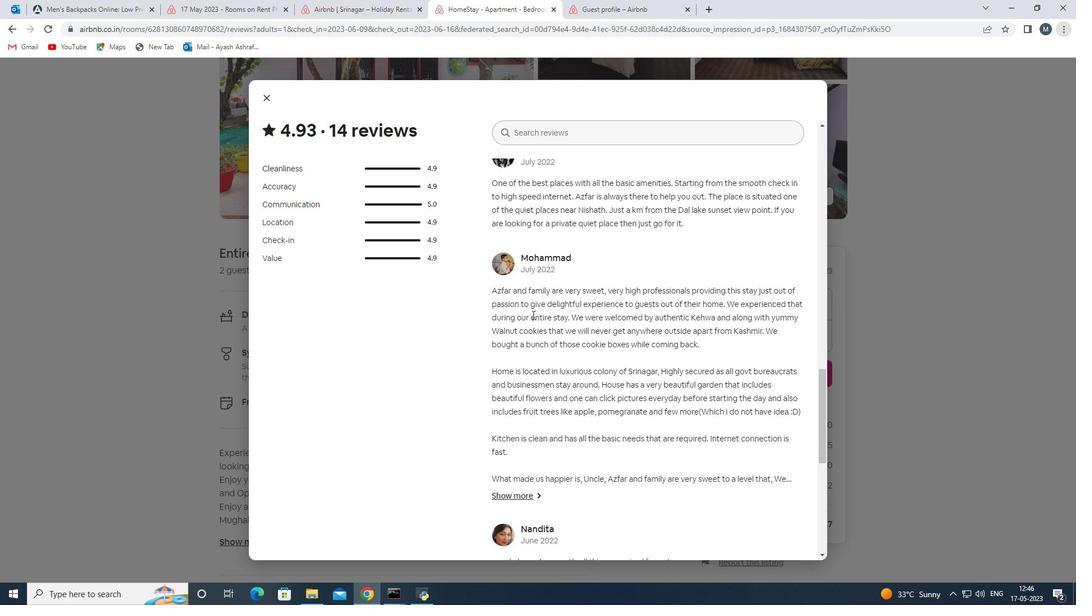 
Action: Mouse scrolled (532, 314) with delta (0, 0)
Screenshot: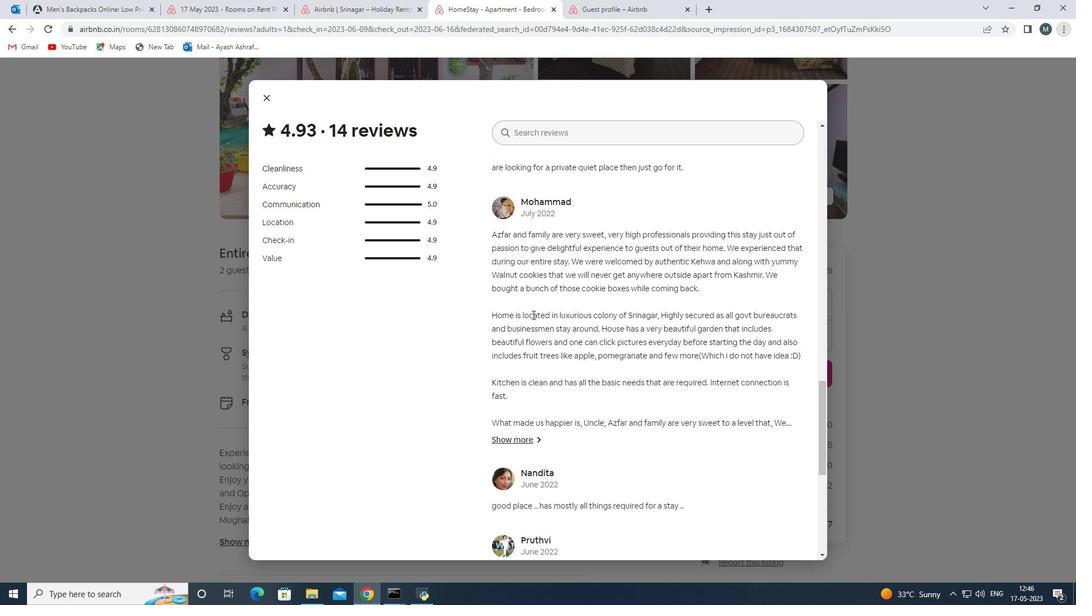 
Action: Mouse scrolled (532, 314) with delta (0, 0)
Screenshot: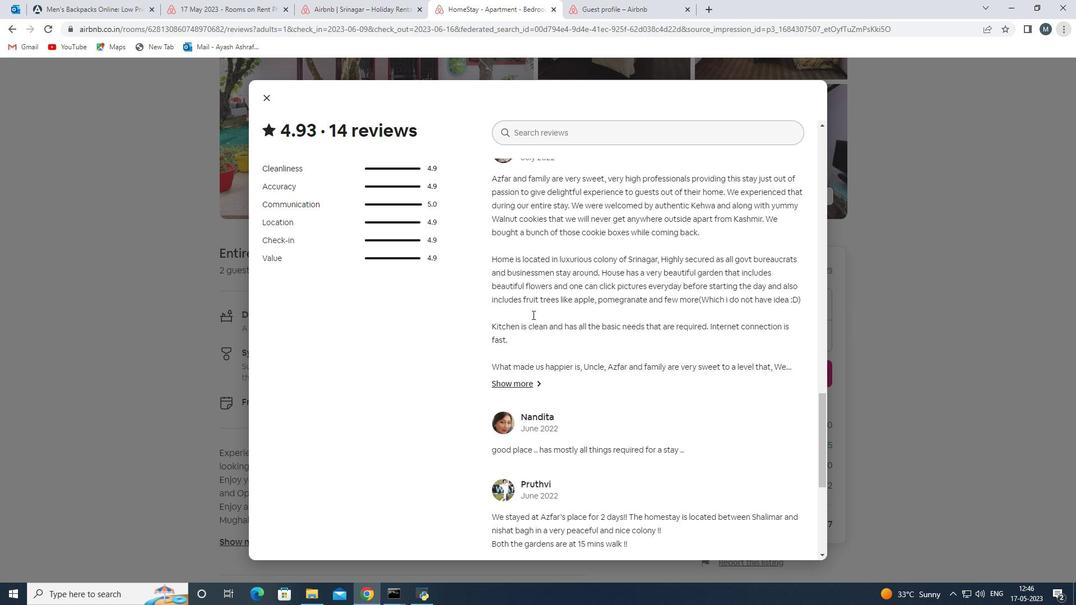 
Action: Mouse moved to (266, 97)
Screenshot: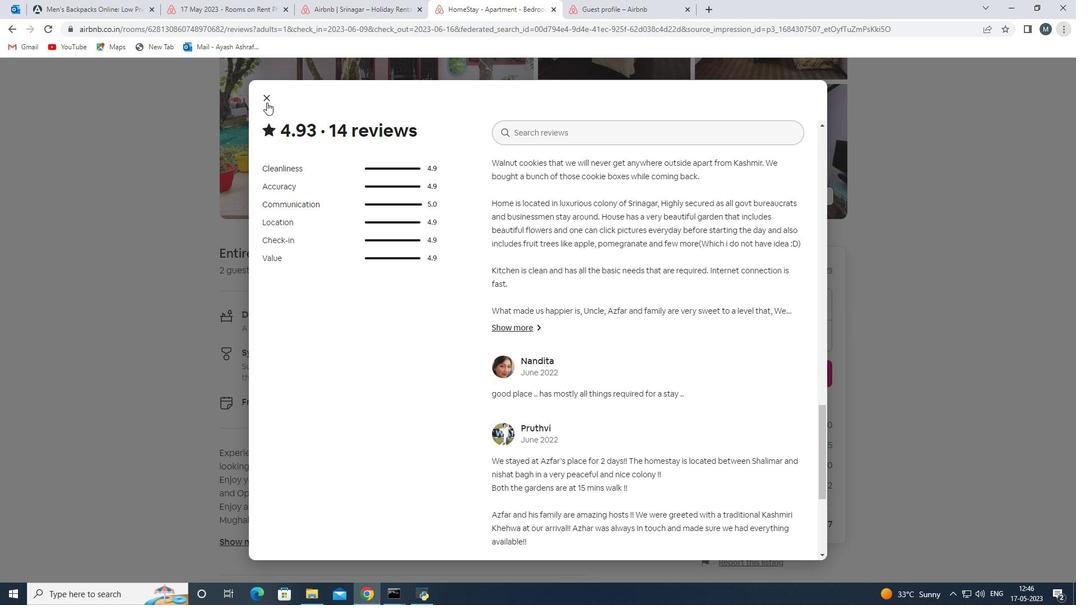 
Action: Mouse pressed left at (266, 97)
Screenshot: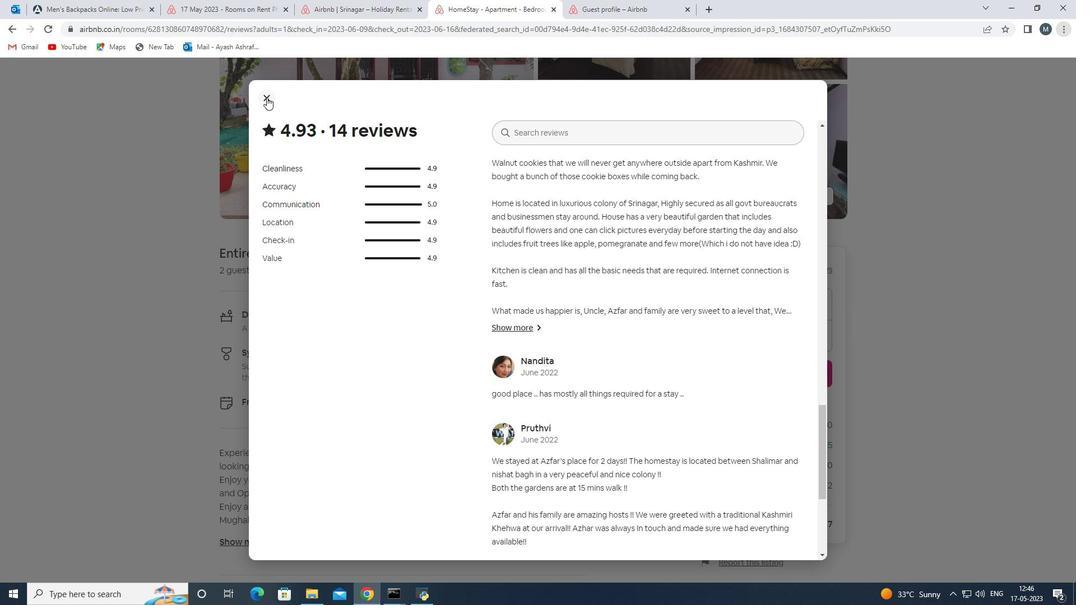 
Action: Mouse moved to (740, 376)
Screenshot: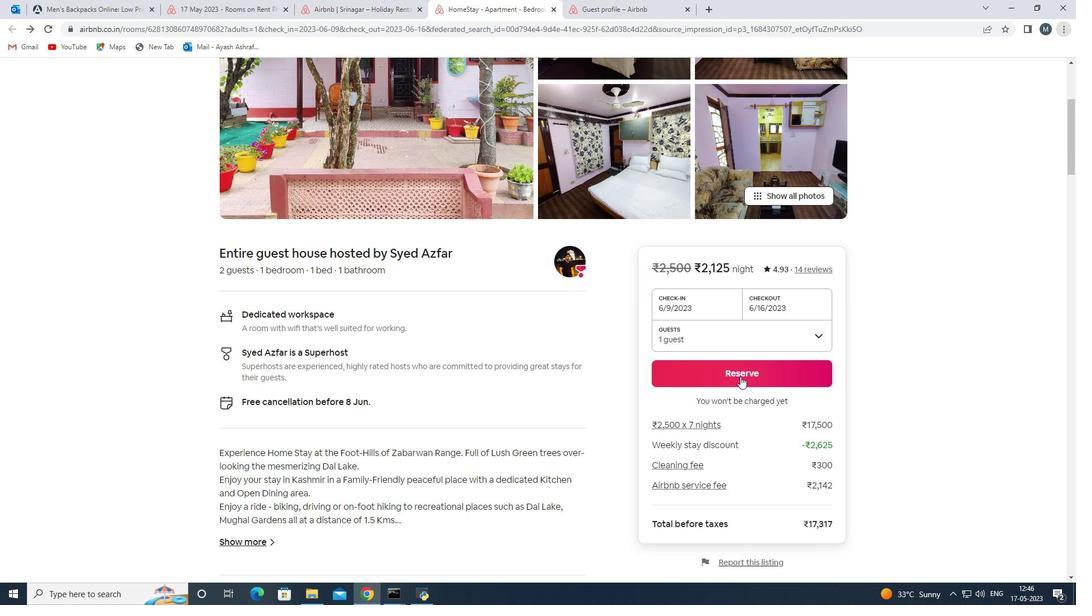 
Action: Mouse pressed left at (740, 376)
Screenshot: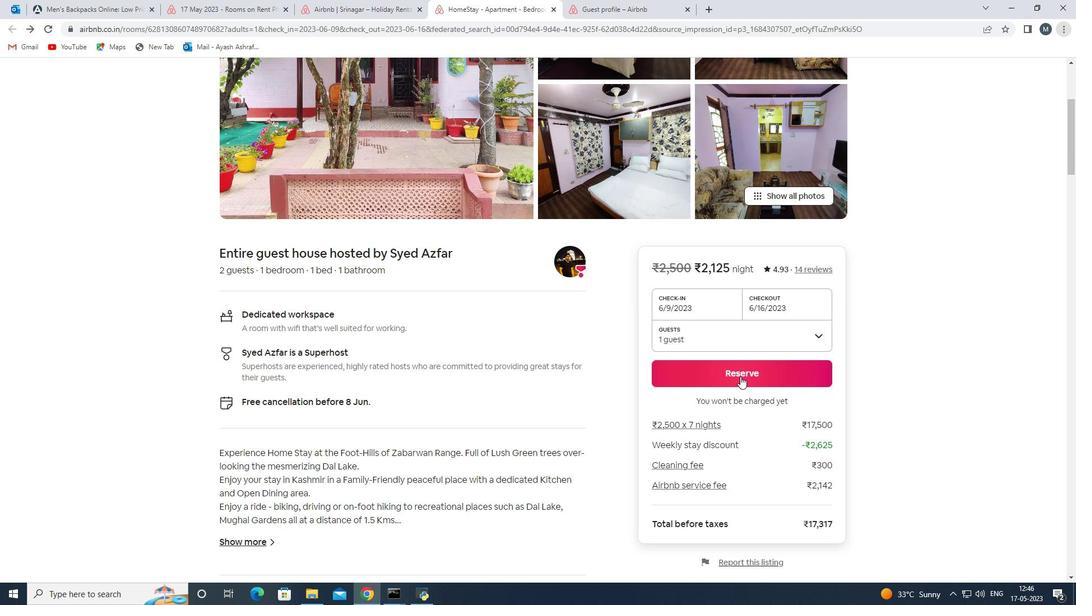 
Action: Mouse moved to (335, 361)
Screenshot: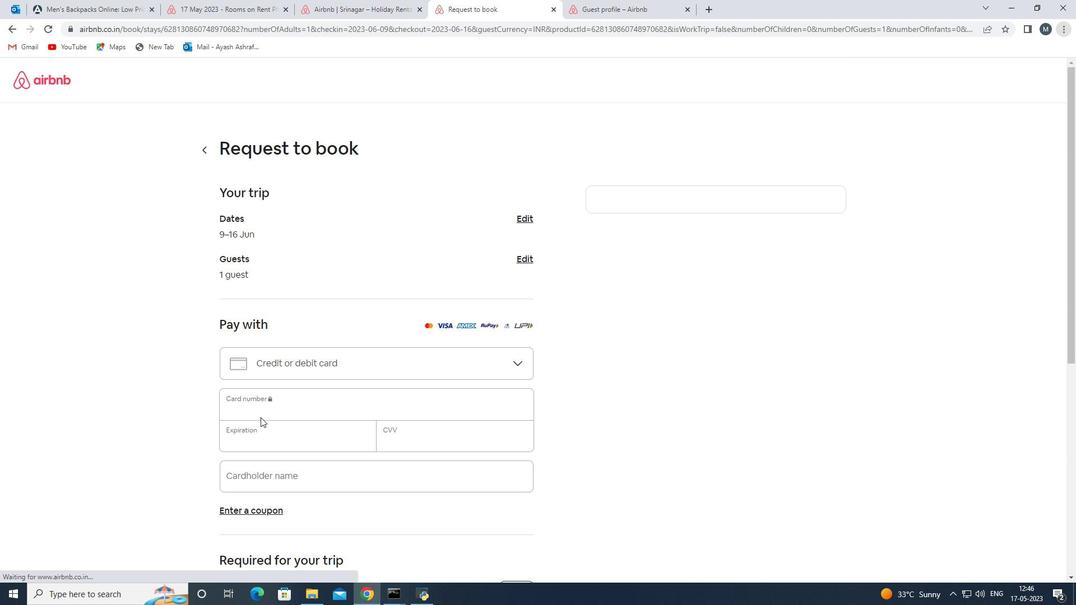 
Action: Mouse scrolled (335, 362) with delta (0, 0)
Screenshot: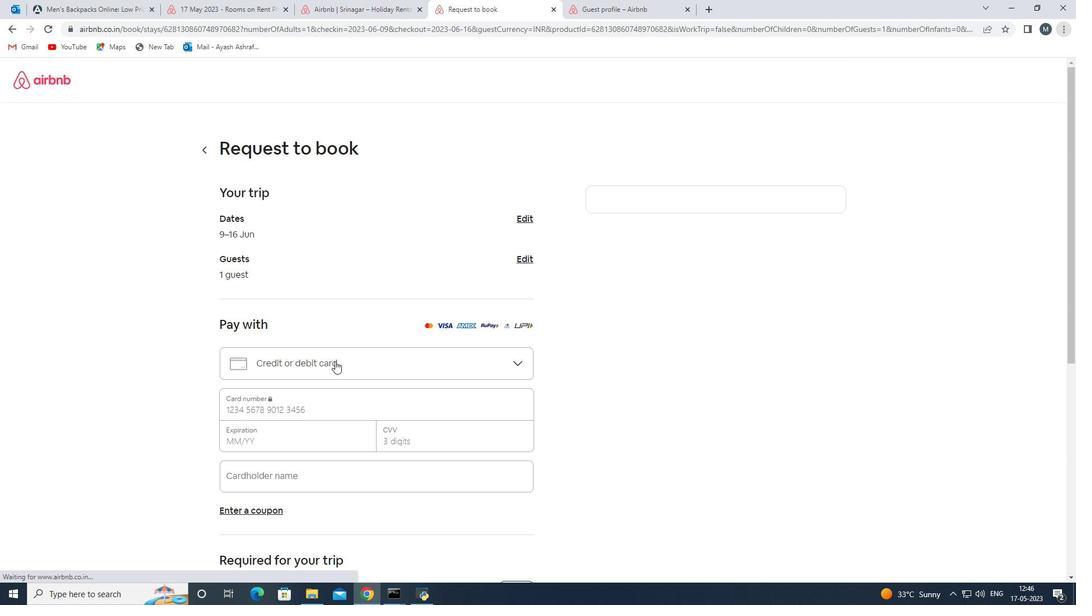 
Action: Mouse scrolled (335, 362) with delta (0, 0)
Screenshot: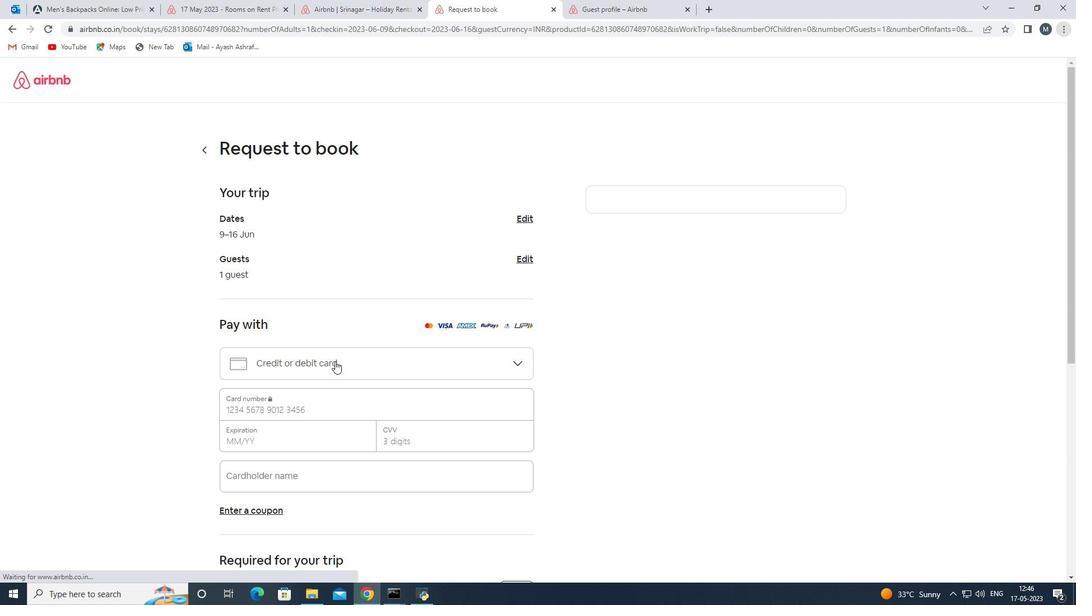 
Action: Mouse moved to (429, 335)
Screenshot: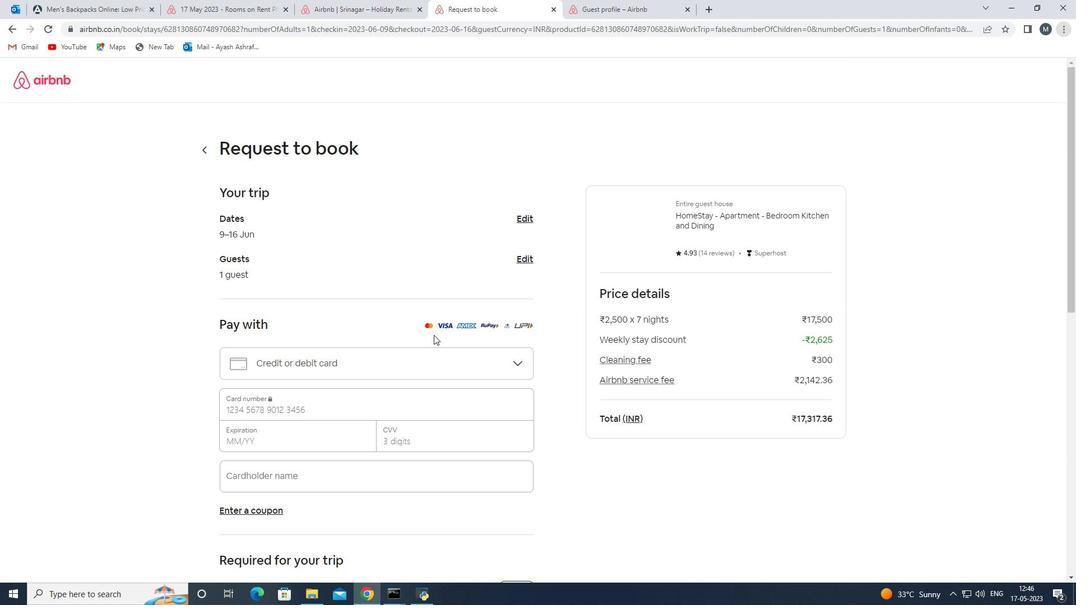 
Action: Mouse scrolled (429, 334) with delta (0, 0)
Screenshot: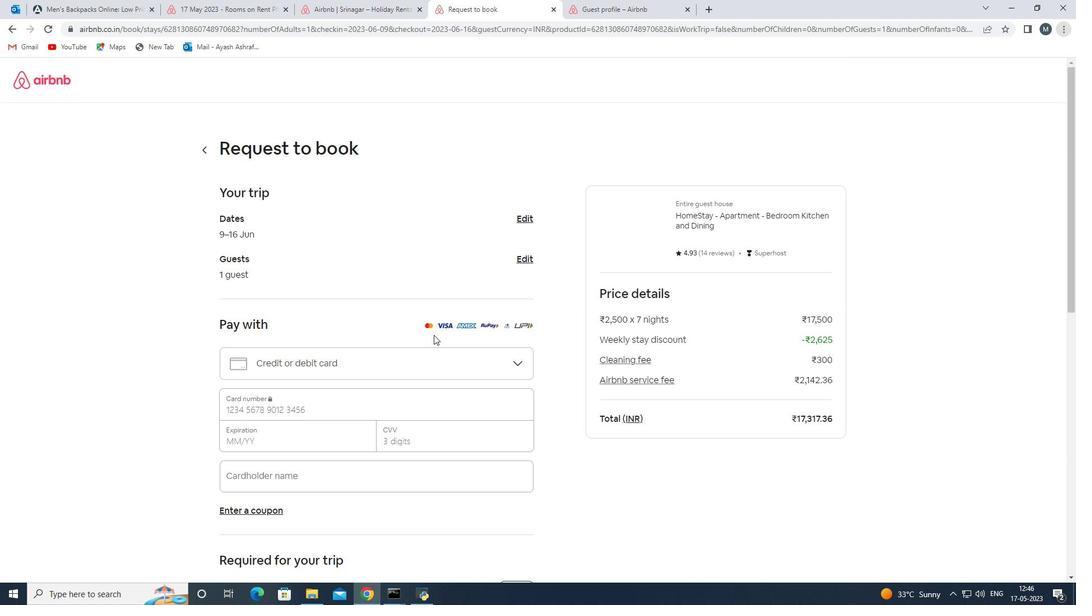 
Action: Mouse scrolled (429, 334) with delta (0, 0)
Screenshot: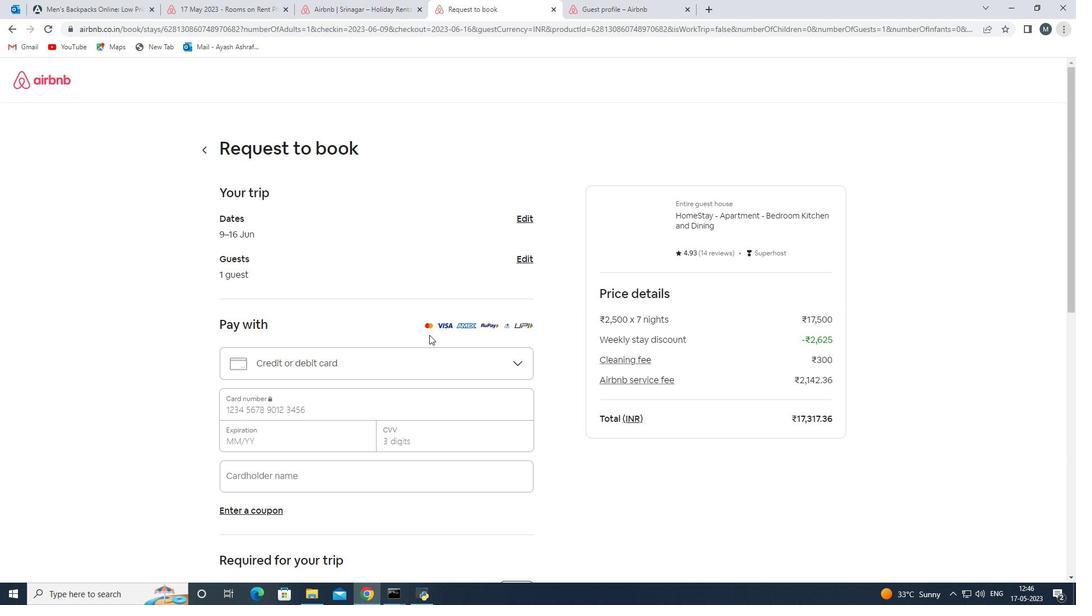 
Action: Mouse moved to (428, 335)
Screenshot: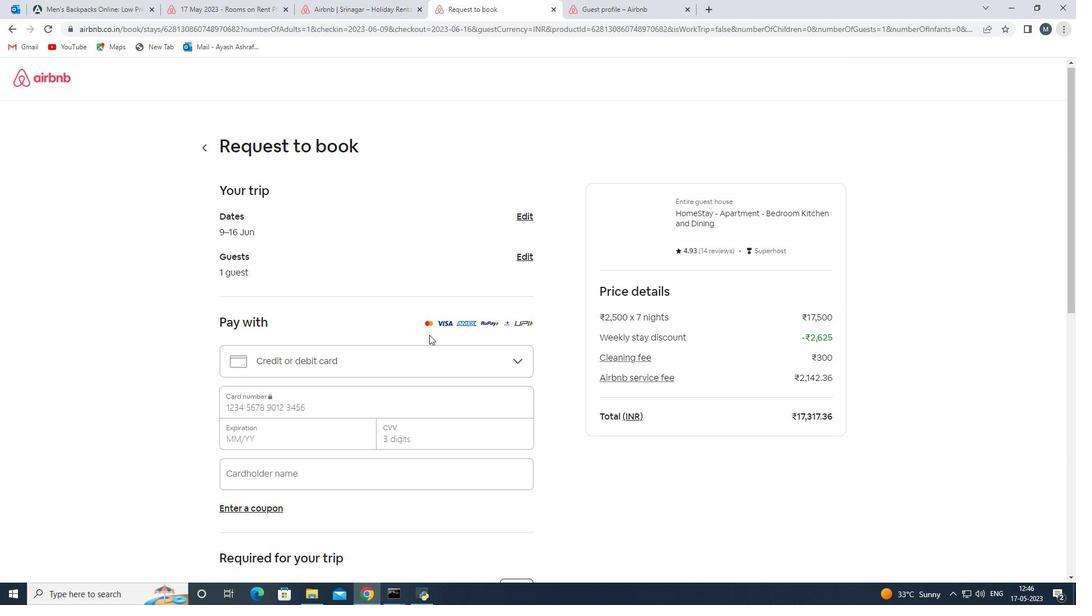 
Action: Mouse scrolled (428, 334) with delta (0, 0)
Screenshot: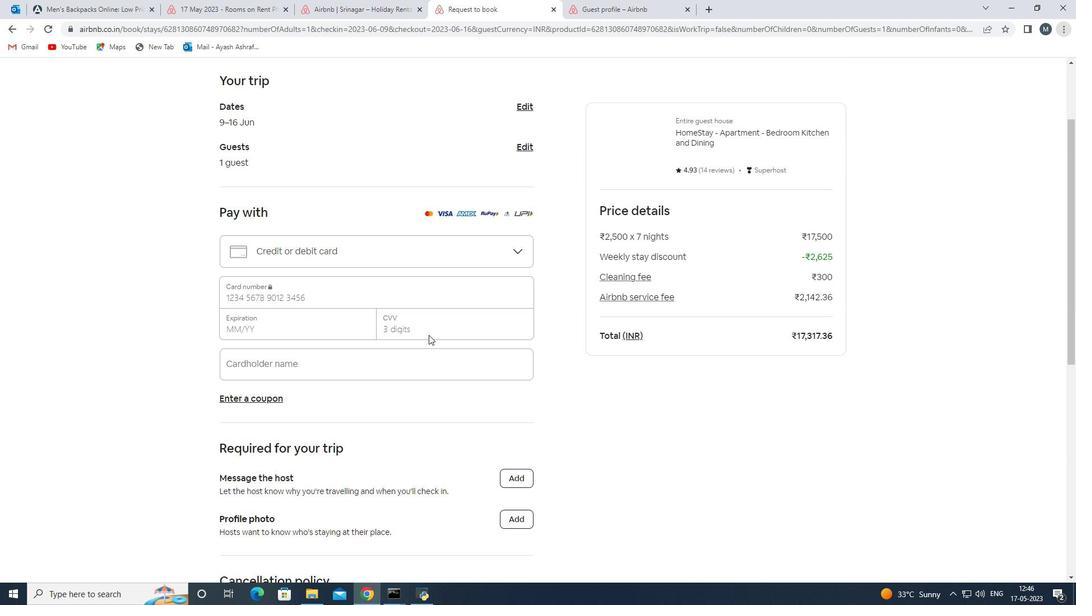 
Action: Mouse moved to (428, 337)
Screenshot: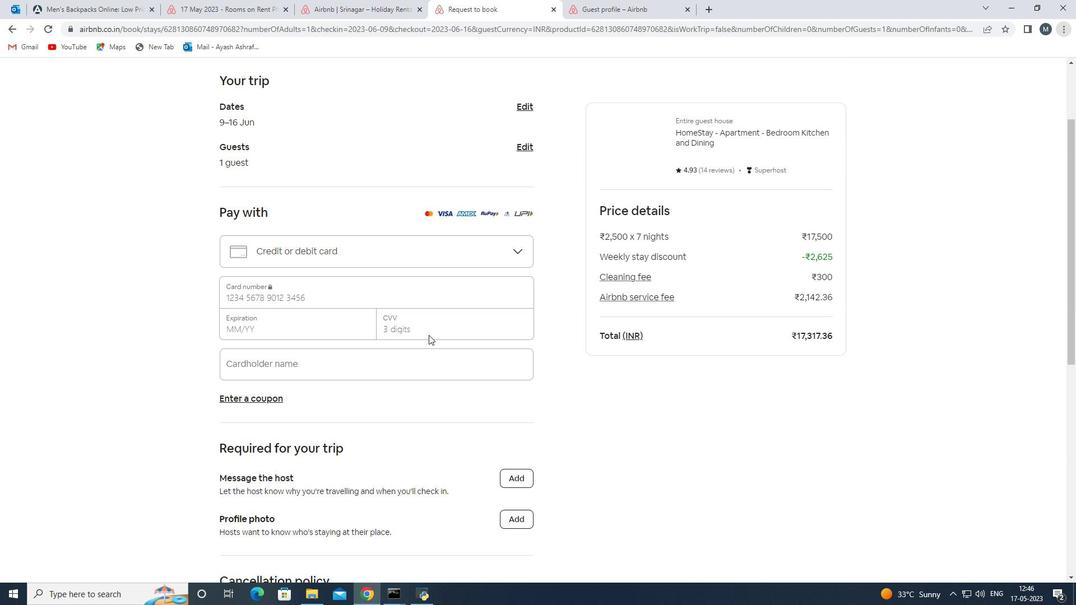 
Action: Mouse scrolled (428, 336) with delta (0, 0)
Screenshot: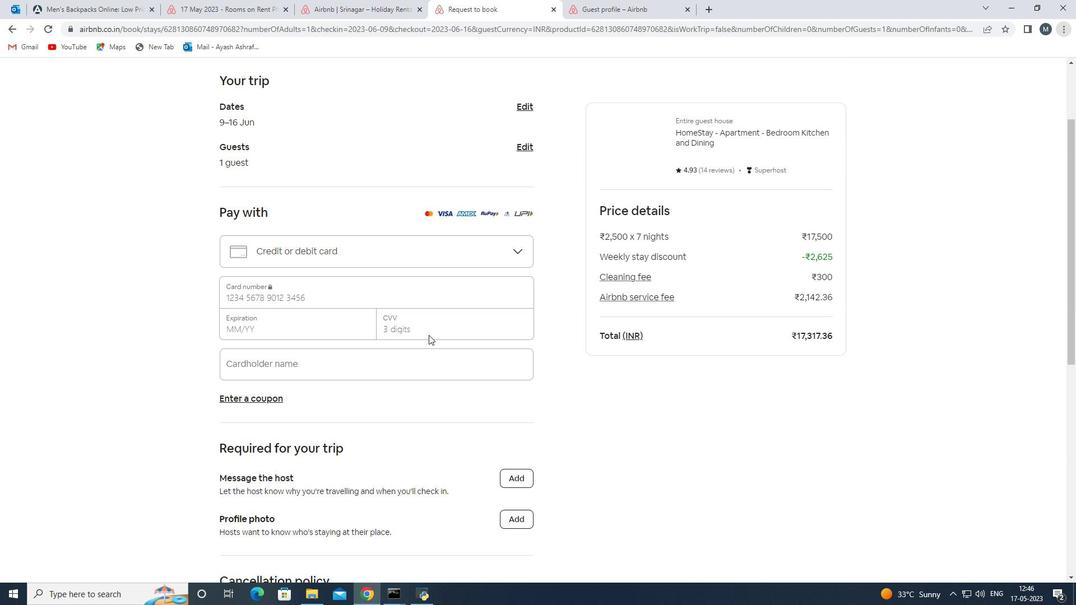 
Action: Mouse moved to (585, 334)
Screenshot: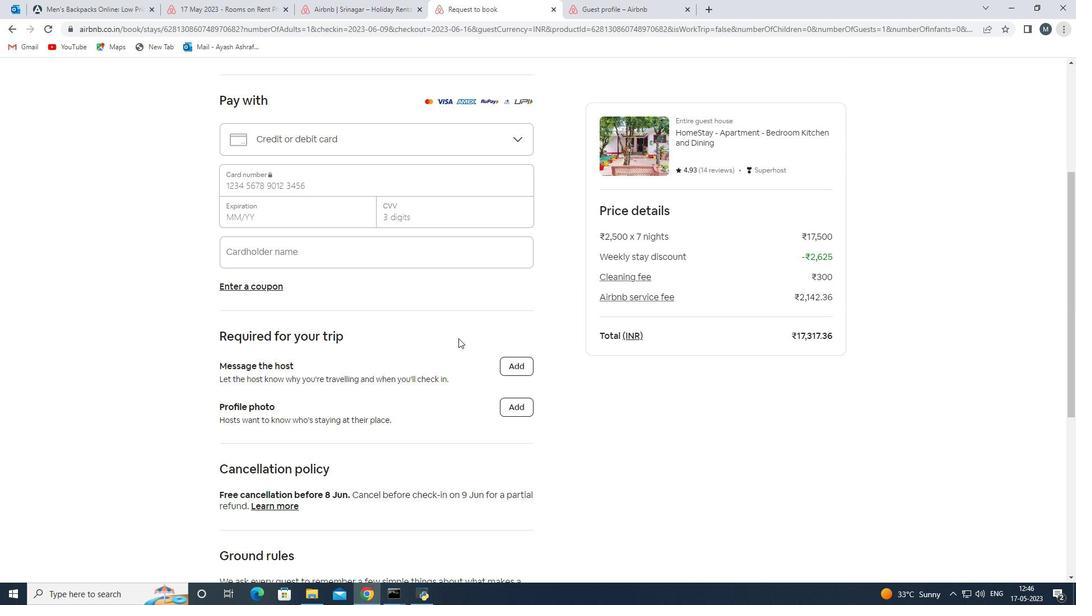
Action: Mouse scrolled (585, 334) with delta (0, 0)
Screenshot: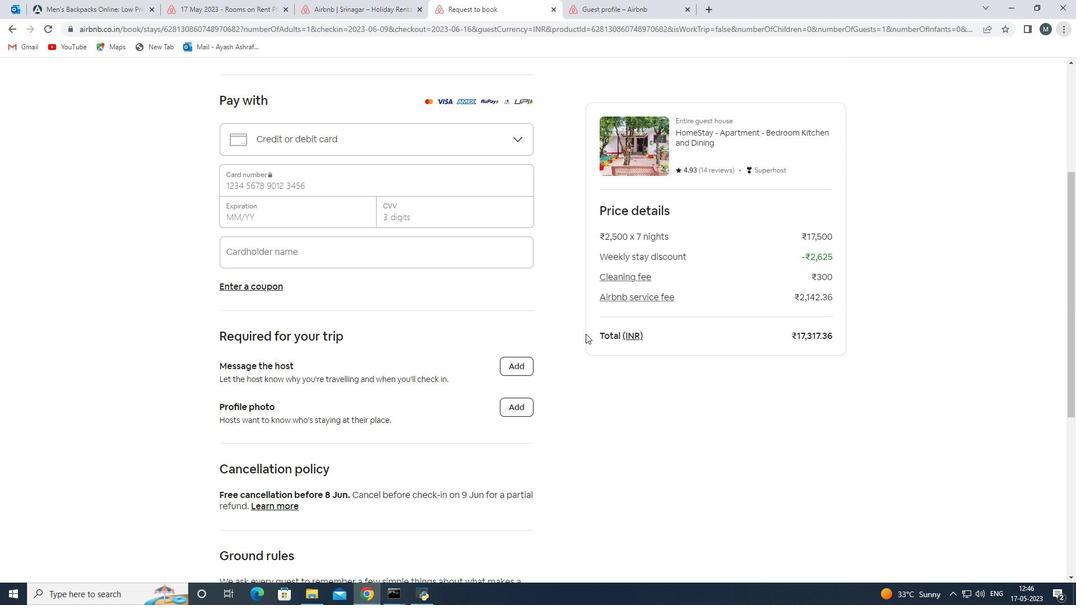 
Action: Mouse moved to (719, 145)
Screenshot: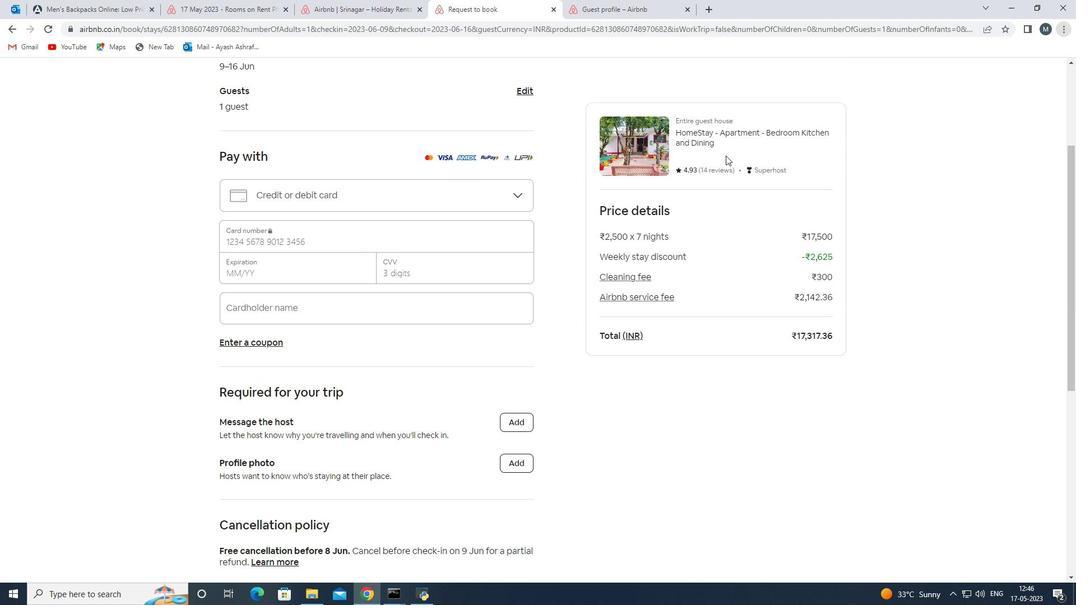 
Action: Mouse pressed left at (719, 145)
Screenshot: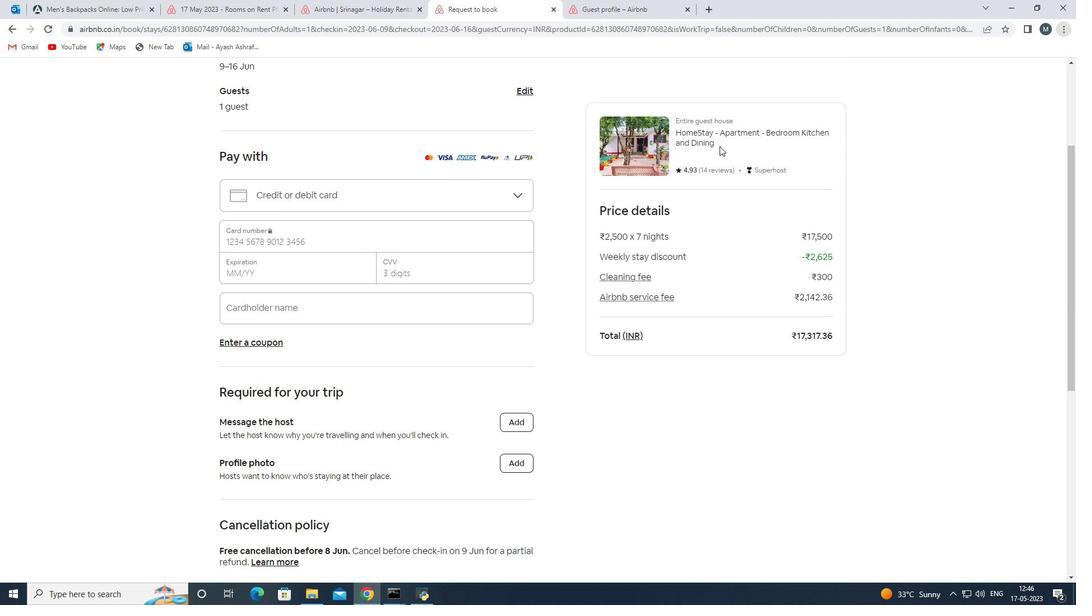
Action: Mouse moved to (673, 145)
Screenshot: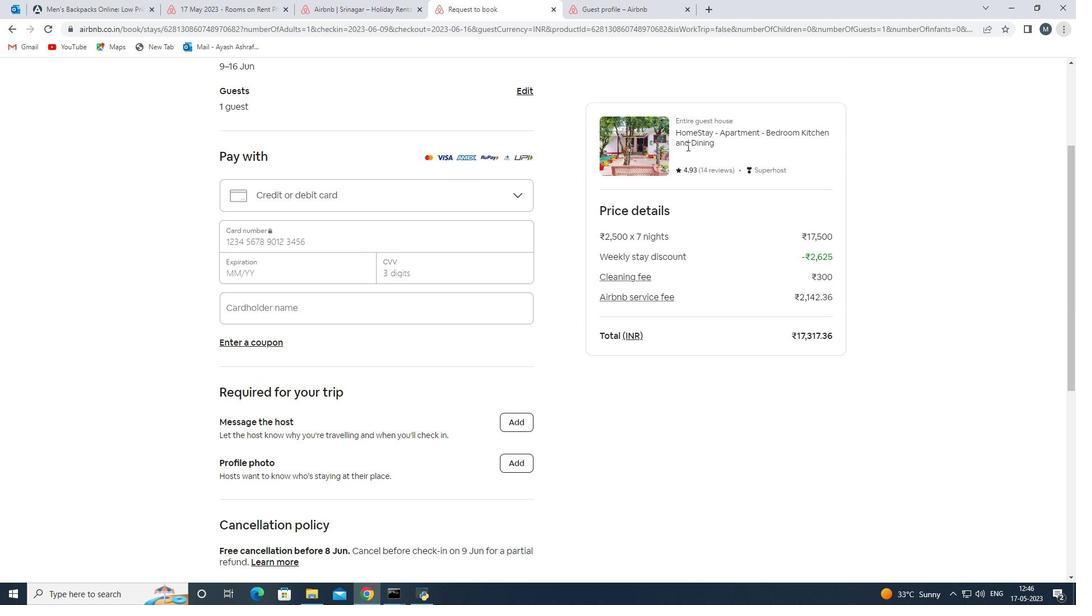 
Action: Mouse pressed left at (673, 145)
Screenshot: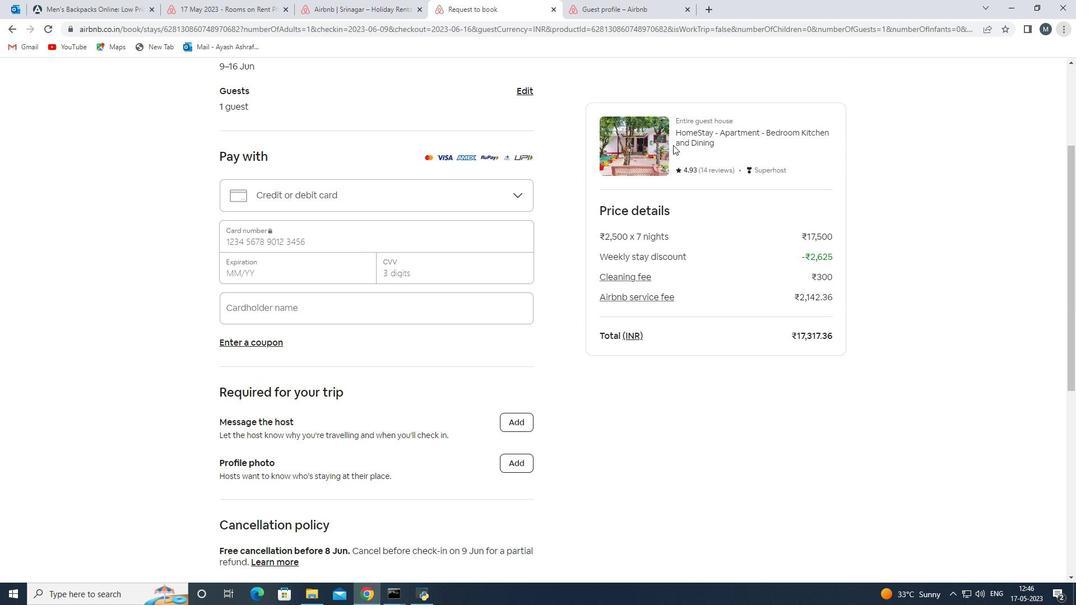 
Action: Mouse moved to (501, 327)
Screenshot: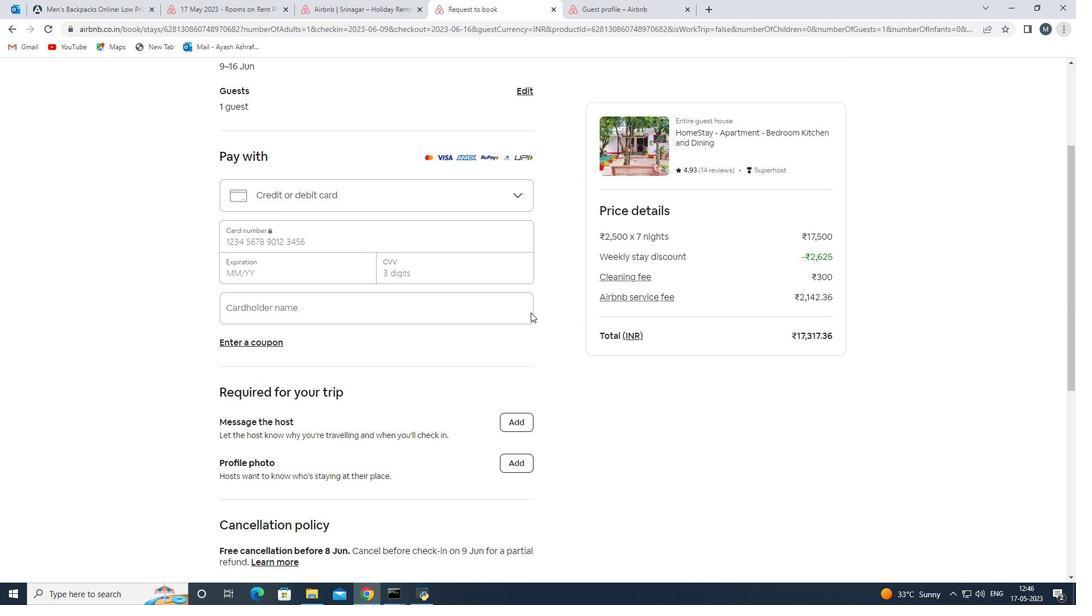 
Action: Mouse scrolled (501, 326) with delta (0, 0)
Screenshot: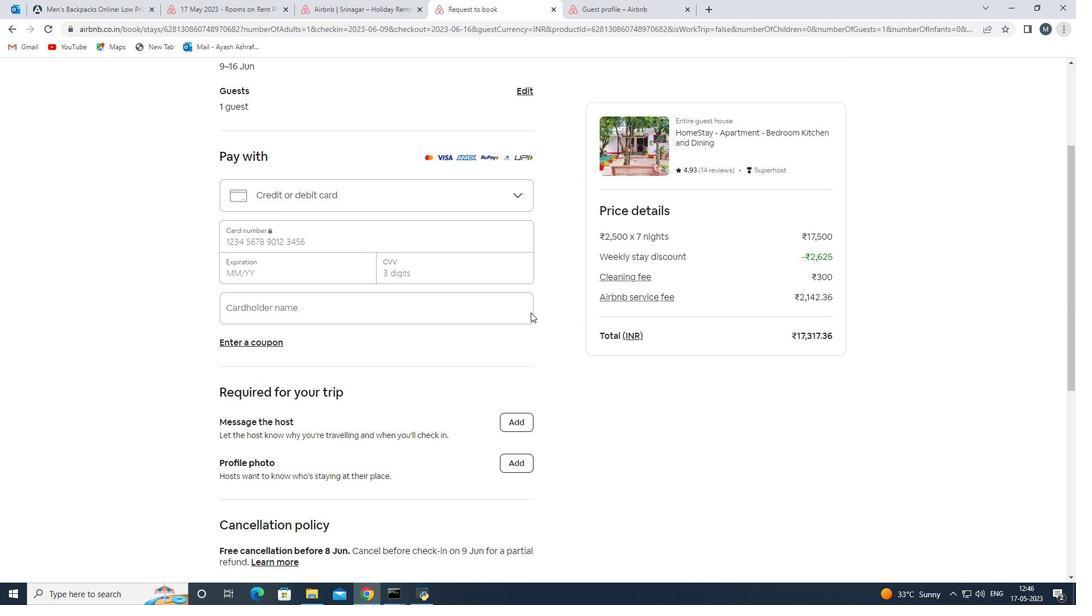 
Action: Mouse moved to (497, 330)
Screenshot: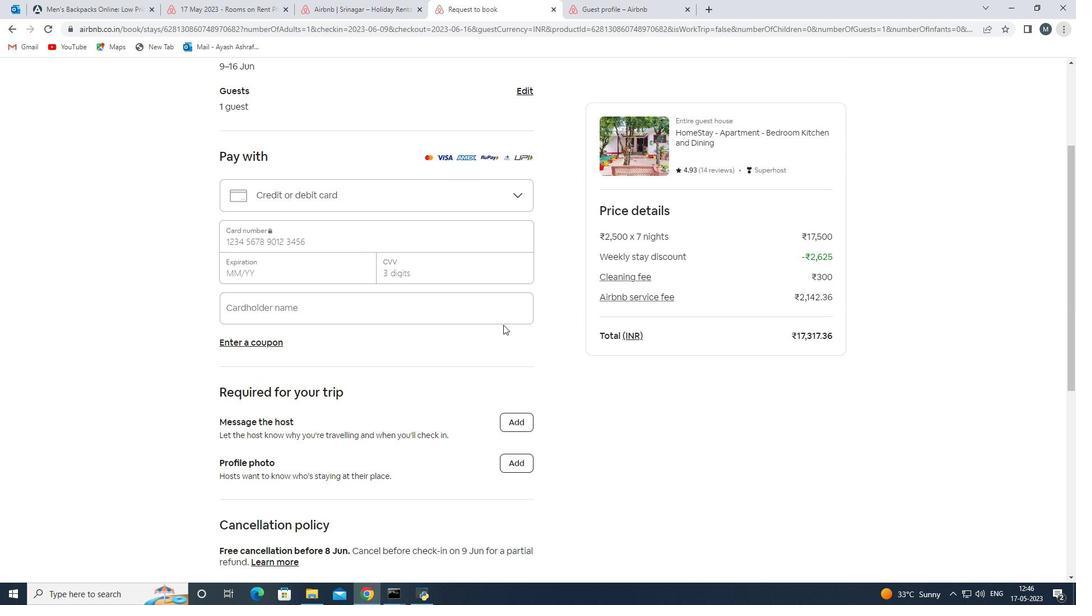 
Action: Mouse scrolled (497, 330) with delta (0, 0)
Screenshot: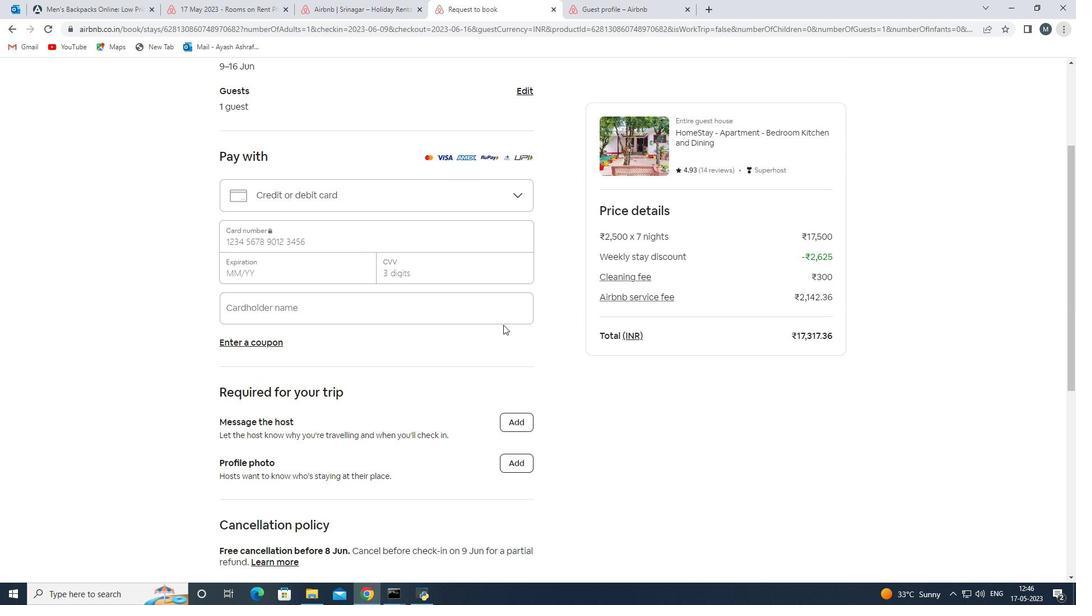 
Action: Mouse moved to (423, 328)
Screenshot: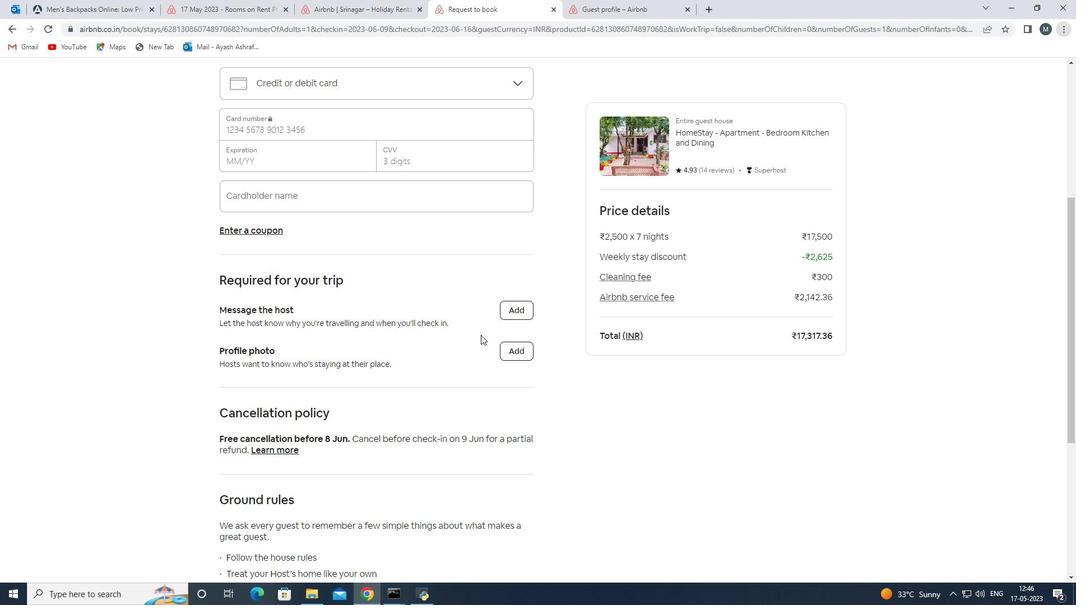 
Action: Mouse scrolled (423, 328) with delta (0, 0)
Screenshot: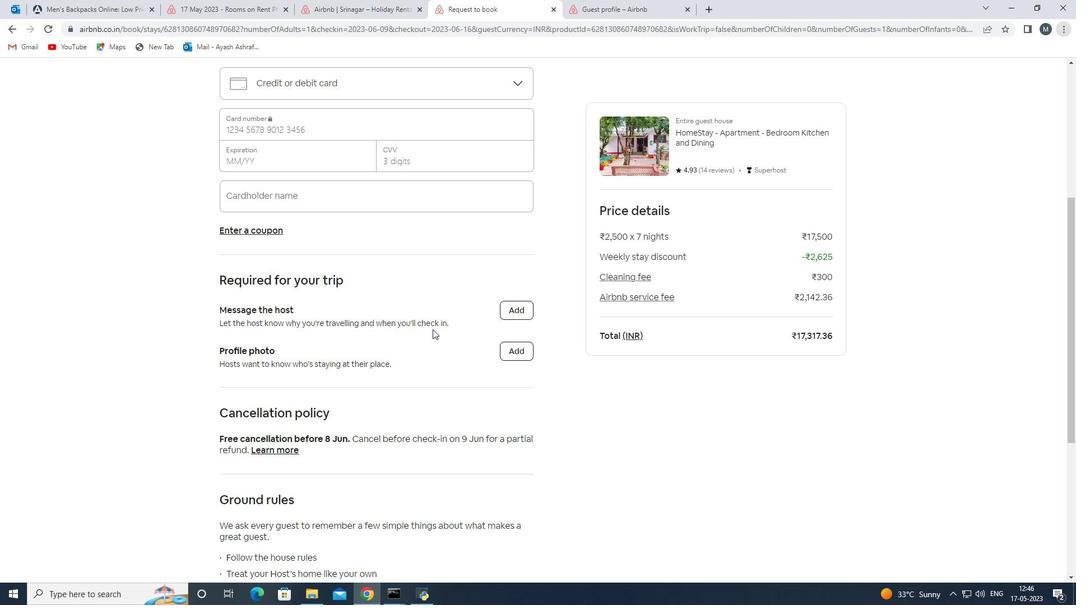 
Action: Mouse moved to (423, 328)
Screenshot: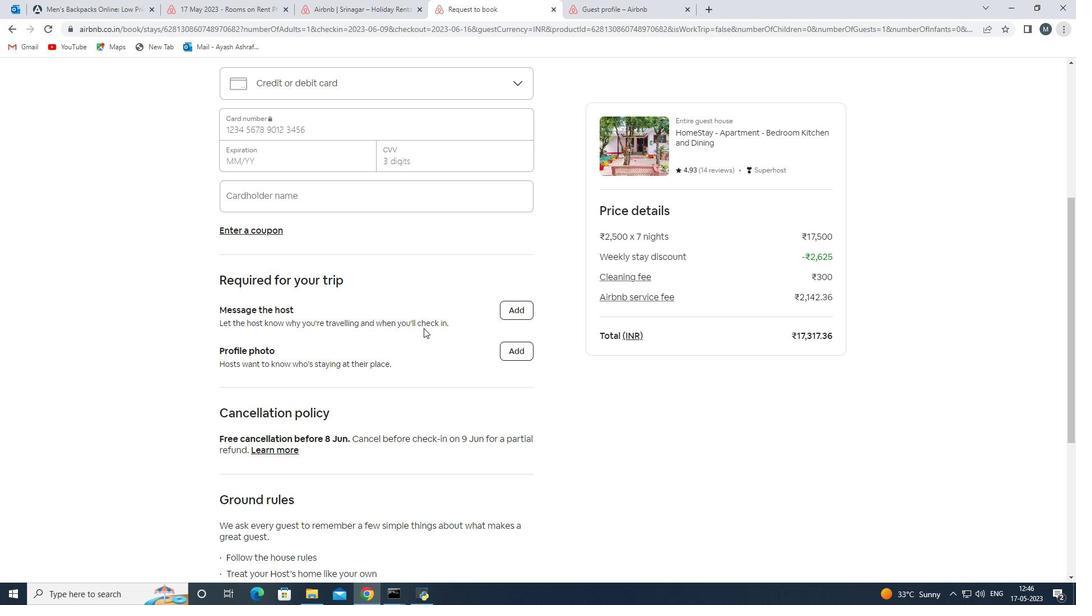 
Action: Mouse scrolled (423, 328) with delta (0, 0)
Screenshot: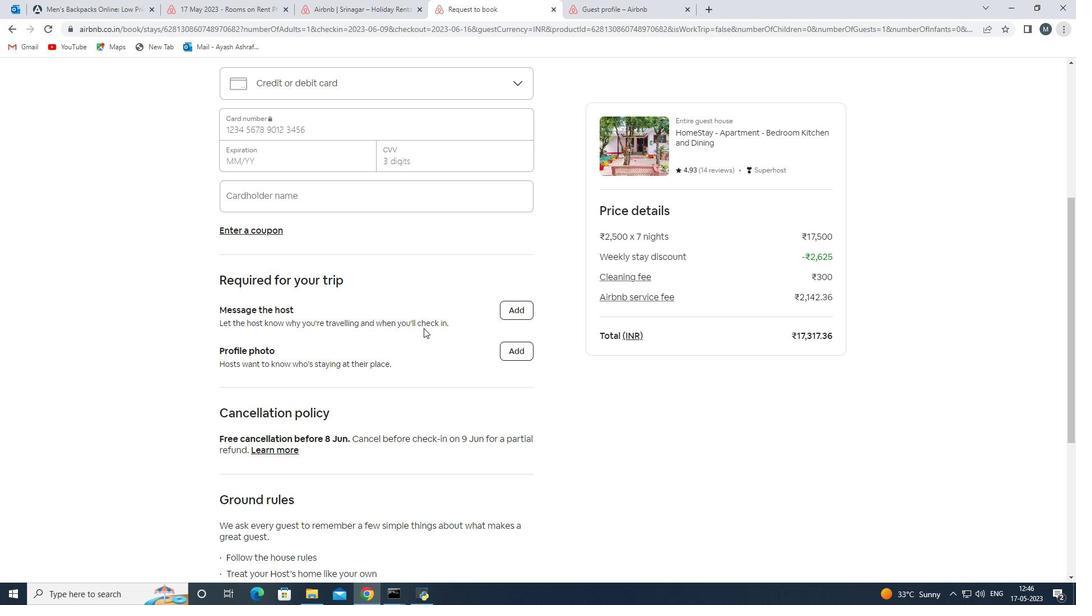 
Action: Mouse moved to (421, 329)
Screenshot: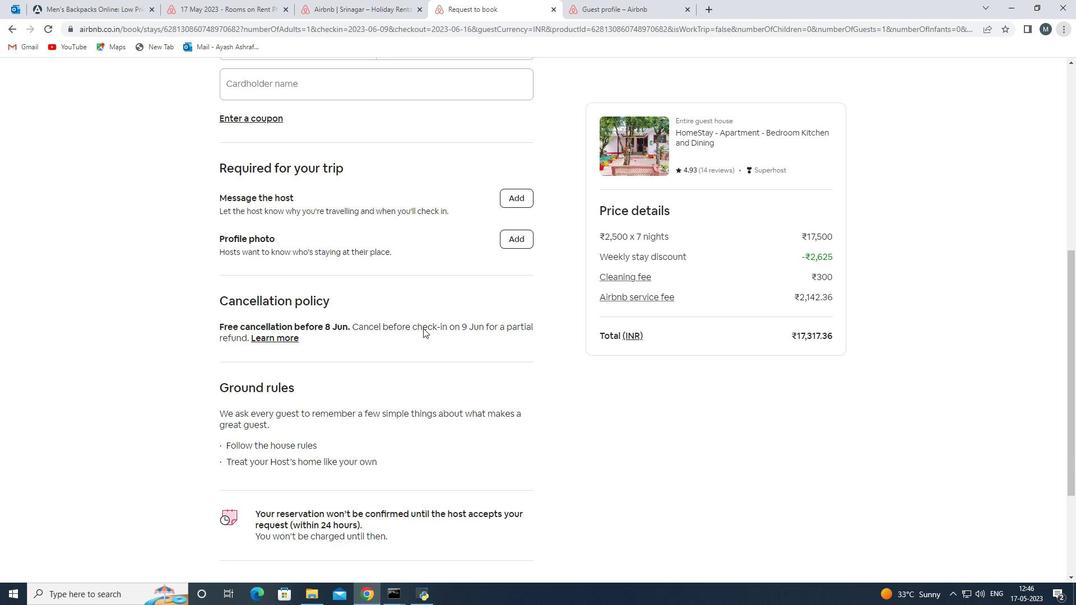 
Action: Mouse scrolled (421, 328) with delta (0, 0)
Screenshot: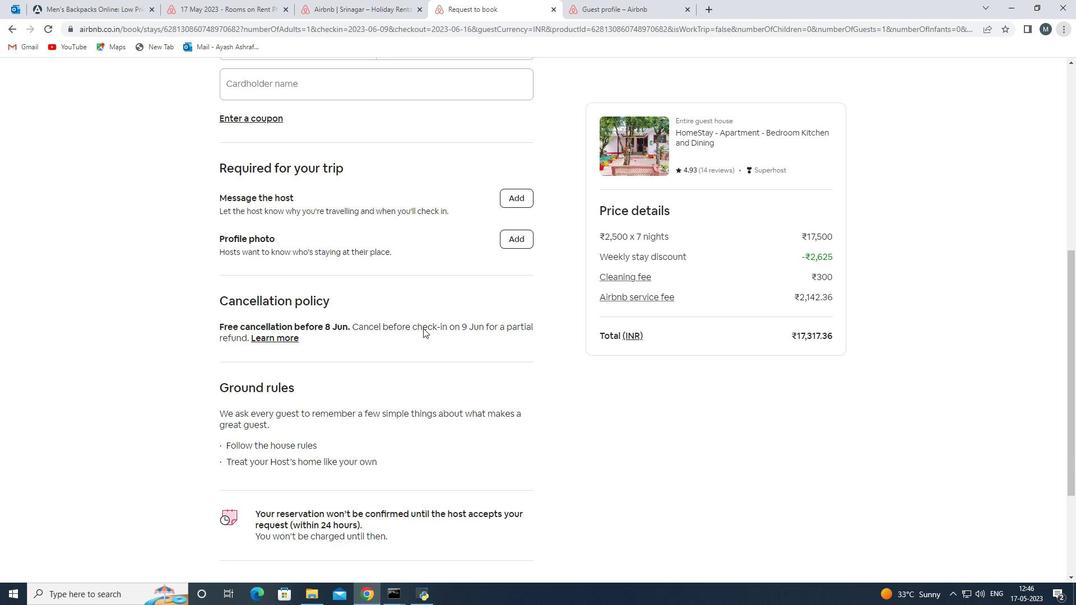 
Action: Mouse moved to (421, 329)
Screenshot: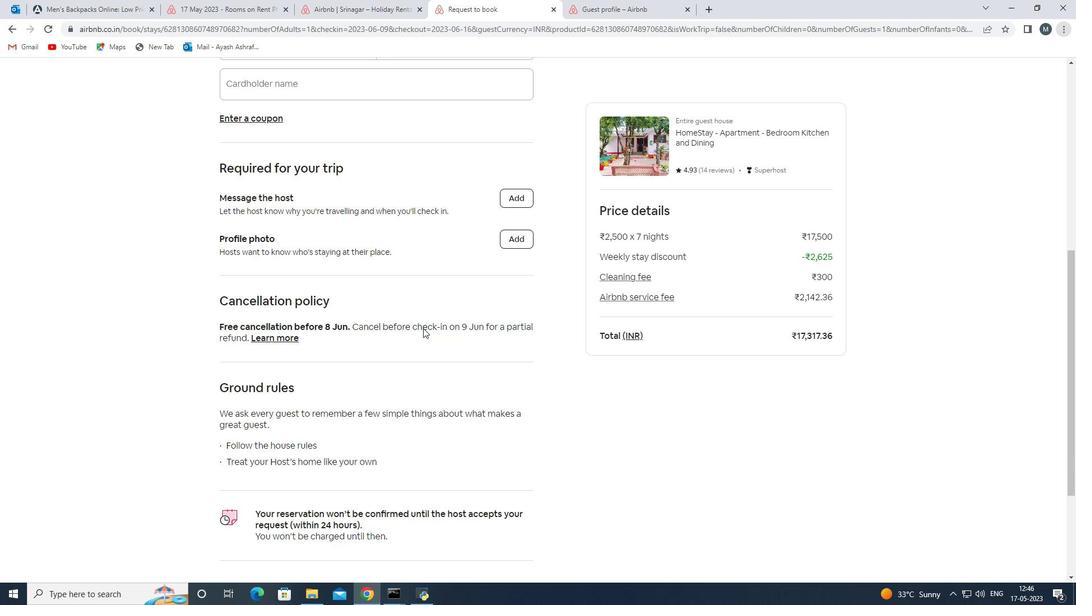 
Action: Mouse scrolled (421, 328) with delta (0, 0)
Screenshot: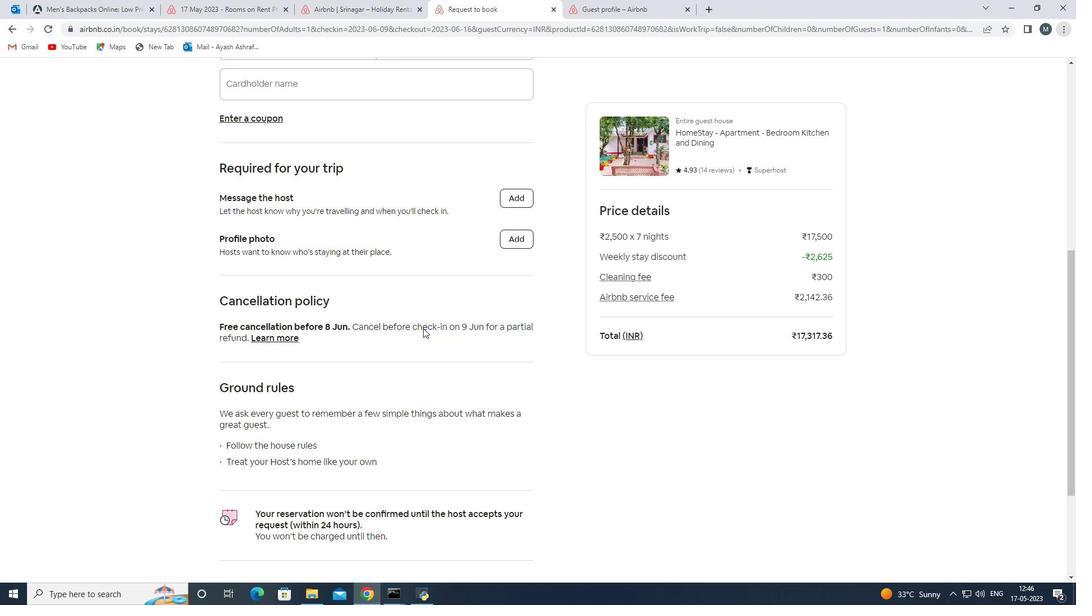 
Action: Mouse moved to (344, 324)
Screenshot: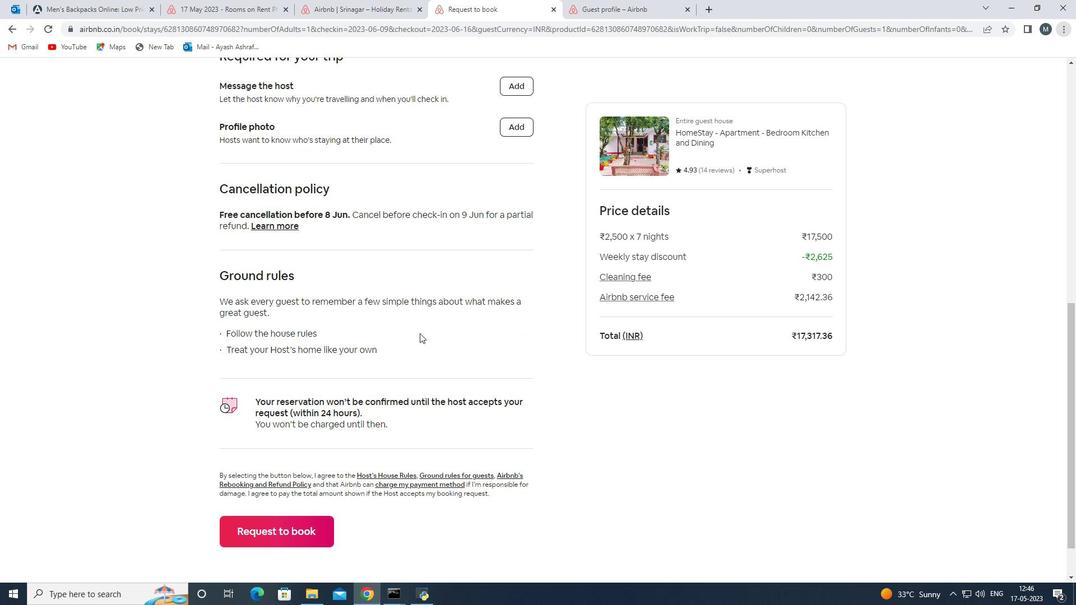 
Action: Mouse scrolled (344, 325) with delta (0, 0)
Screenshot: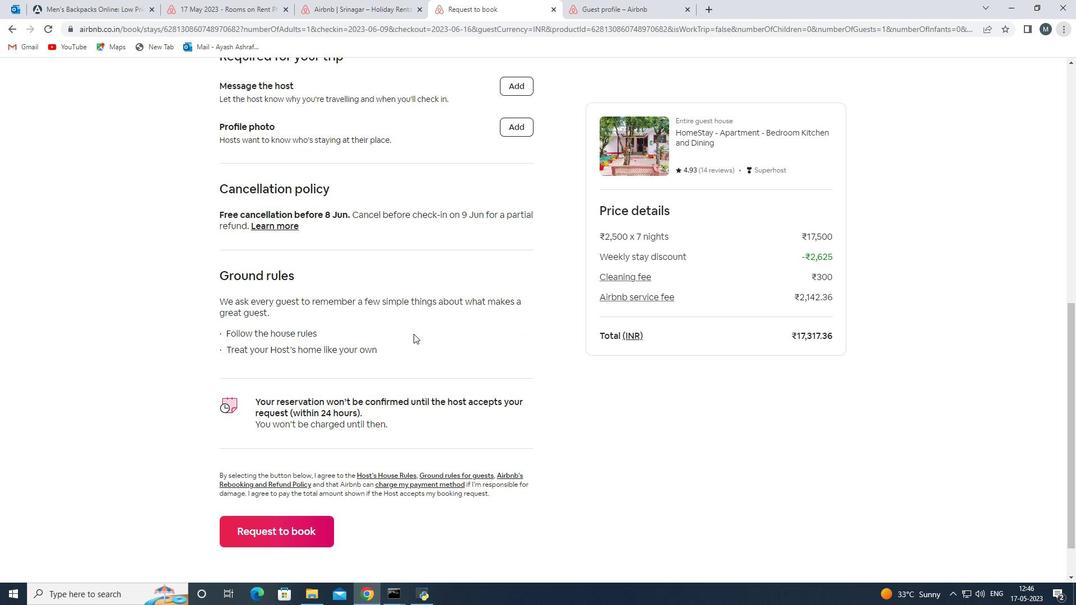
Action: Mouse moved to (344, 324)
Screenshot: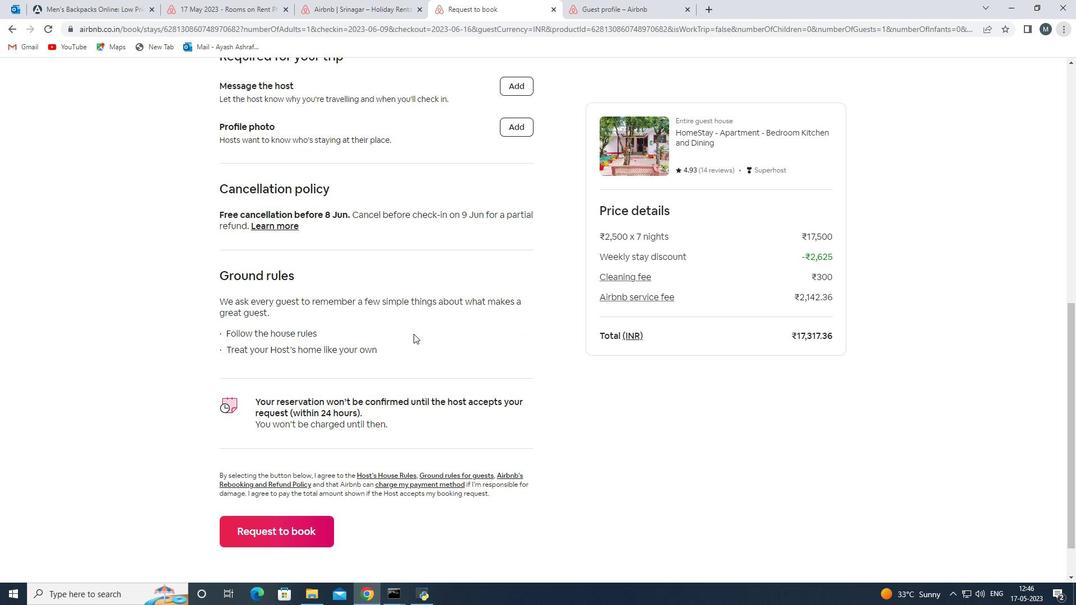
Action: Mouse scrolled (344, 324) with delta (0, 0)
Screenshot: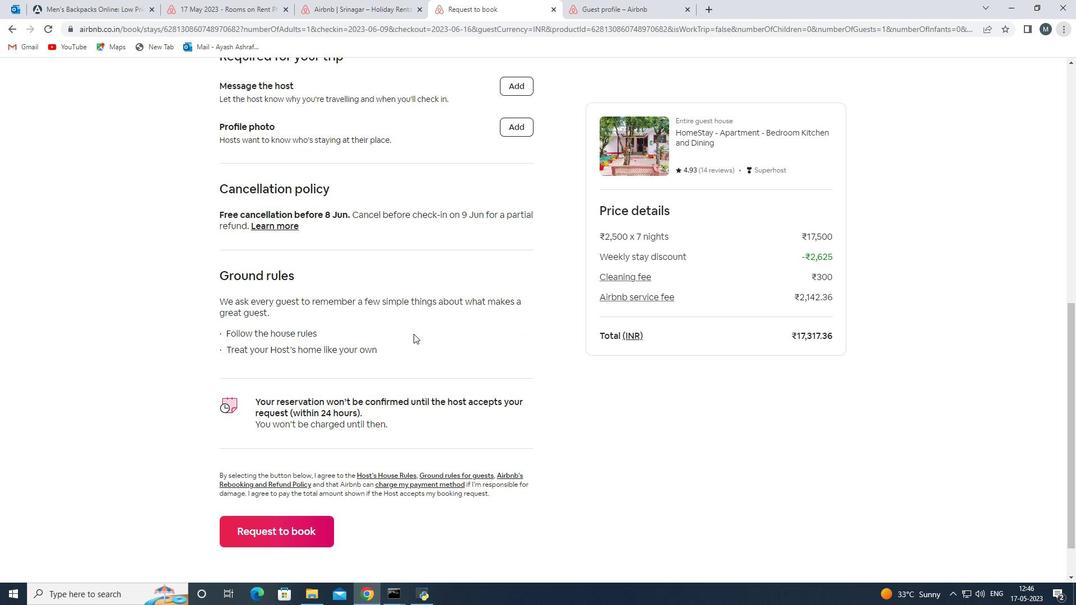 
Action: Mouse scrolled (344, 324) with delta (0, 0)
Screenshot: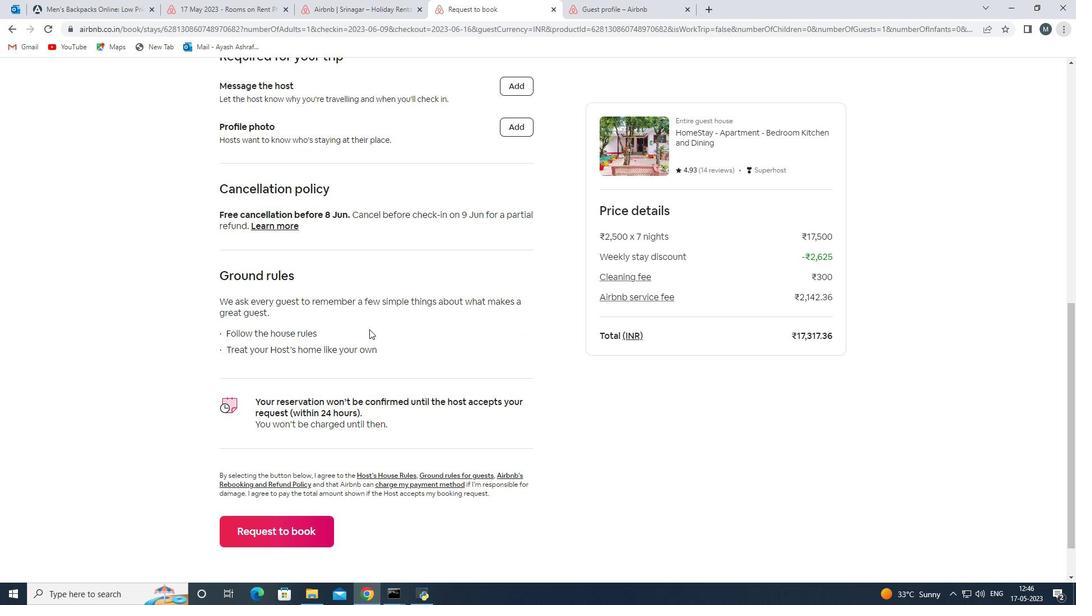 
Action: Mouse scrolled (344, 324) with delta (0, 0)
Screenshot: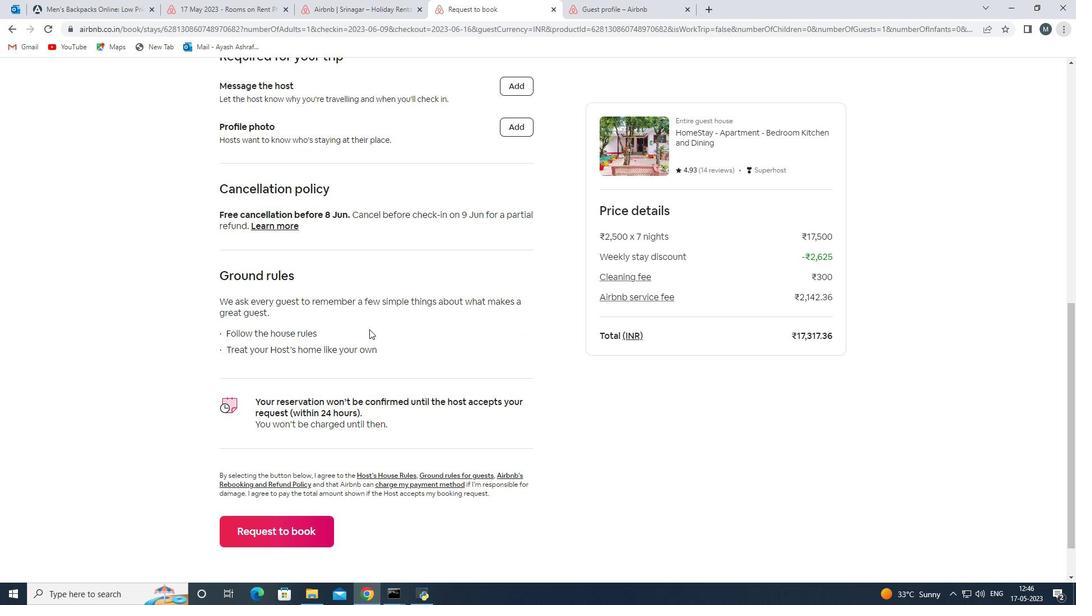 
Action: Mouse scrolled (344, 324) with delta (0, 0)
Screenshot: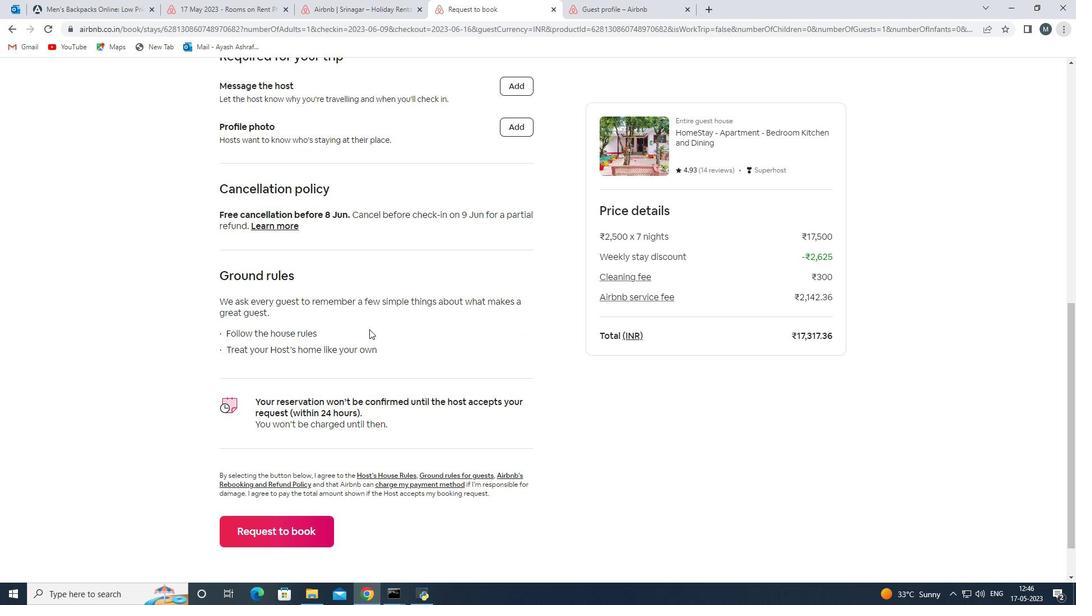 
Action: Mouse moved to (337, 273)
Screenshot: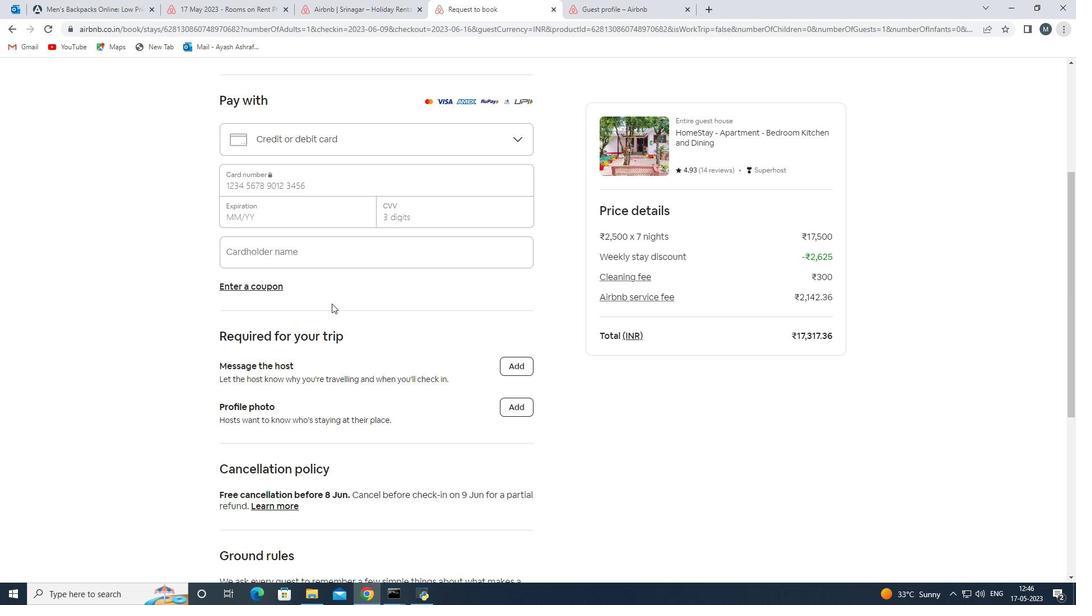 
Action: Mouse scrolled (337, 273) with delta (0, 0)
Screenshot: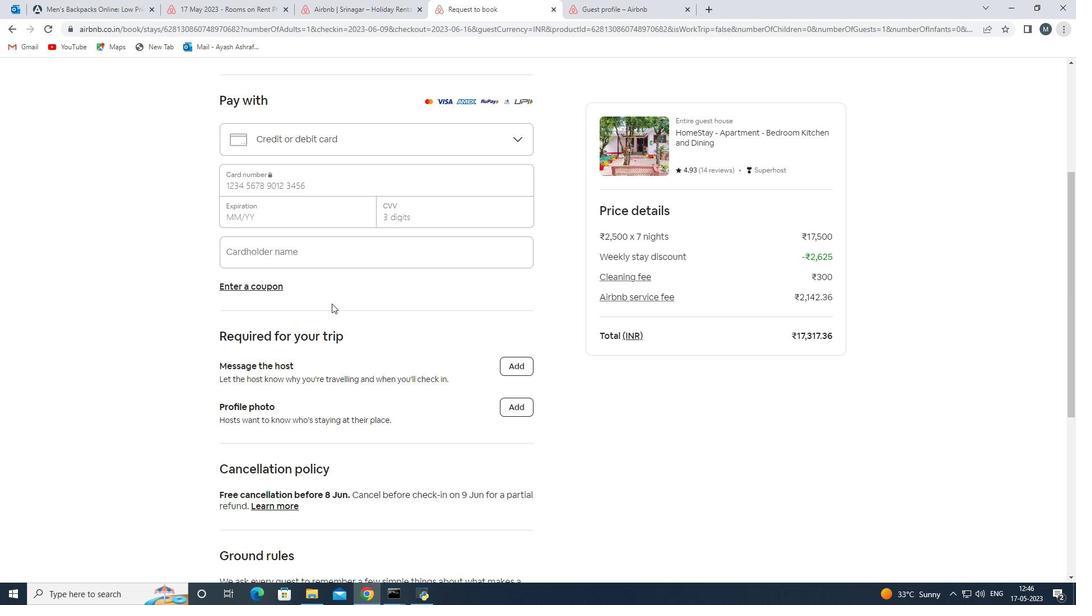
Action: Mouse moved to (337, 272)
Screenshot: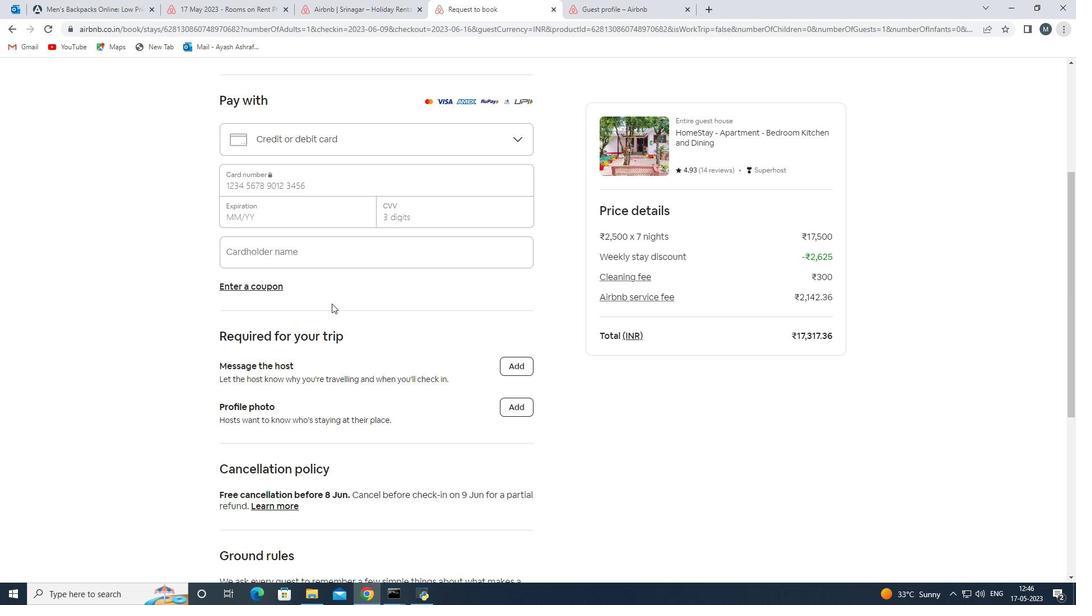 
Action: Mouse scrolled (337, 273) with delta (0, 0)
Screenshot: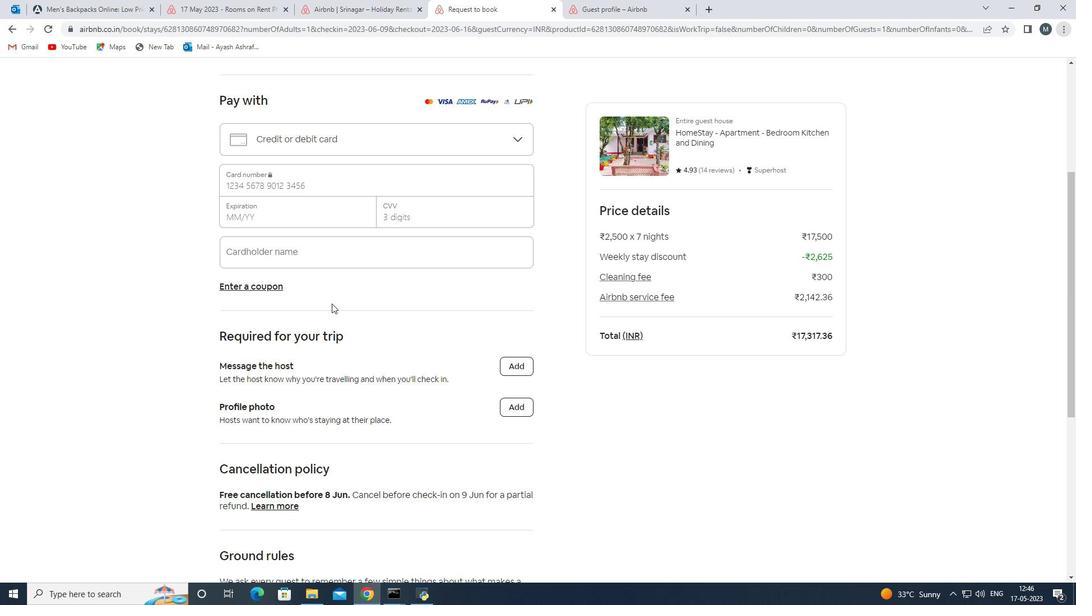 
Action: Mouse scrolled (337, 273) with delta (0, 0)
